 Task: Buy 3 Dual Shock Kits from Shocks, Struts & Suspension section under best seller category for shipping address: Mark Adams, 2833 Point Street, Park Ridge, Illinois 60068, Cell Number 7738643880. Pay from credit card ending with 7965, CVV 549
Action: Key pressed amazon.com<Key.enter>
Screenshot: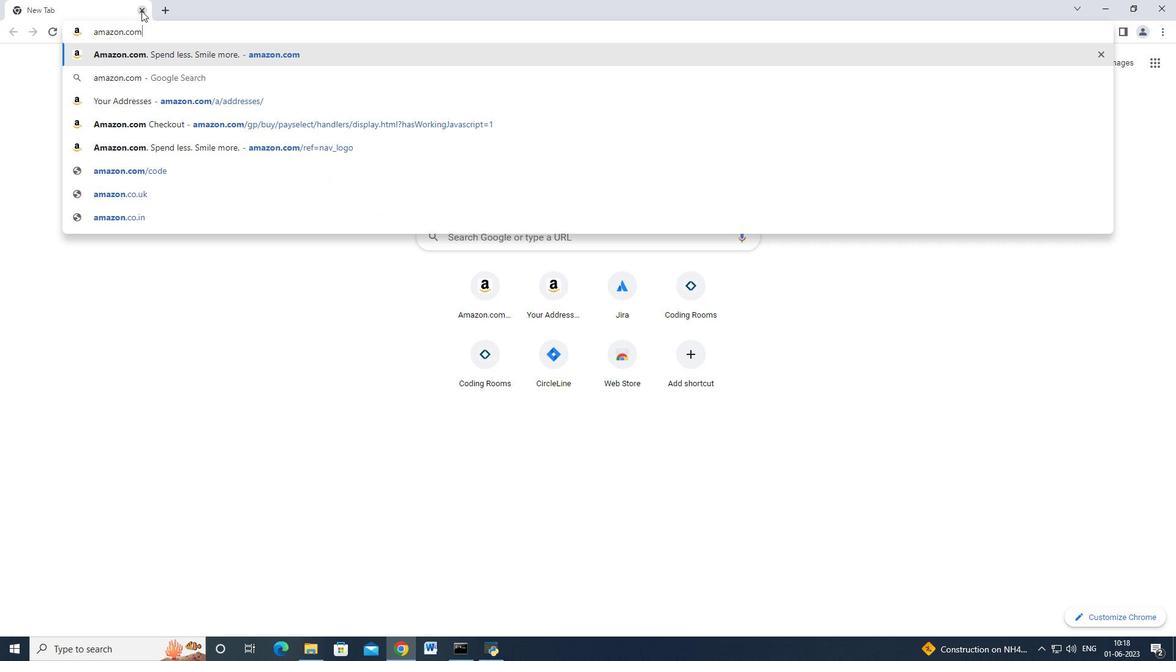 
Action: Mouse moved to (20, 87)
Screenshot: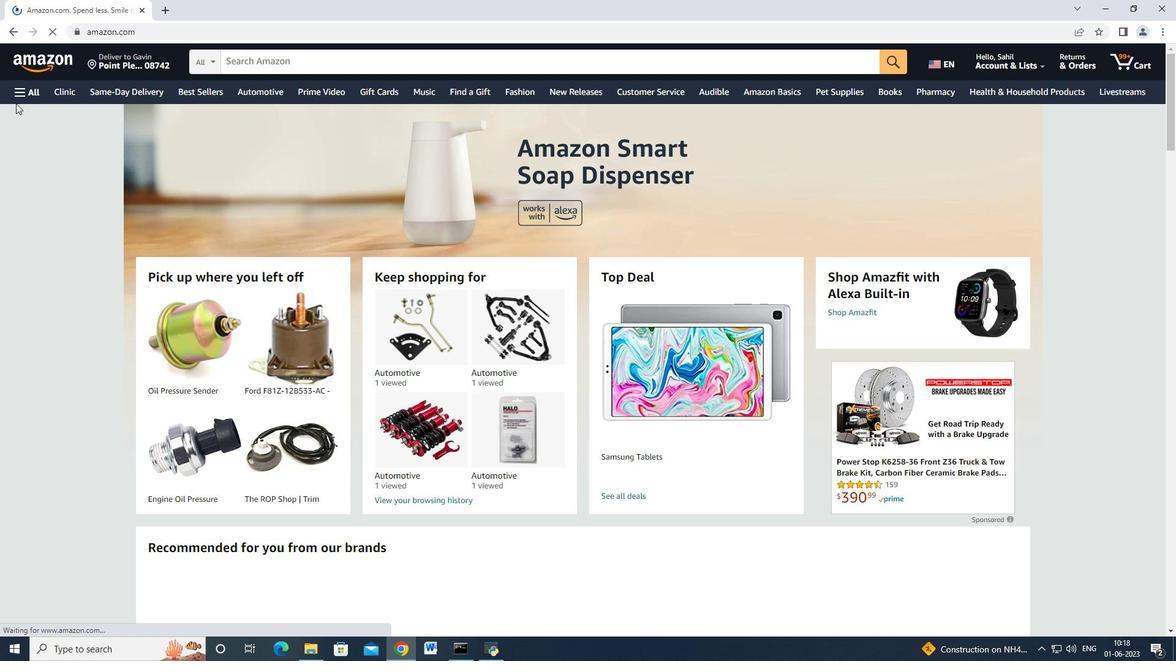 
Action: Mouse pressed left at (20, 87)
Screenshot: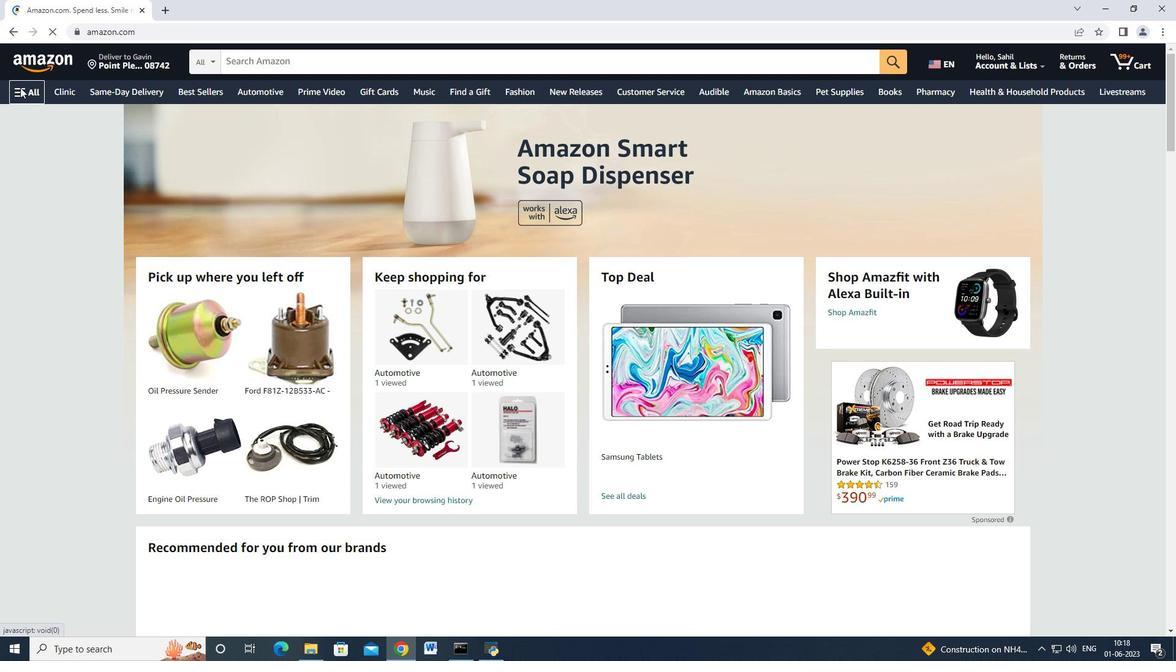 
Action: Mouse moved to (91, 203)
Screenshot: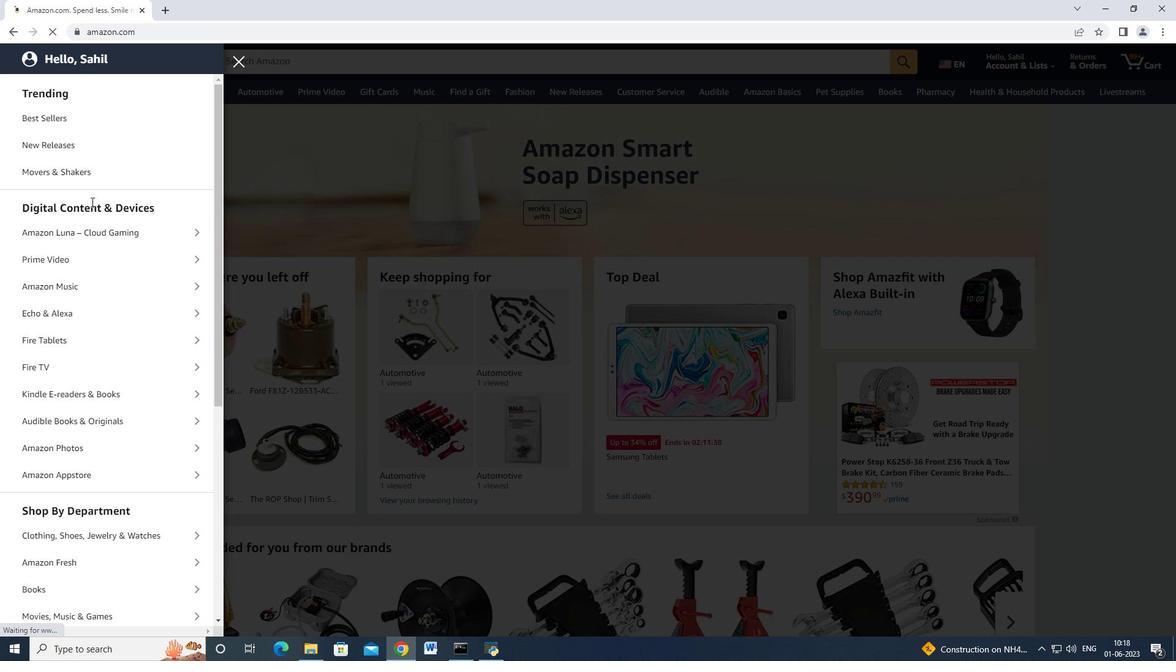 
Action: Mouse scrolled (91, 201) with delta (0, 0)
Screenshot: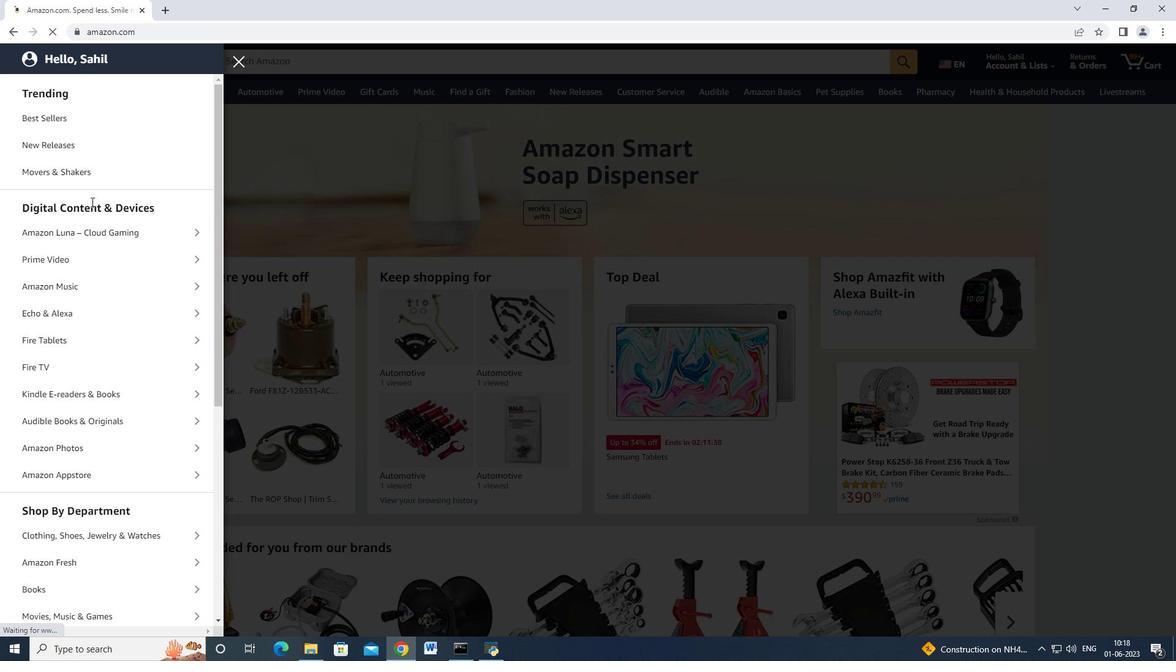 
Action: Mouse scrolled (91, 202) with delta (0, 0)
Screenshot: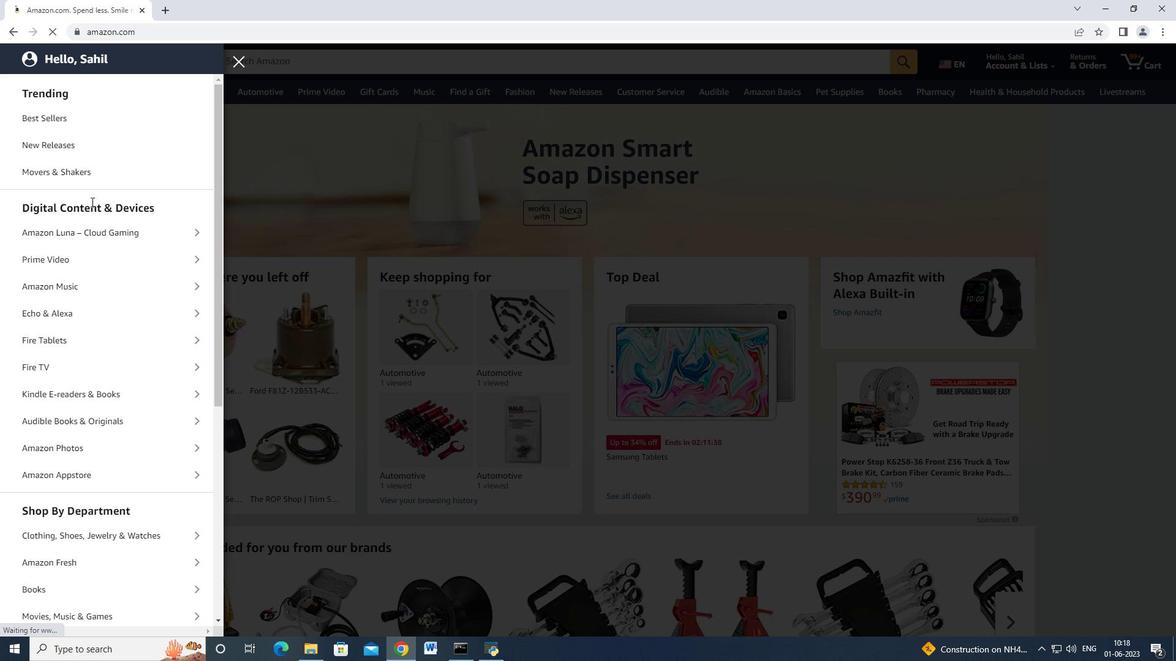 
Action: Mouse moved to (96, 221)
Screenshot: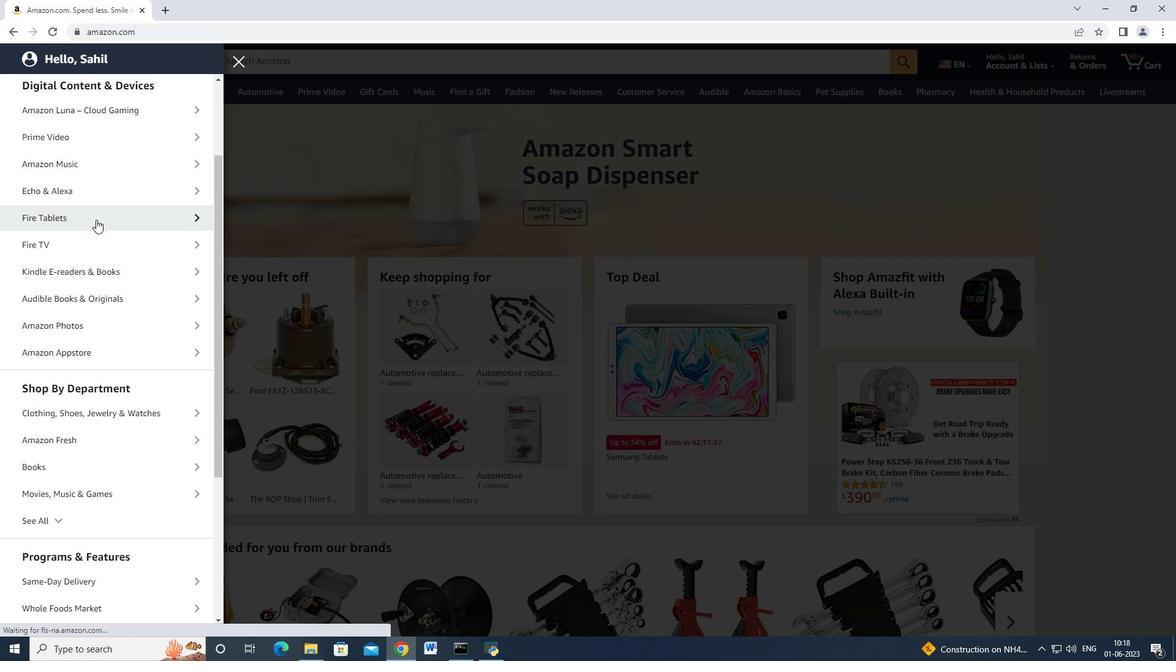 
Action: Mouse scrolled (96, 221) with delta (0, 0)
Screenshot: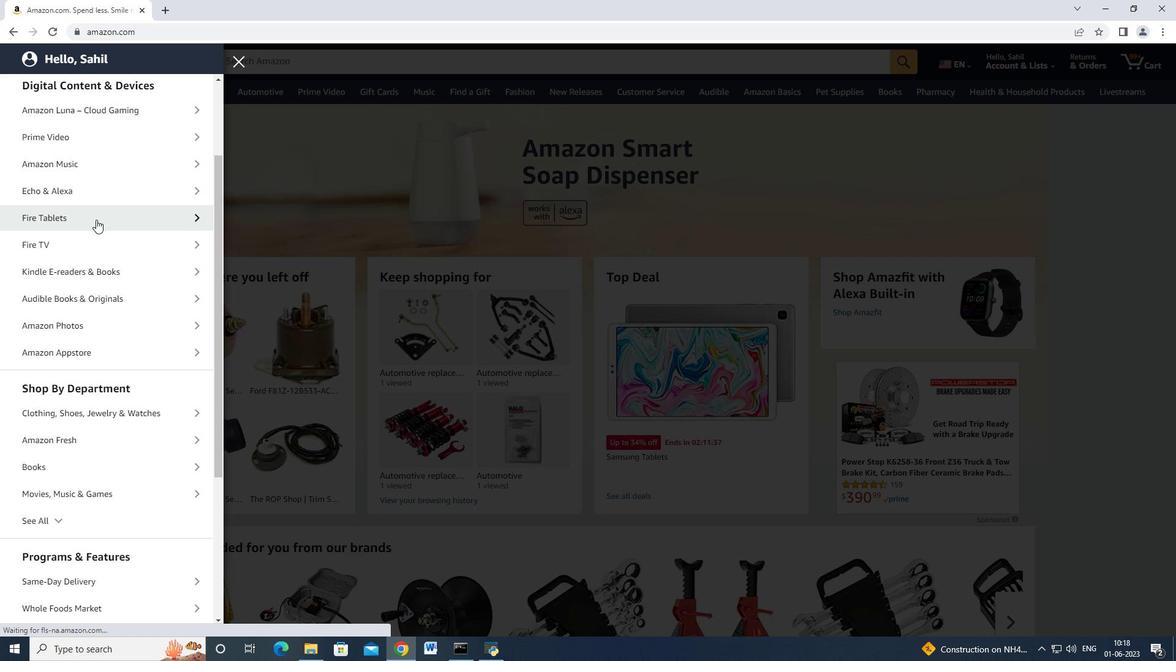 
Action: Mouse moved to (96, 224)
Screenshot: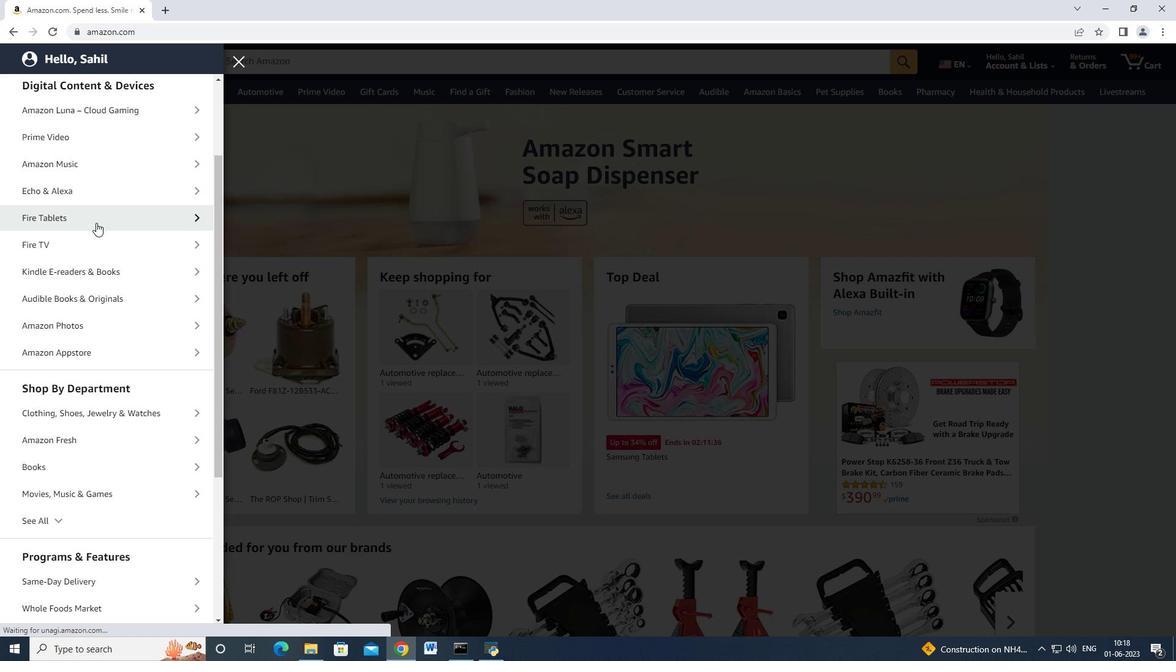 
Action: Mouse scrolled (96, 223) with delta (0, 0)
Screenshot: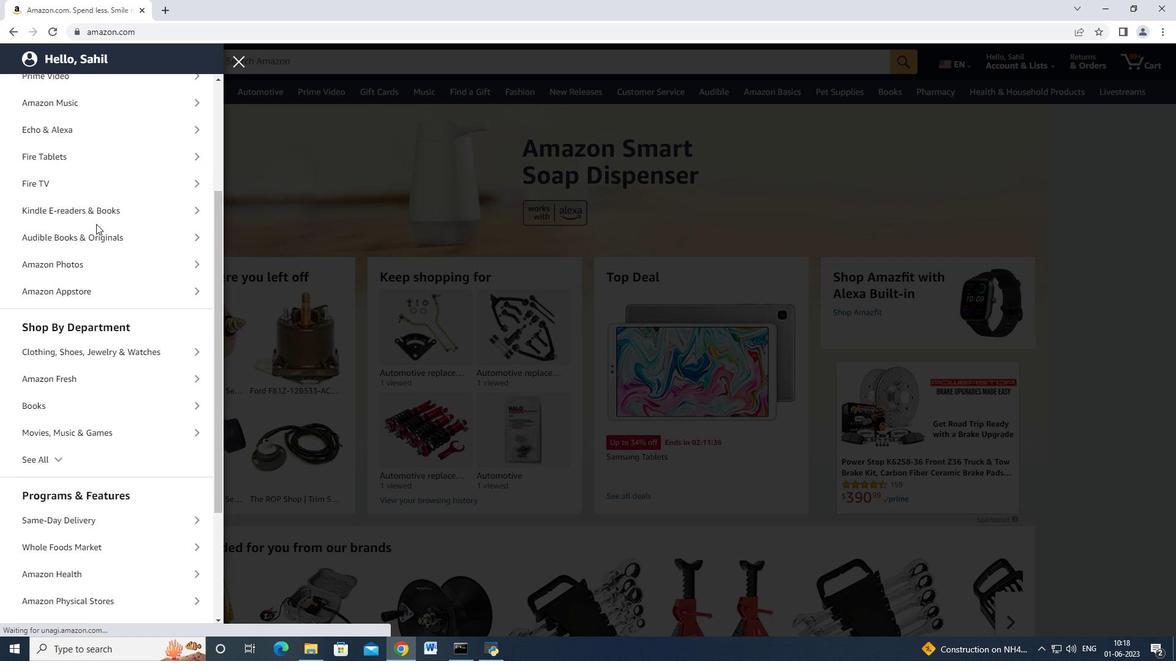 
Action: Mouse moved to (65, 392)
Screenshot: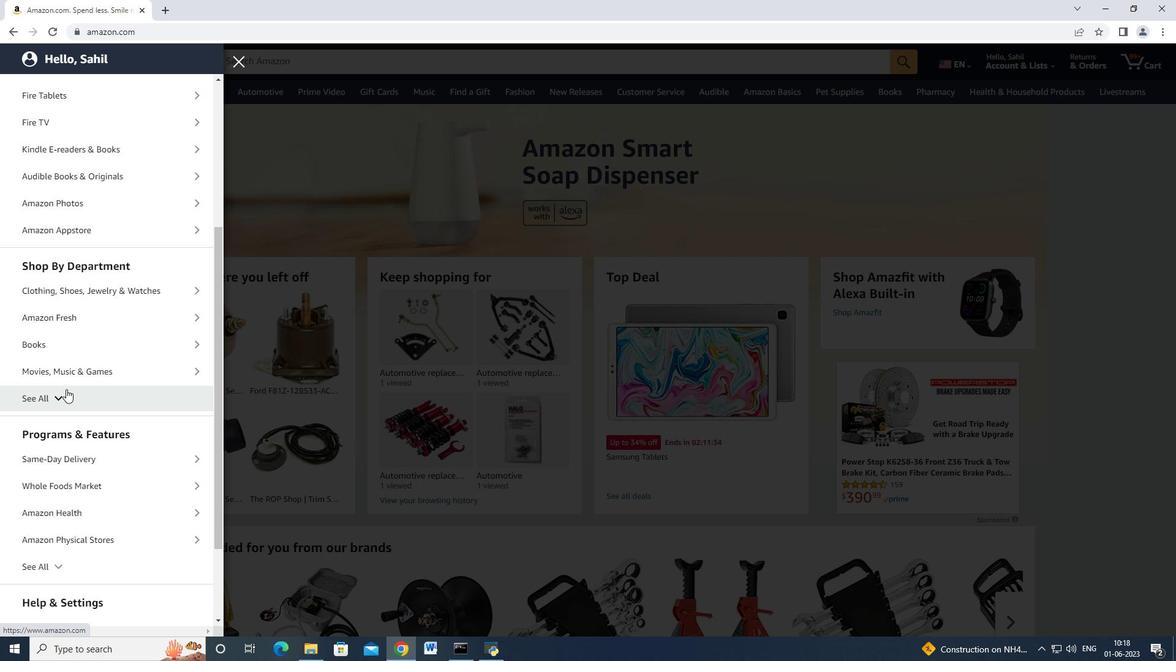 
Action: Mouse pressed left at (65, 392)
Screenshot: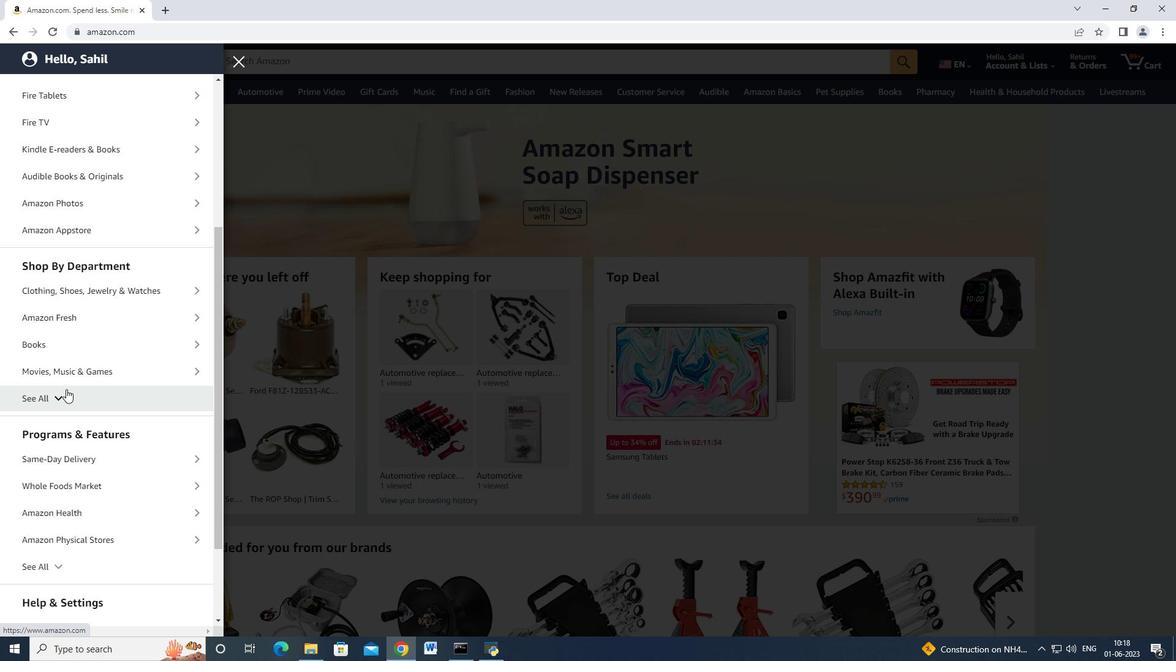 
Action: Mouse moved to (74, 384)
Screenshot: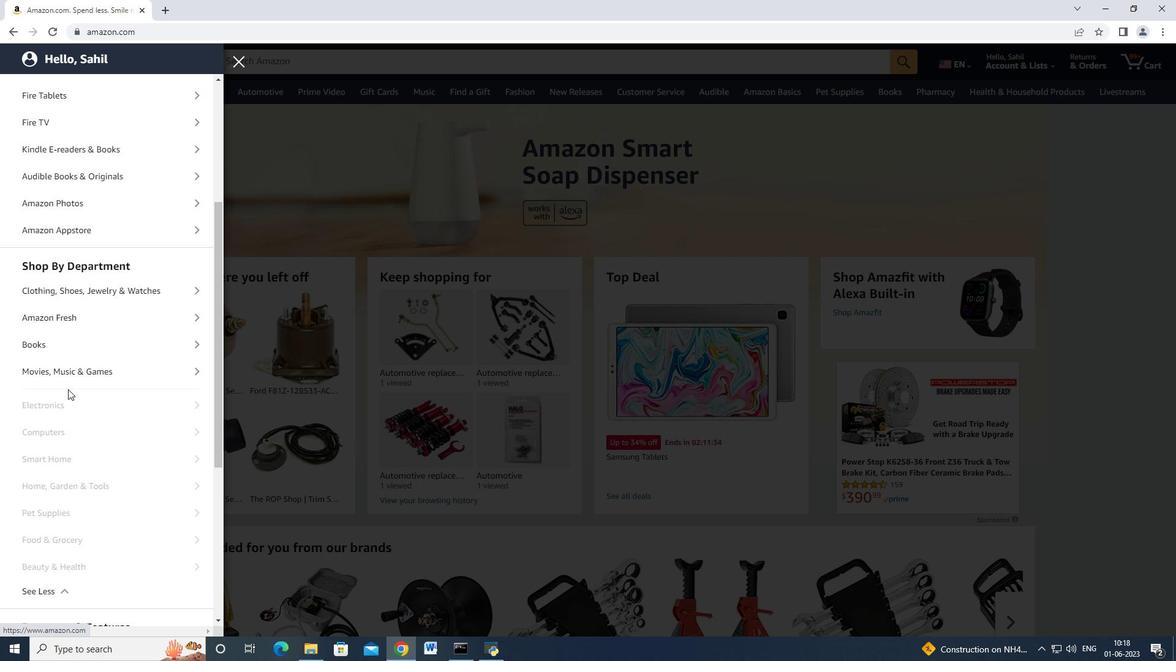 
Action: Mouse scrolled (74, 384) with delta (0, 0)
Screenshot: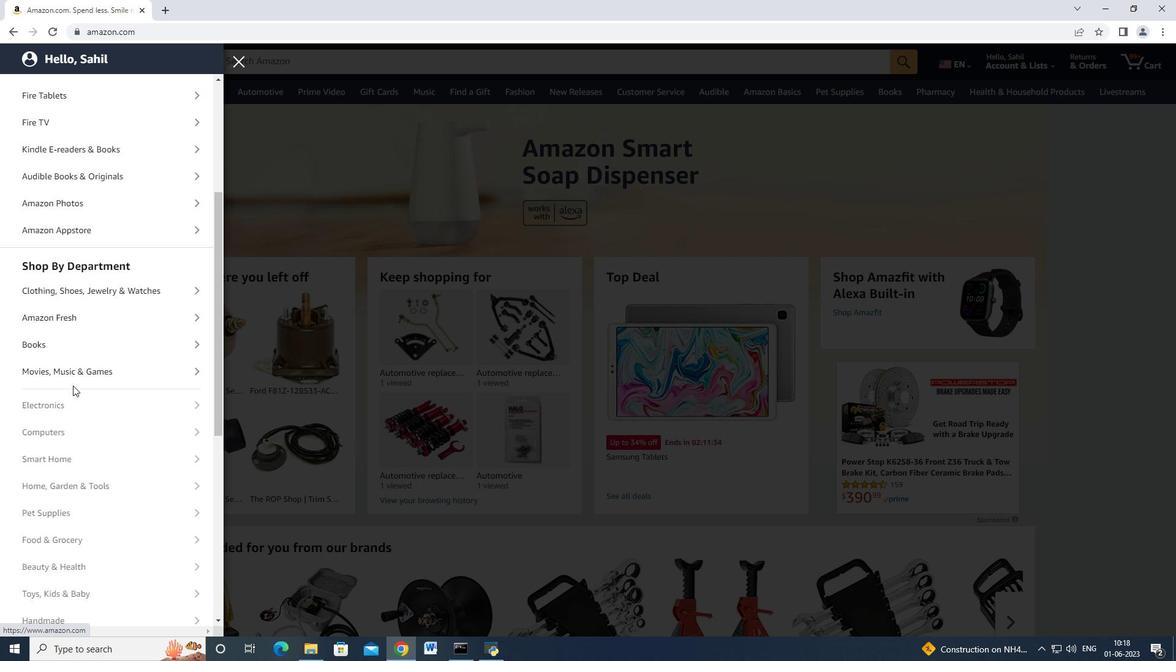 
Action: Mouse scrolled (74, 384) with delta (0, 0)
Screenshot: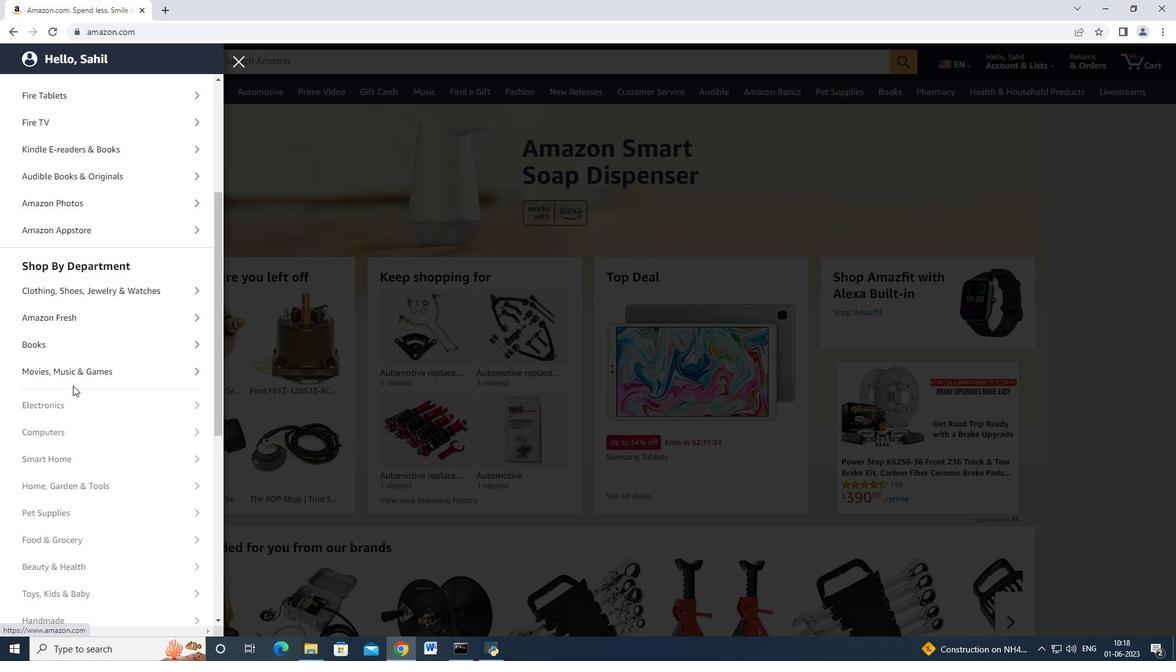 
Action: Mouse moved to (75, 396)
Screenshot: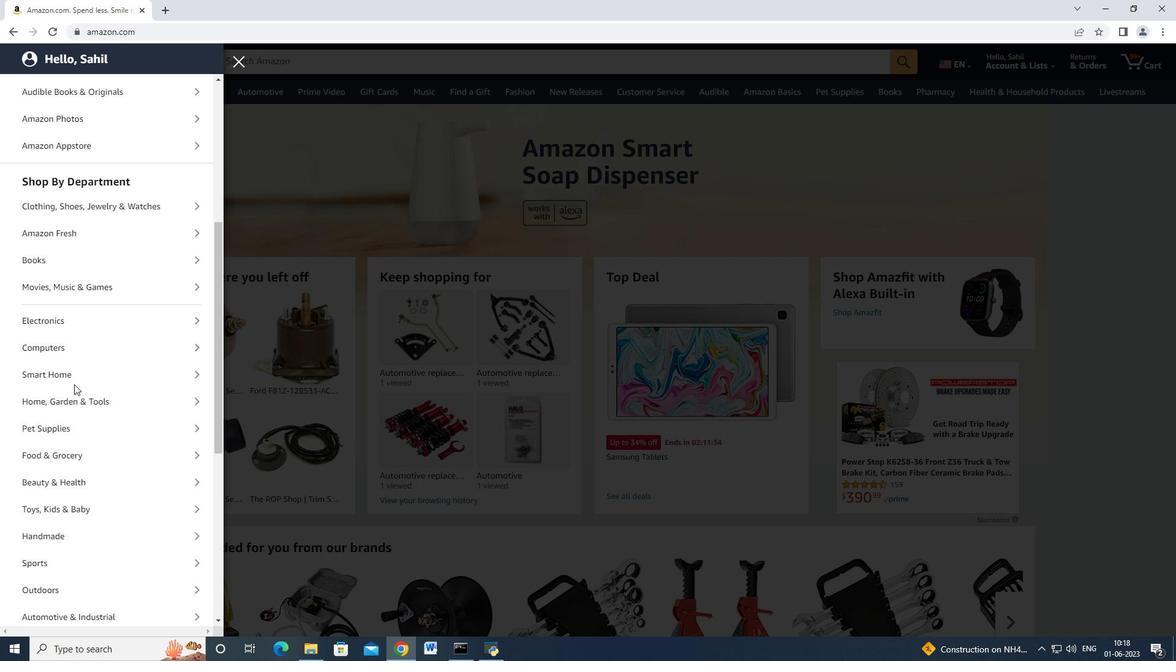 
Action: Mouse scrolled (75, 395) with delta (0, 0)
Screenshot: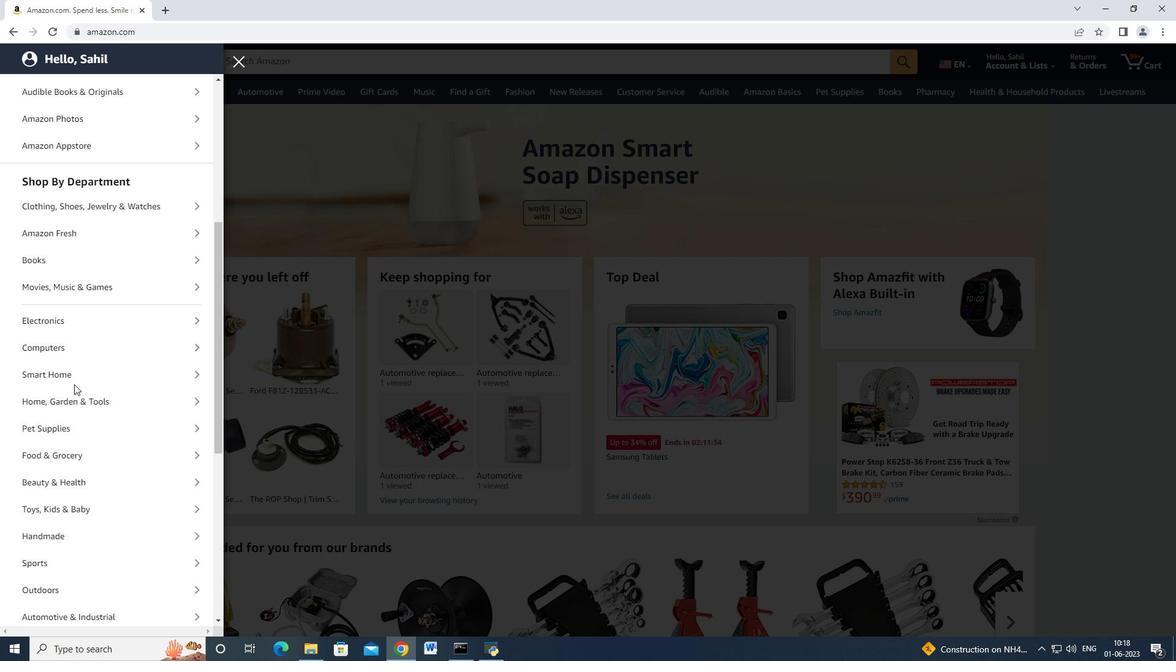 
Action: Mouse moved to (101, 520)
Screenshot: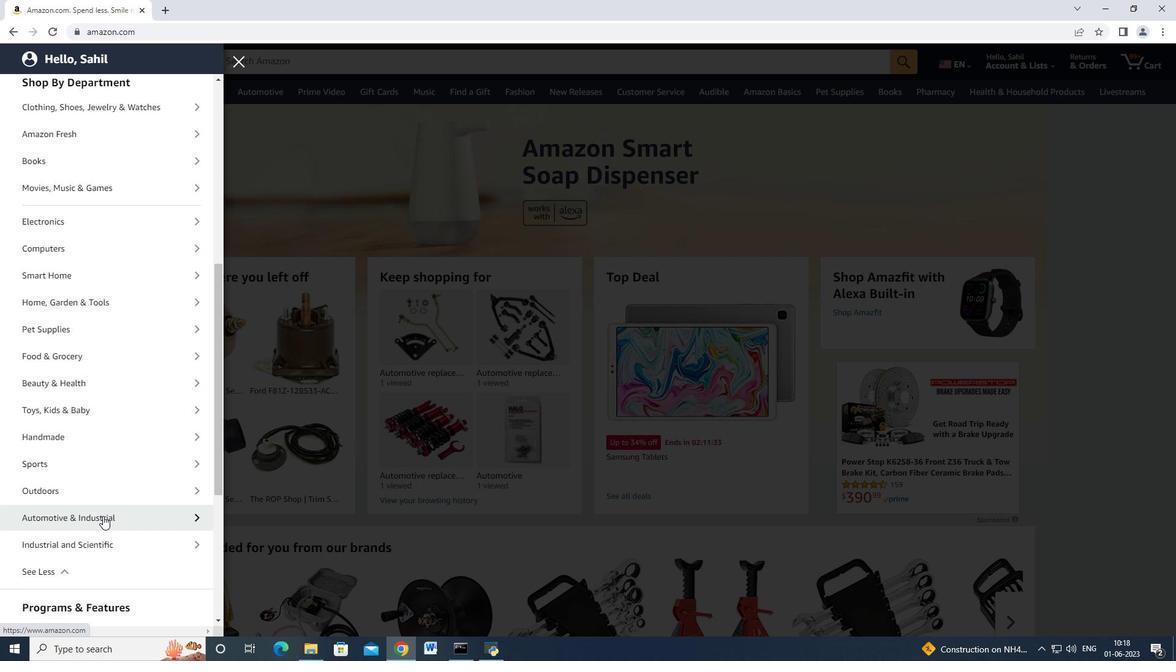 
Action: Mouse pressed left at (101, 520)
Screenshot: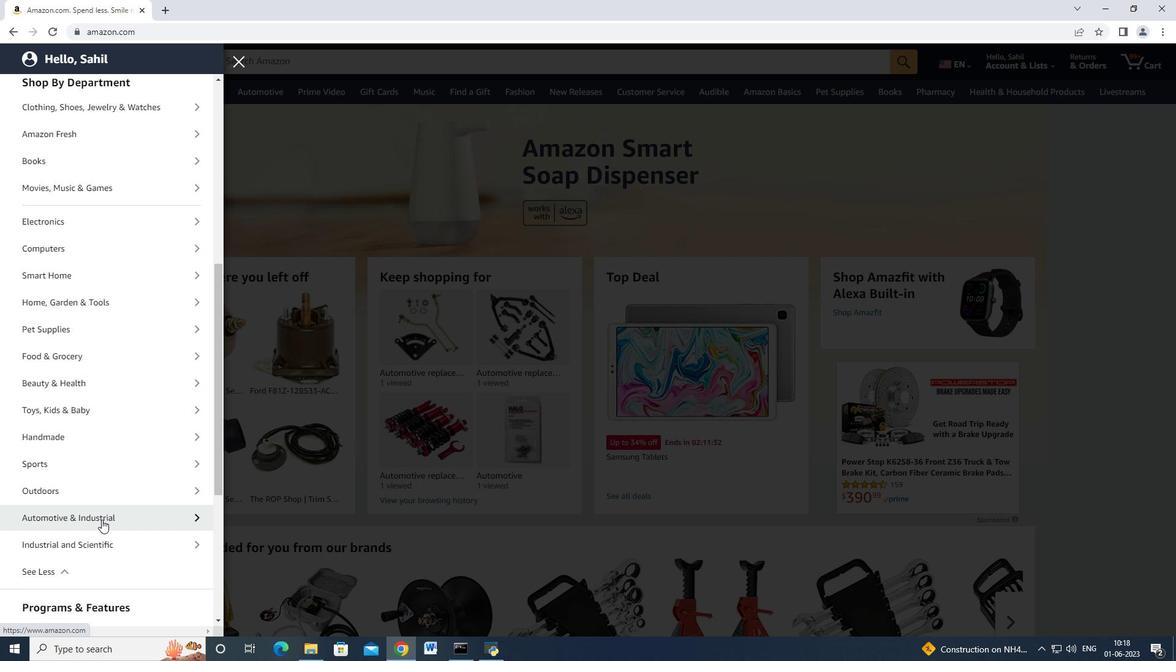 
Action: Mouse moved to (105, 148)
Screenshot: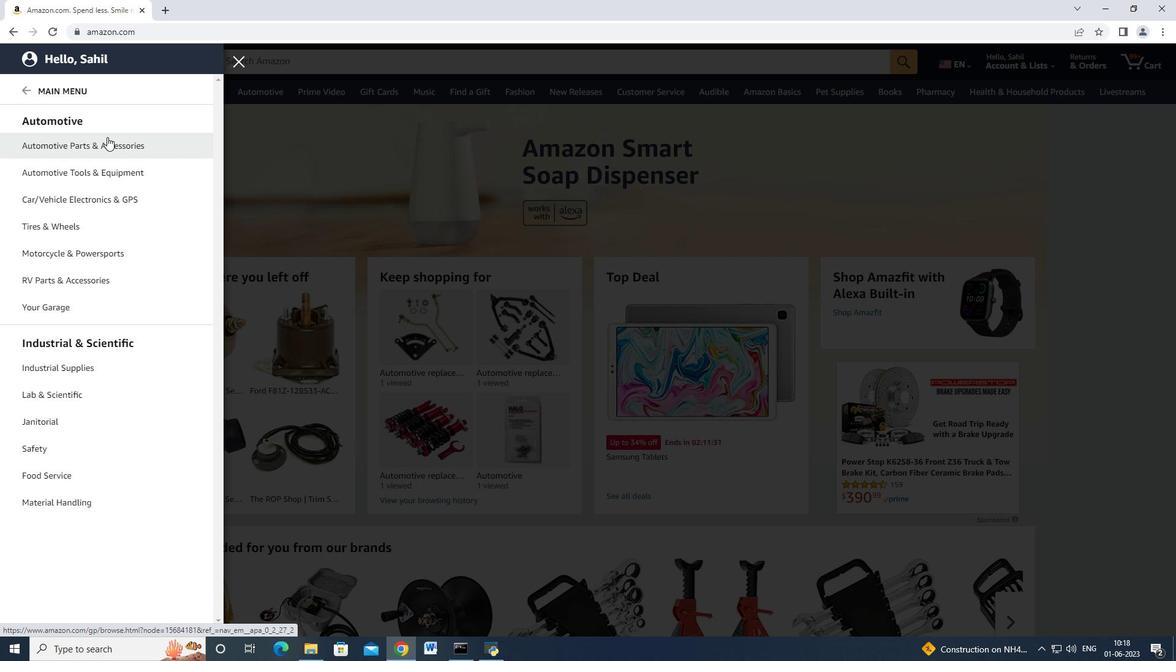 
Action: Mouse pressed left at (105, 148)
Screenshot: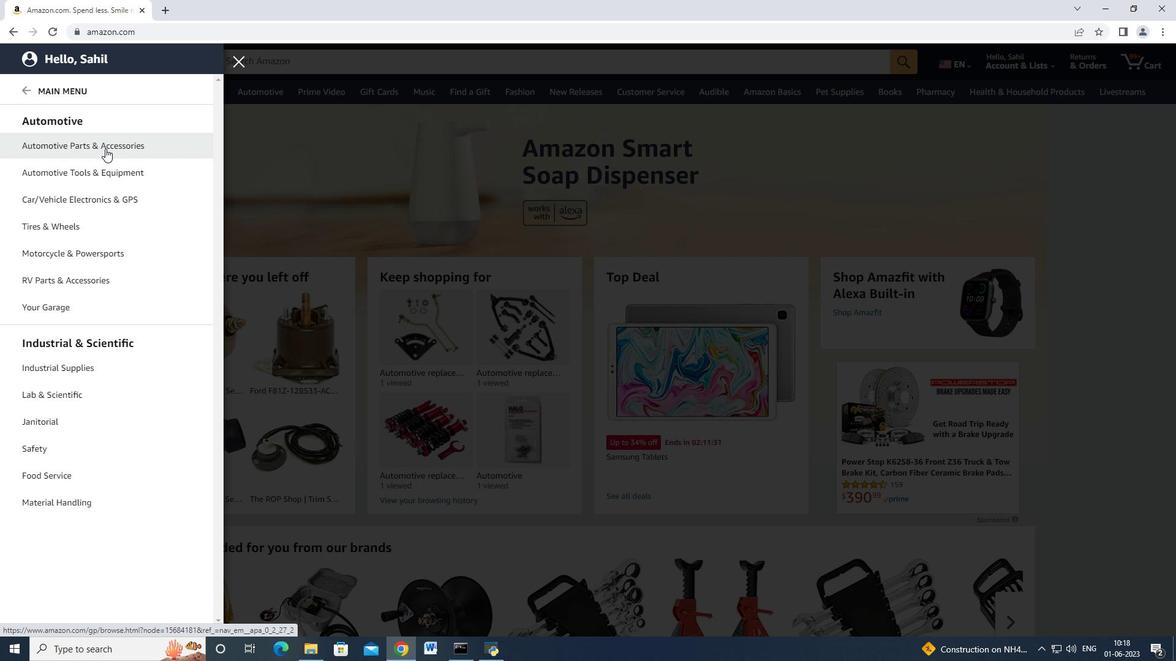 
Action: Mouse moved to (210, 120)
Screenshot: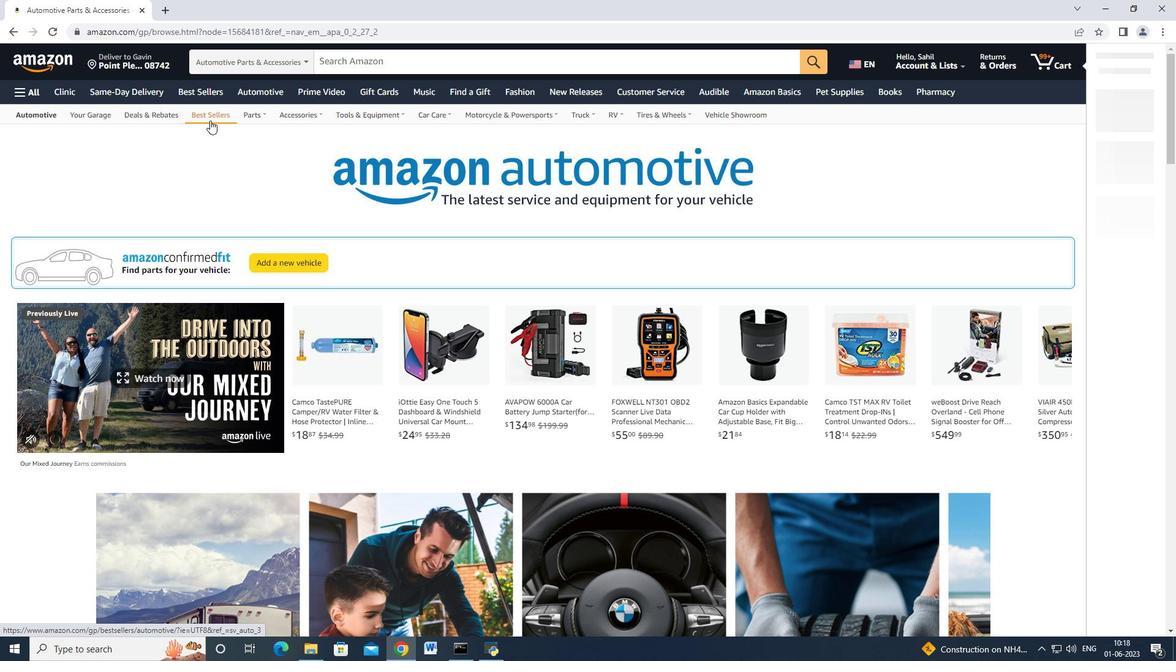 
Action: Mouse pressed left at (210, 120)
Screenshot: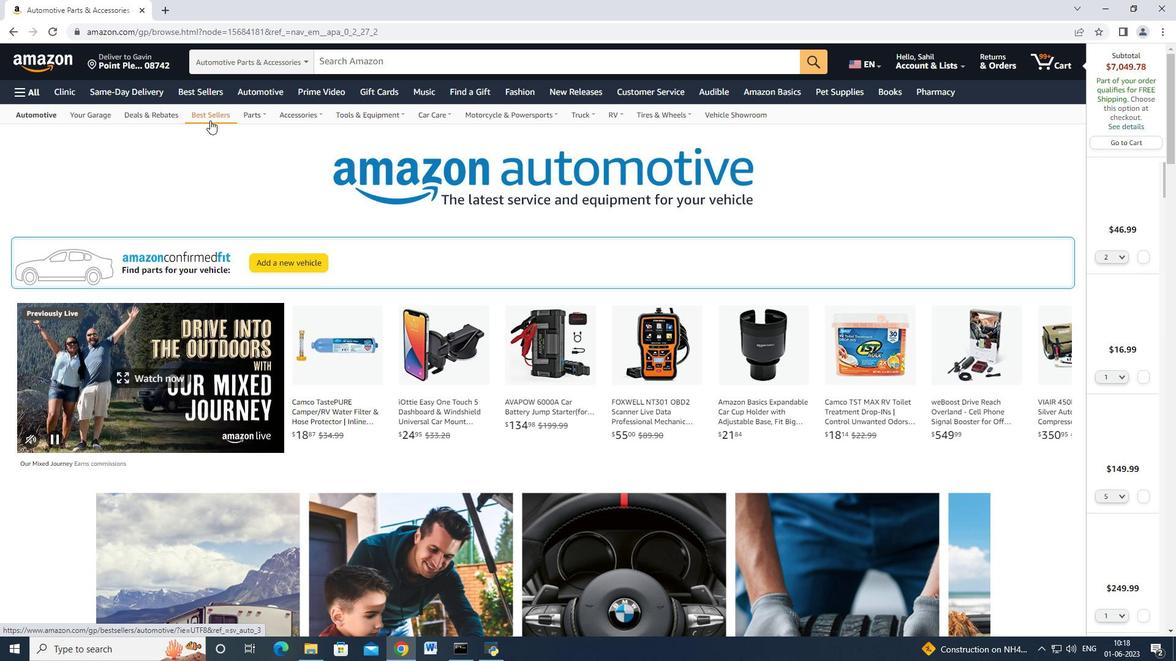 
Action: Mouse moved to (240, 240)
Screenshot: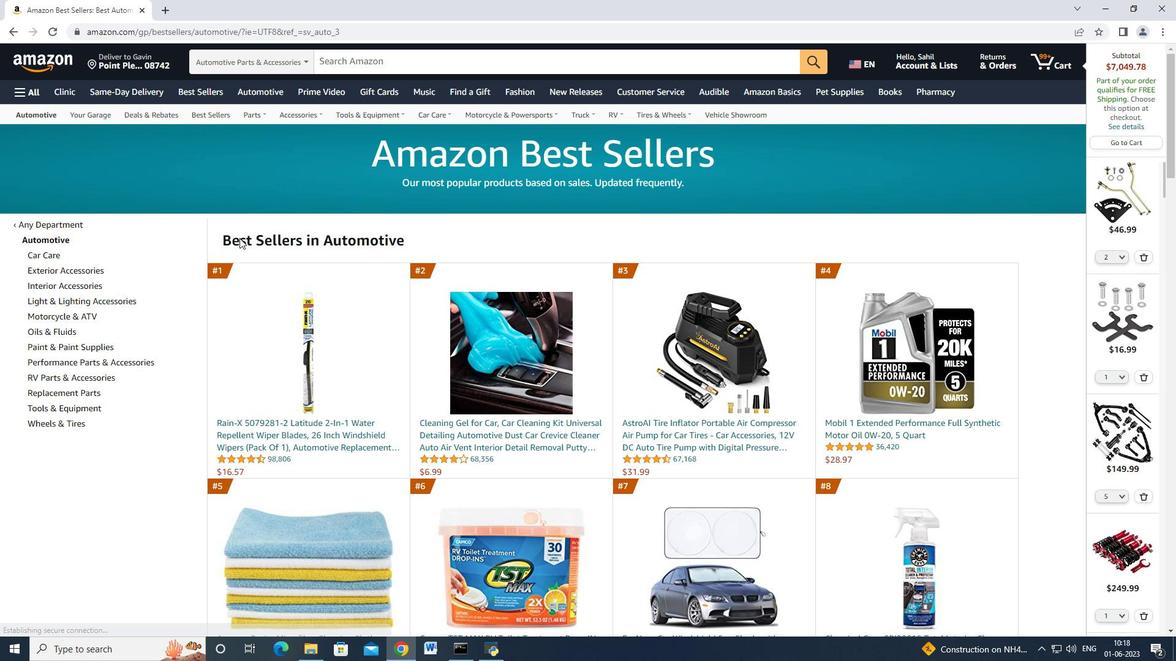 
Action: Mouse scrolled (240, 239) with delta (0, 0)
Screenshot: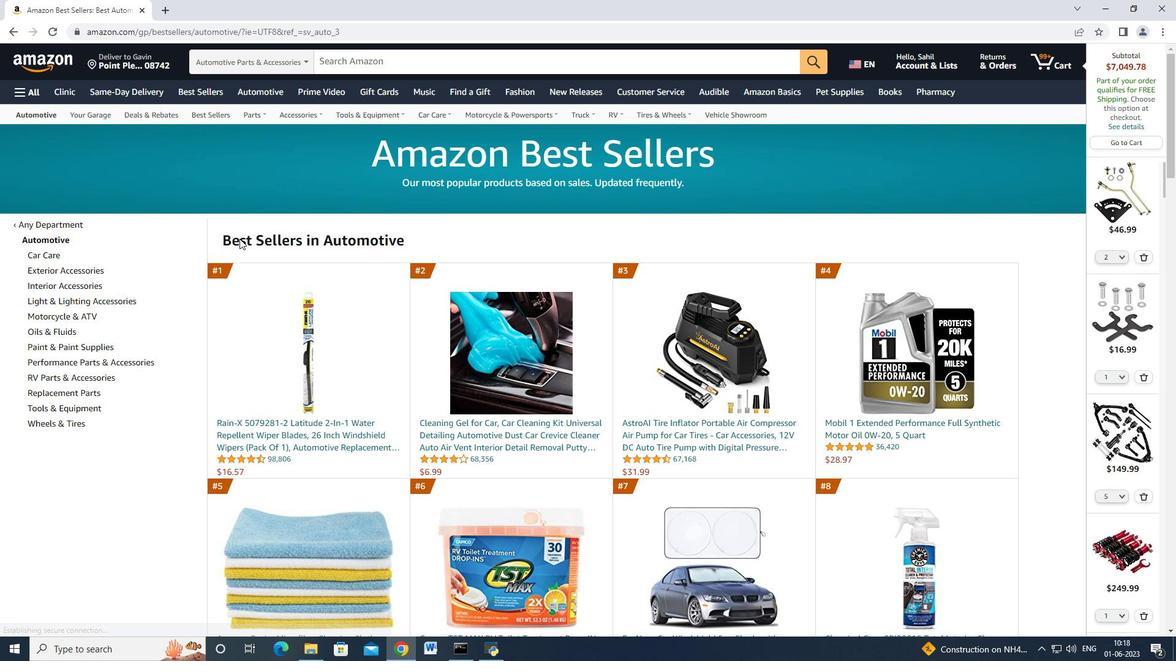 
Action: Mouse moved to (94, 332)
Screenshot: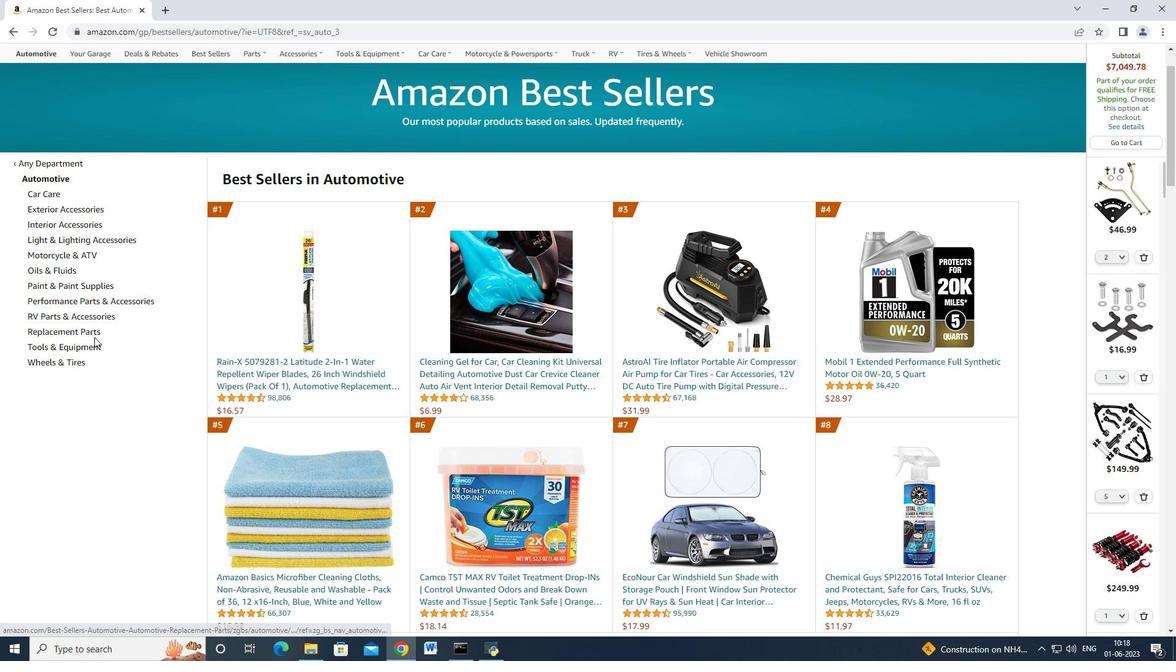 
Action: Mouse pressed left at (94, 332)
Screenshot: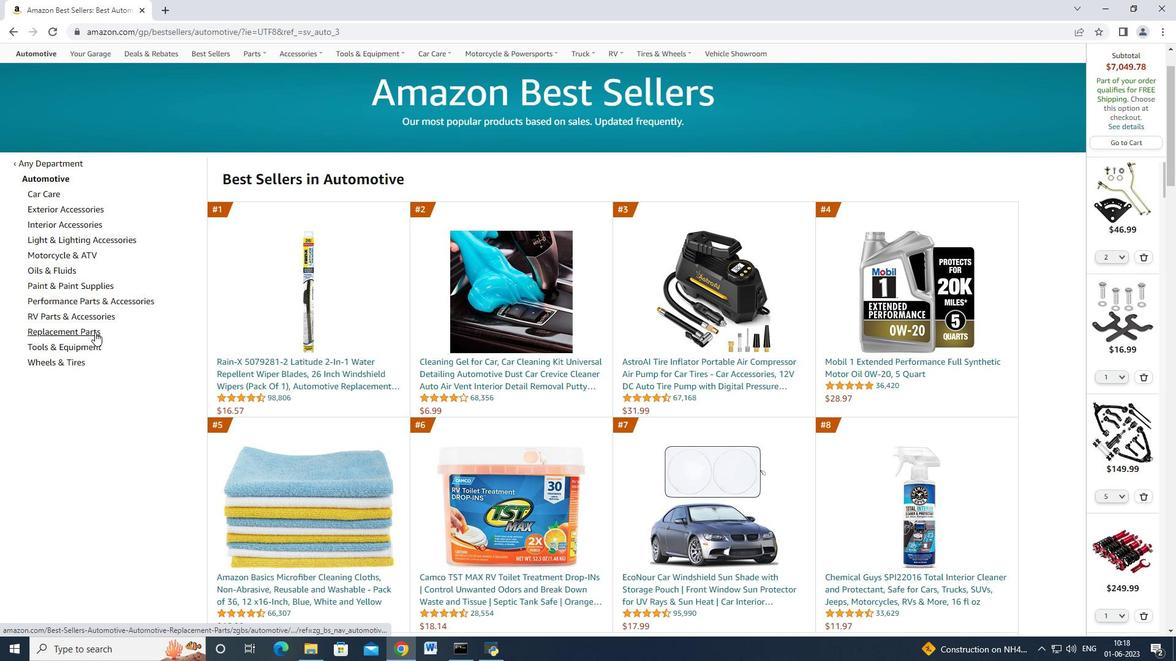 
Action: Mouse moved to (153, 298)
Screenshot: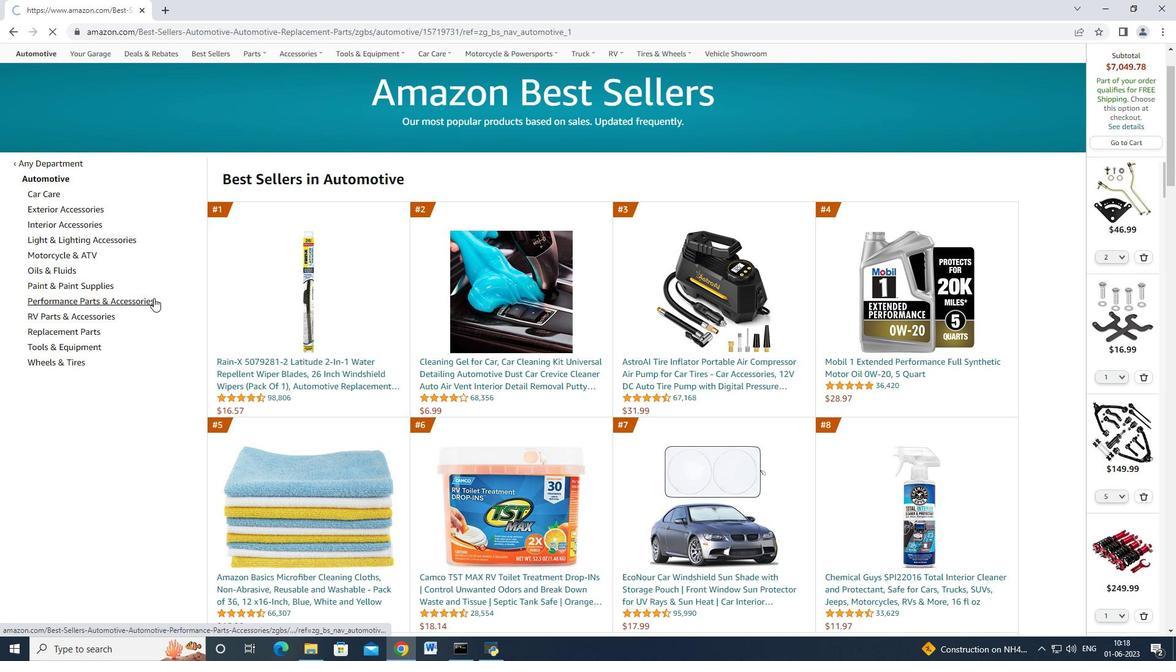 
Action: Mouse scrolled (153, 297) with delta (0, 0)
Screenshot: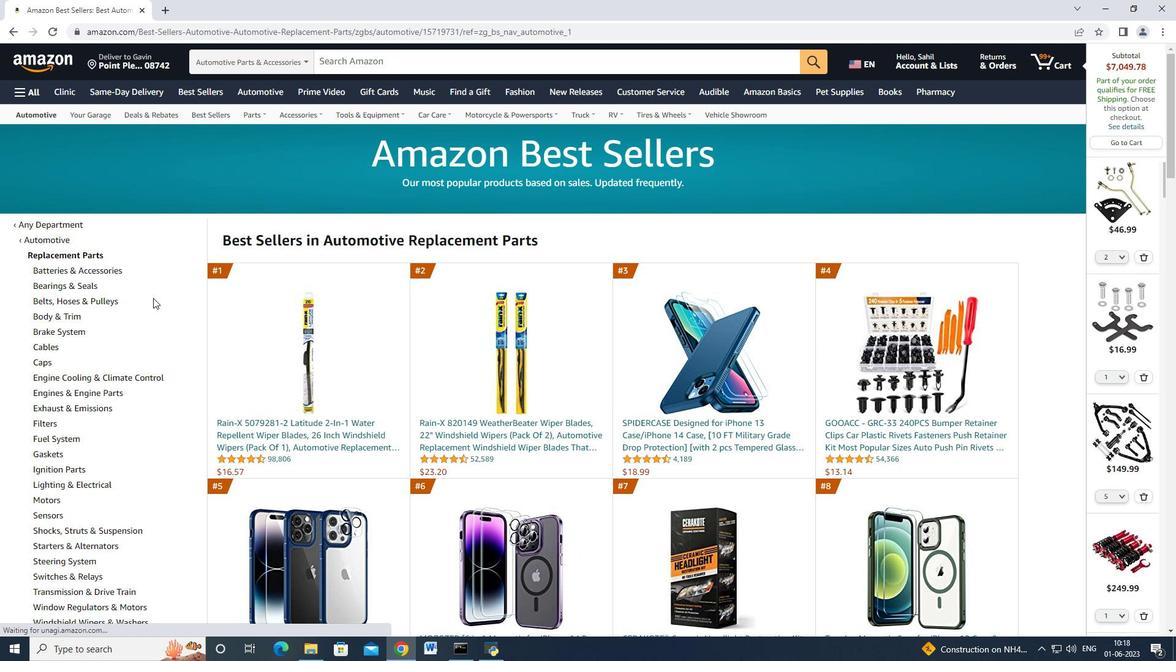 
Action: Mouse scrolled (153, 297) with delta (0, 0)
Screenshot: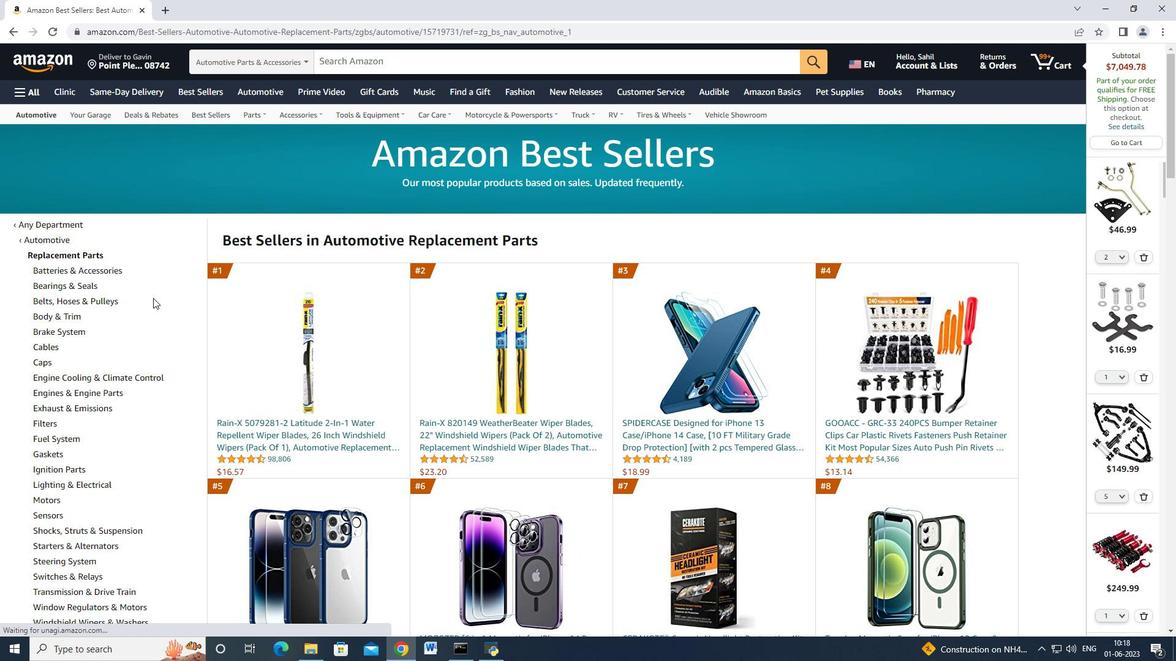 
Action: Mouse scrolled (153, 297) with delta (0, 0)
Screenshot: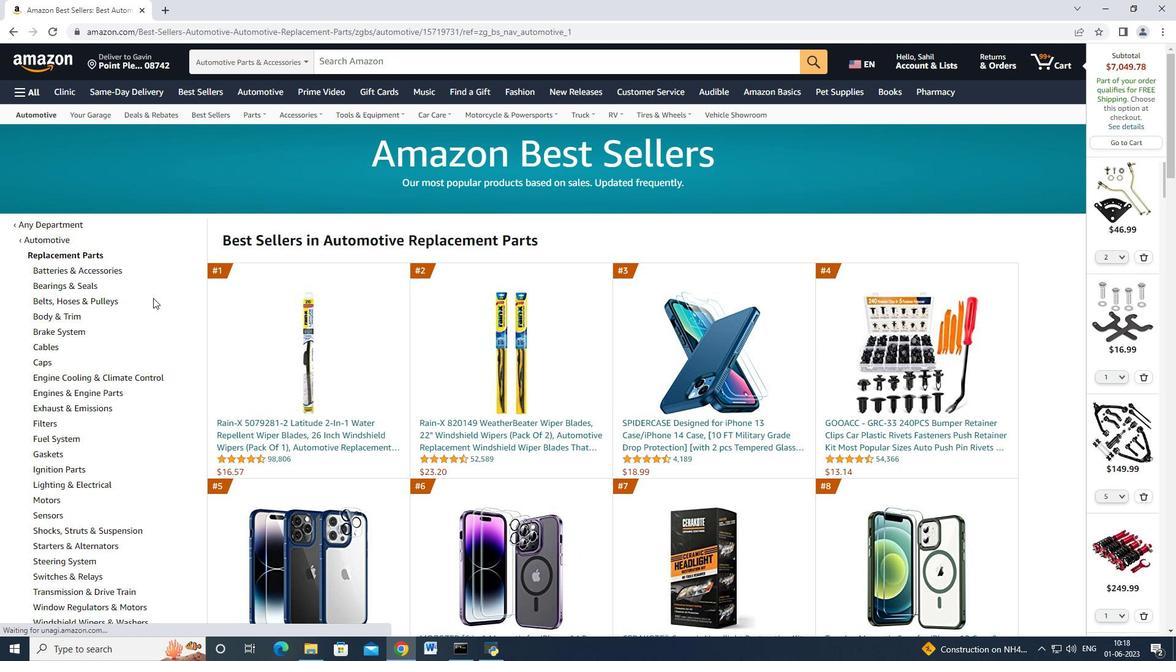 
Action: Mouse scrolled (153, 297) with delta (0, 0)
Screenshot: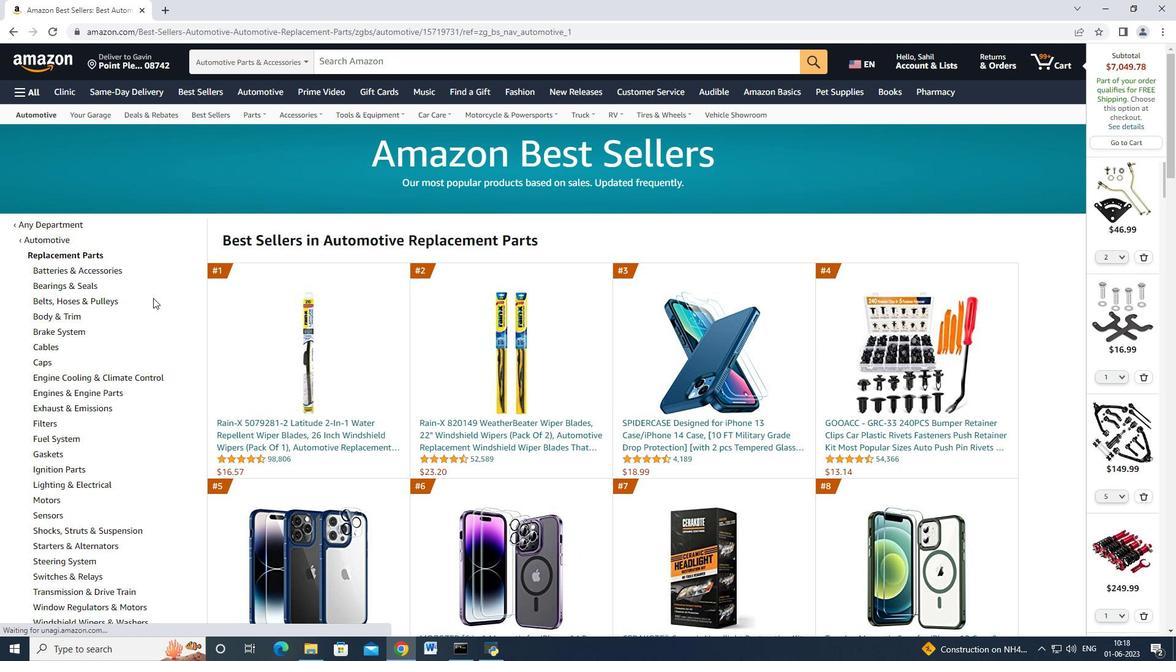 
Action: Mouse moved to (146, 295)
Screenshot: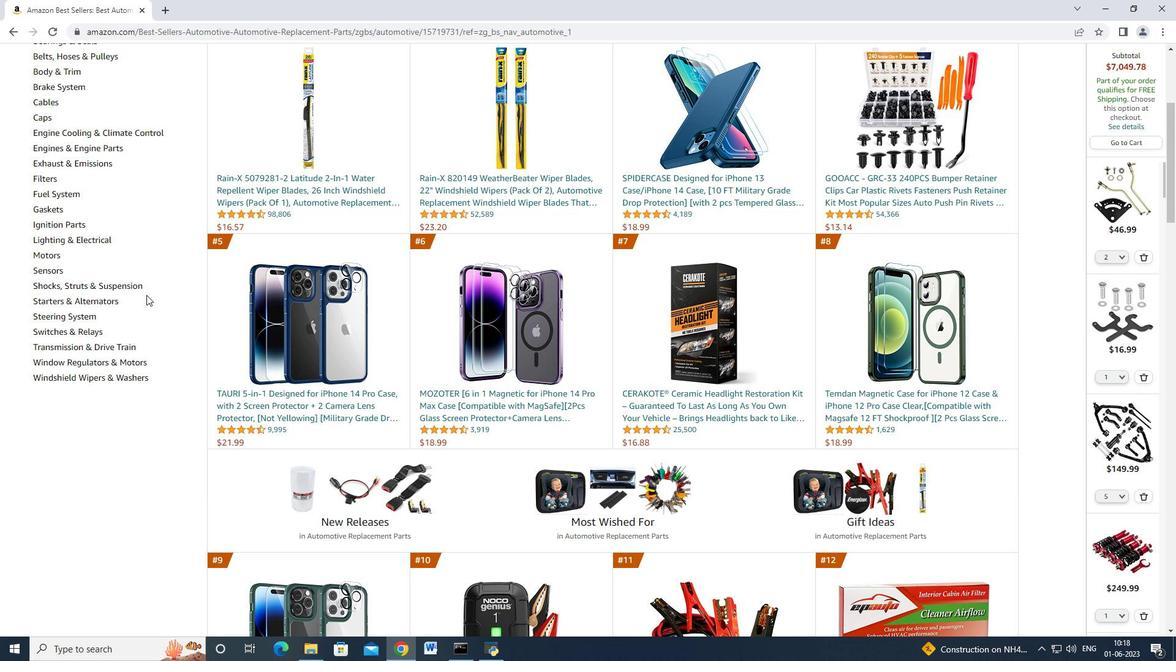 
Action: Mouse scrolled (146, 295) with delta (0, 0)
Screenshot: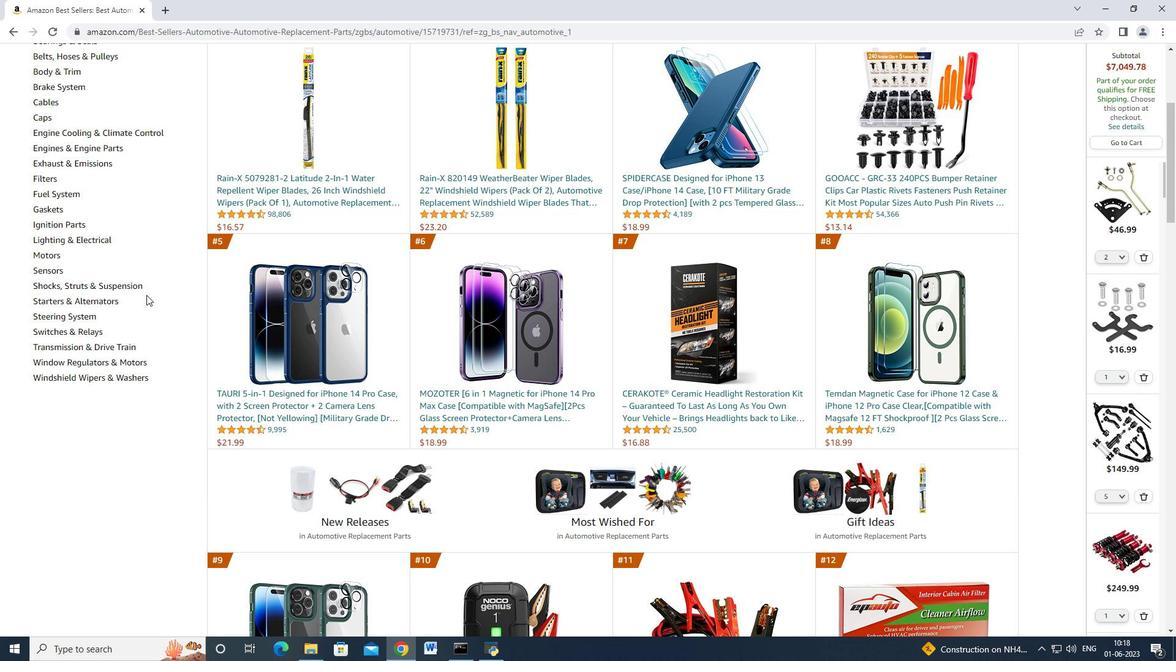 
Action: Mouse scrolled (146, 294) with delta (0, 0)
Screenshot: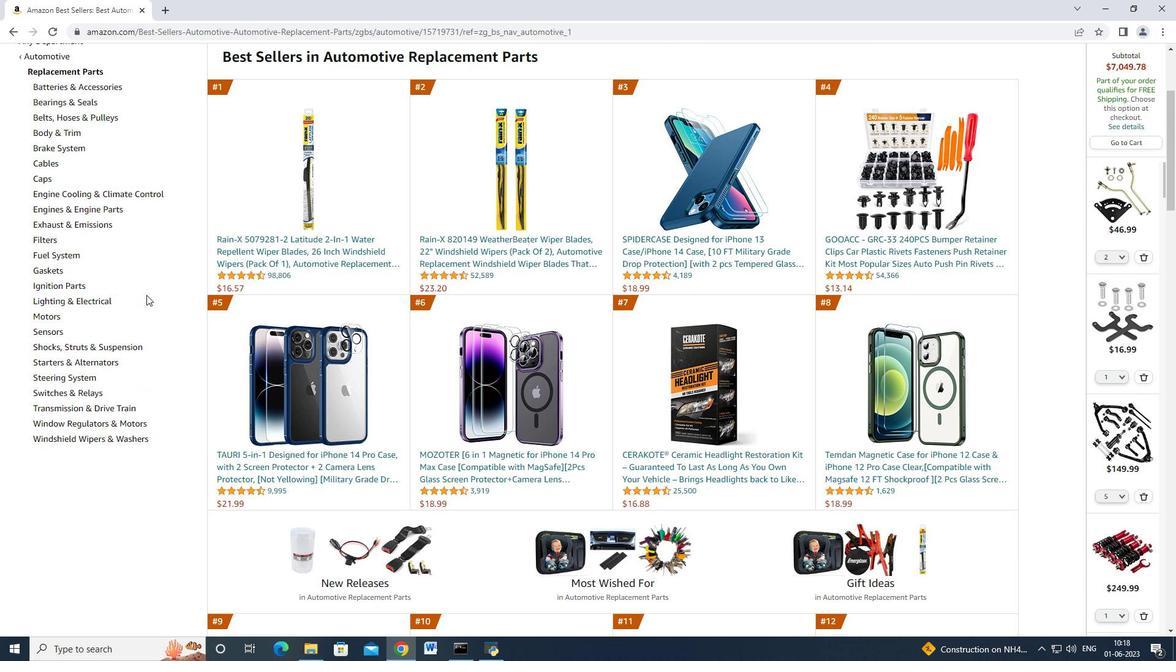 
Action: Mouse moved to (94, 285)
Screenshot: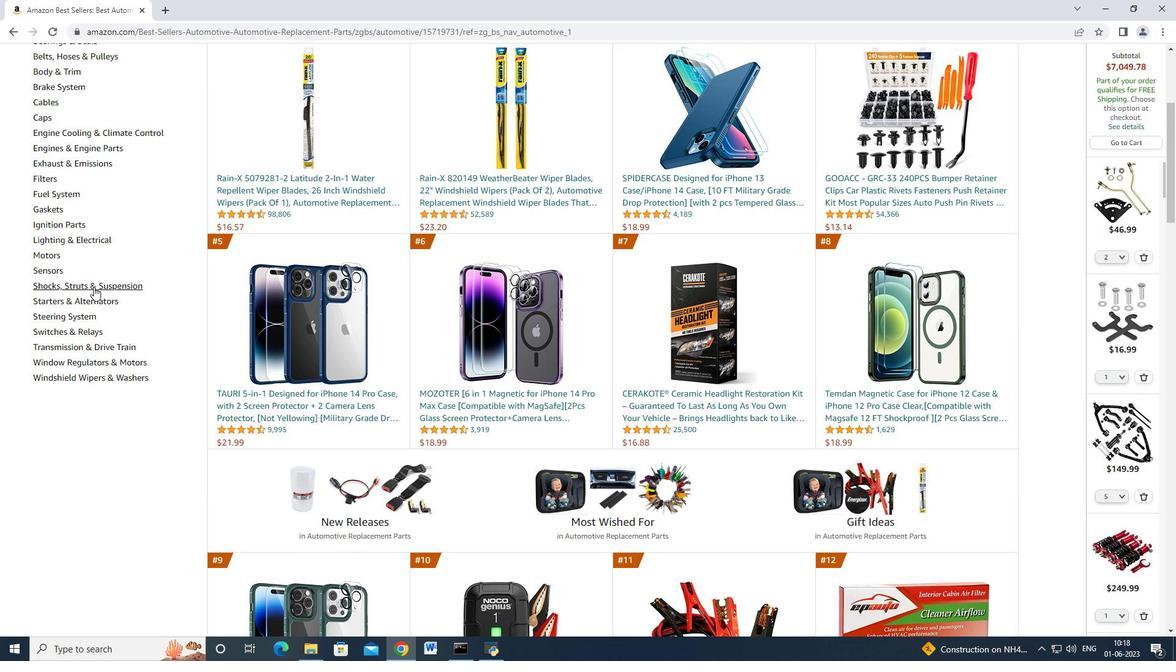 
Action: Mouse pressed left at (94, 285)
Screenshot: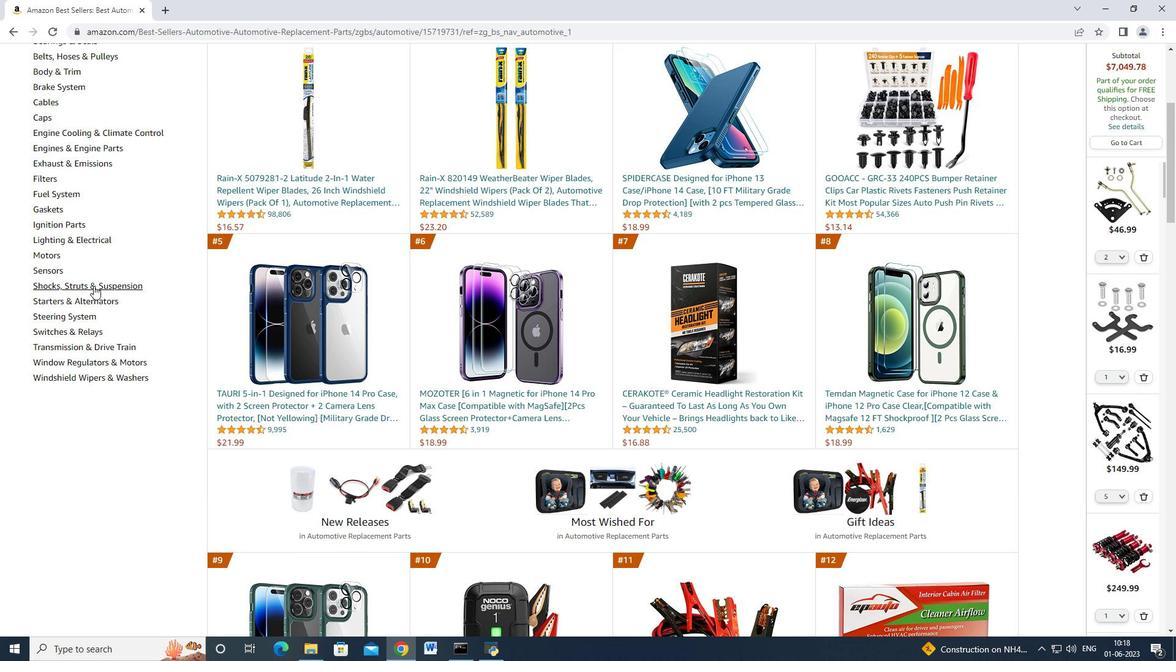 
Action: Mouse moved to (184, 249)
Screenshot: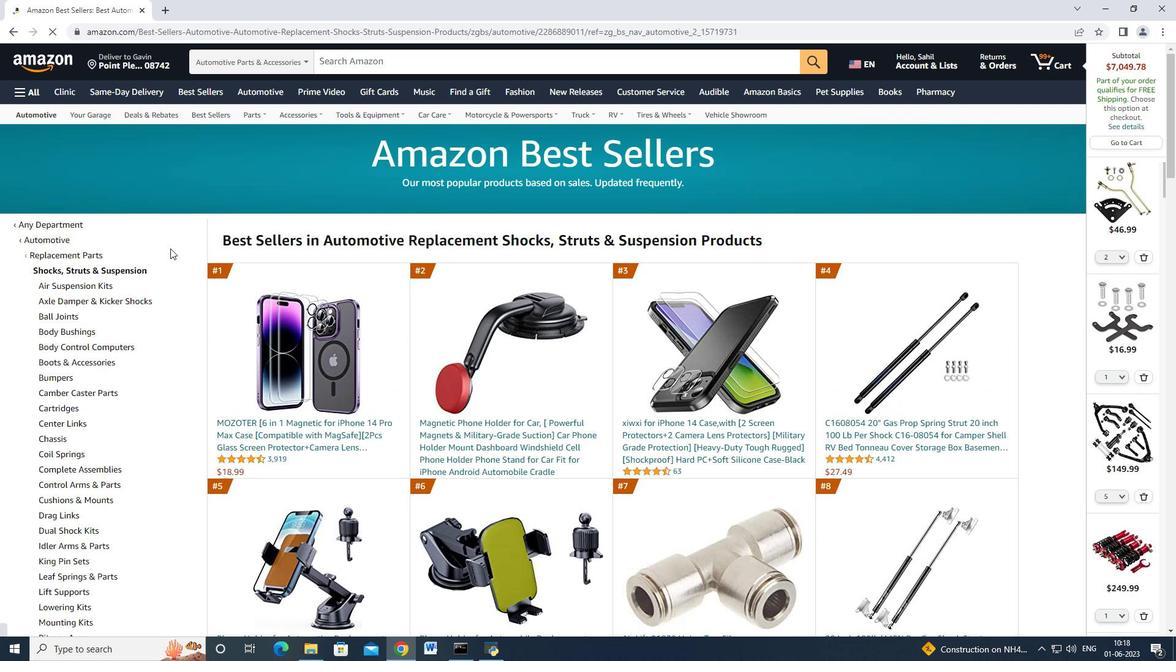 
Action: Mouse scrolled (184, 248) with delta (0, 0)
Screenshot: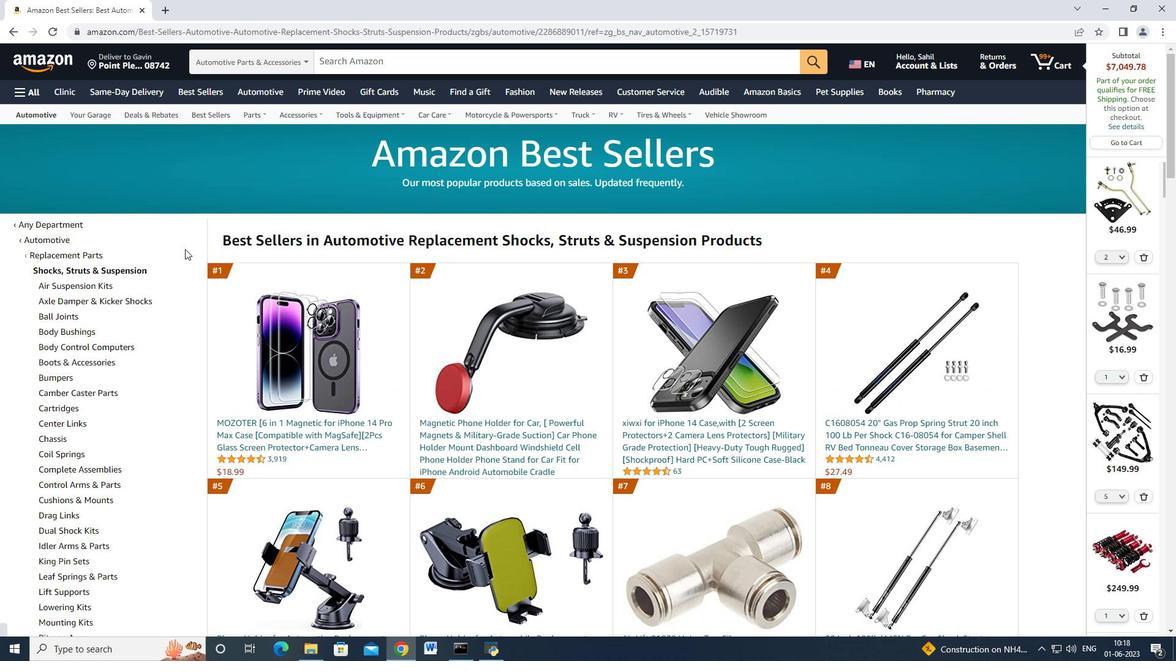 
Action: Mouse moved to (74, 471)
Screenshot: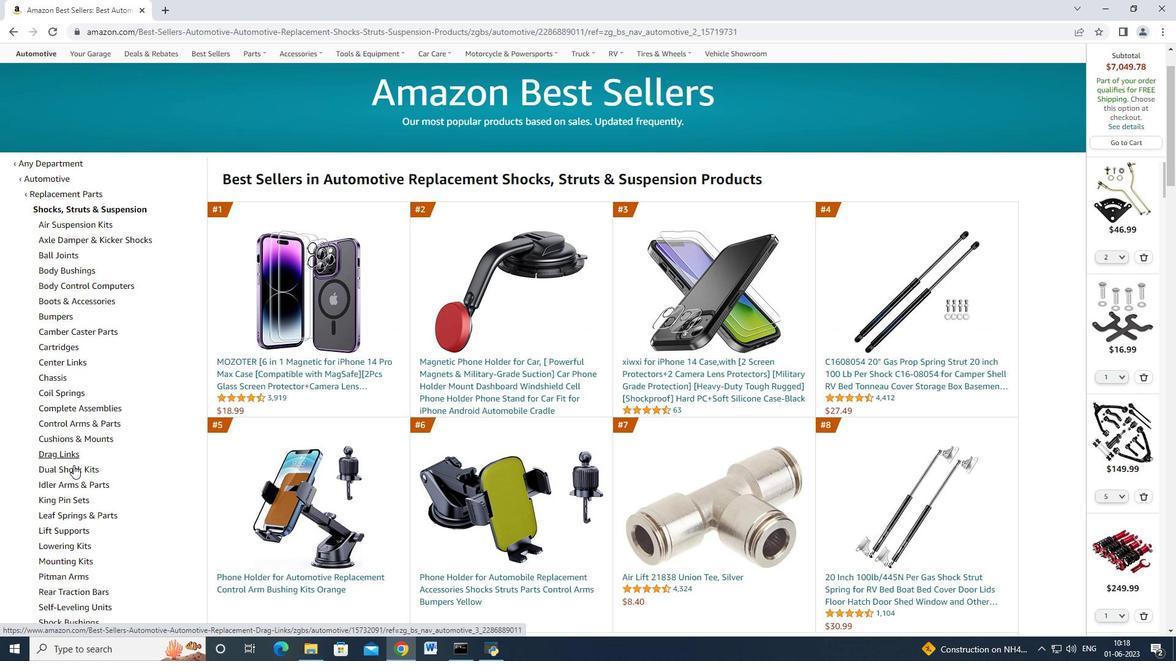 
Action: Mouse pressed left at (74, 471)
Screenshot: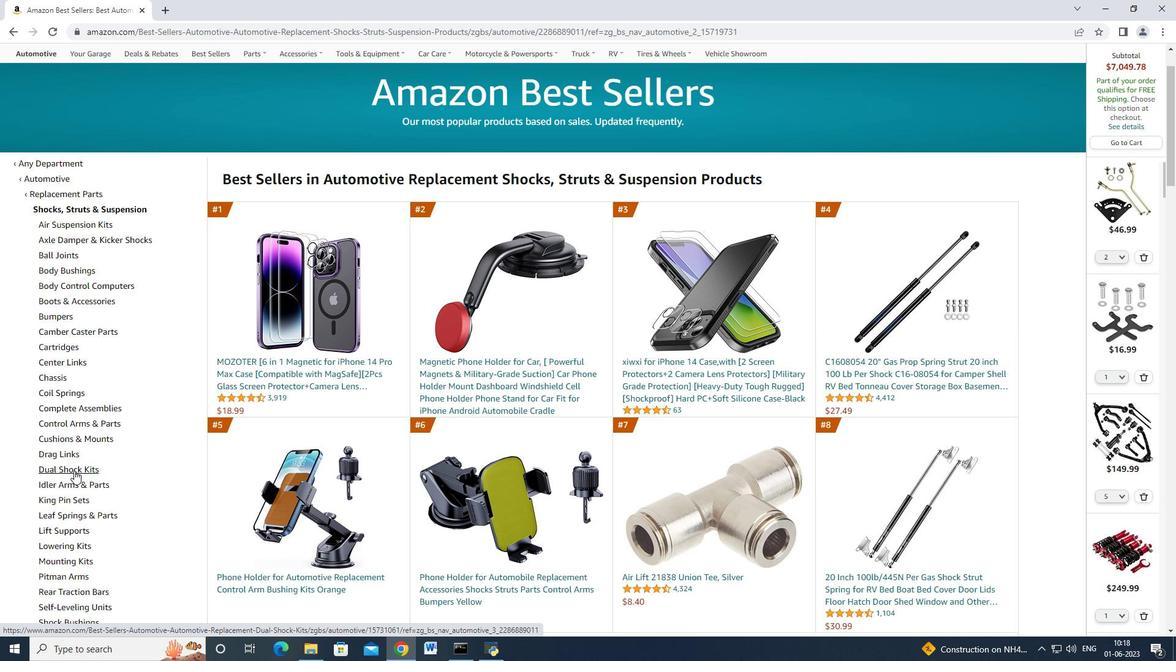 
Action: Mouse moved to (214, 268)
Screenshot: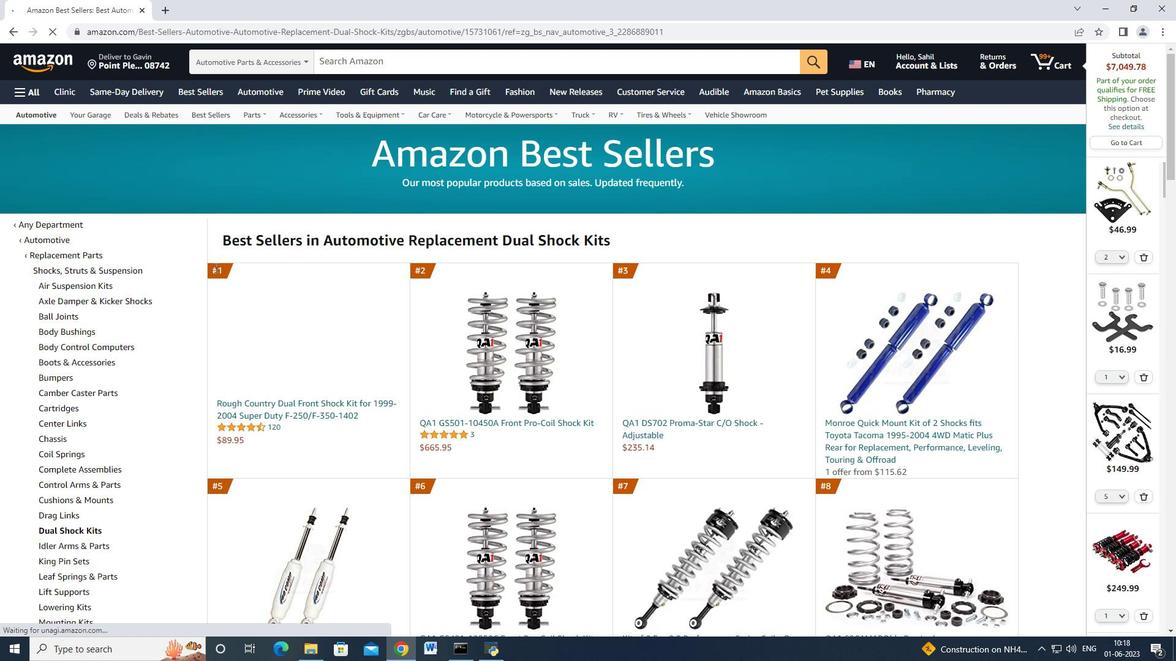 
Action: Mouse scrolled (214, 267) with delta (0, 0)
Screenshot: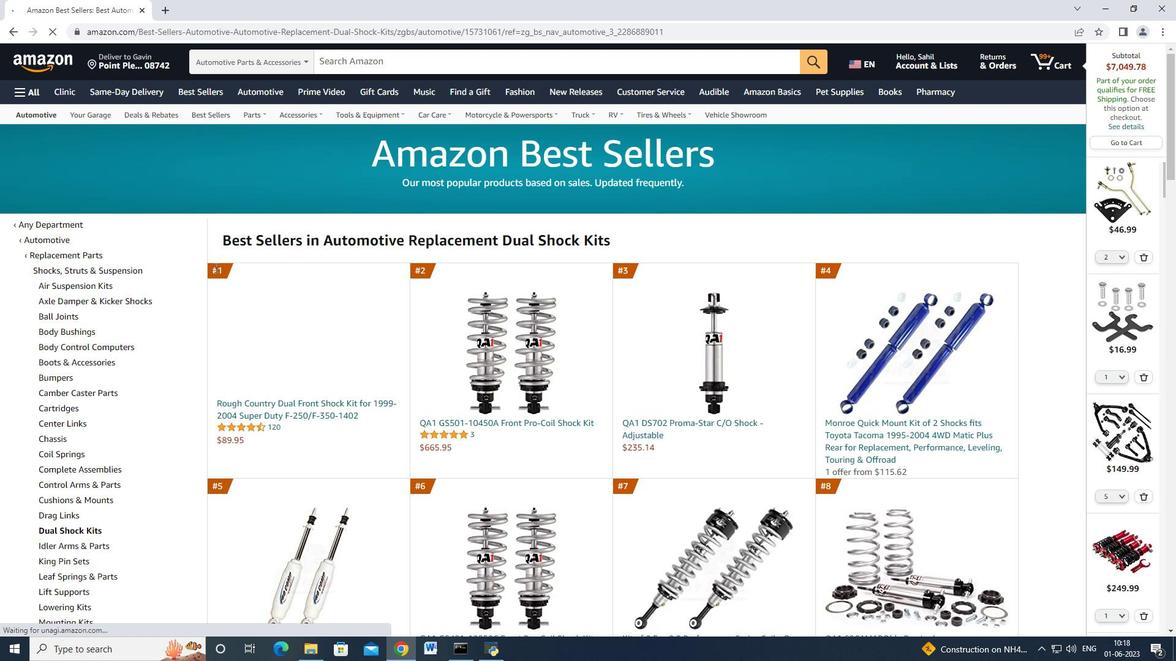 
Action: Mouse moved to (324, 371)
Screenshot: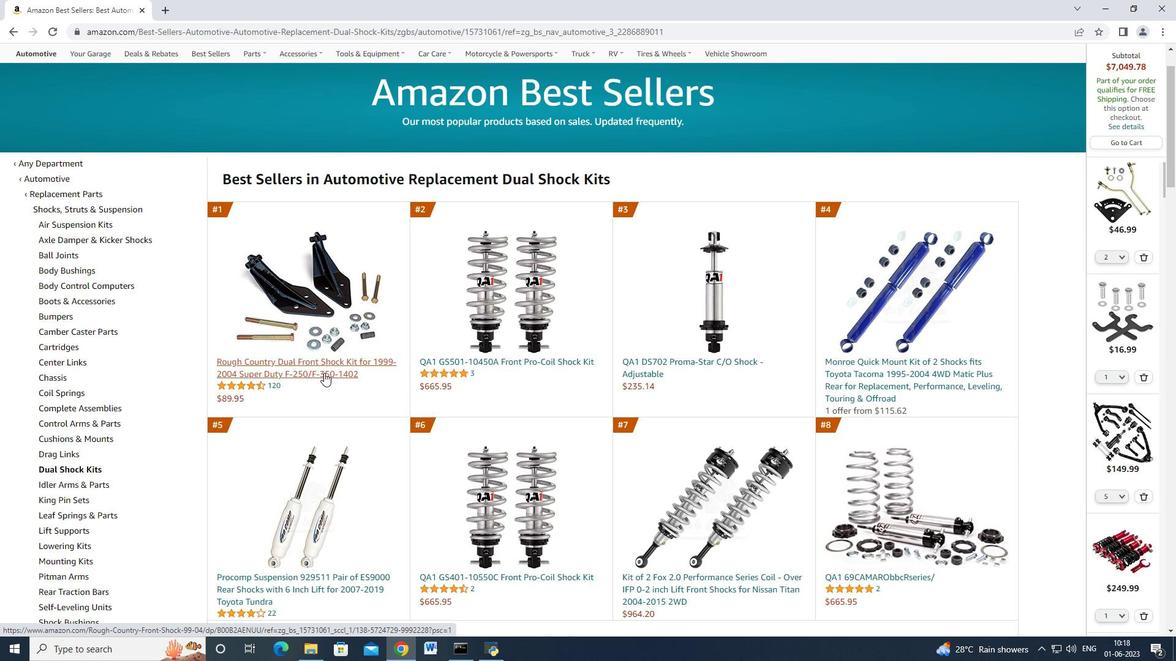 
Action: Mouse pressed left at (324, 371)
Screenshot: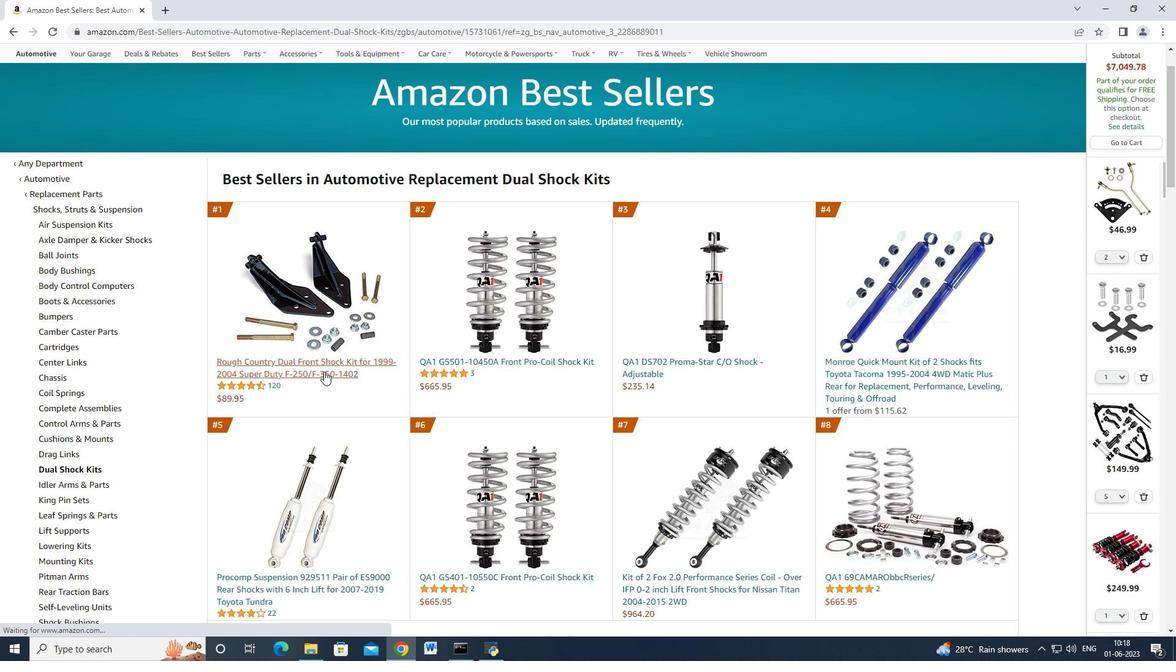 
Action: Mouse moved to (876, 468)
Screenshot: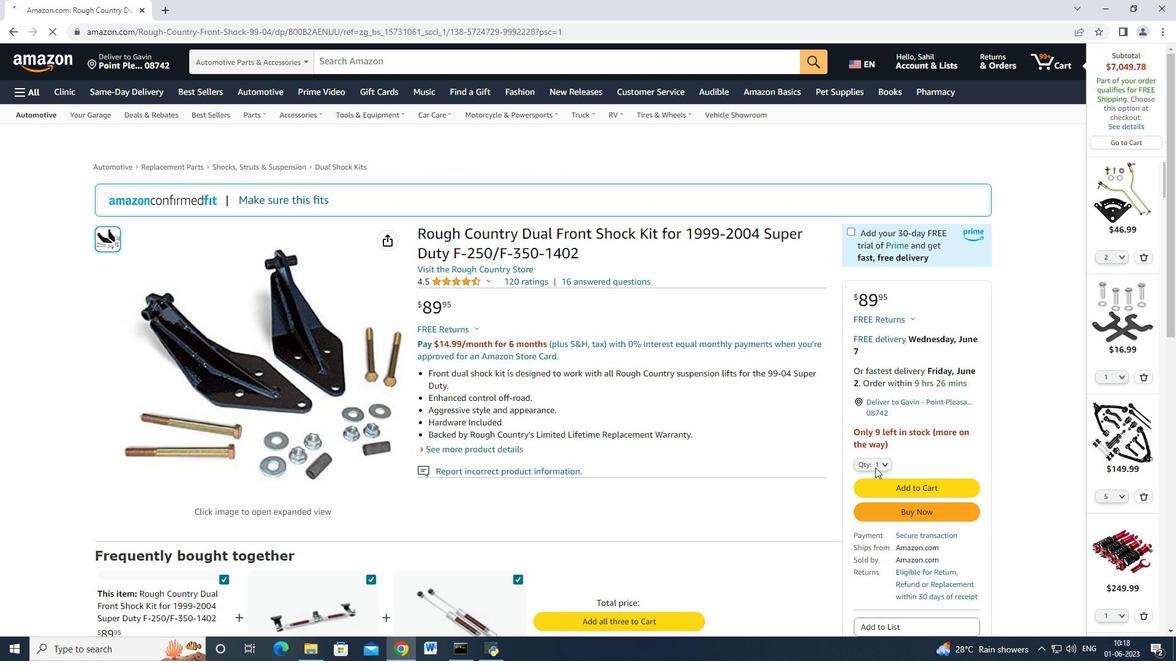
Action: Mouse pressed left at (876, 468)
Screenshot: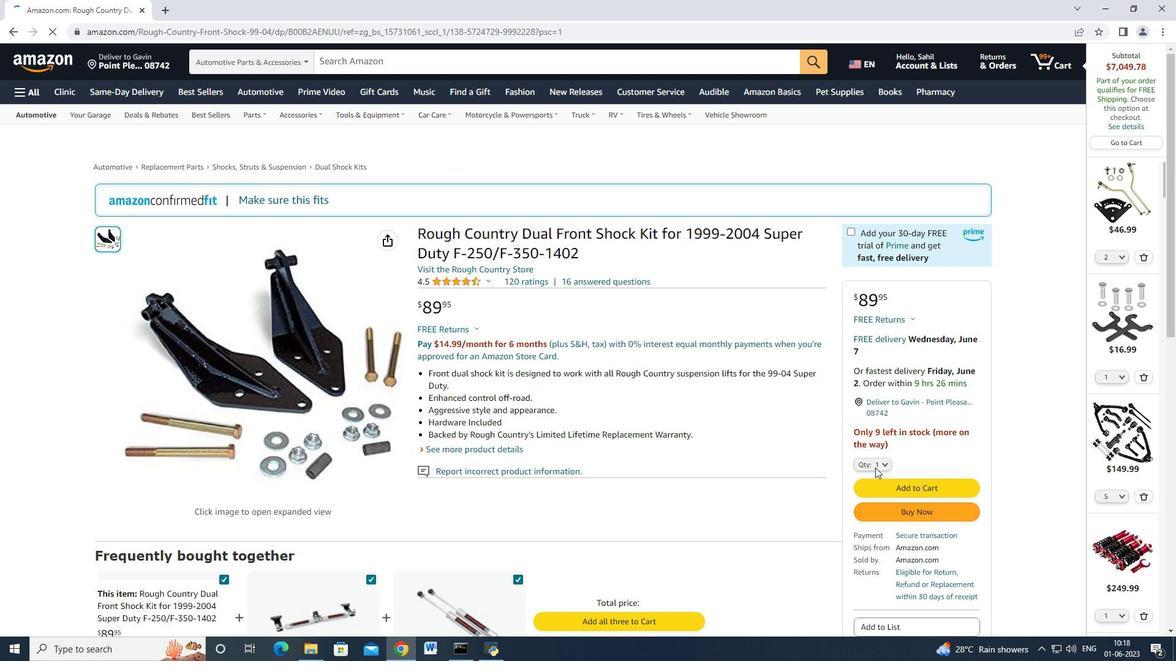 
Action: Mouse moved to (867, 101)
Screenshot: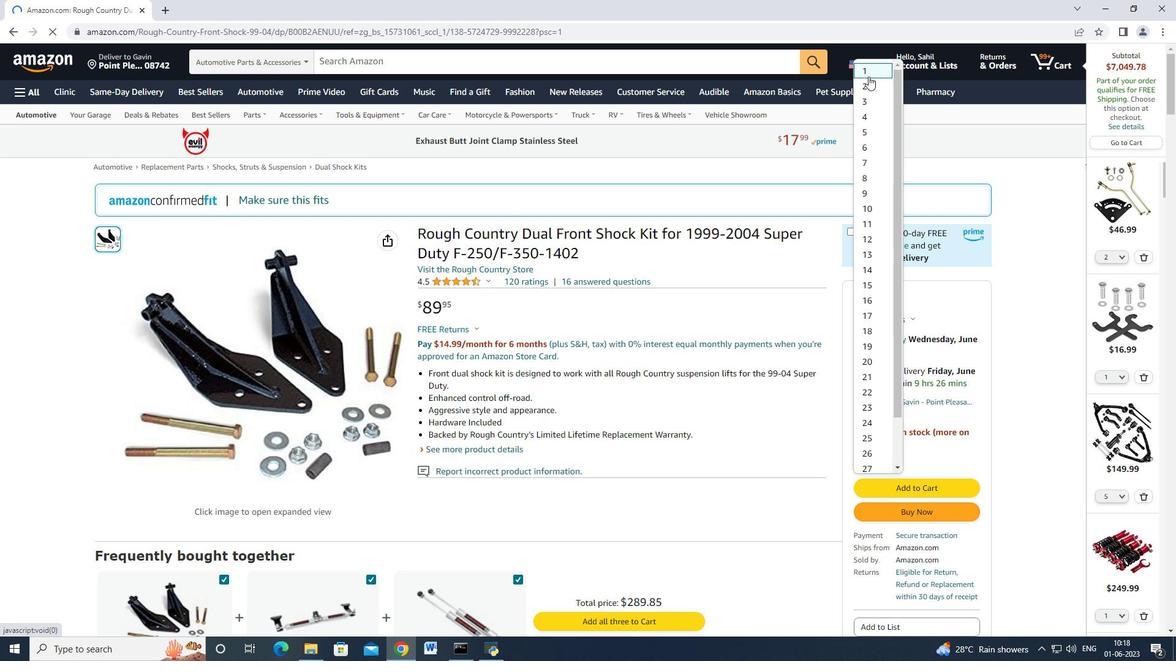 
Action: Mouse pressed left at (867, 101)
Screenshot: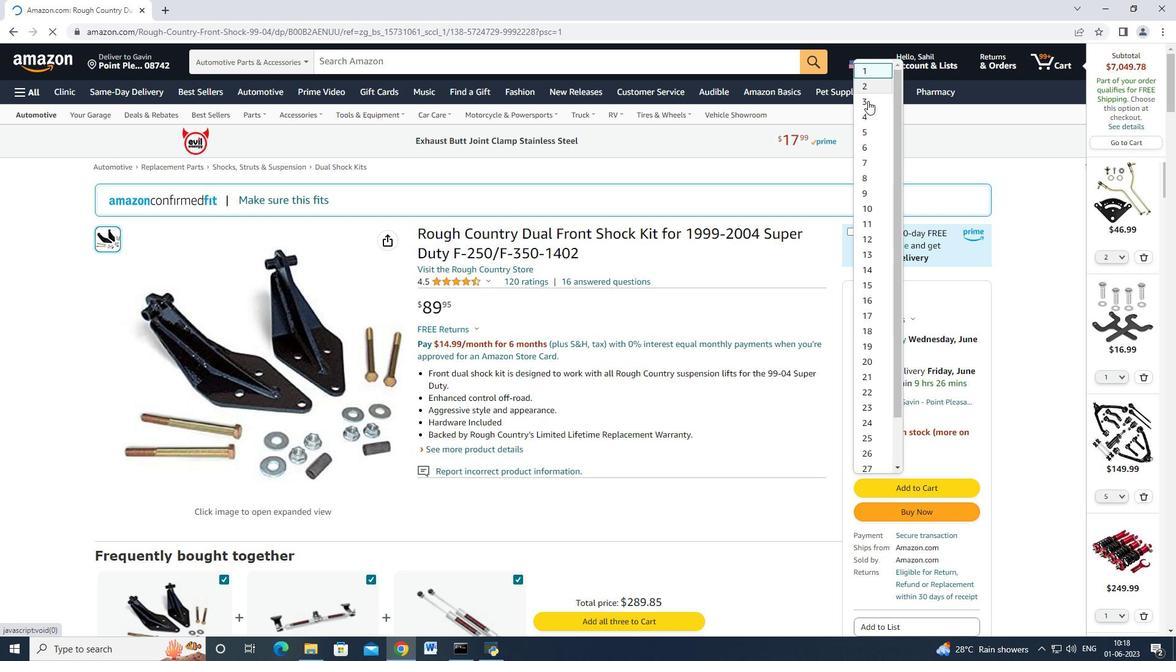 
Action: Mouse moved to (927, 529)
Screenshot: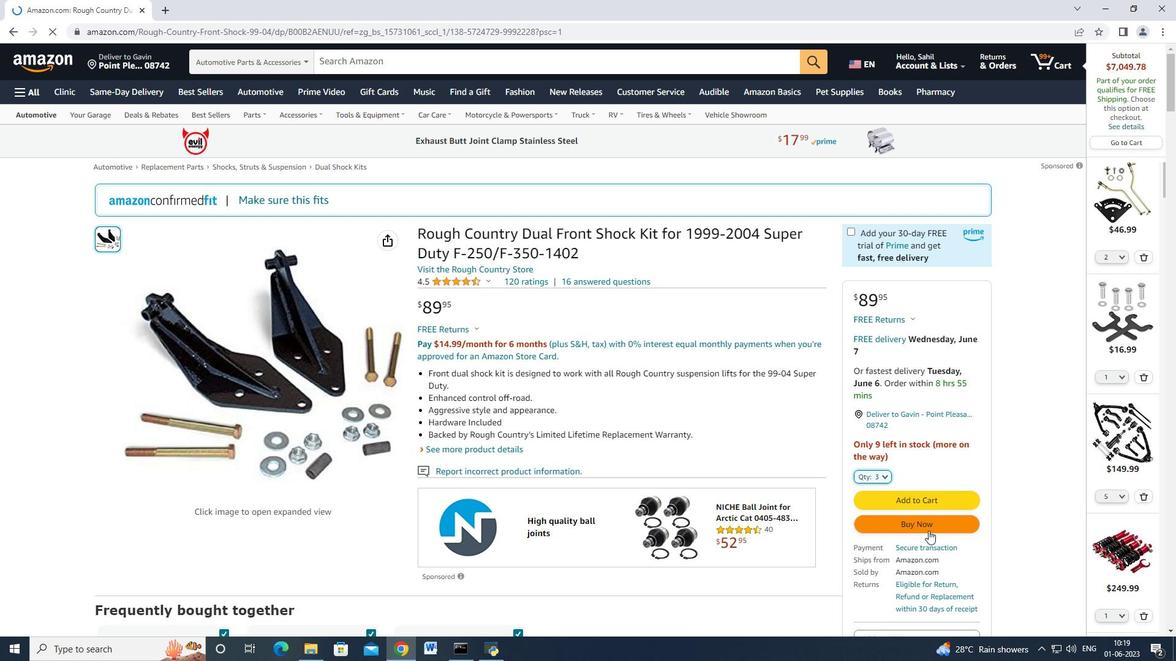 
Action: Mouse pressed left at (927, 529)
Screenshot: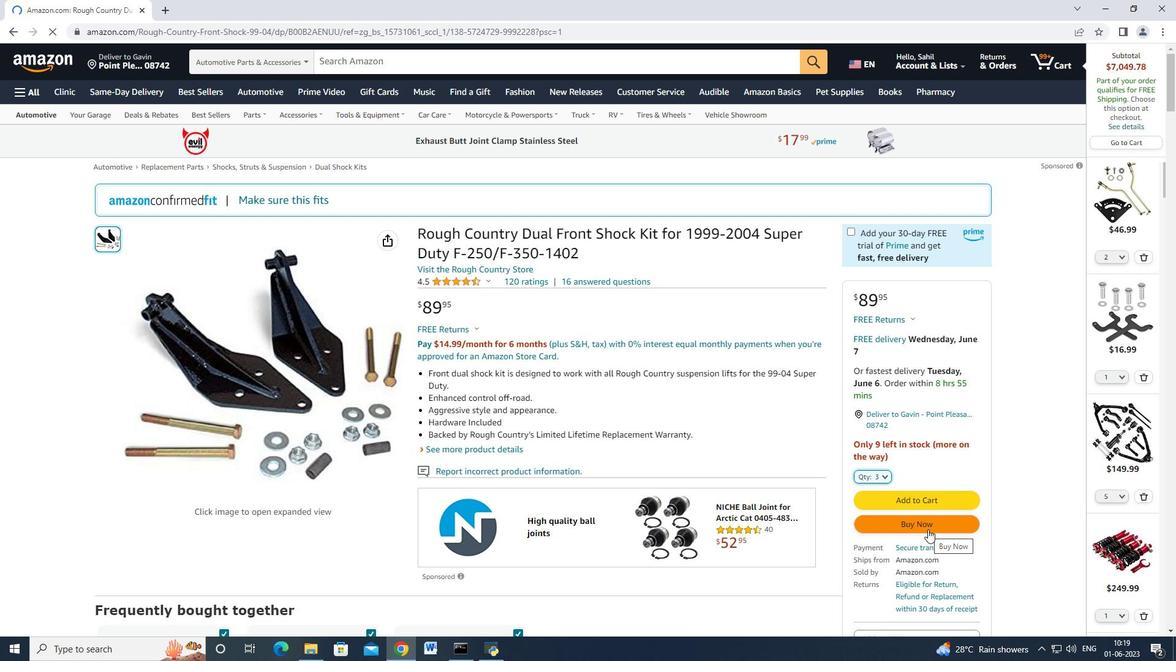 
Action: Mouse moved to (703, 108)
Screenshot: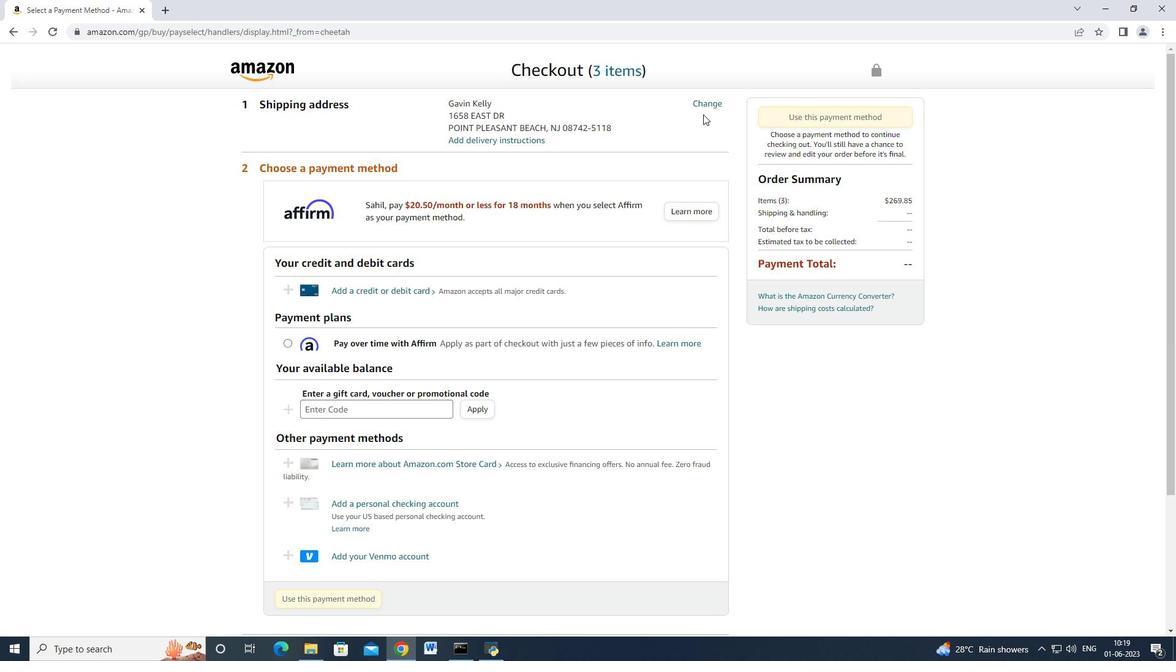 
Action: Mouse pressed left at (703, 108)
Screenshot: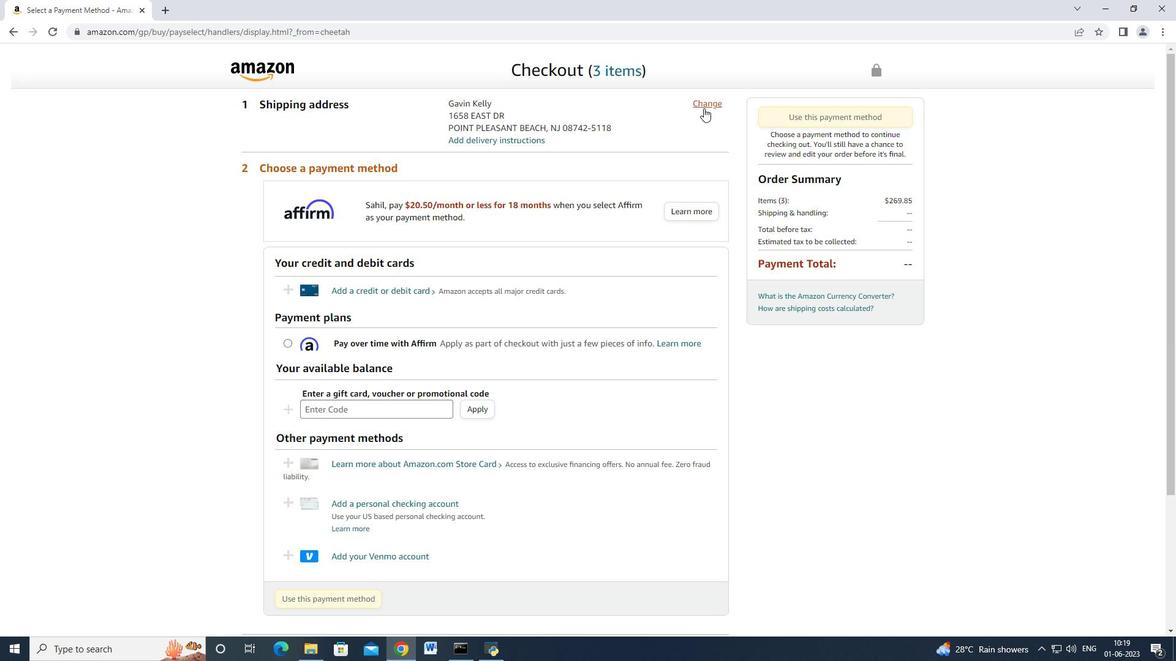 
Action: Mouse moved to (517, 215)
Screenshot: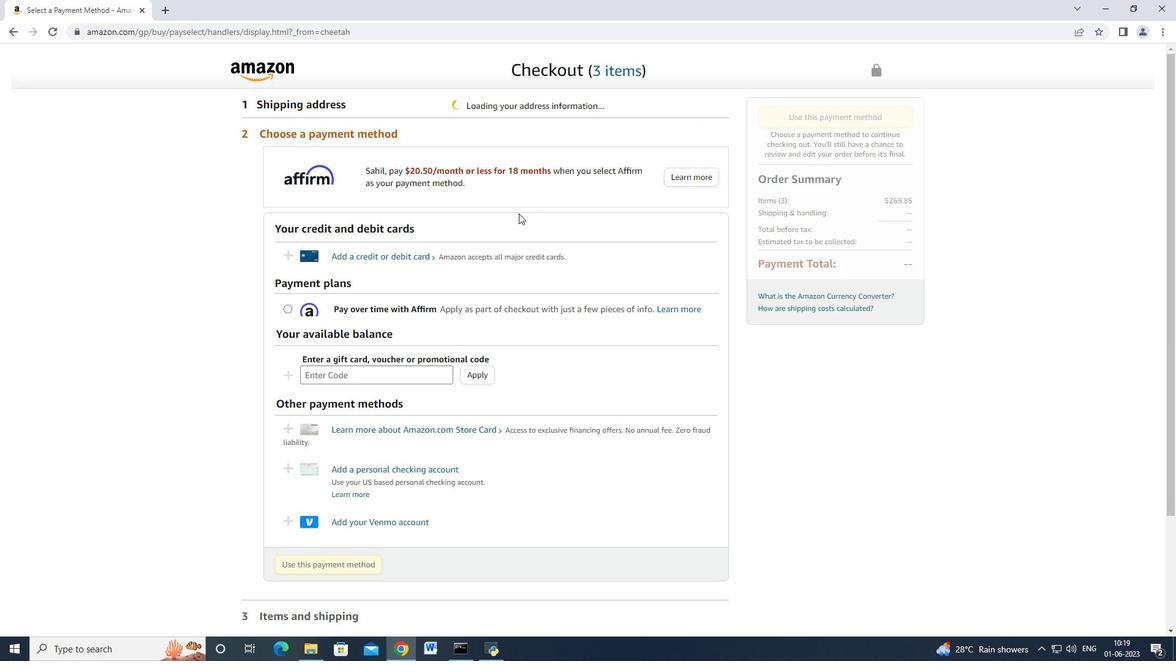 
Action: Mouse scrolled (517, 214) with delta (0, 0)
Screenshot: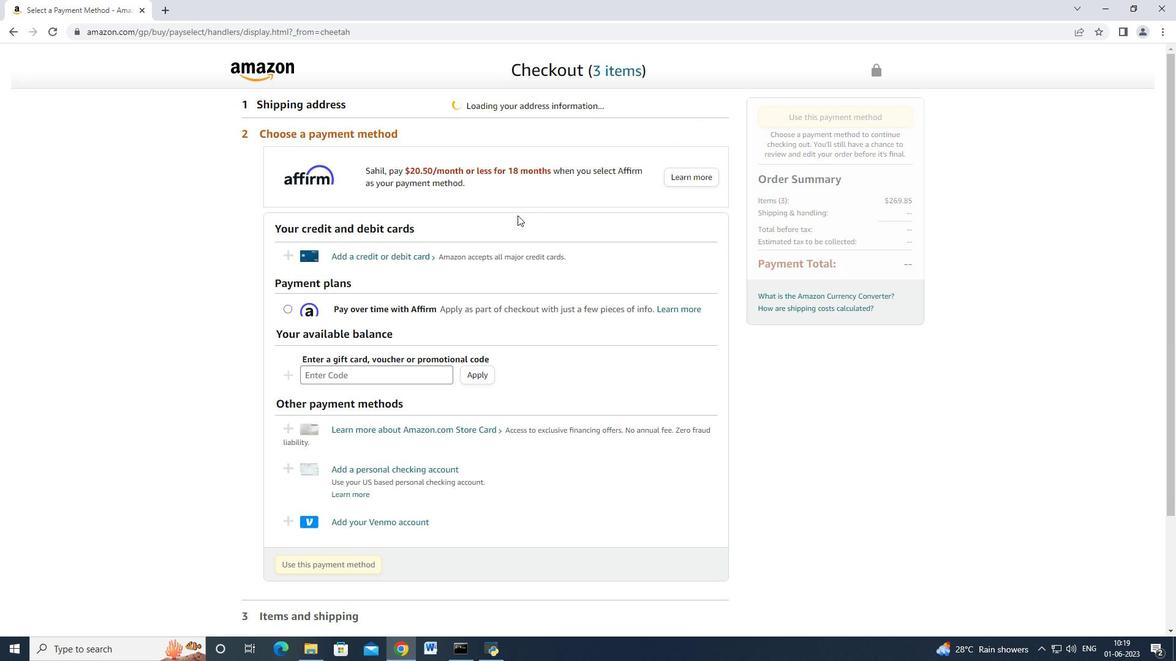 
Action: Mouse scrolled (517, 216) with delta (0, 0)
Screenshot: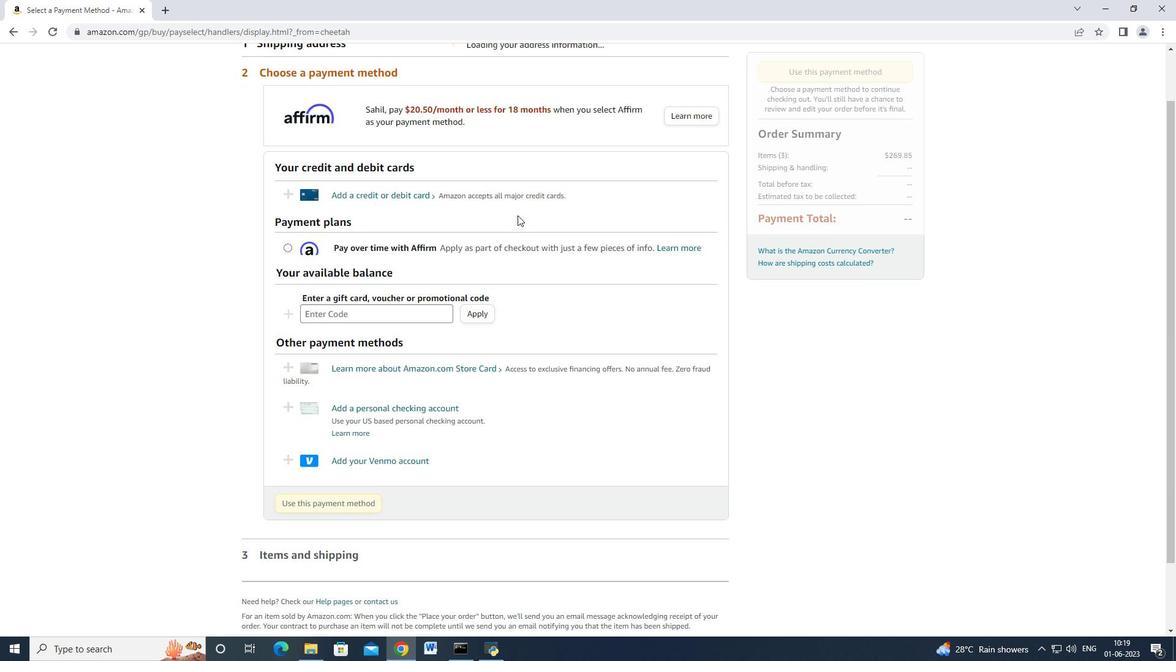 
Action: Mouse scrolled (517, 216) with delta (0, 0)
Screenshot: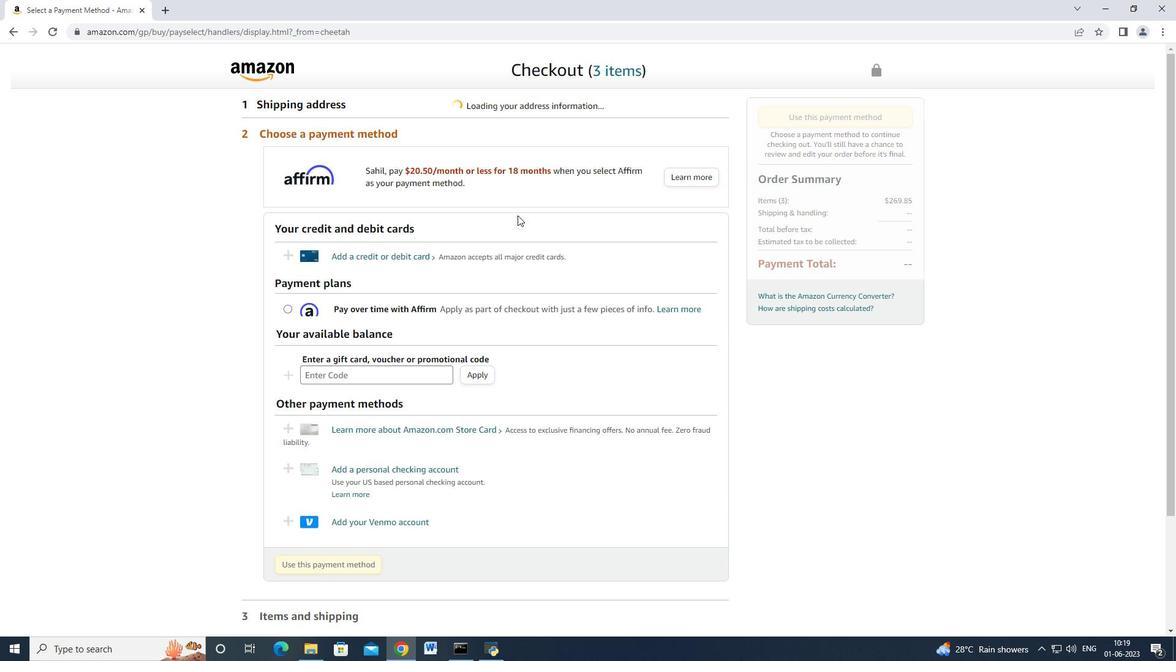 
Action: Mouse scrolled (517, 214) with delta (0, 0)
Screenshot: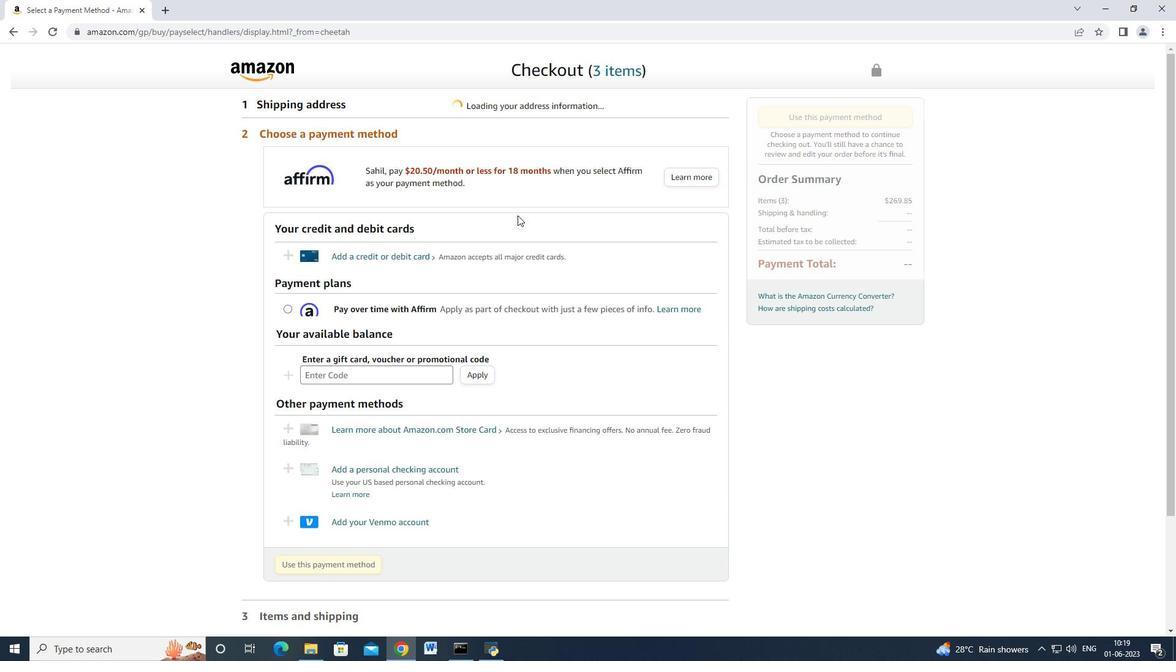 
Action: Mouse scrolled (517, 214) with delta (0, 0)
Screenshot: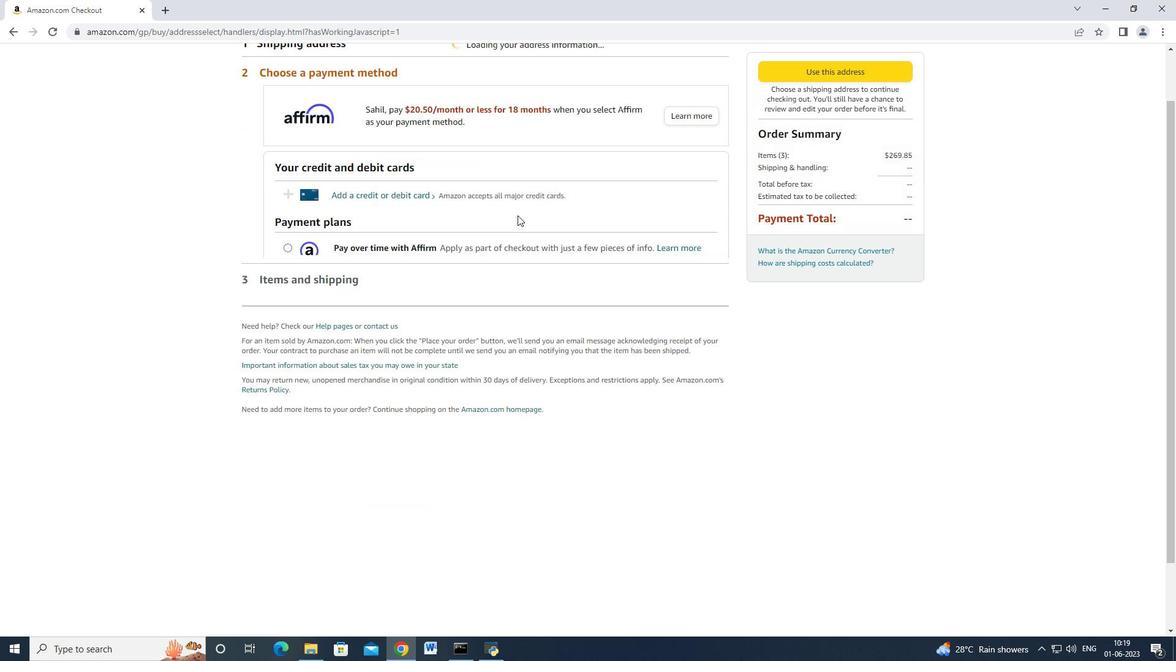 
Action: Mouse scrolled (517, 216) with delta (0, 0)
Screenshot: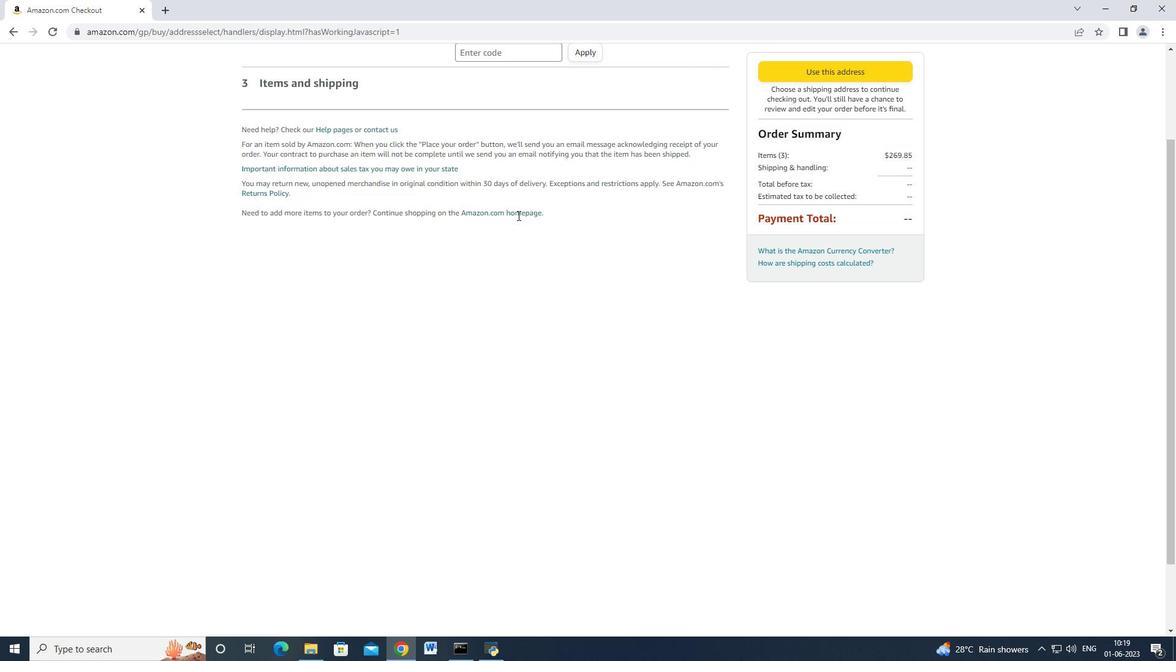
Action: Mouse scrolled (517, 216) with delta (0, 0)
Screenshot: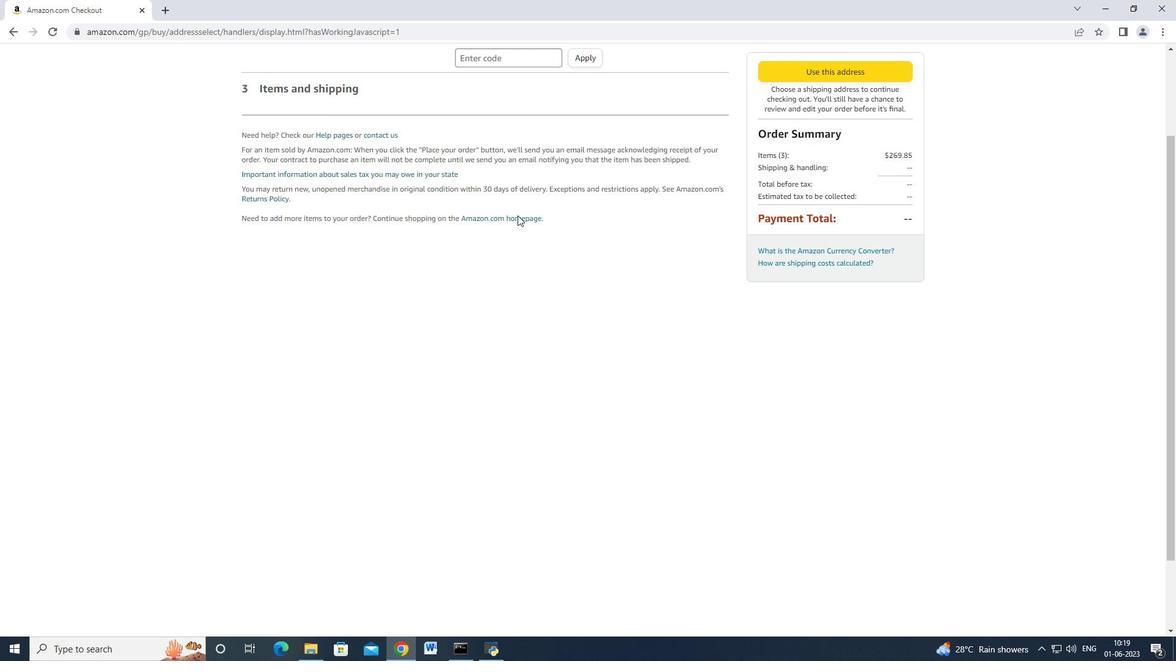 
Action: Mouse scrolled (517, 216) with delta (0, 0)
Screenshot: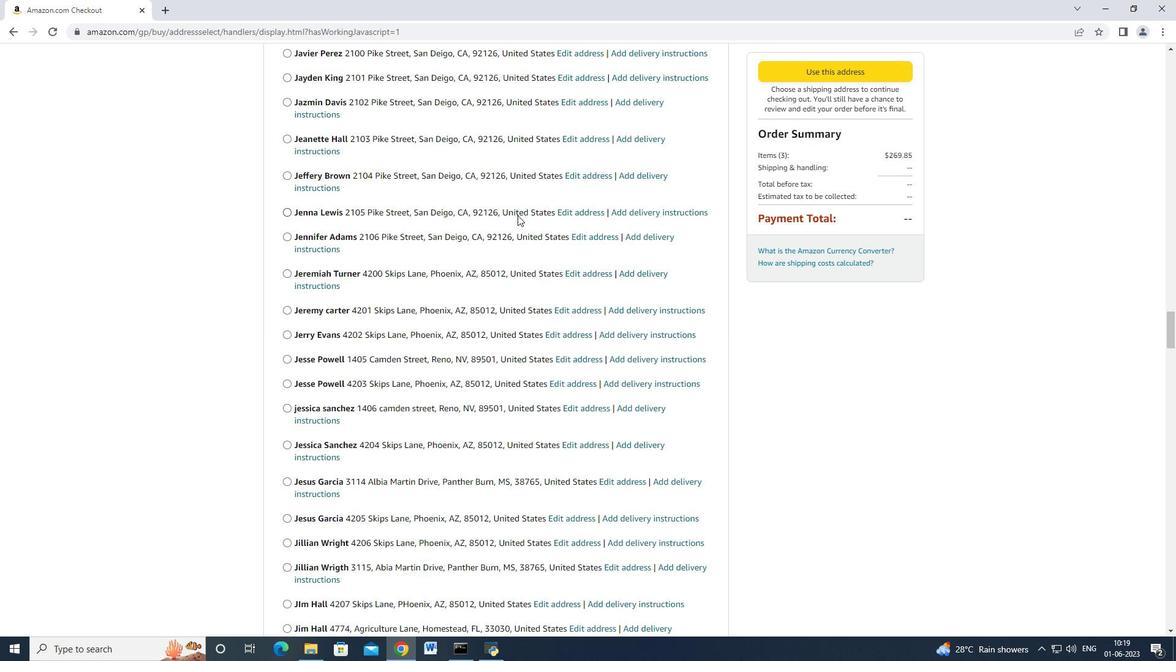 
Action: Mouse scrolled (517, 216) with delta (0, 0)
Screenshot: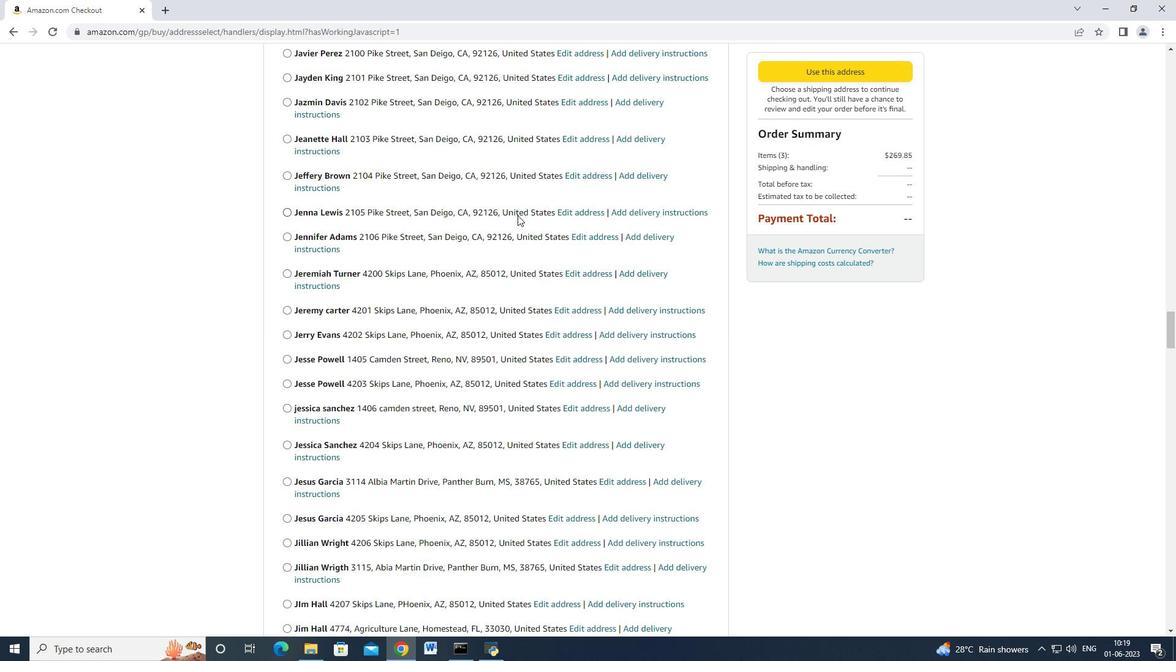 
Action: Mouse scrolled (517, 216) with delta (0, 0)
Screenshot: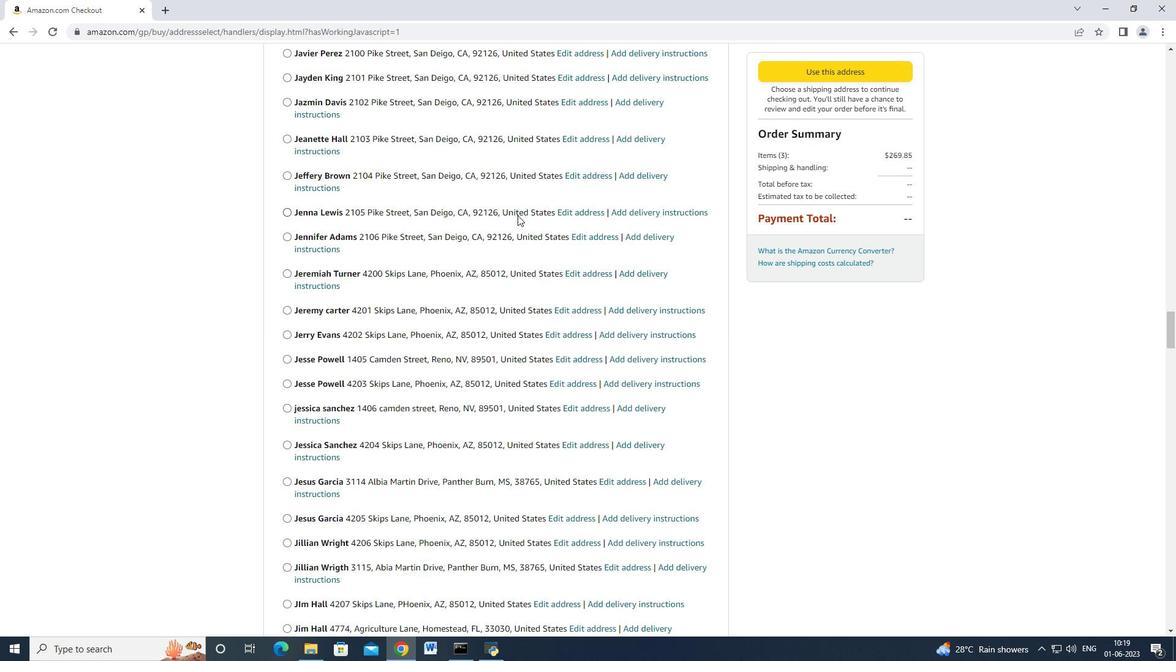 
Action: Mouse scrolled (517, 216) with delta (0, 0)
Screenshot: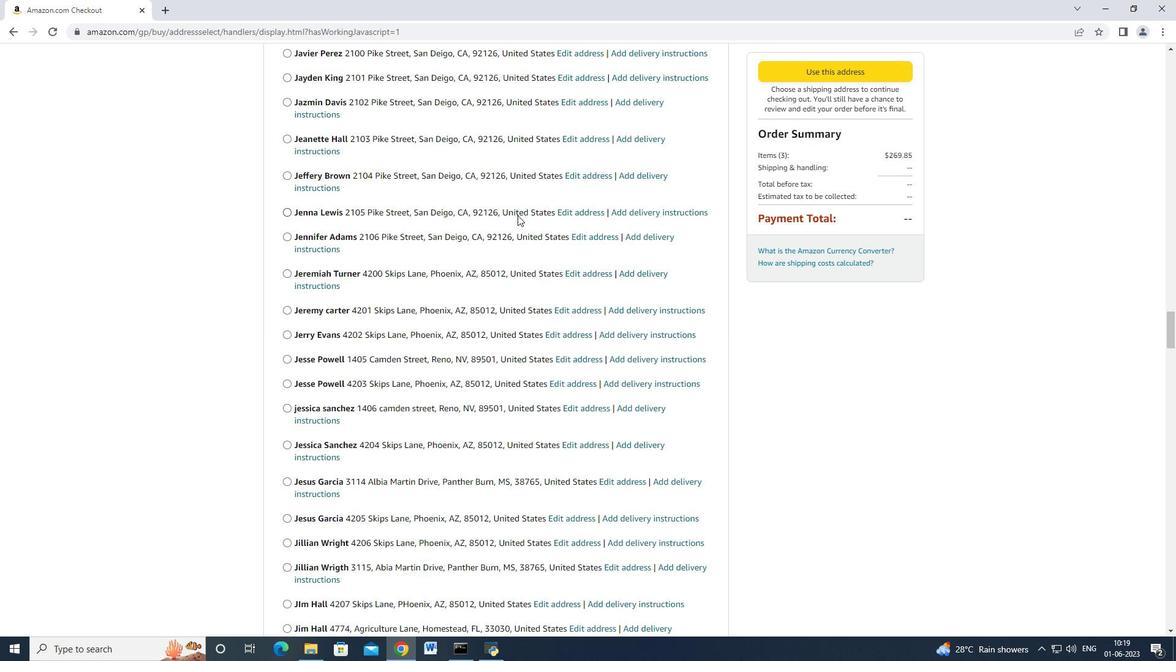 
Action: Mouse scrolled (517, 216) with delta (0, 0)
Screenshot: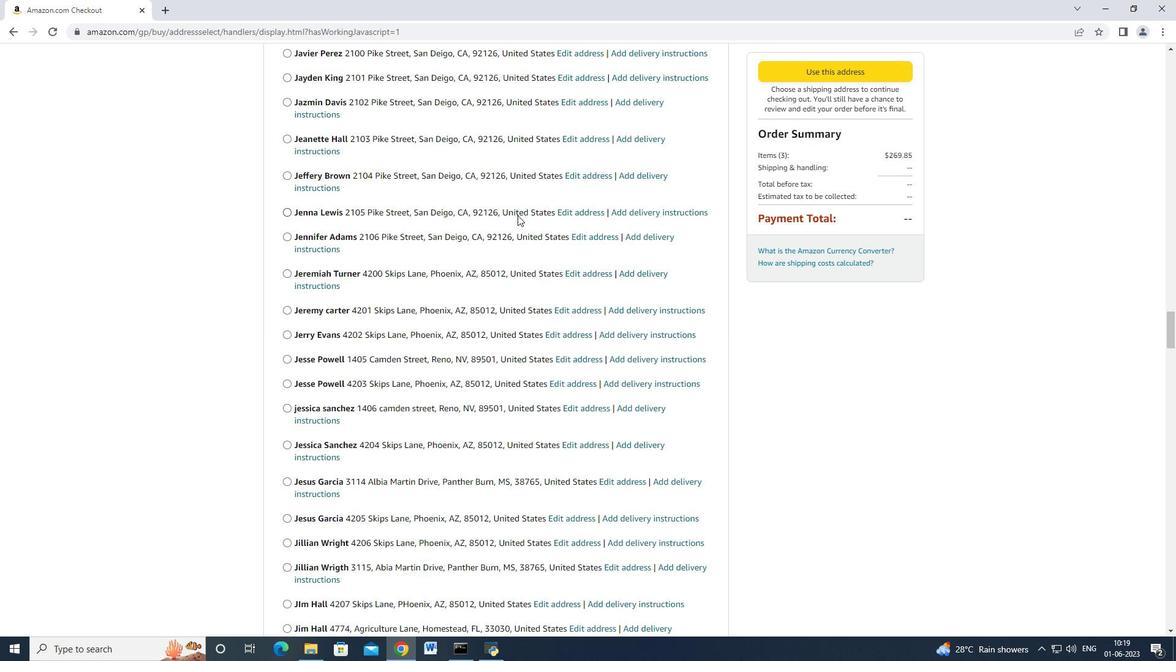 
Action: Mouse scrolled (517, 216) with delta (0, 0)
Screenshot: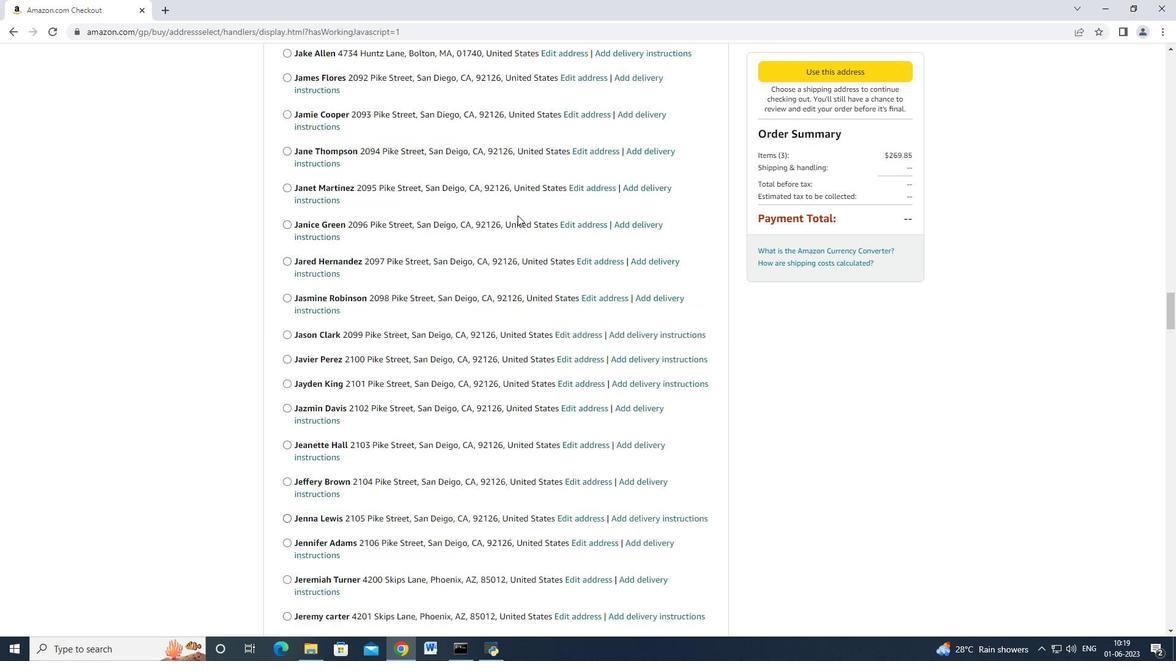 
Action: Mouse scrolled (517, 216) with delta (0, 0)
Screenshot: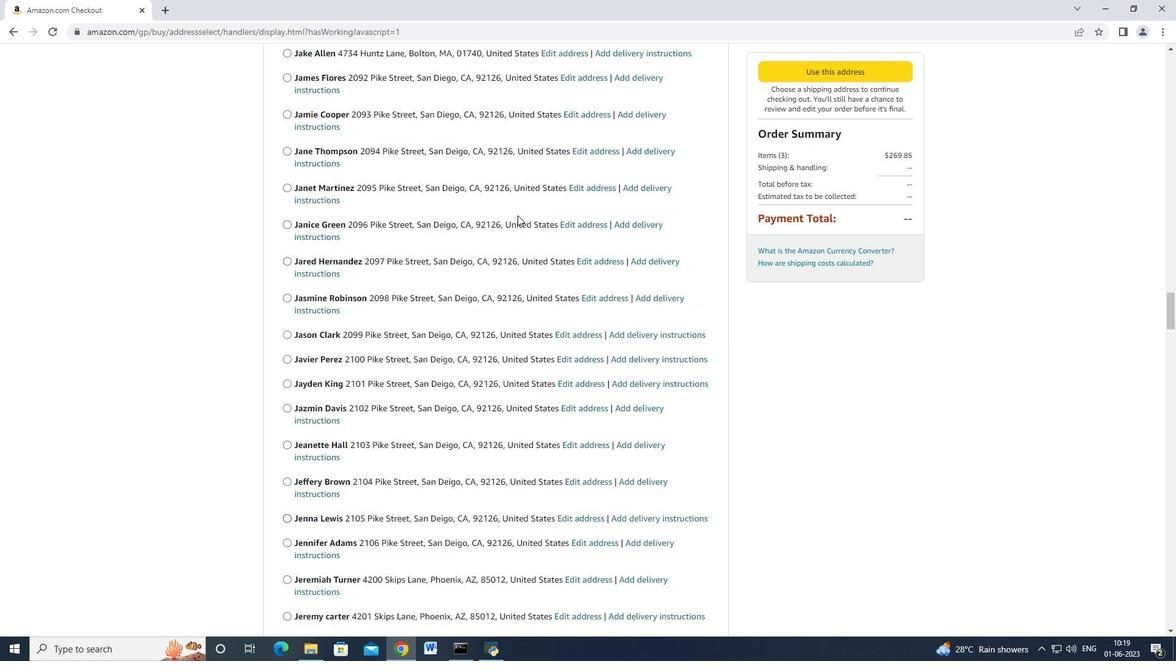 
Action: Mouse scrolled (517, 216) with delta (0, 0)
Screenshot: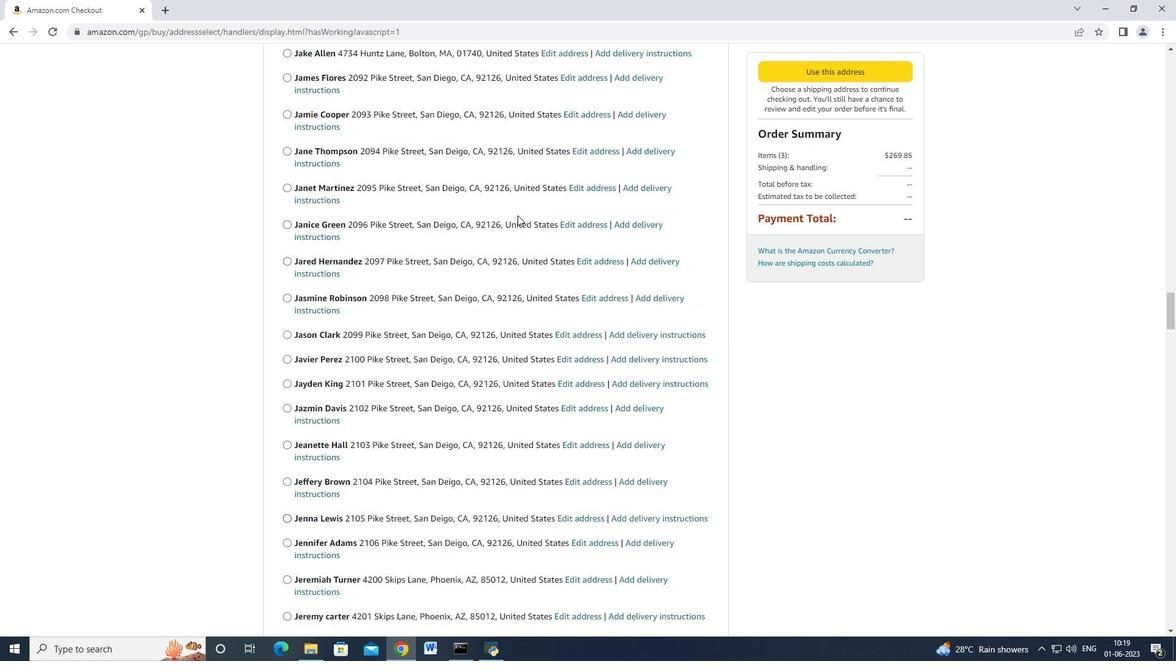 
Action: Mouse scrolled (517, 216) with delta (0, 0)
Screenshot: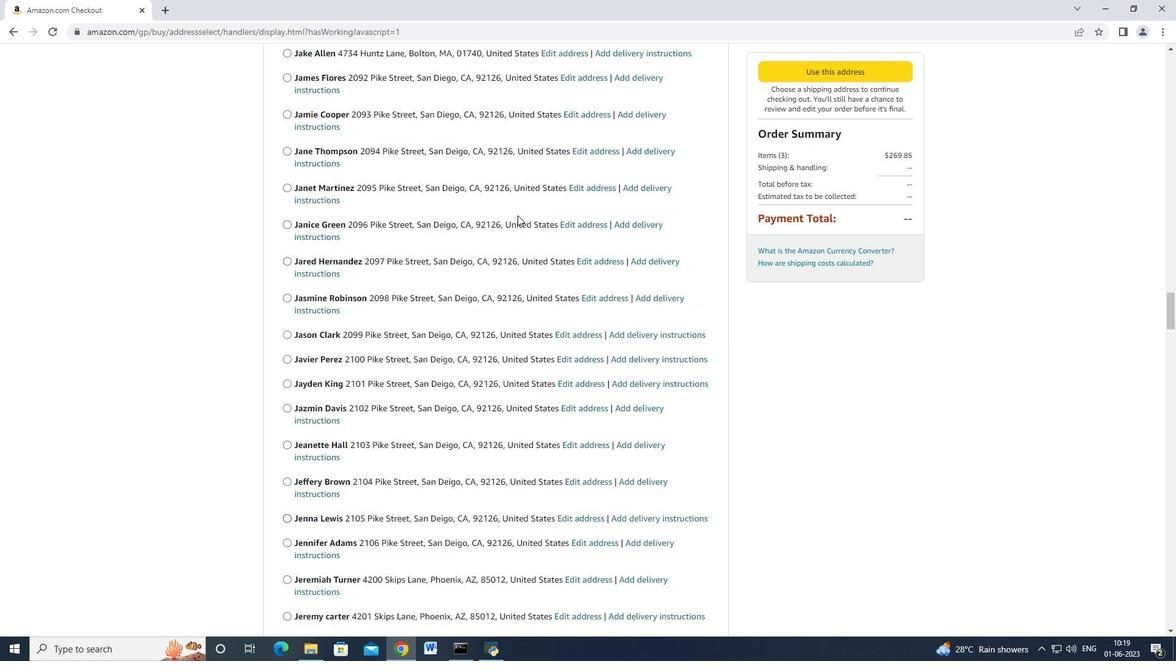 
Action: Mouse scrolled (517, 216) with delta (0, 0)
Screenshot: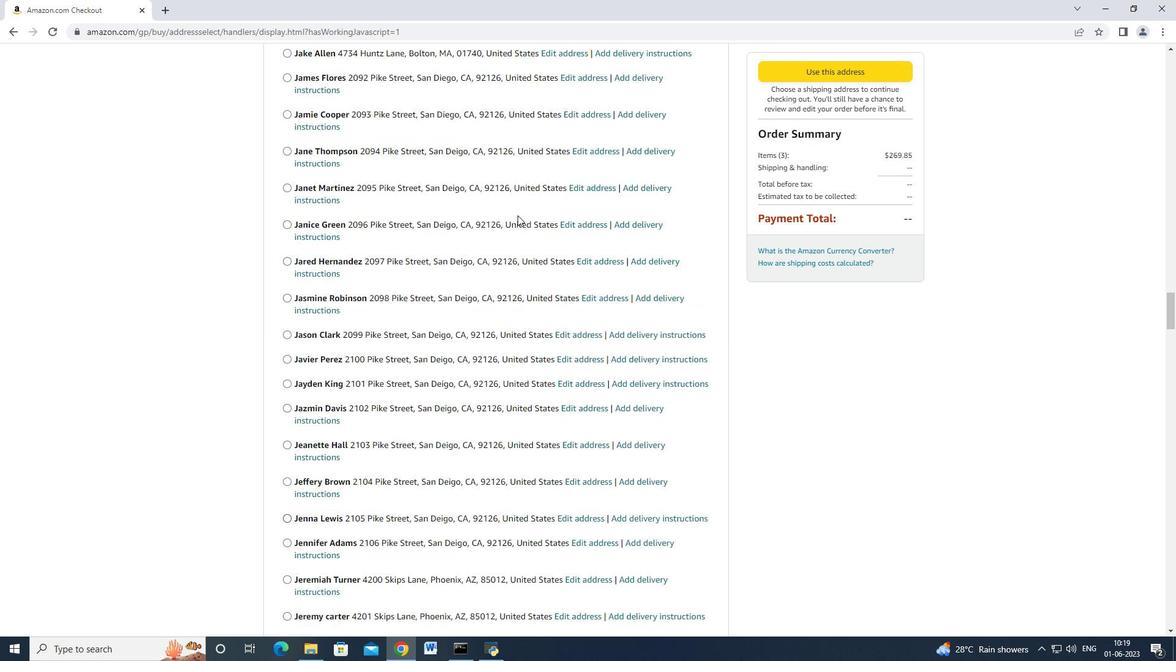
Action: Mouse scrolled (517, 216) with delta (0, 0)
Screenshot: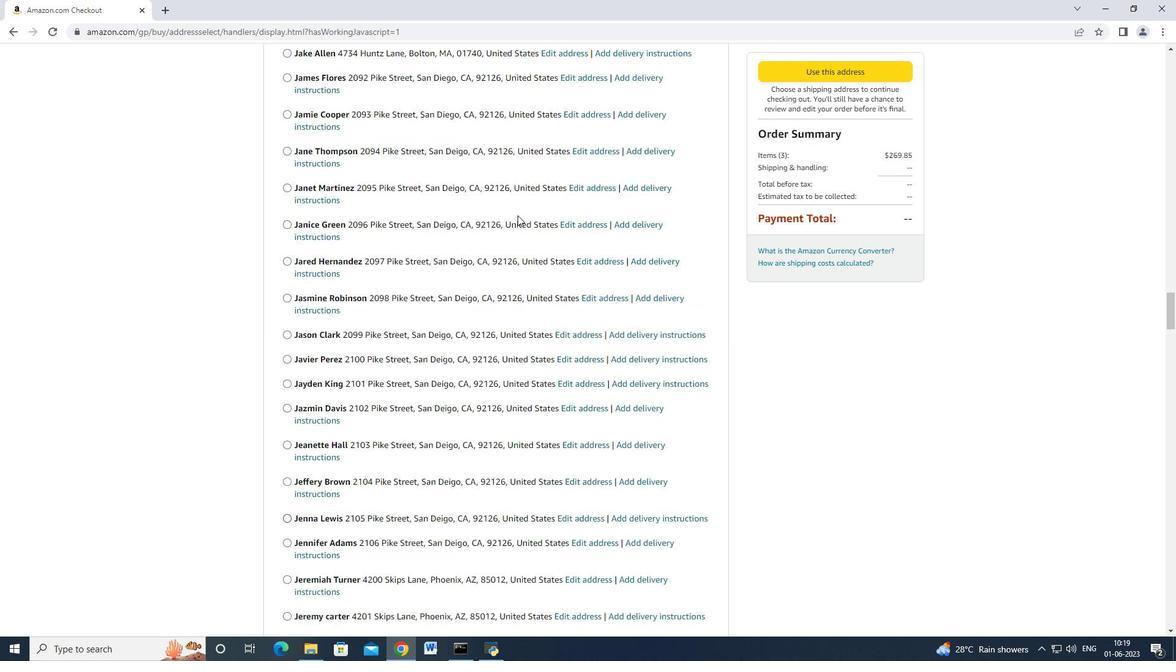 
Action: Mouse scrolled (517, 216) with delta (0, 0)
Screenshot: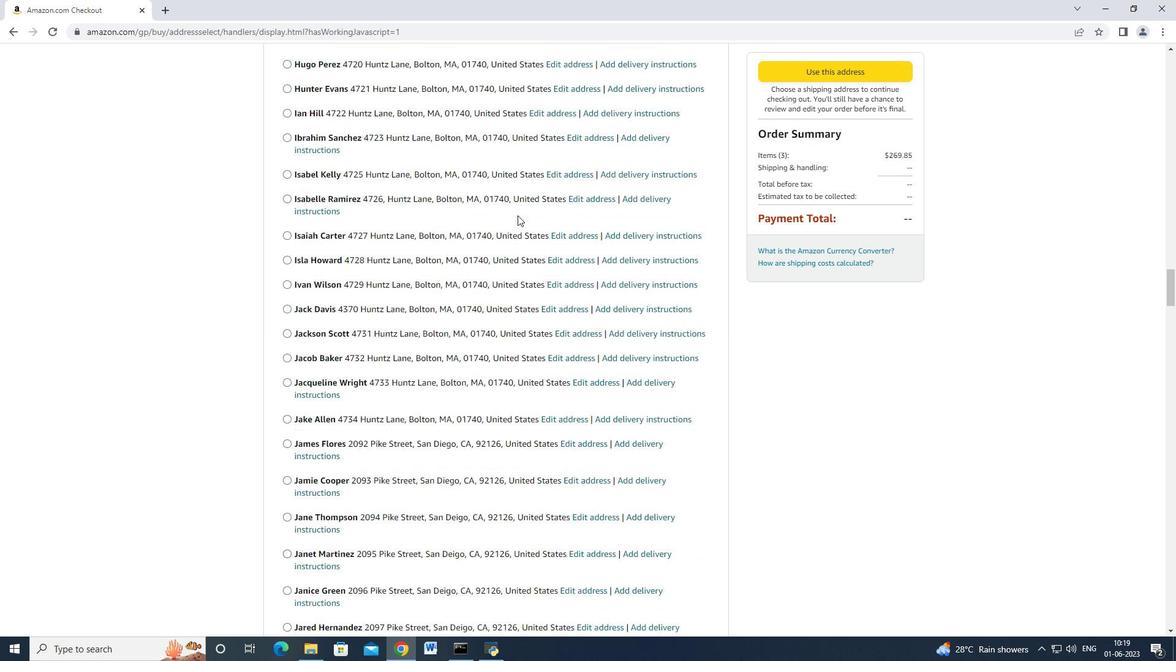 
Action: Mouse scrolled (517, 216) with delta (0, 0)
Screenshot: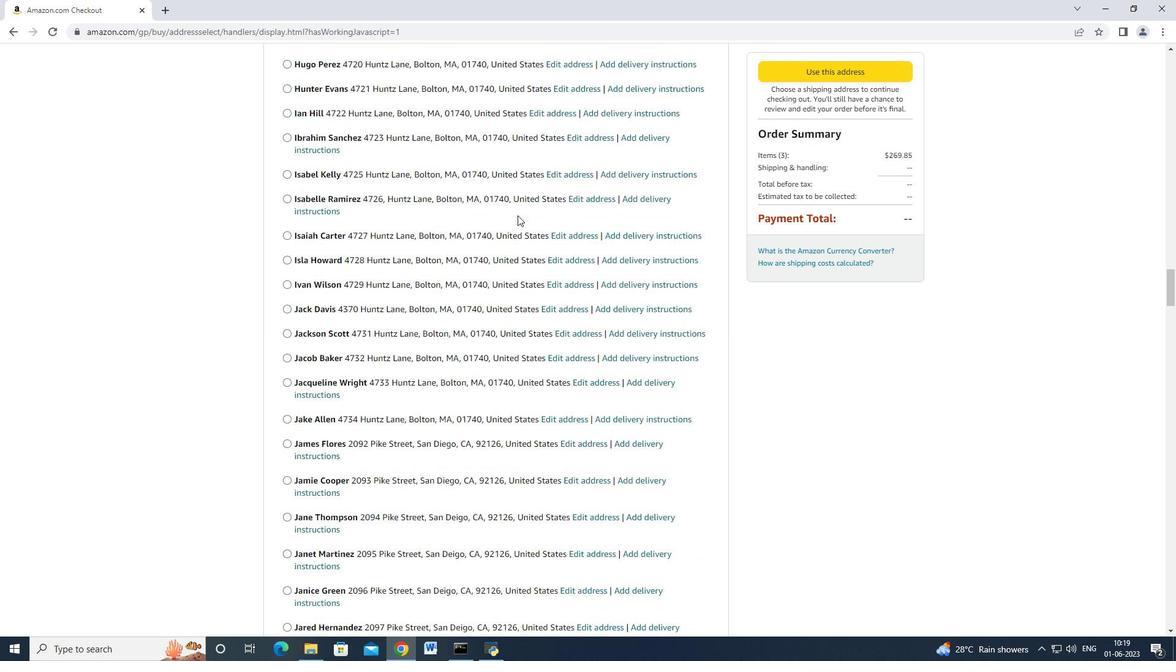 
Action: Mouse scrolled (517, 216) with delta (0, 0)
Screenshot: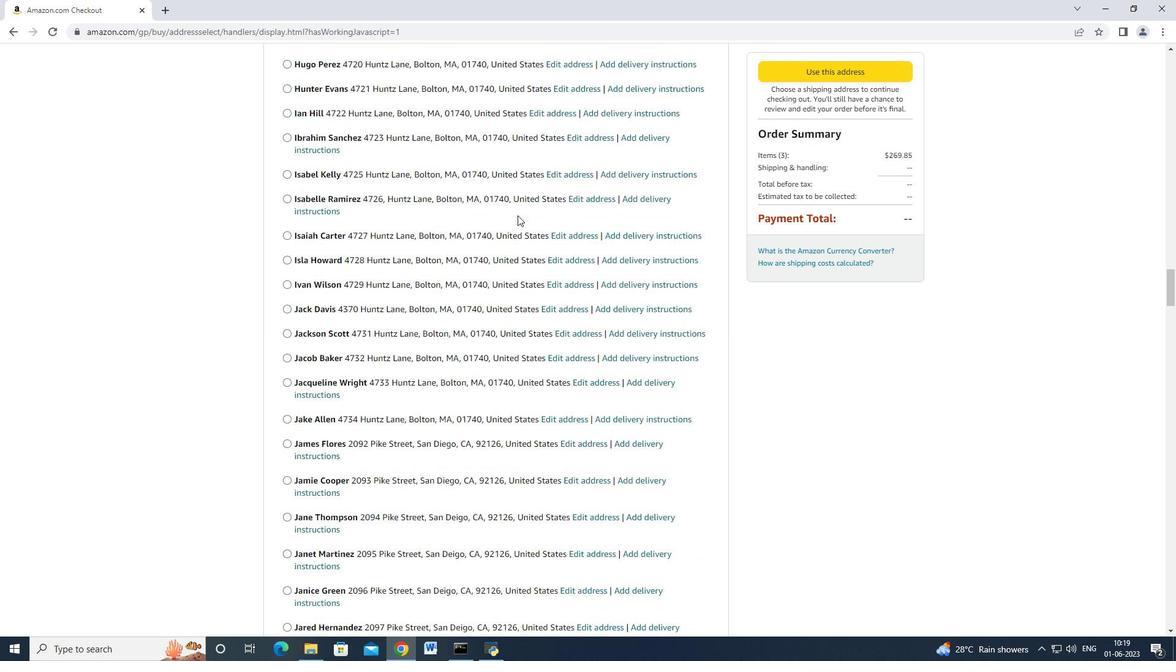 
Action: Mouse scrolled (517, 216) with delta (0, 0)
Screenshot: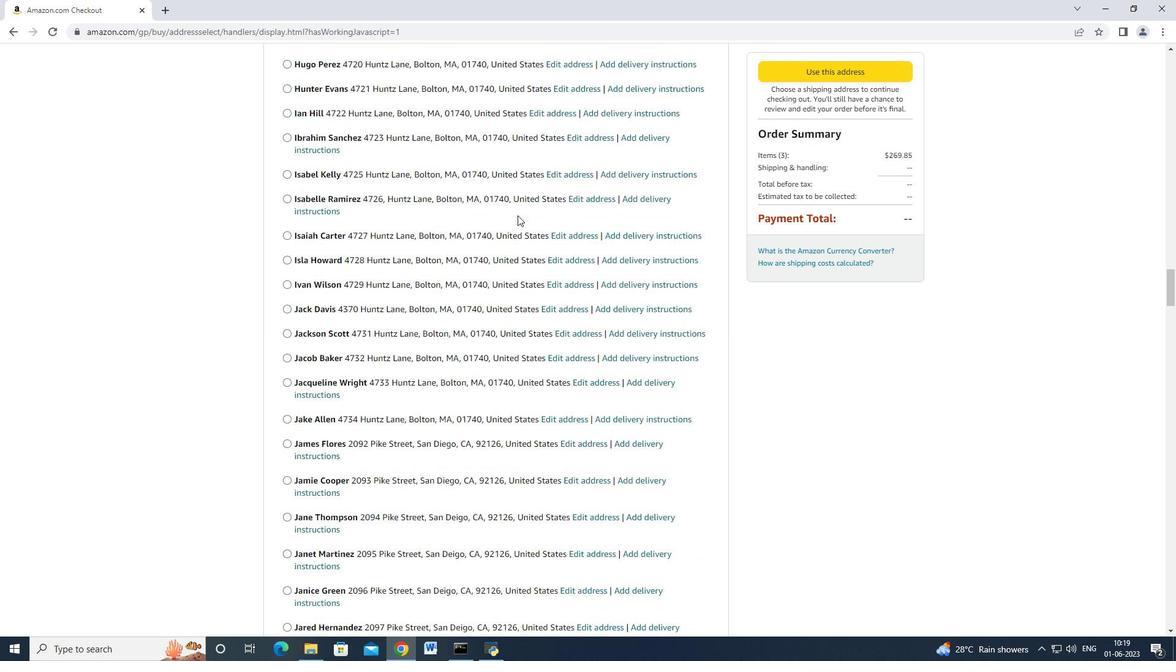 
Action: Mouse scrolled (517, 216) with delta (0, 0)
Screenshot: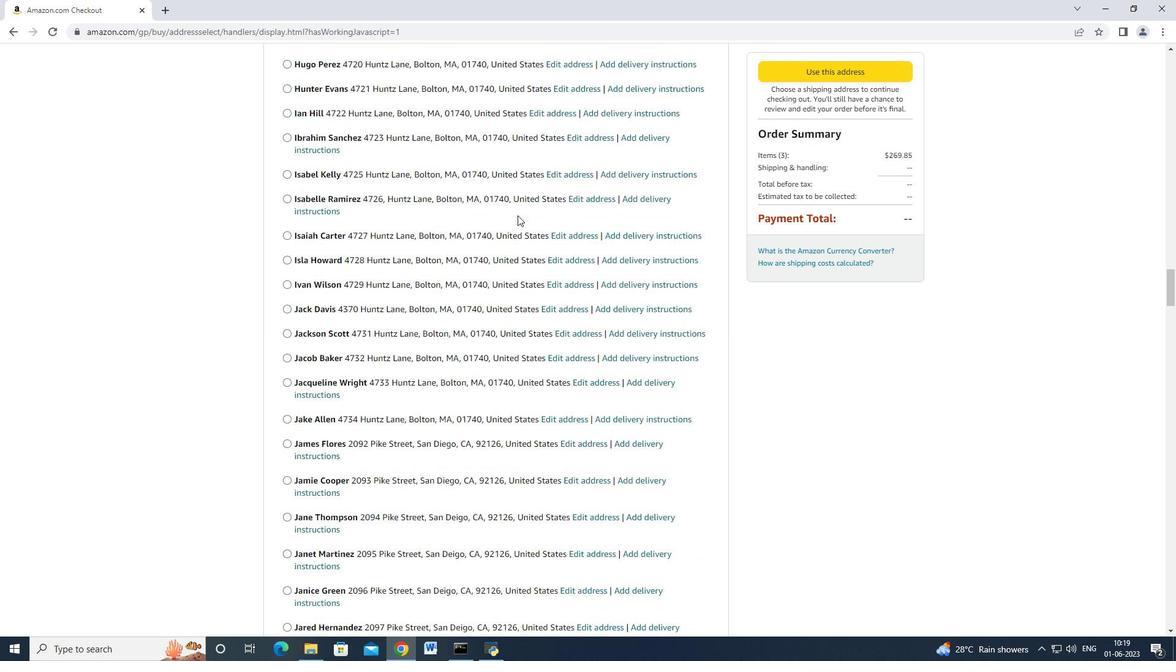 
Action: Mouse scrolled (517, 216) with delta (0, 0)
Screenshot: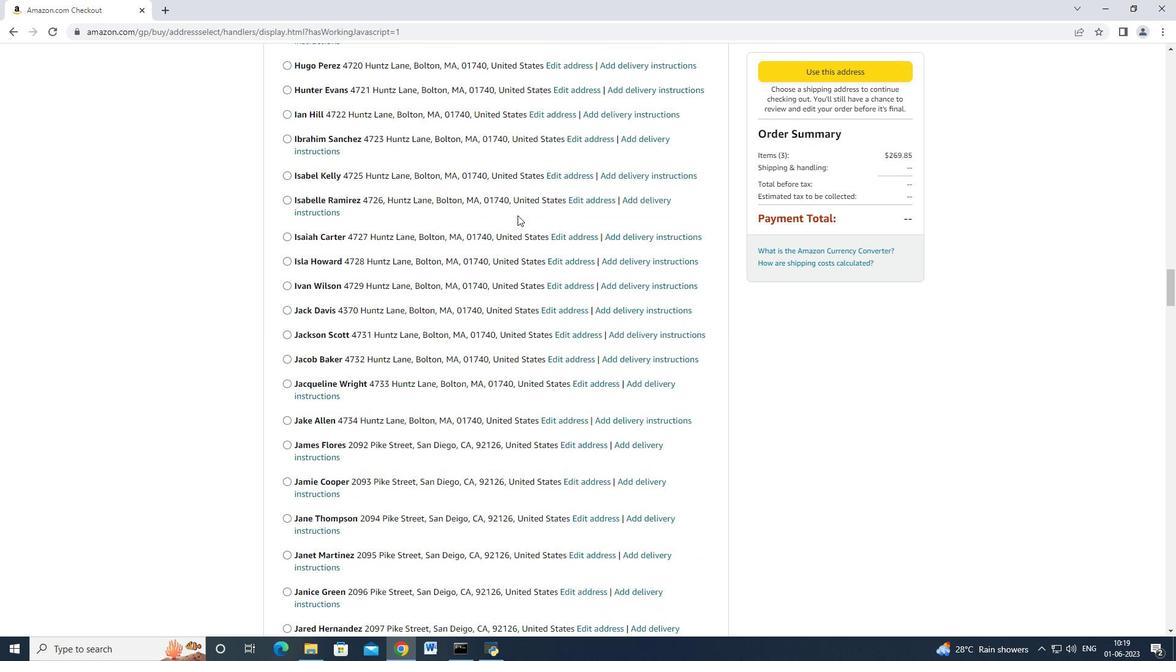 
Action: Mouse scrolled (517, 216) with delta (0, 0)
Screenshot: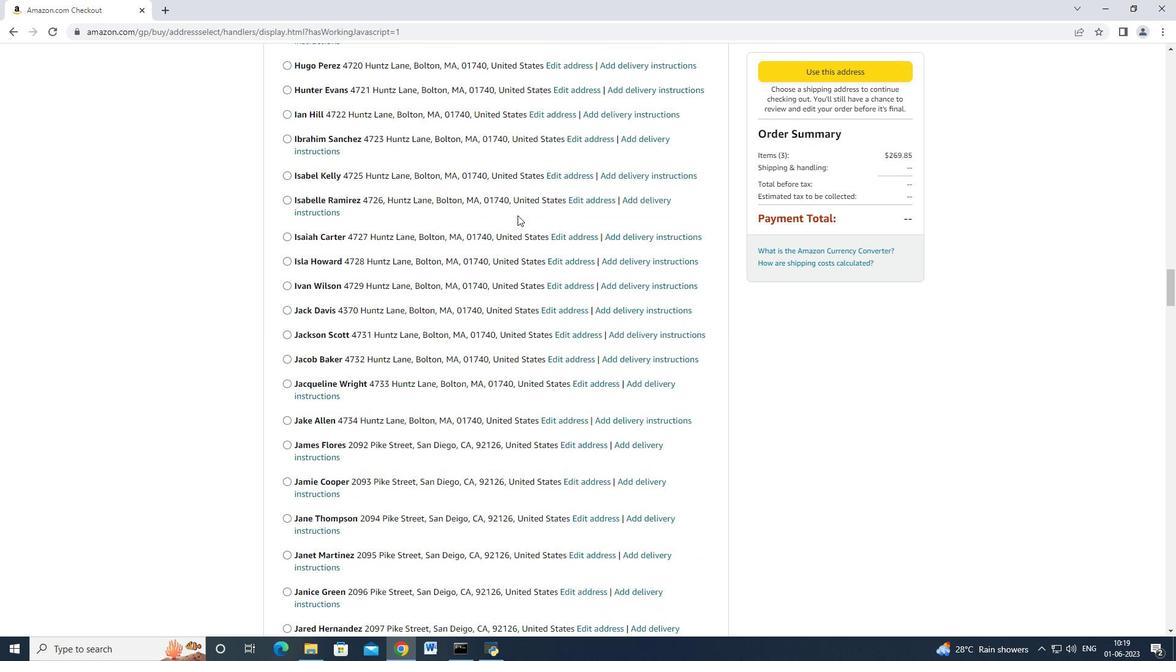 
Action: Mouse scrolled (517, 216) with delta (0, 0)
Screenshot: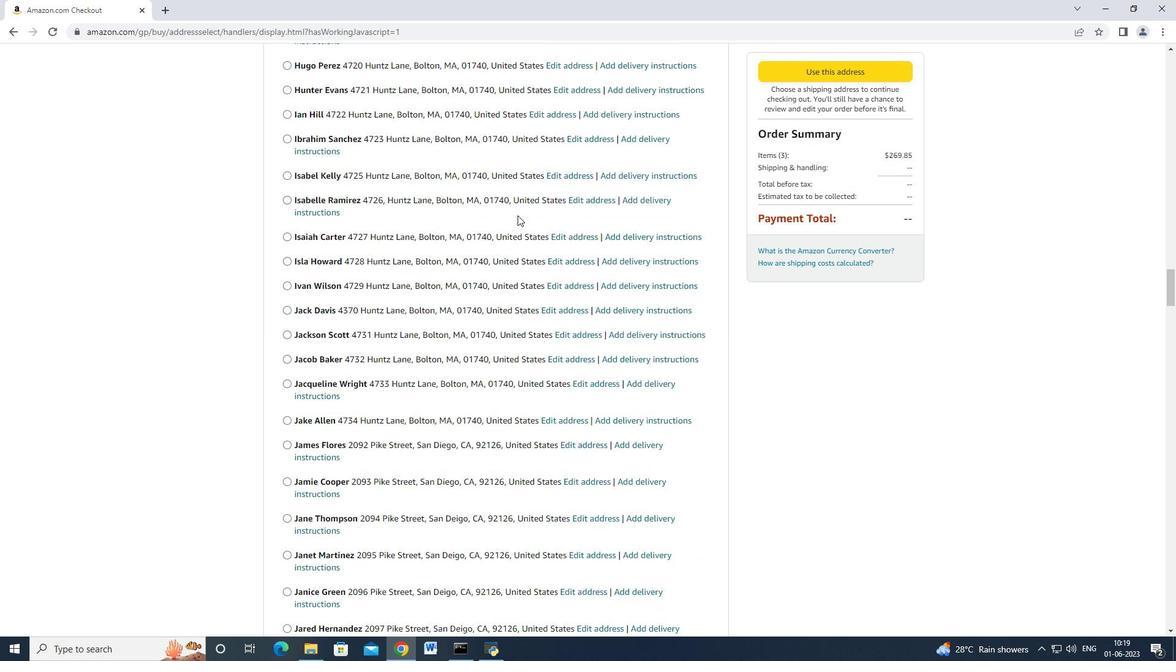 
Action: Mouse scrolled (517, 216) with delta (0, 0)
Screenshot: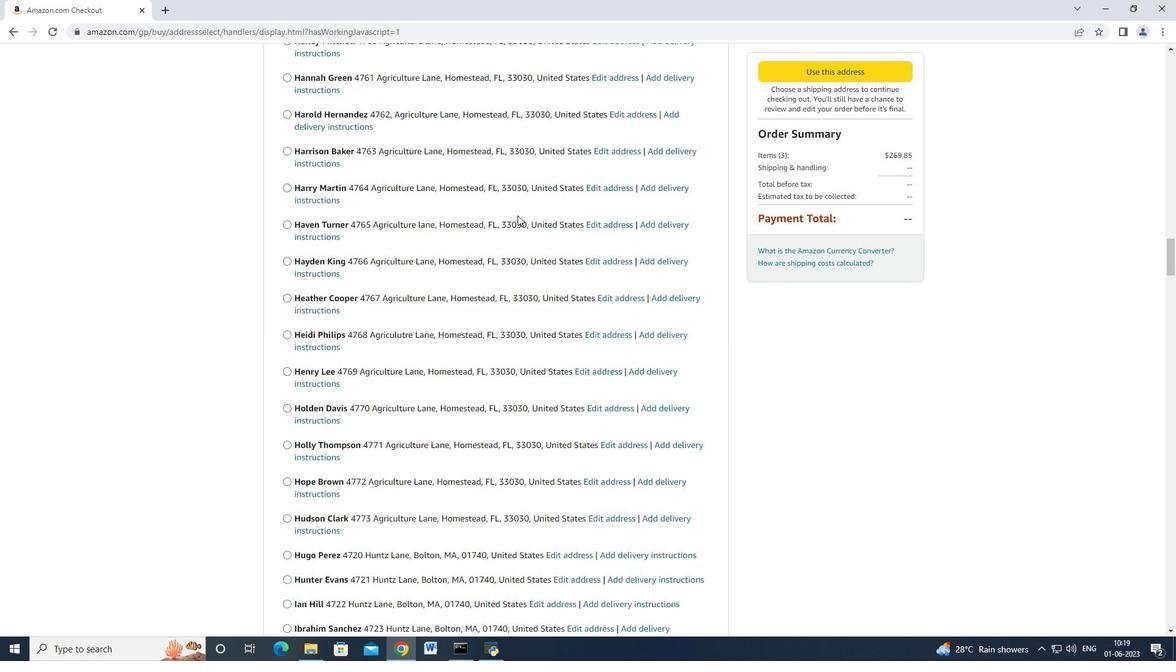 
Action: Mouse scrolled (517, 216) with delta (0, 0)
Screenshot: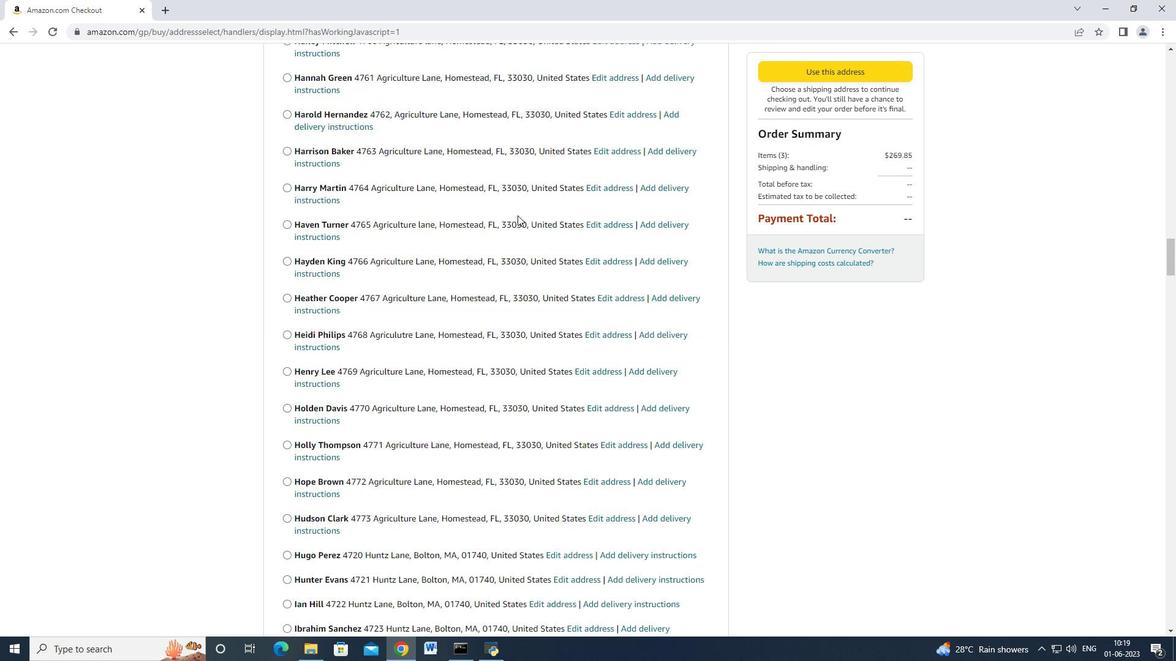 
Action: Mouse scrolled (517, 216) with delta (0, 0)
Screenshot: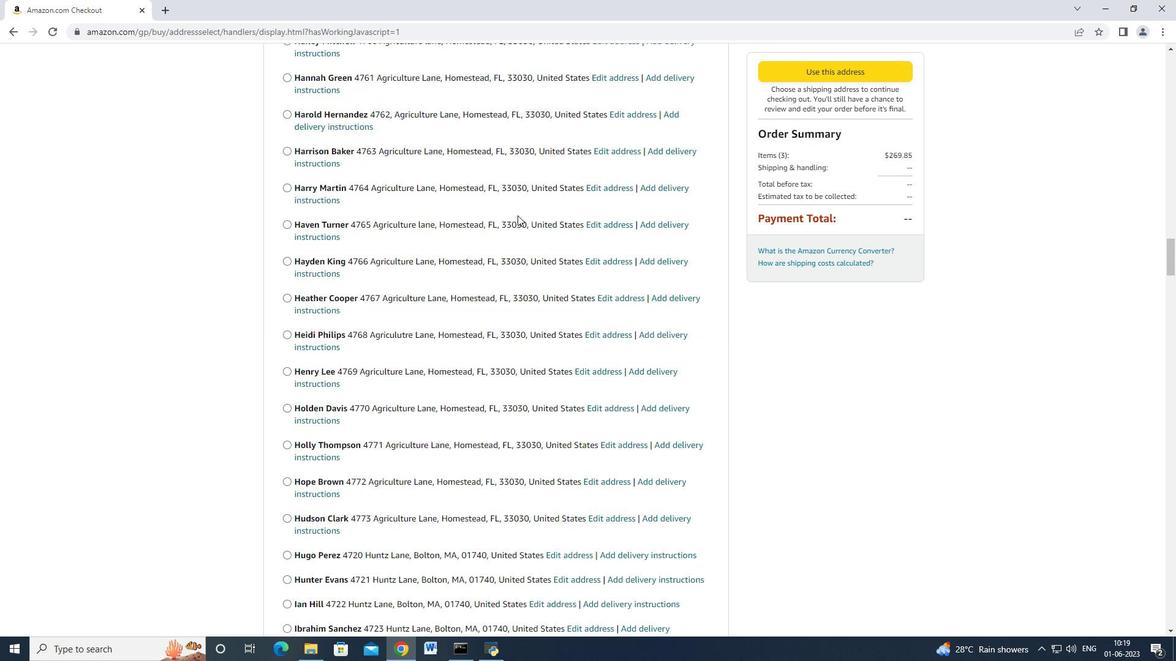 
Action: Mouse scrolled (517, 216) with delta (0, 0)
Screenshot: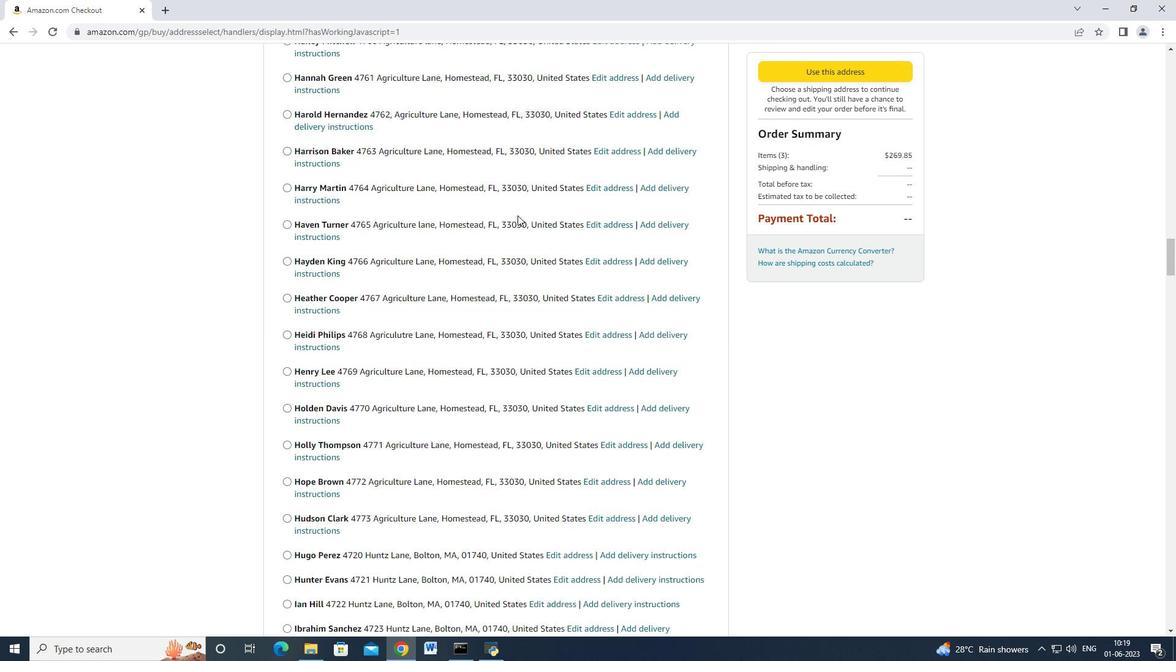 
Action: Mouse scrolled (517, 216) with delta (0, 0)
Screenshot: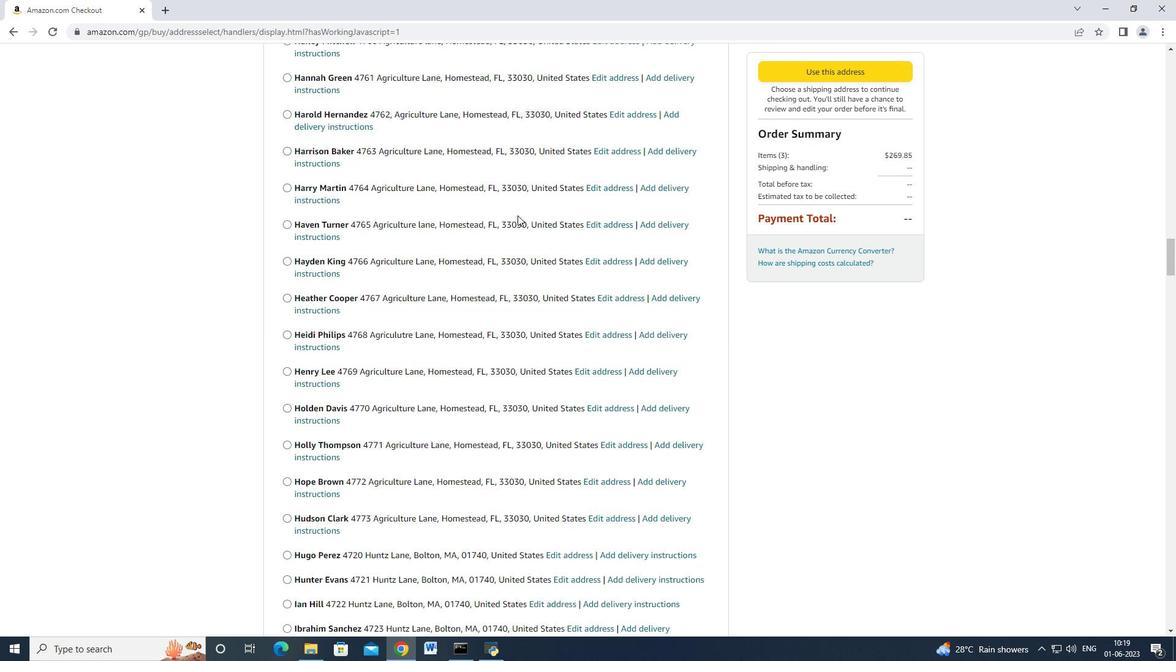 
Action: Mouse scrolled (517, 216) with delta (0, 0)
Screenshot: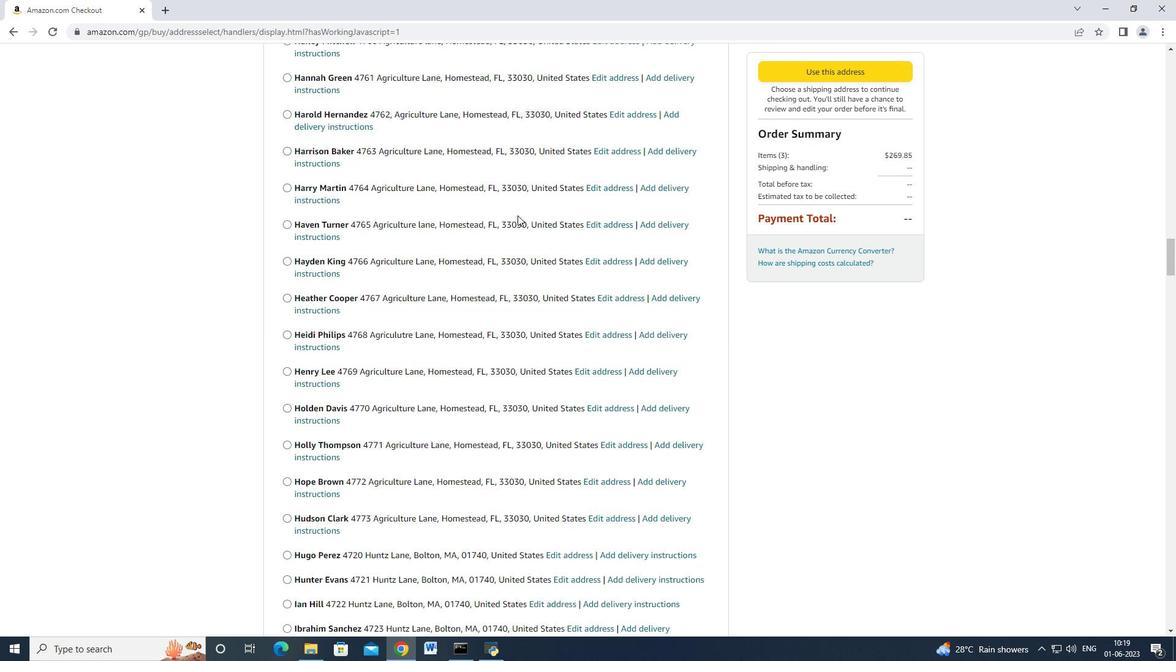 
Action: Mouse scrolled (517, 216) with delta (0, 0)
Screenshot: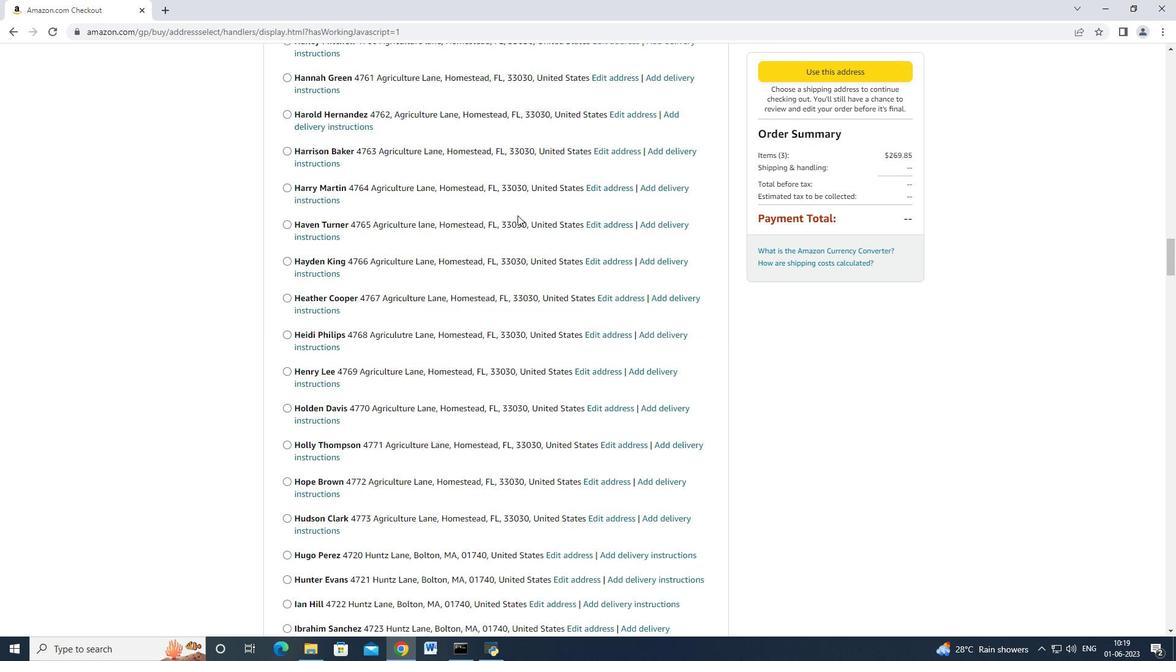 
Action: Mouse scrolled (517, 216) with delta (0, 0)
Screenshot: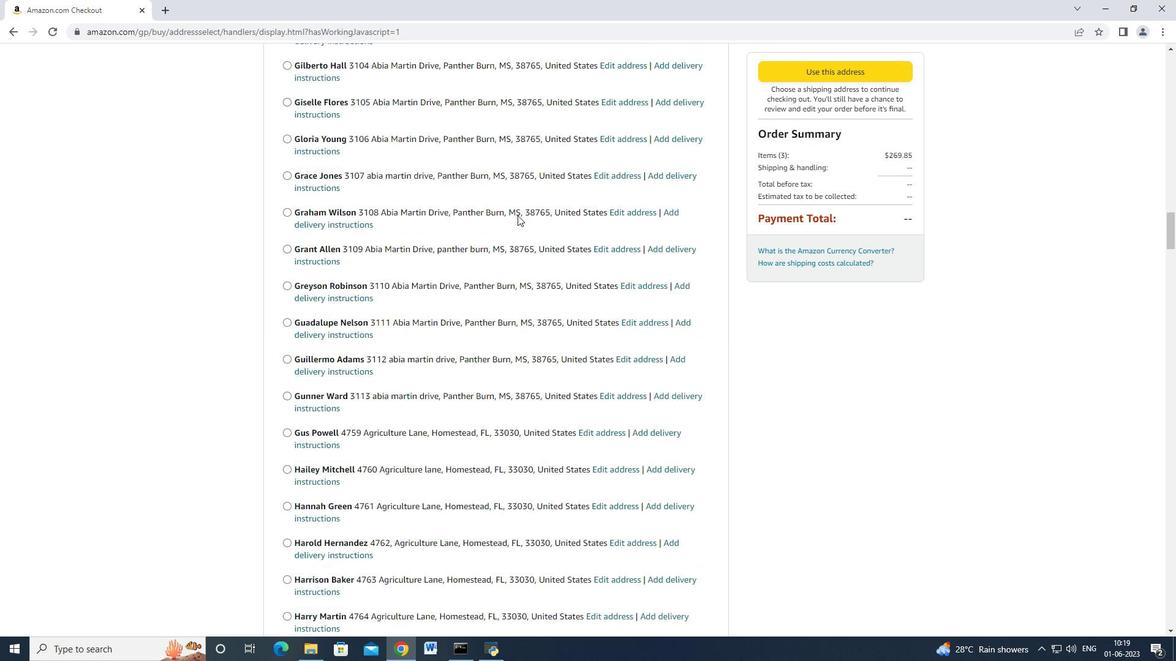 
Action: Mouse scrolled (517, 216) with delta (0, 0)
Screenshot: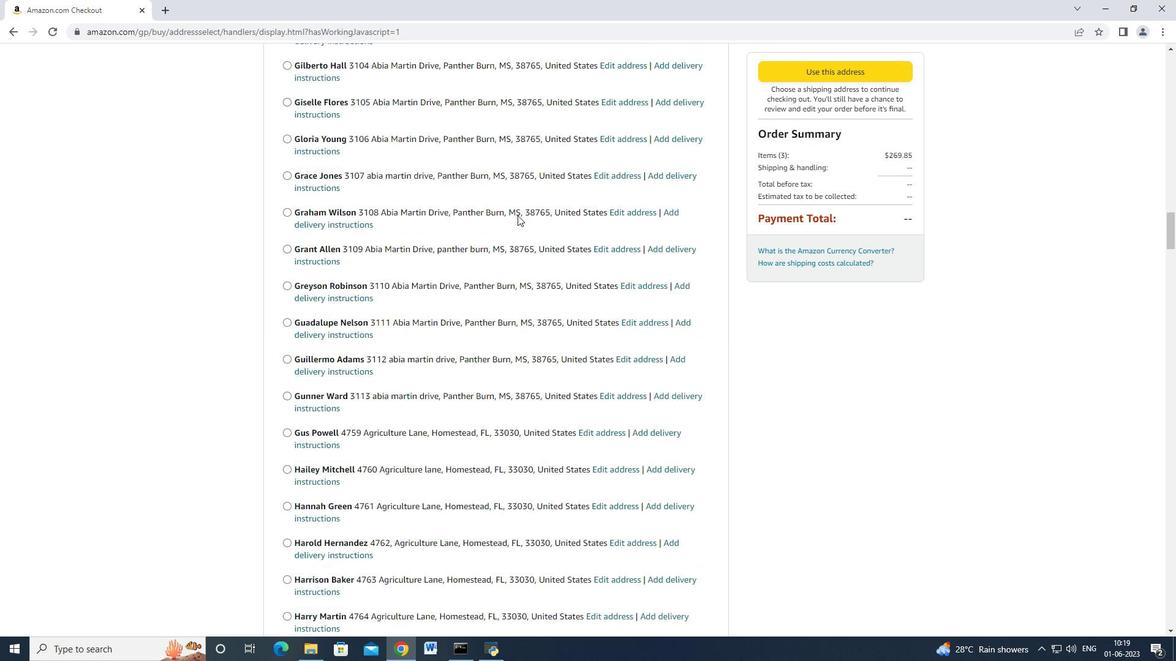 
Action: Mouse scrolled (517, 216) with delta (0, 0)
Screenshot: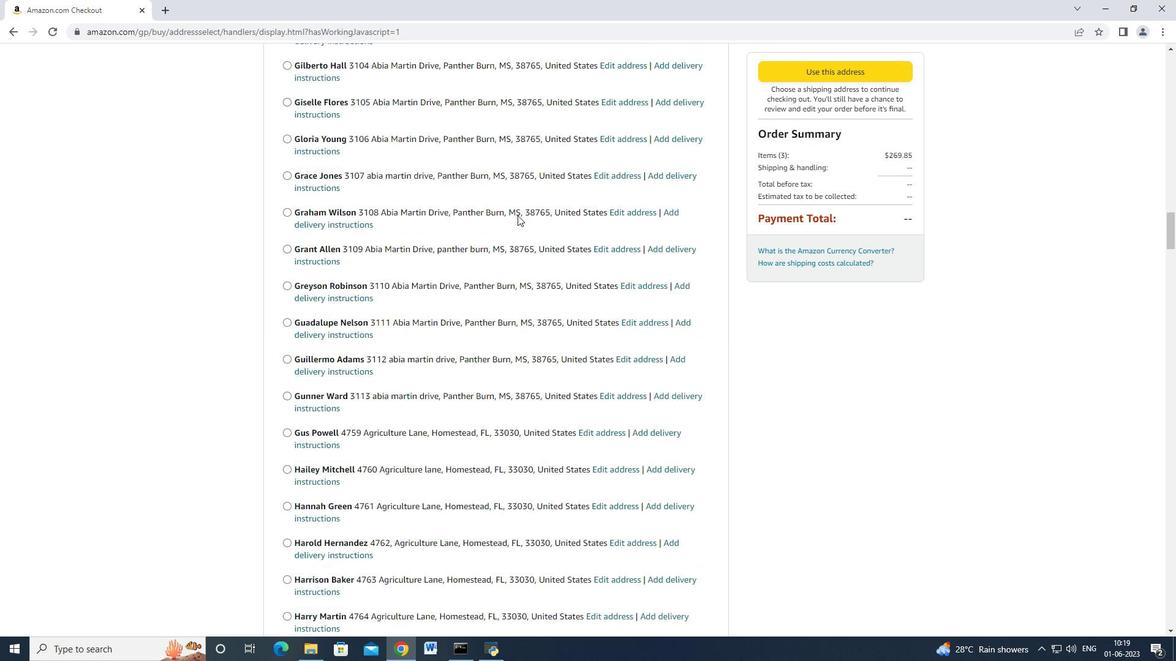 
Action: Mouse scrolled (517, 216) with delta (0, 0)
Screenshot: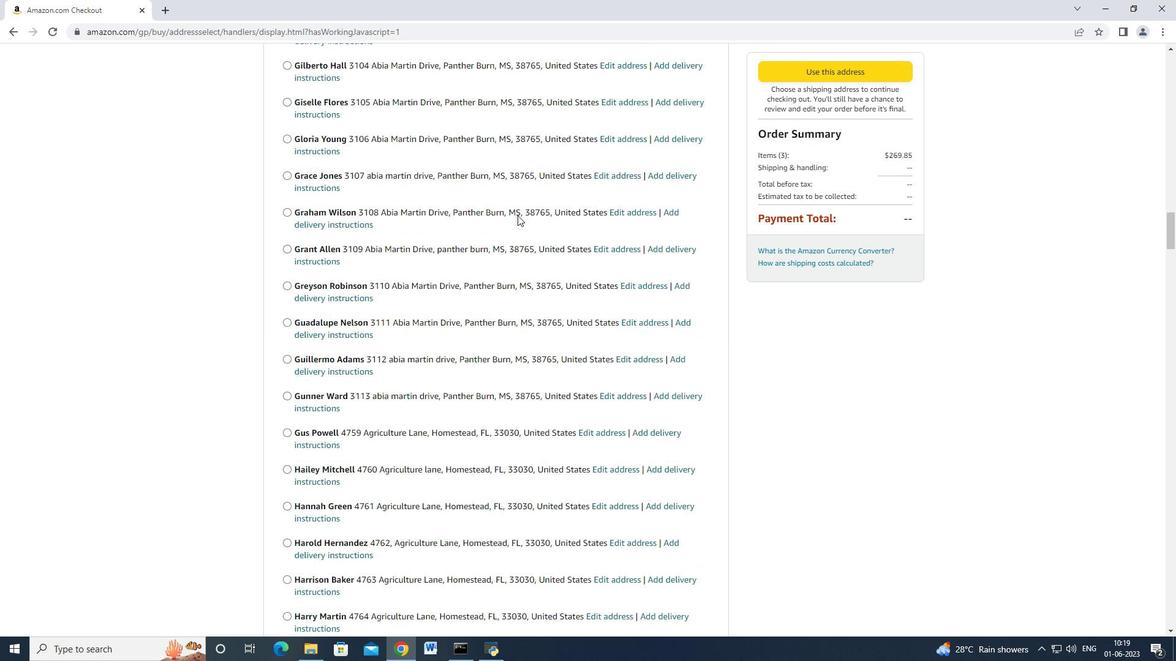 
Action: Mouse scrolled (517, 216) with delta (0, 0)
Screenshot: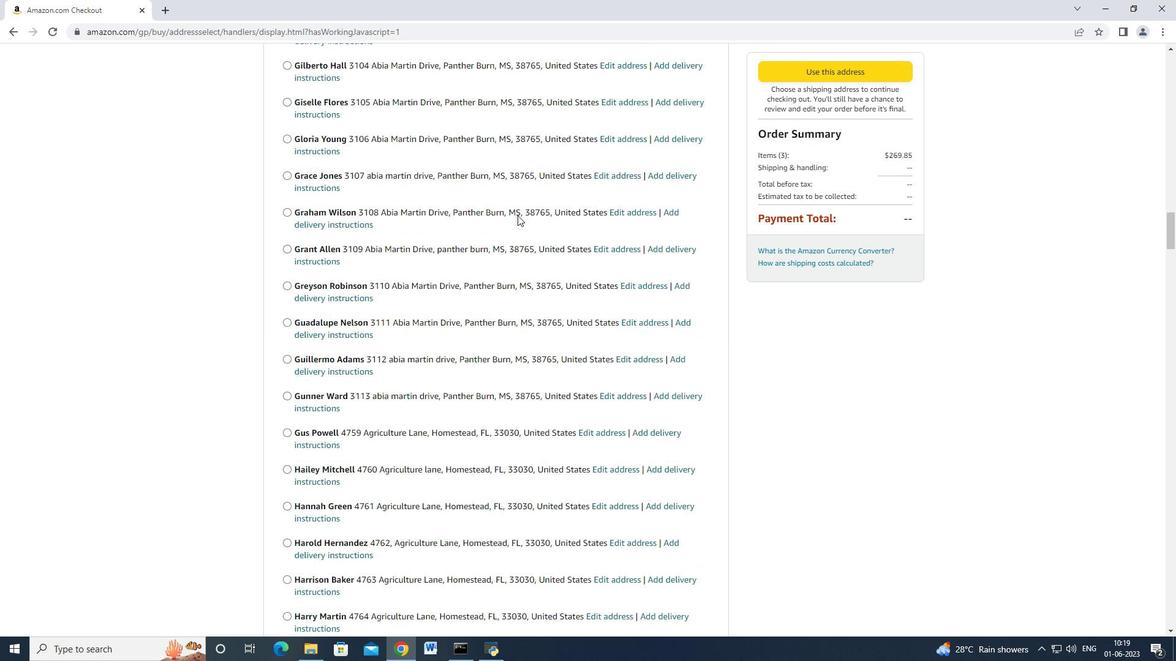 
Action: Mouse scrolled (517, 216) with delta (0, 0)
Screenshot: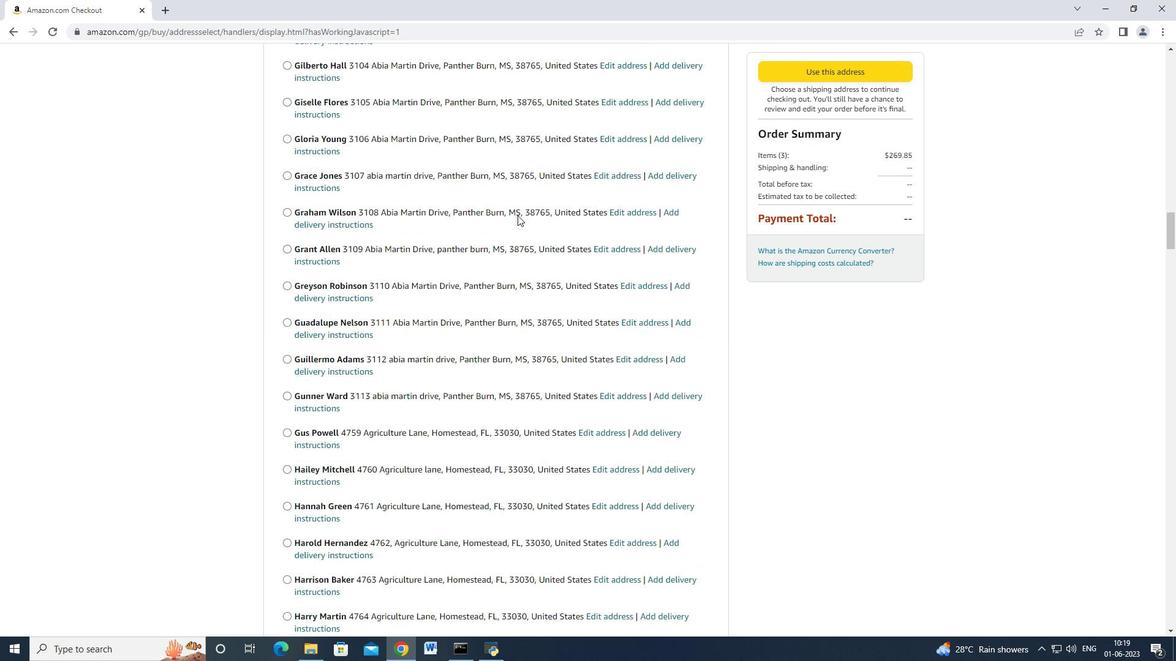 
Action: Mouse scrolled (517, 216) with delta (0, 0)
Screenshot: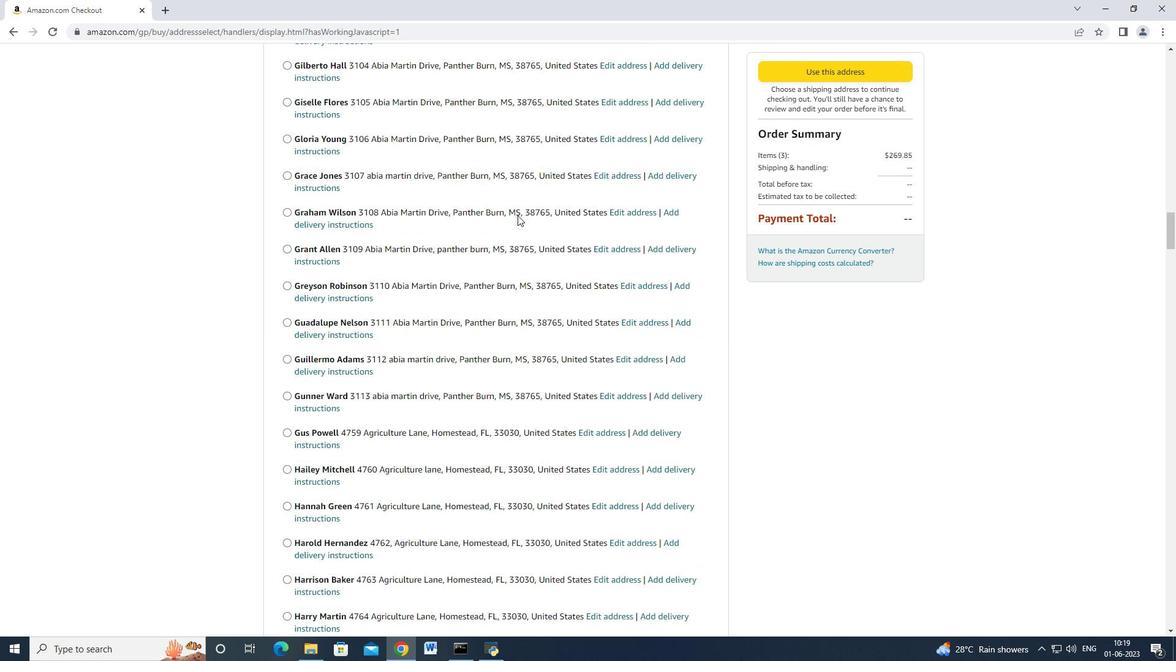 
Action: Mouse moved to (521, 202)
Screenshot: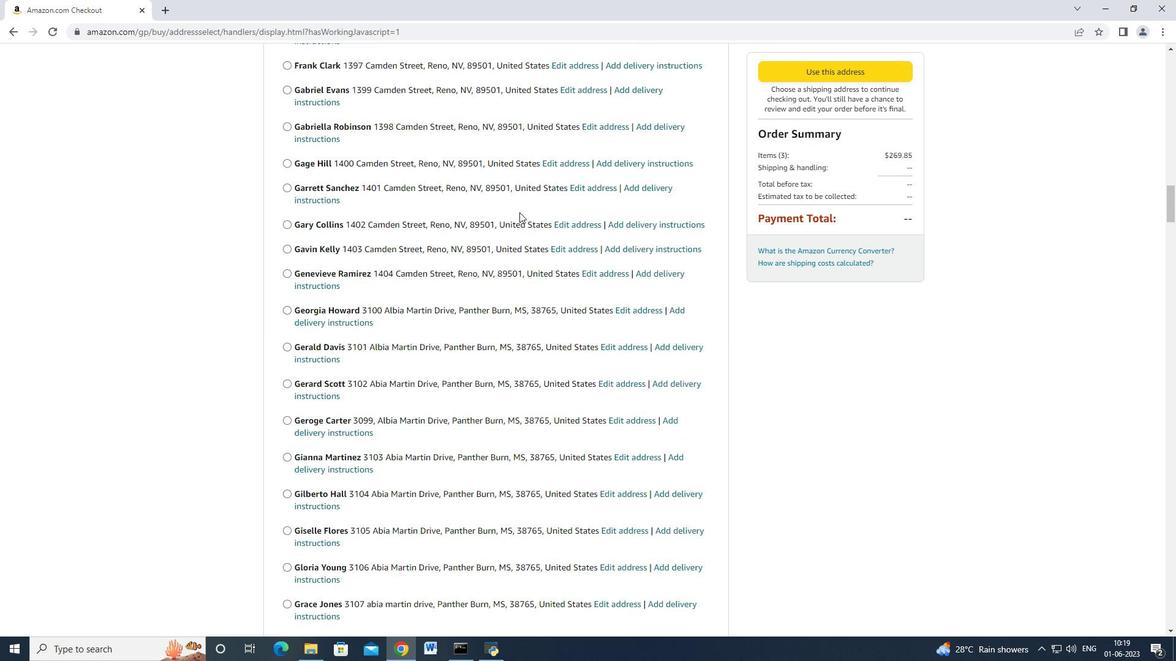 
Action: Mouse scrolled (521, 202) with delta (0, 0)
Screenshot: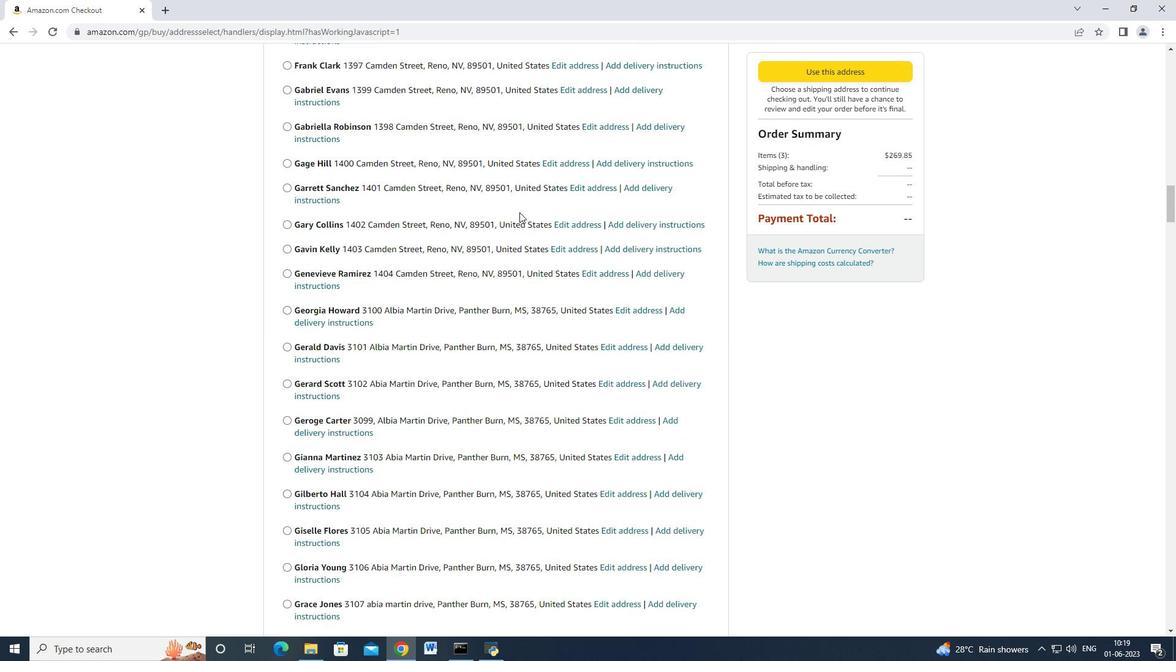 
Action: Mouse moved to (521, 202)
Screenshot: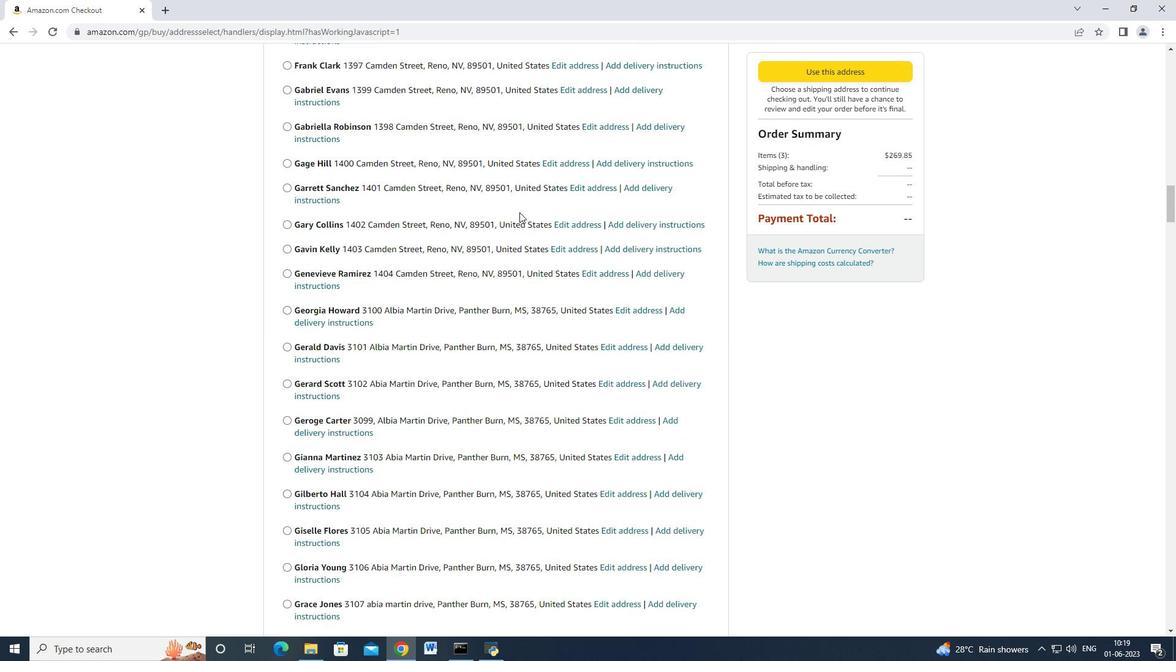 
Action: Mouse scrolled (521, 202) with delta (0, 0)
Screenshot: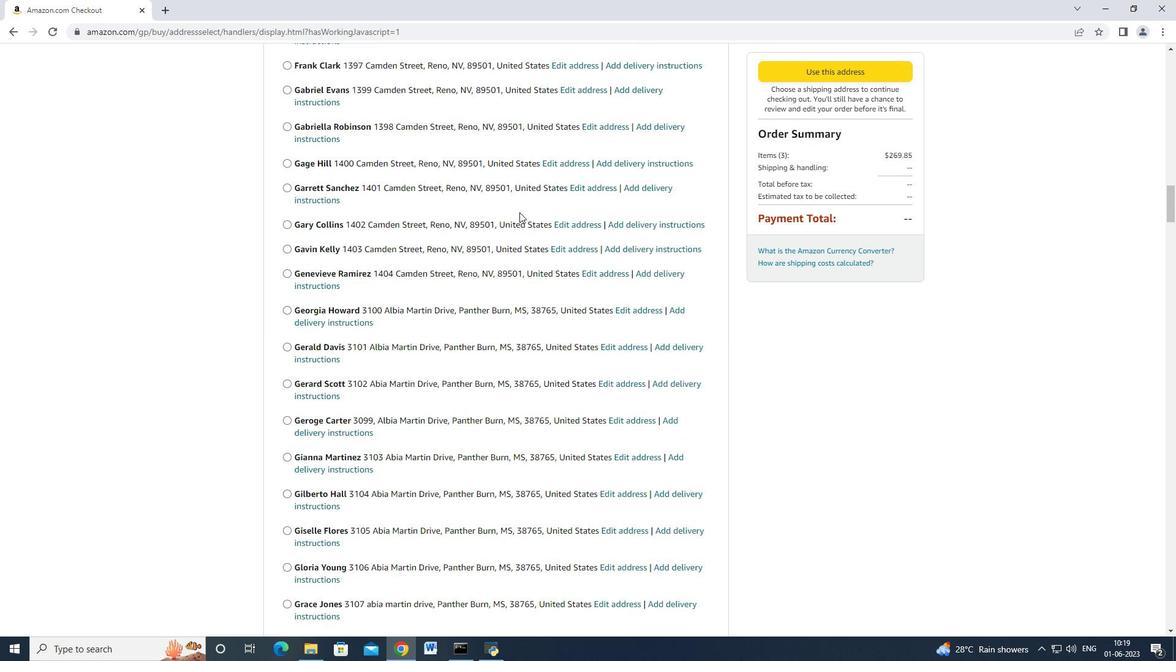 
Action: Mouse moved to (520, 204)
Screenshot: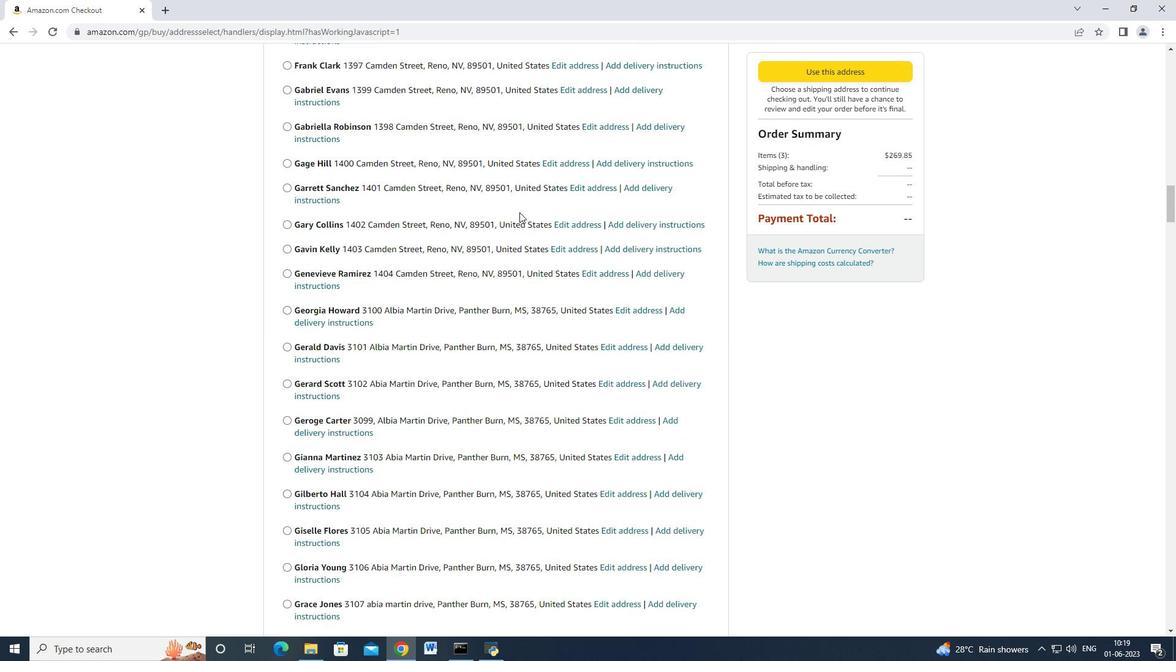 
Action: Mouse scrolled (520, 203) with delta (0, 0)
Screenshot: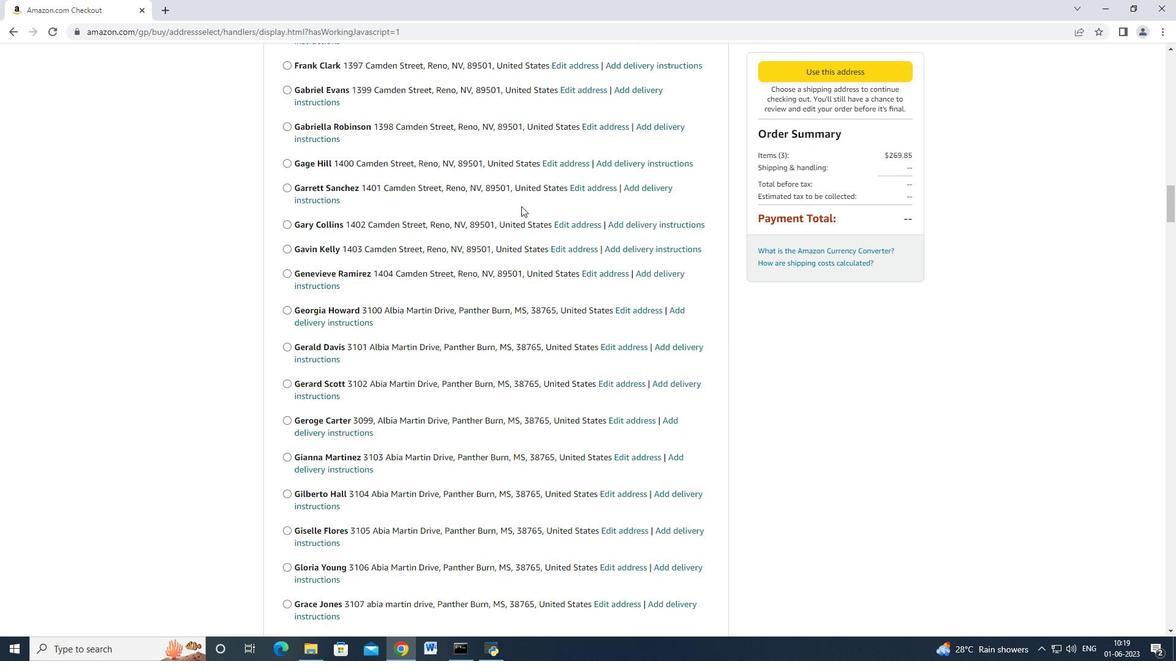 
Action: Mouse moved to (518, 205)
Screenshot: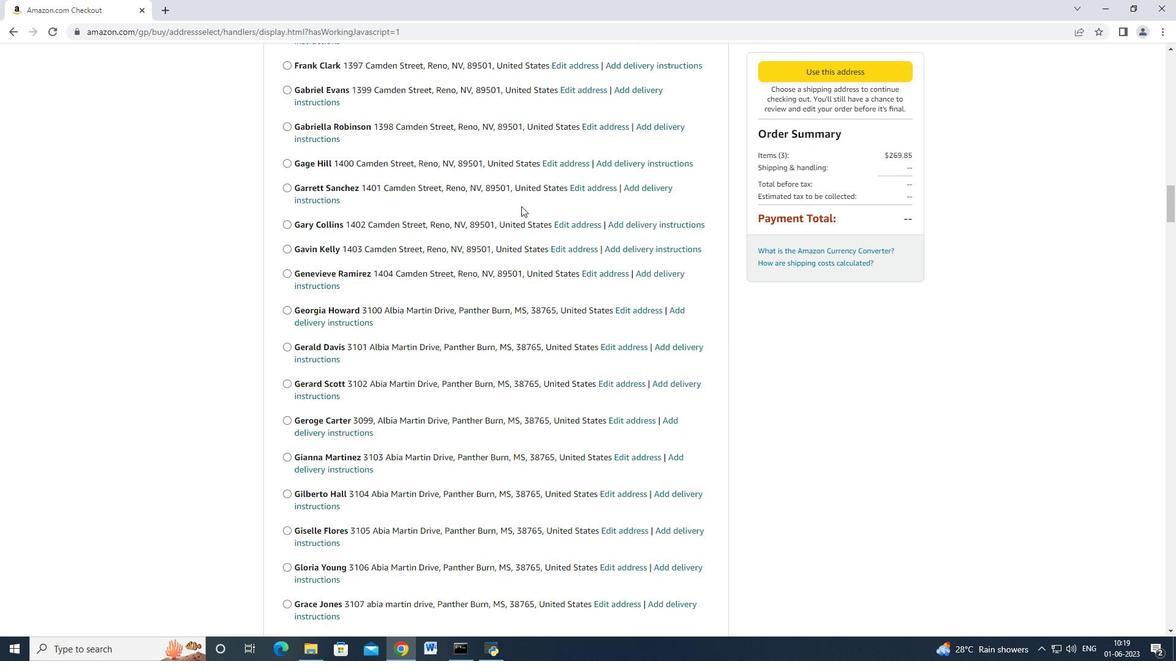 
Action: Mouse scrolled (519, 204) with delta (0, 0)
Screenshot: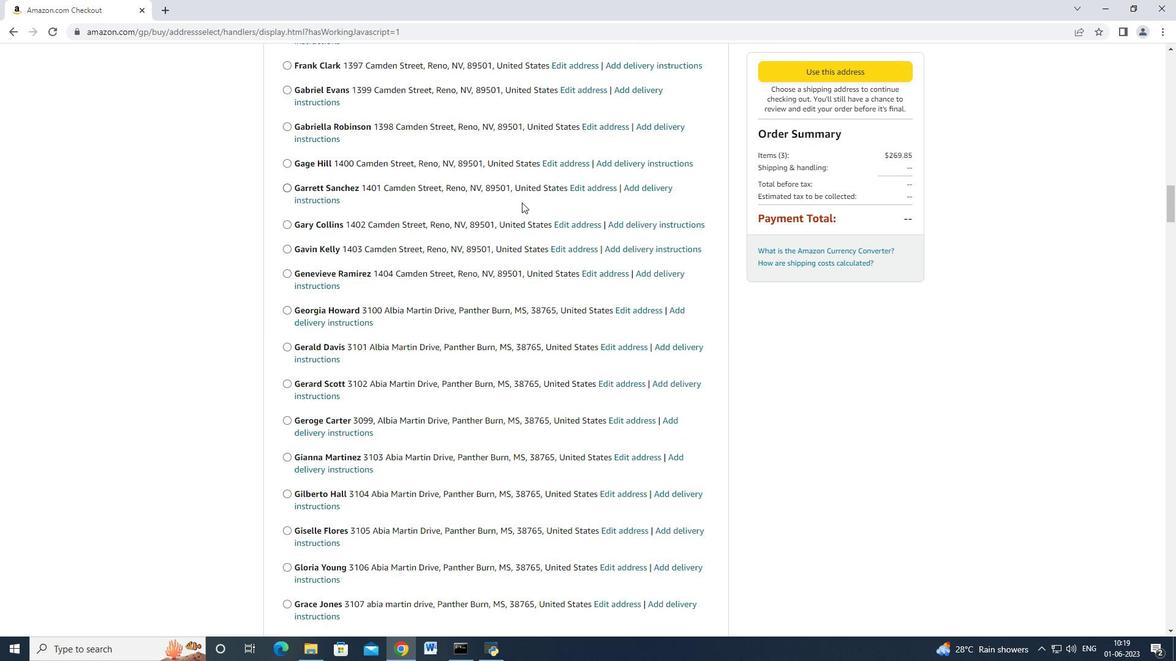 
Action: Mouse moved to (518, 205)
Screenshot: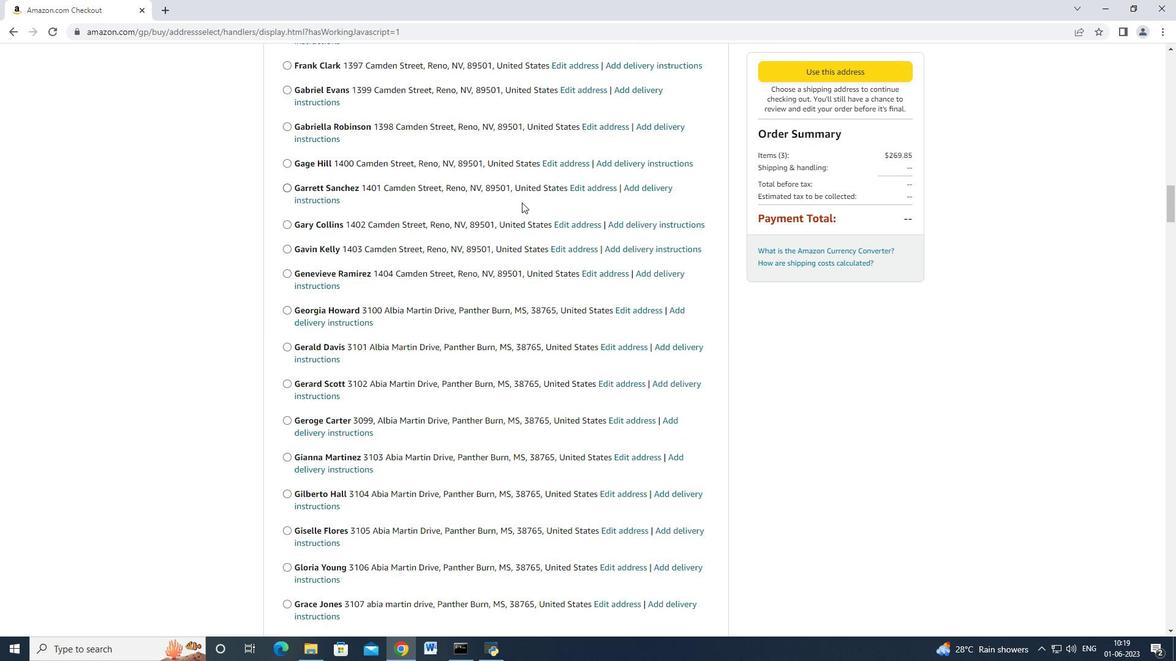 
Action: Mouse scrolled (518, 204) with delta (0, 0)
Screenshot: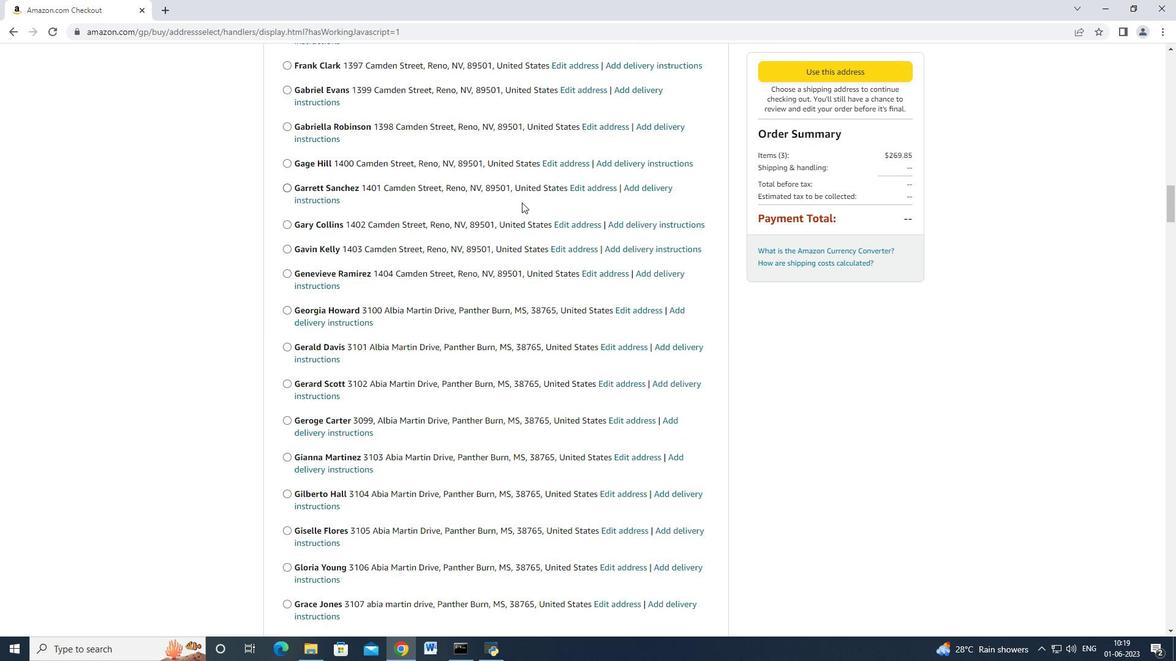 
Action: Mouse moved to (517, 205)
Screenshot: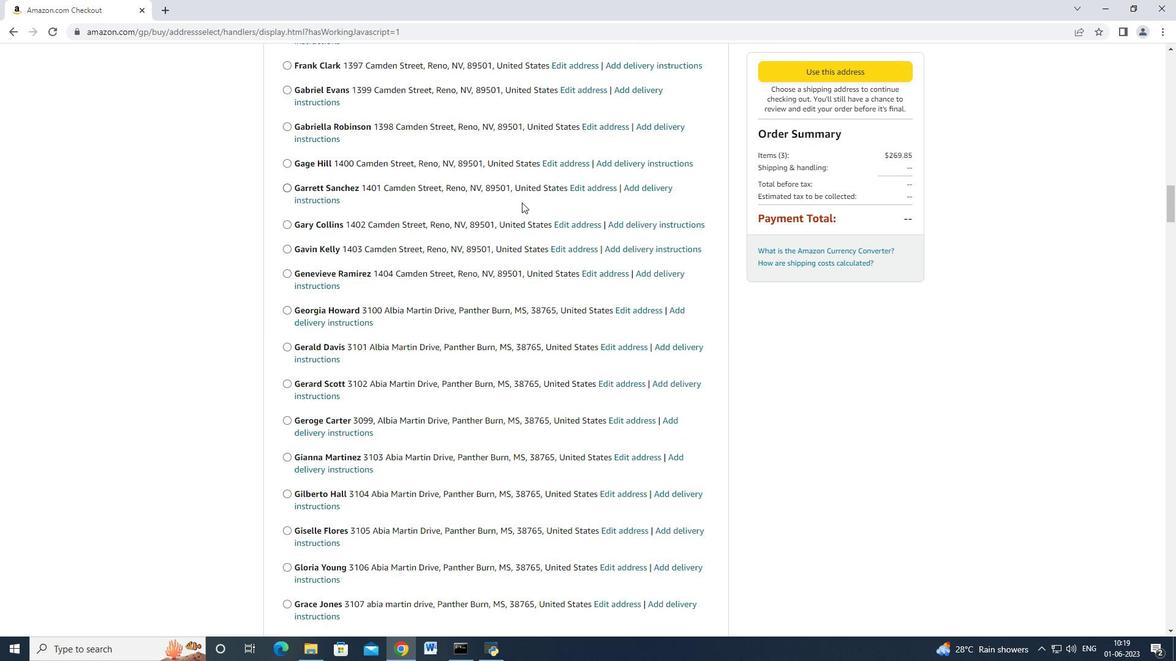 
Action: Mouse scrolled (518, 204) with delta (0, 0)
Screenshot: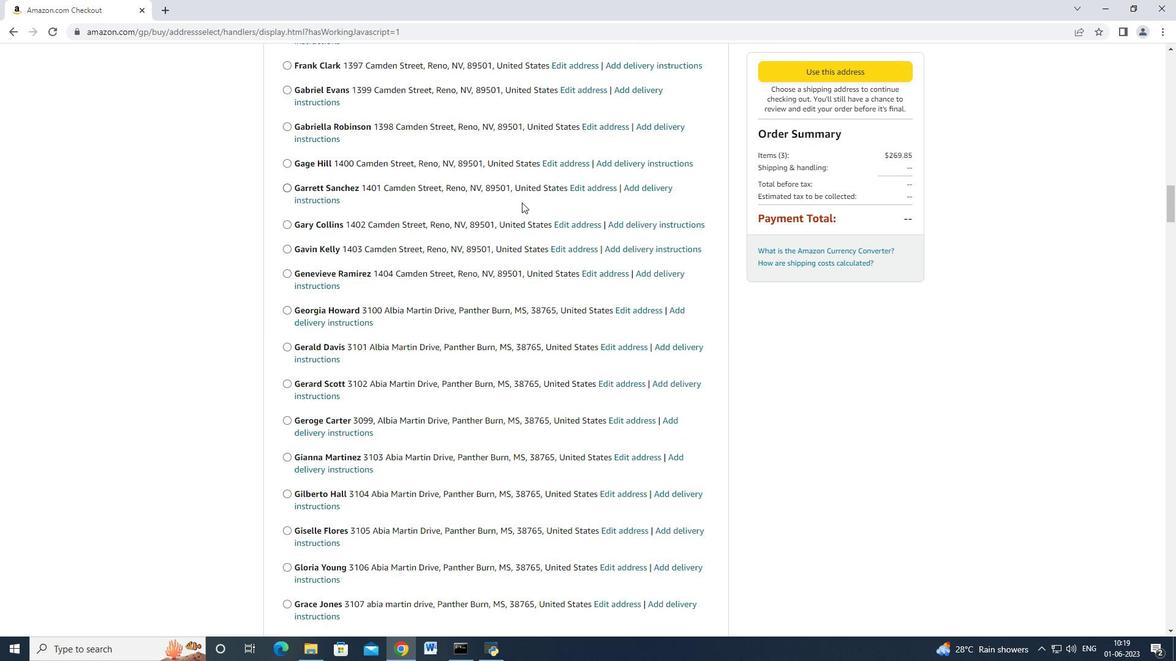 
Action: Mouse moved to (517, 205)
Screenshot: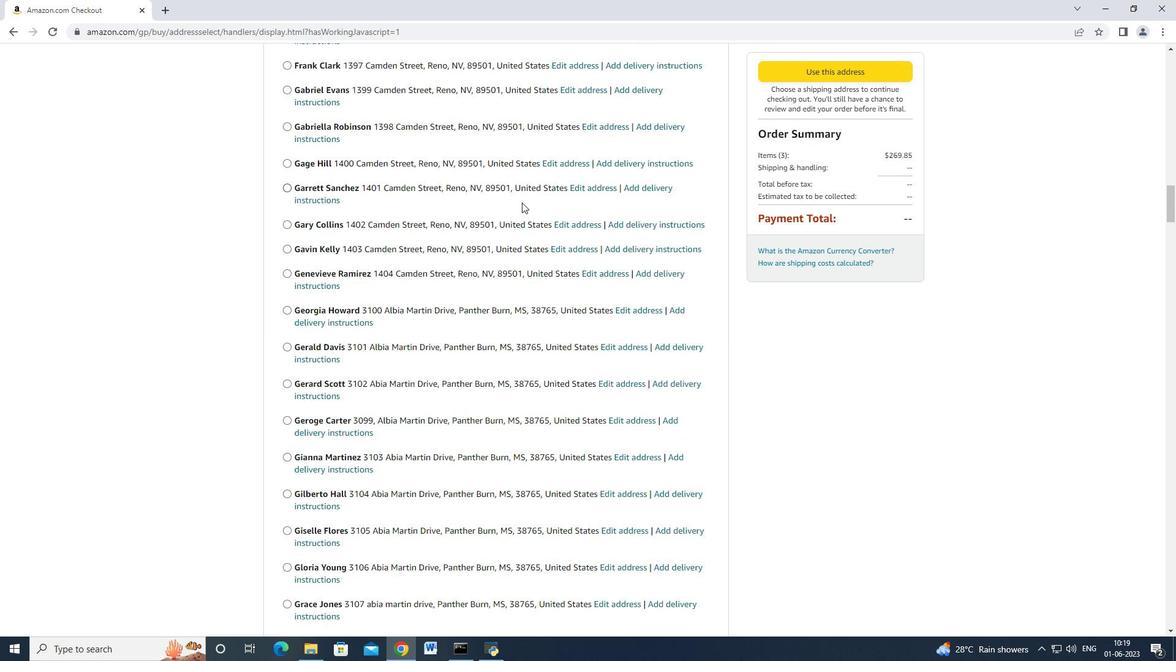 
Action: Mouse scrolled (517, 204) with delta (0, 0)
Screenshot: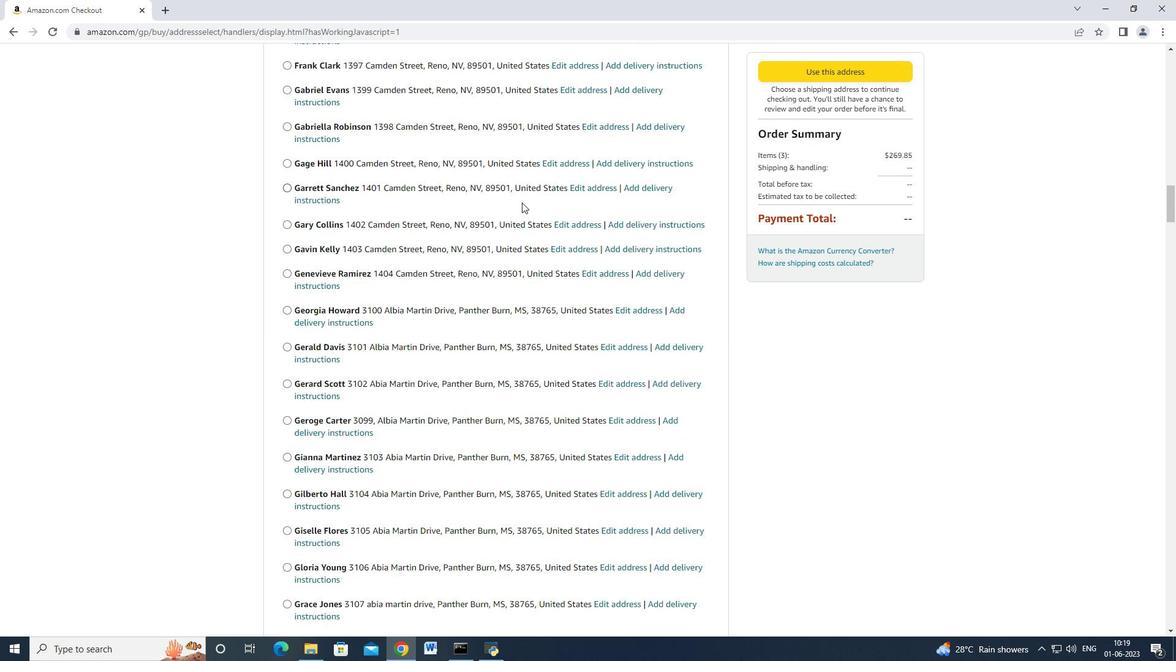 
Action: Mouse moved to (516, 205)
Screenshot: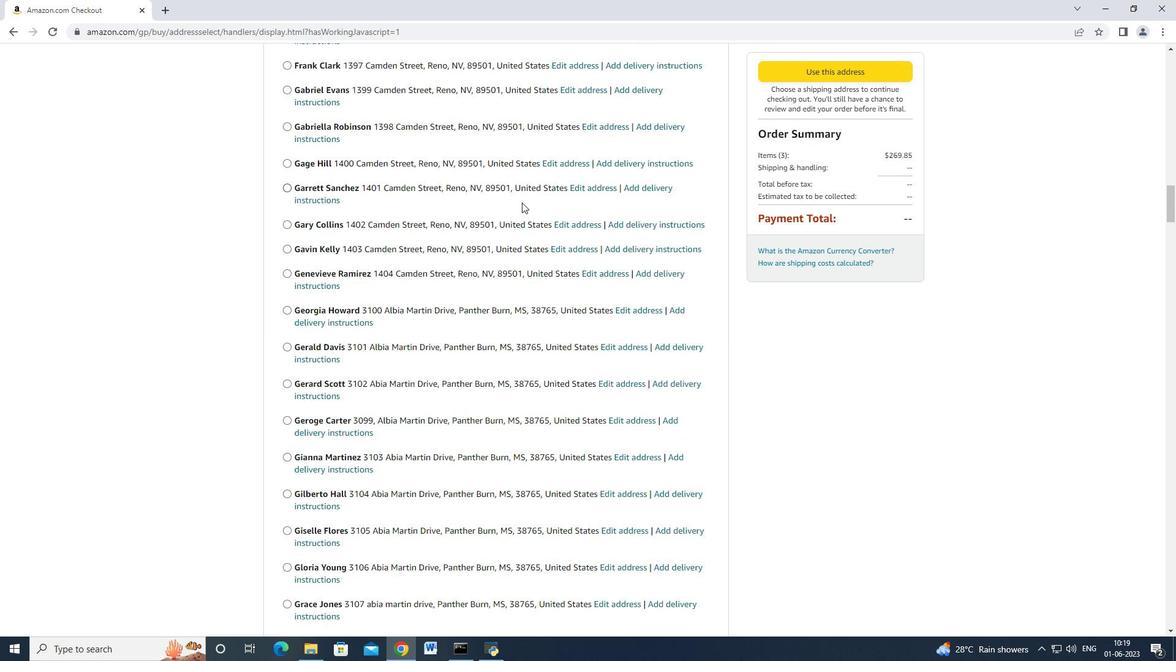 
Action: Mouse scrolled (517, 204) with delta (0, 0)
Screenshot: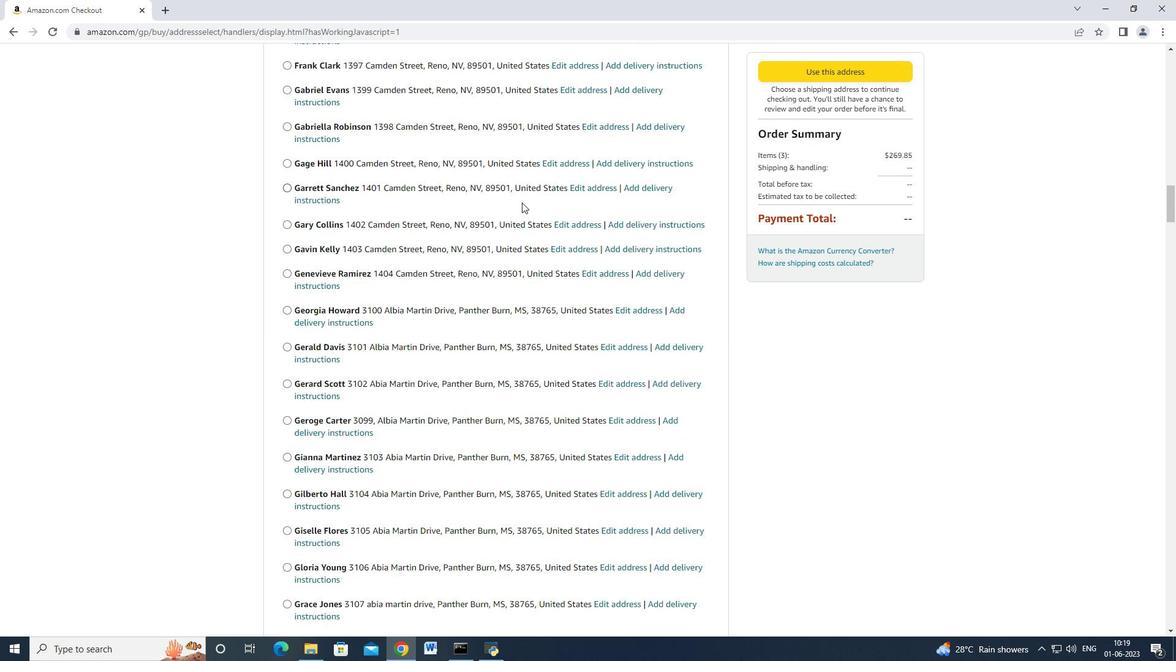 
Action: Mouse moved to (515, 203)
Screenshot: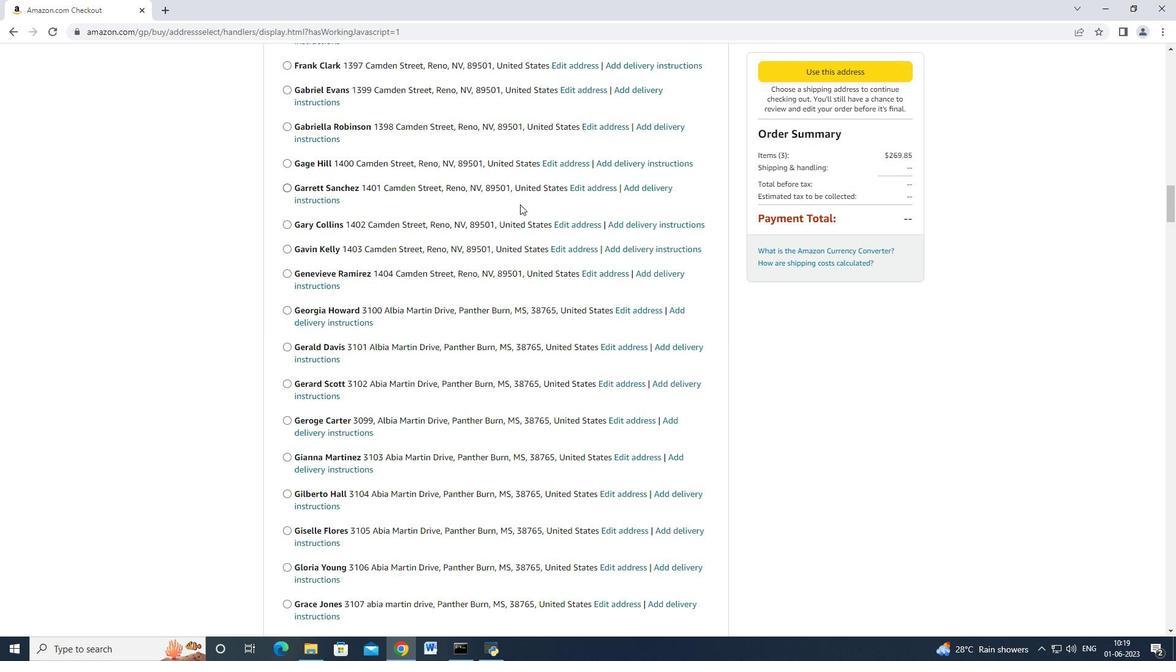 
Action: Mouse scrolled (516, 203) with delta (0, 0)
Screenshot: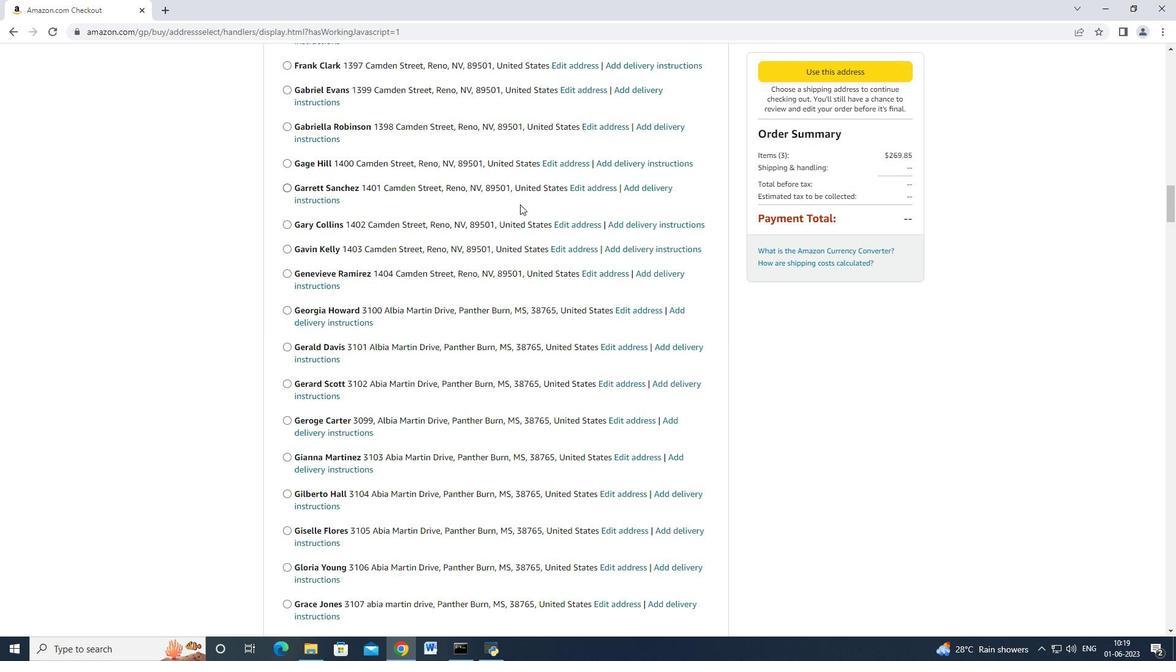 
Action: Mouse moved to (521, 199)
Screenshot: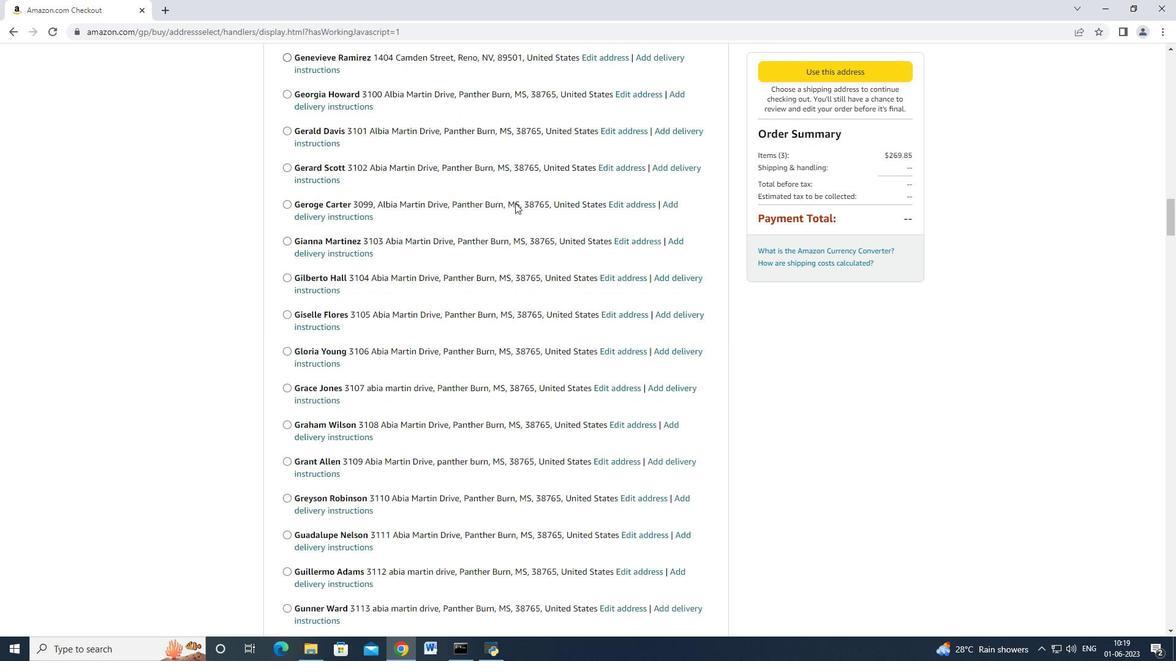 
Action: Mouse scrolled (521, 198) with delta (0, 0)
Screenshot: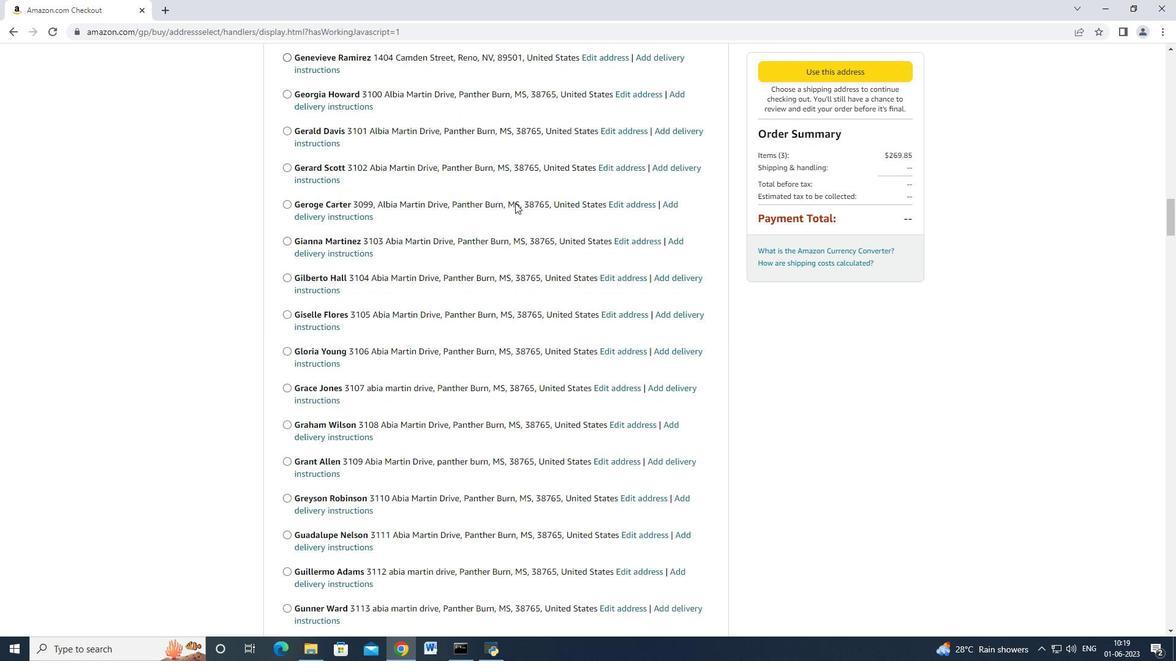 
Action: Mouse scrolled (521, 198) with delta (0, 0)
Screenshot: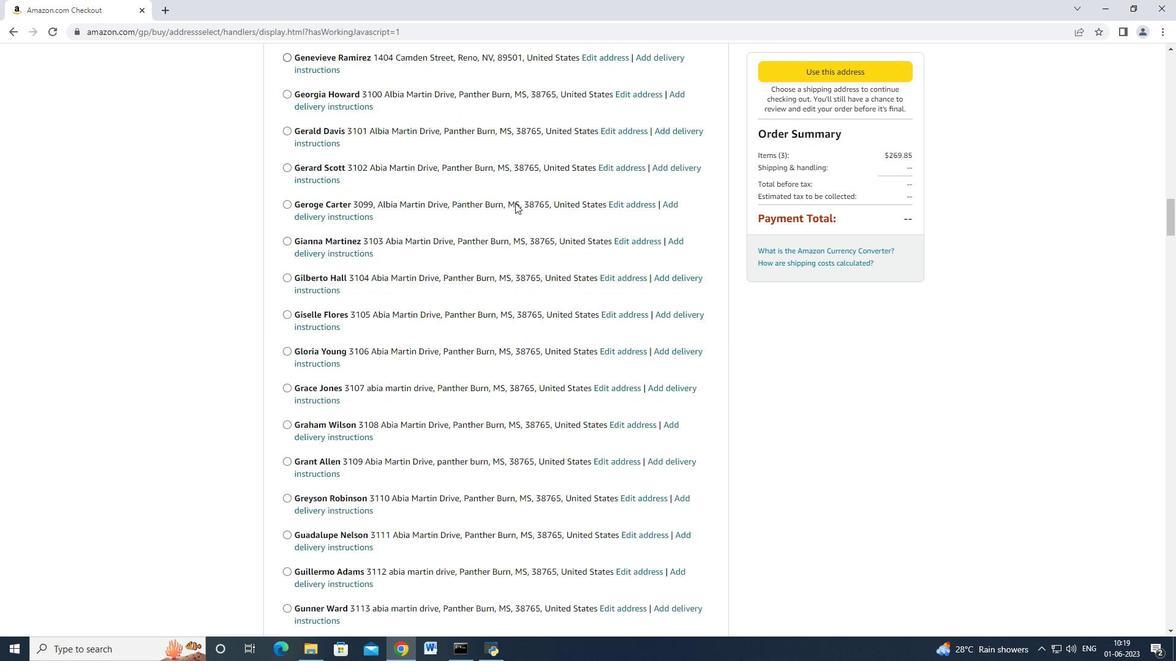 
Action: Mouse scrolled (521, 198) with delta (0, 0)
Screenshot: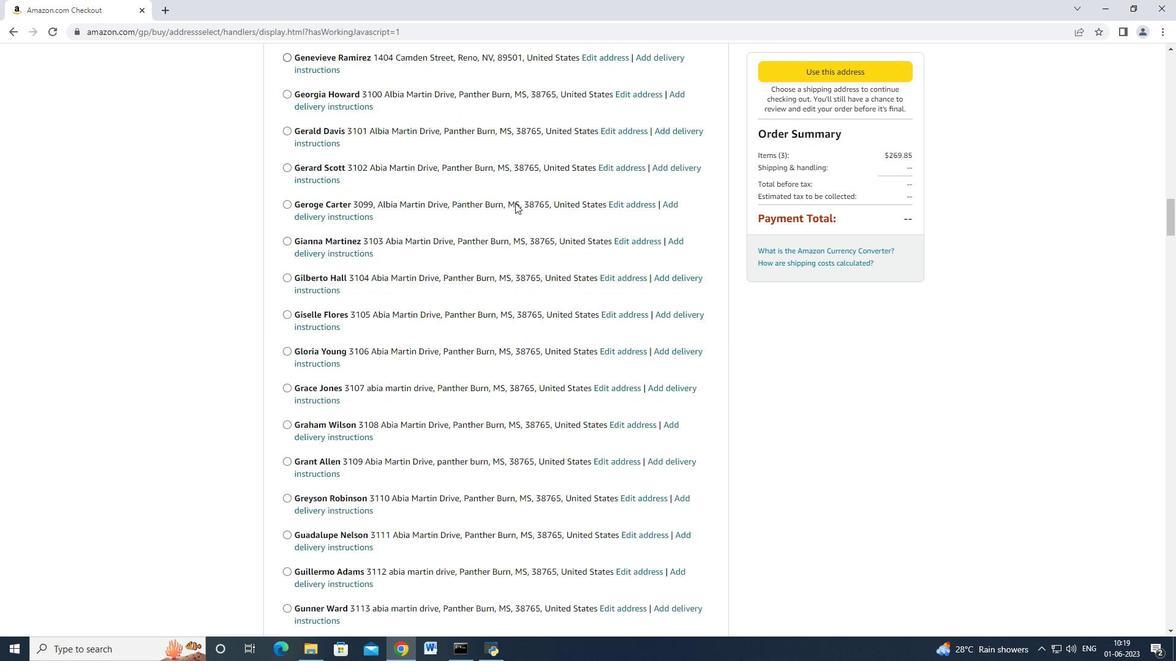 
Action: Mouse scrolled (521, 197) with delta (0, -1)
Screenshot: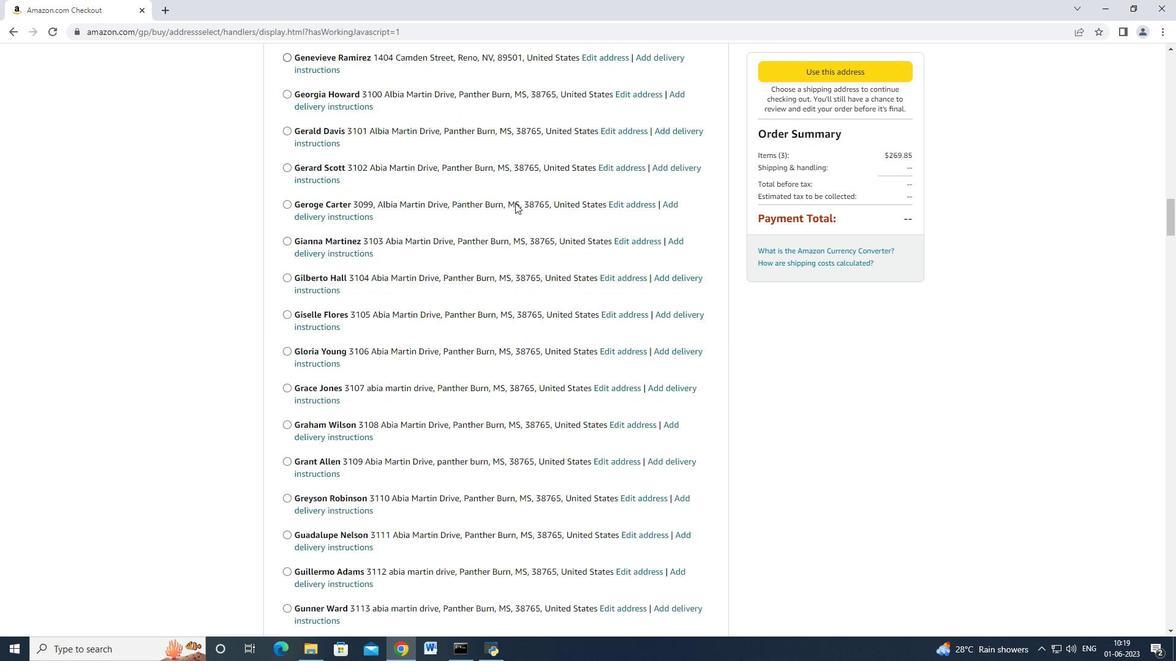 
Action: Mouse scrolled (521, 198) with delta (0, 0)
Screenshot: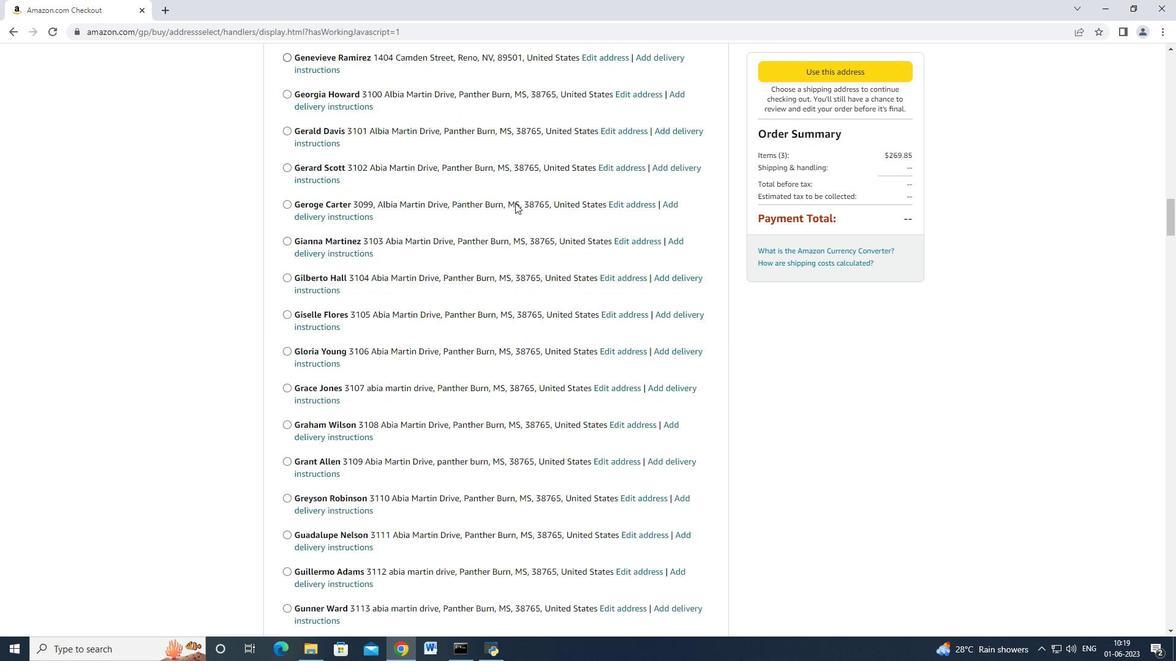 
Action: Mouse scrolled (521, 198) with delta (0, 0)
Screenshot: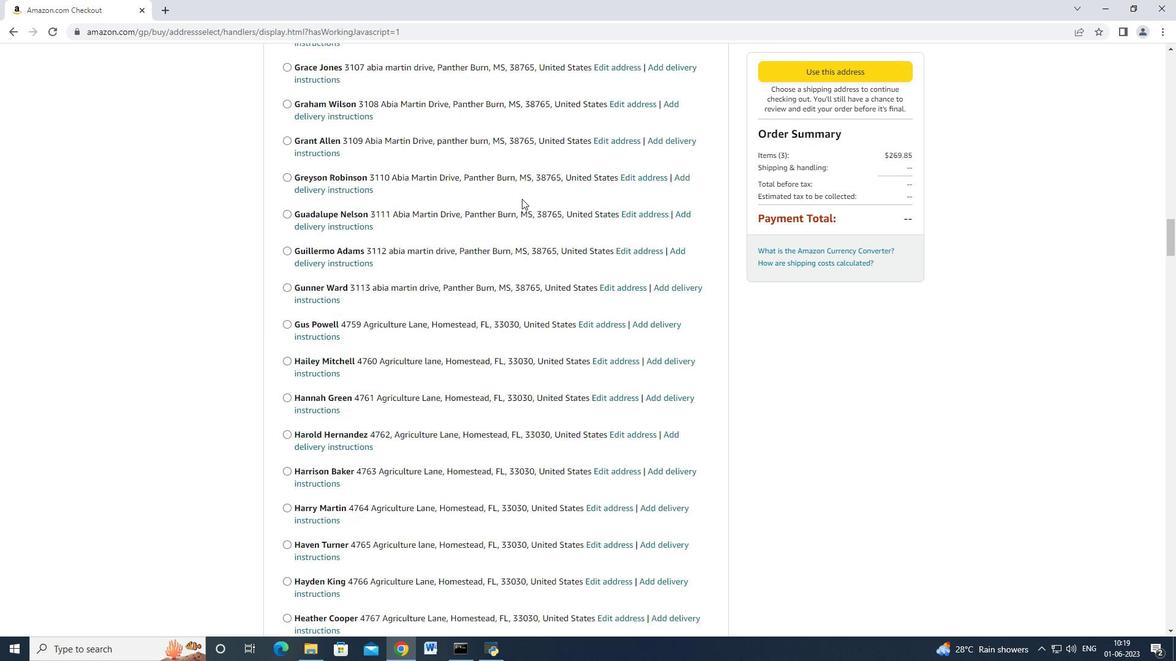 
Action: Mouse scrolled (521, 198) with delta (0, 0)
Screenshot: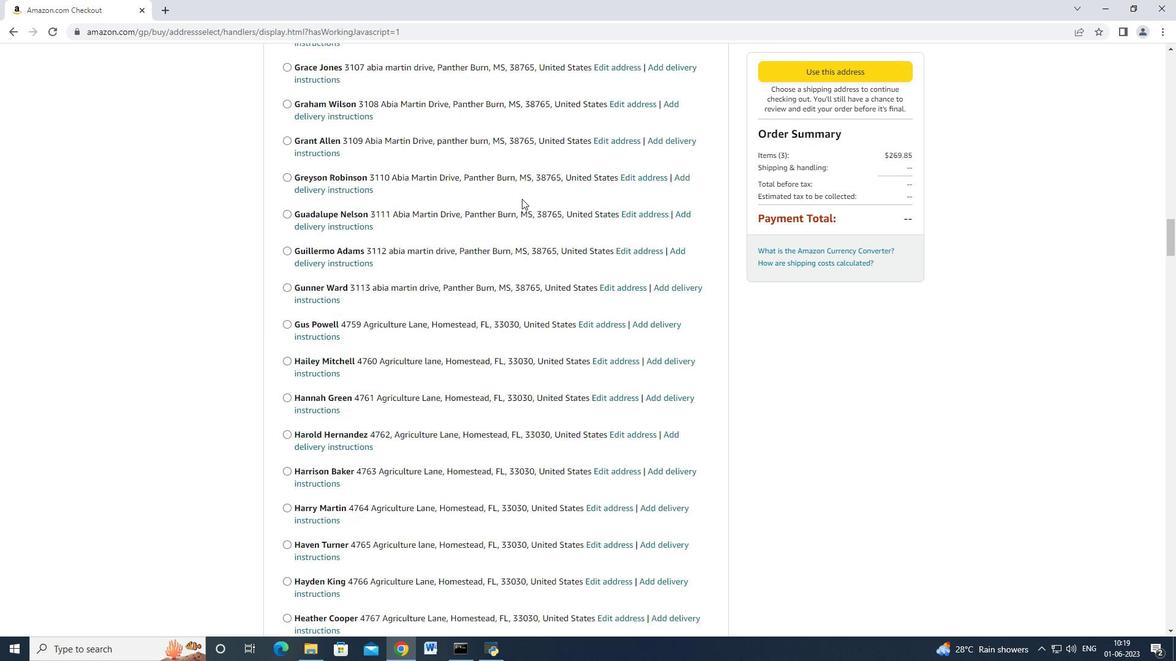 
Action: Mouse moved to (520, 193)
Screenshot: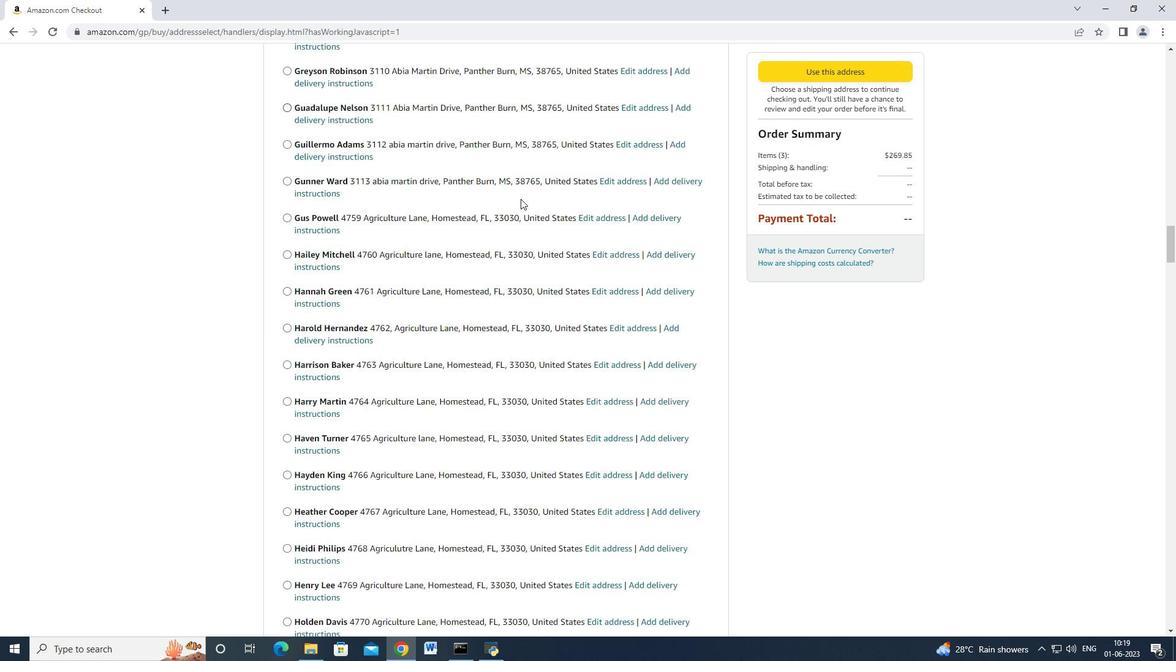 
Action: Mouse scrolled (520, 192) with delta (0, 0)
Screenshot: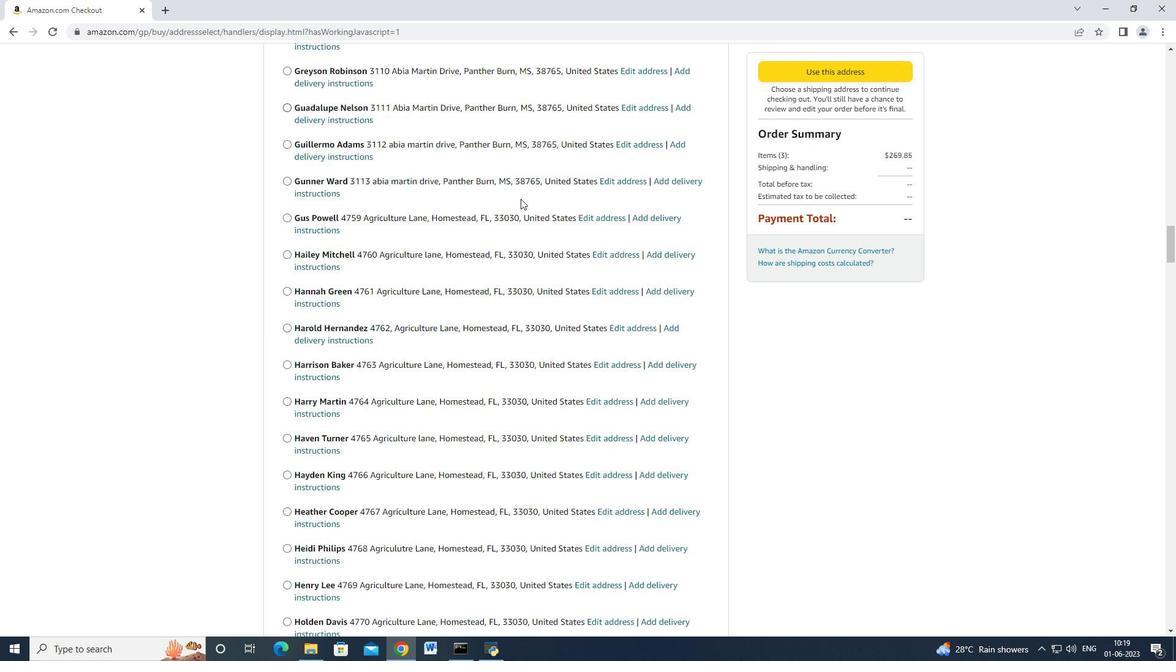 
Action: Mouse scrolled (520, 192) with delta (0, 0)
Screenshot: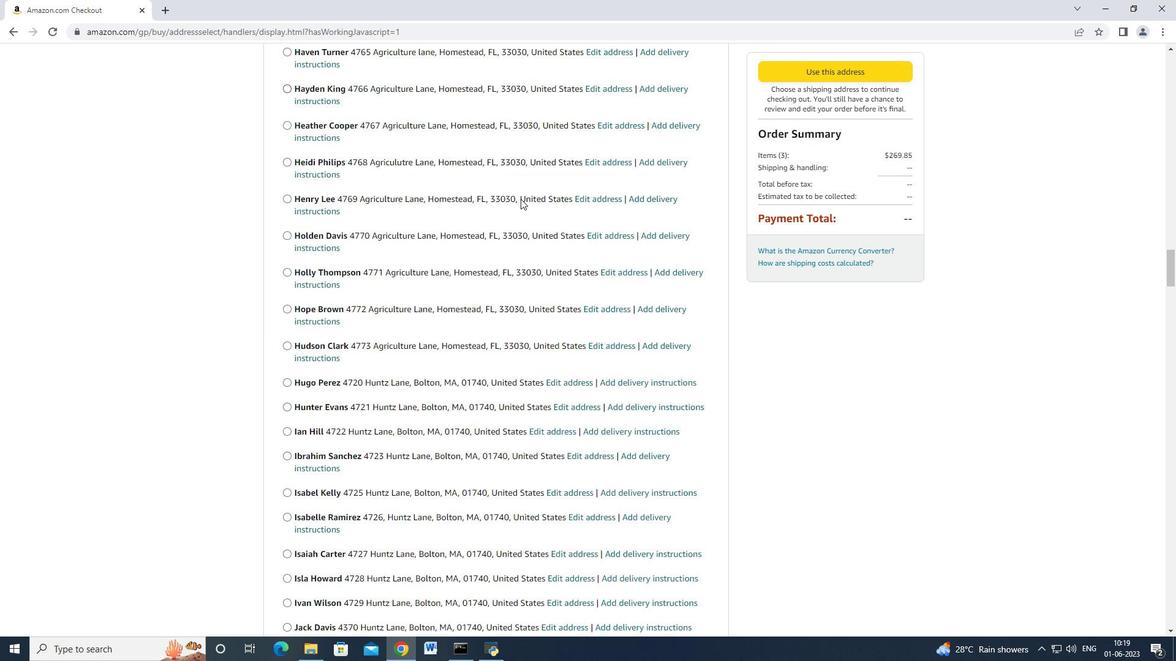 
Action: Mouse moved to (520, 193)
Screenshot: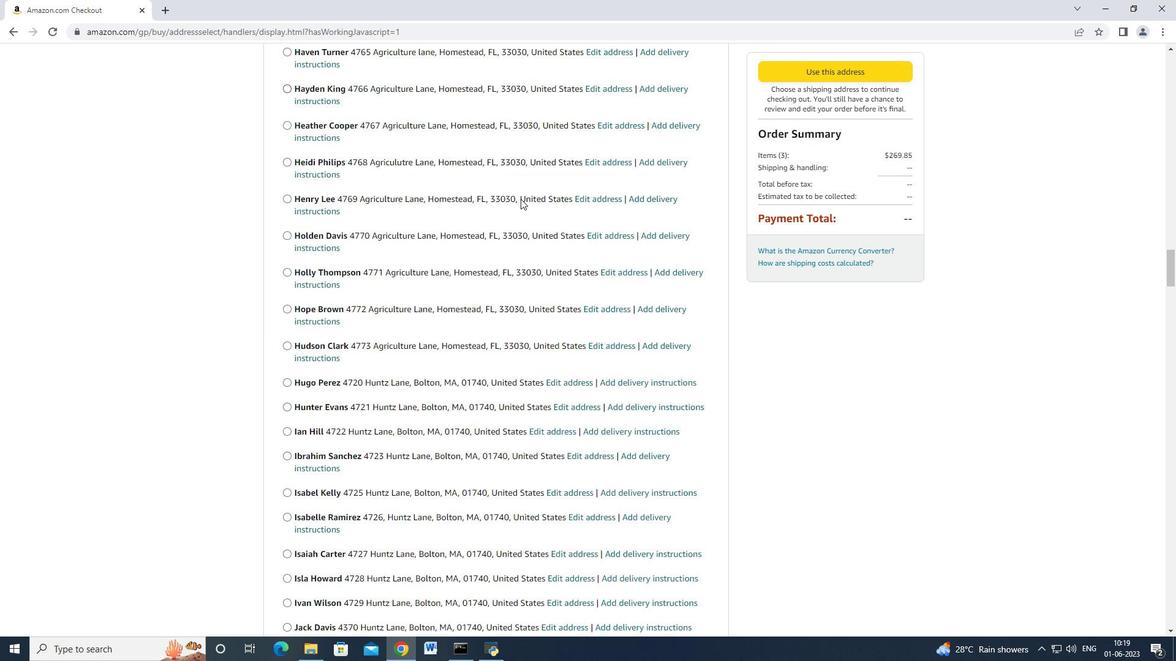 
Action: Mouse scrolled (520, 192) with delta (0, 0)
Screenshot: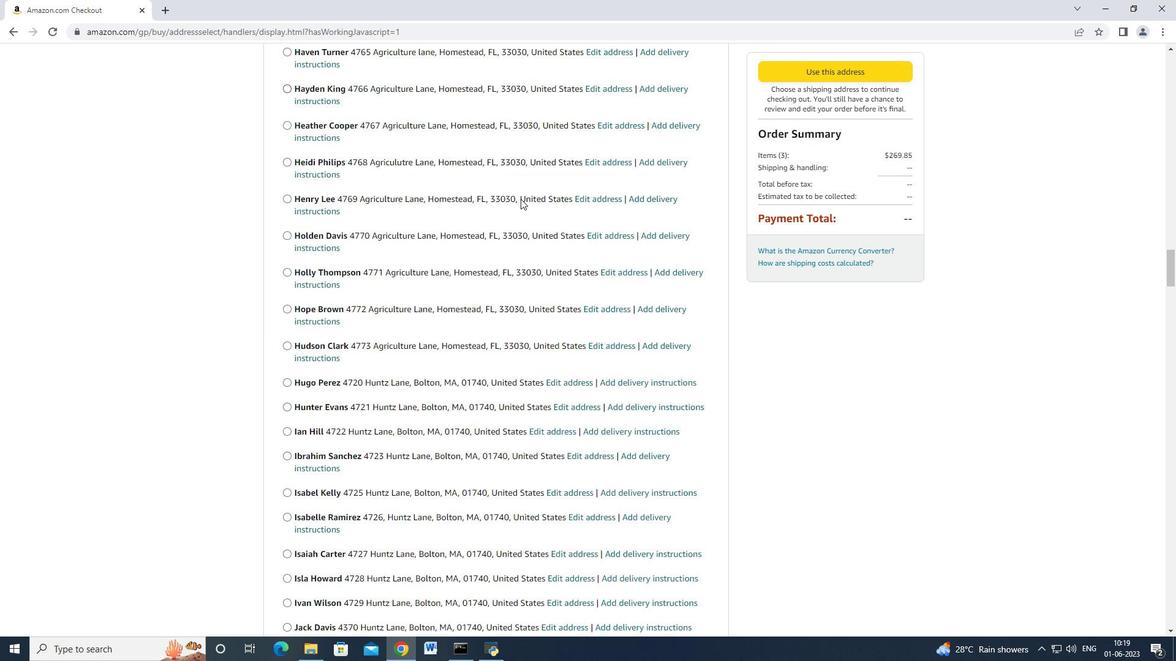 
Action: Mouse moved to (520, 193)
Screenshot: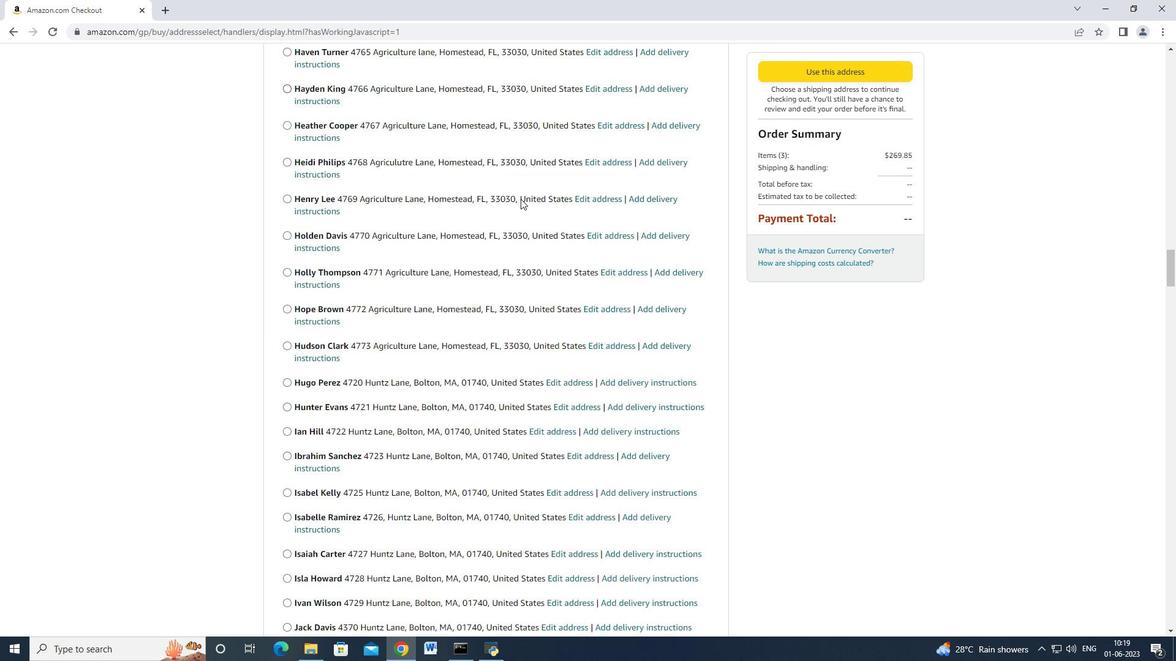 
Action: Mouse scrolled (520, 192) with delta (0, -1)
Screenshot: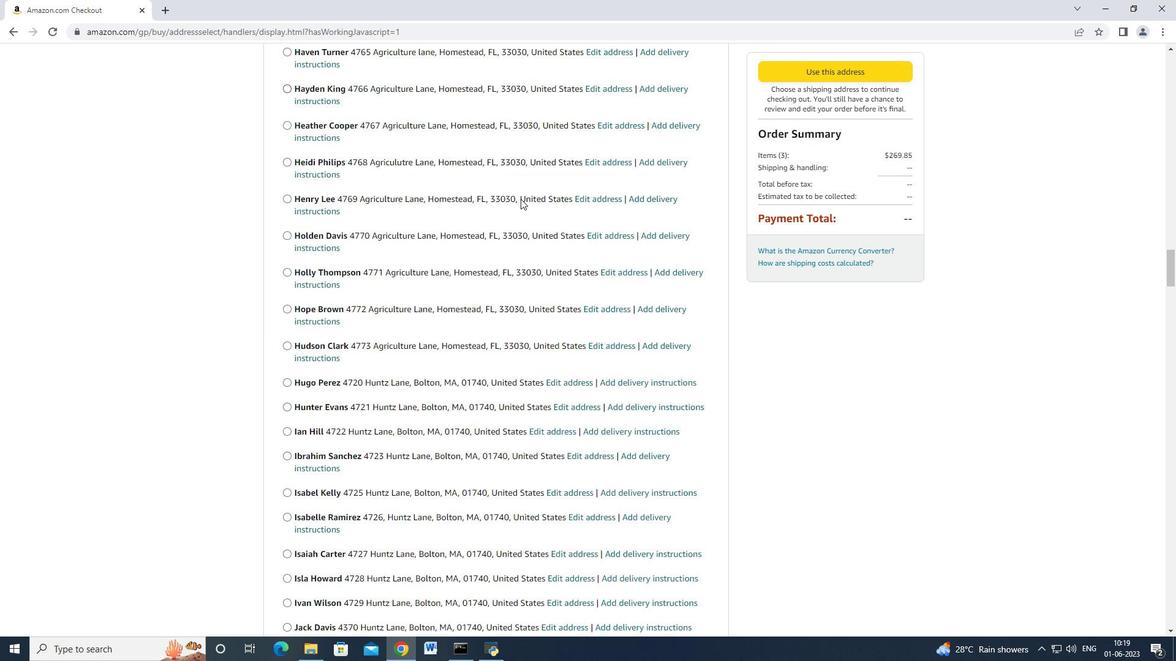 
Action: Mouse scrolled (520, 192) with delta (0, 0)
Screenshot: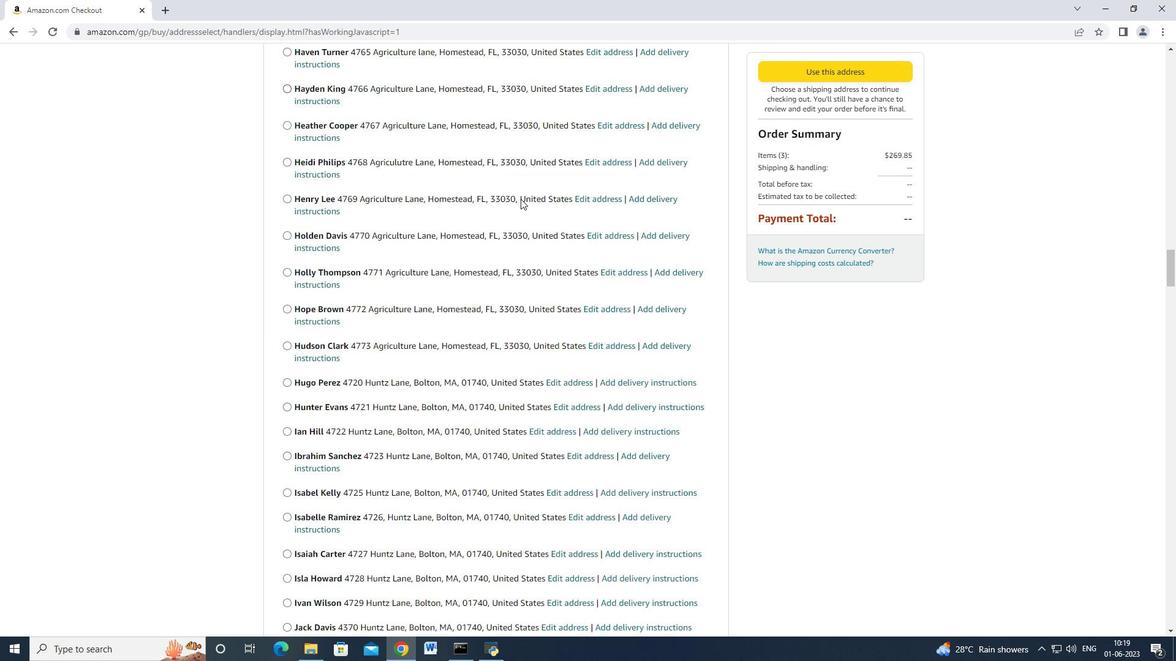 
Action: Mouse scrolled (520, 192) with delta (0, 0)
Screenshot: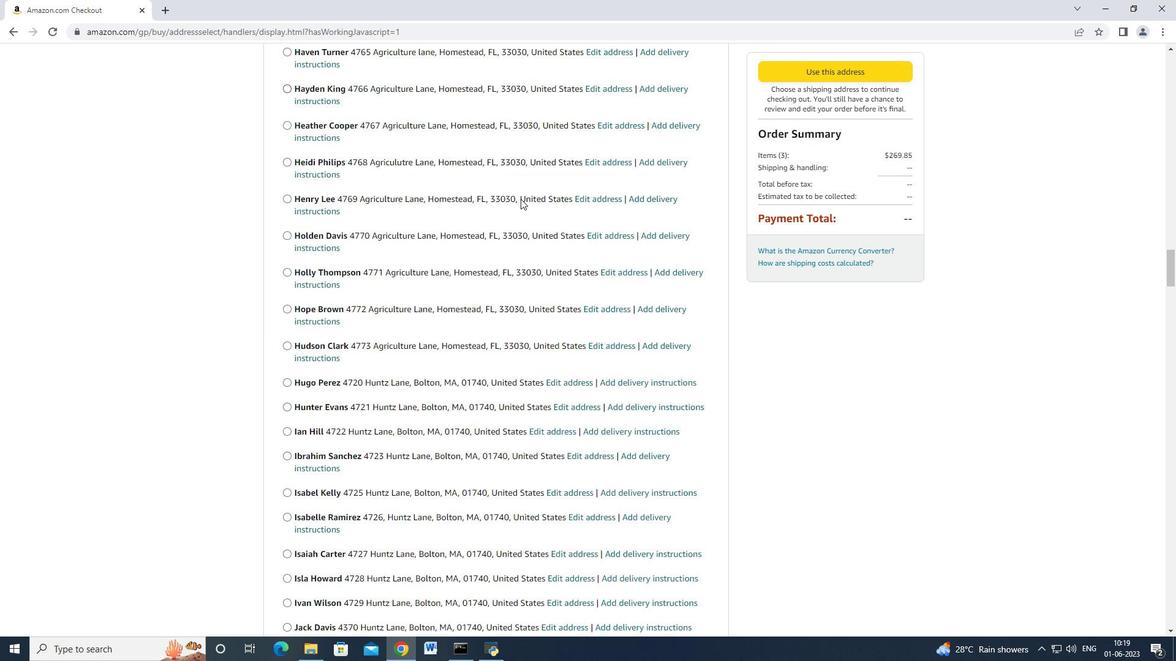 
Action: Mouse scrolled (520, 192) with delta (0, 0)
Screenshot: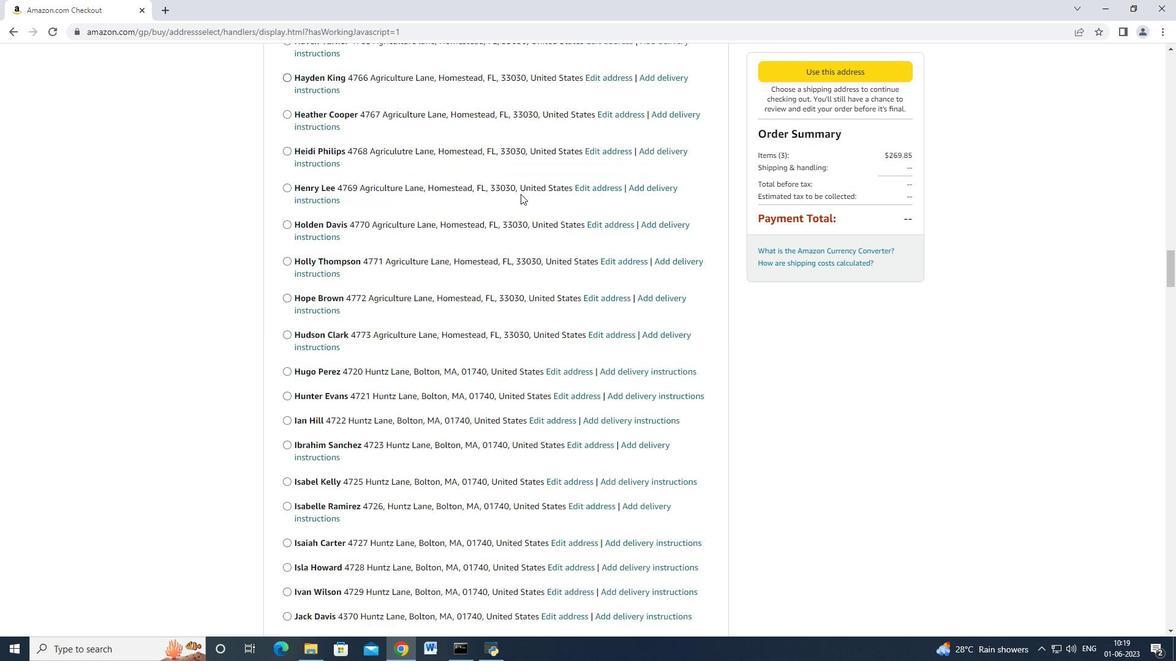
Action: Mouse scrolled (520, 192) with delta (0, 0)
Screenshot: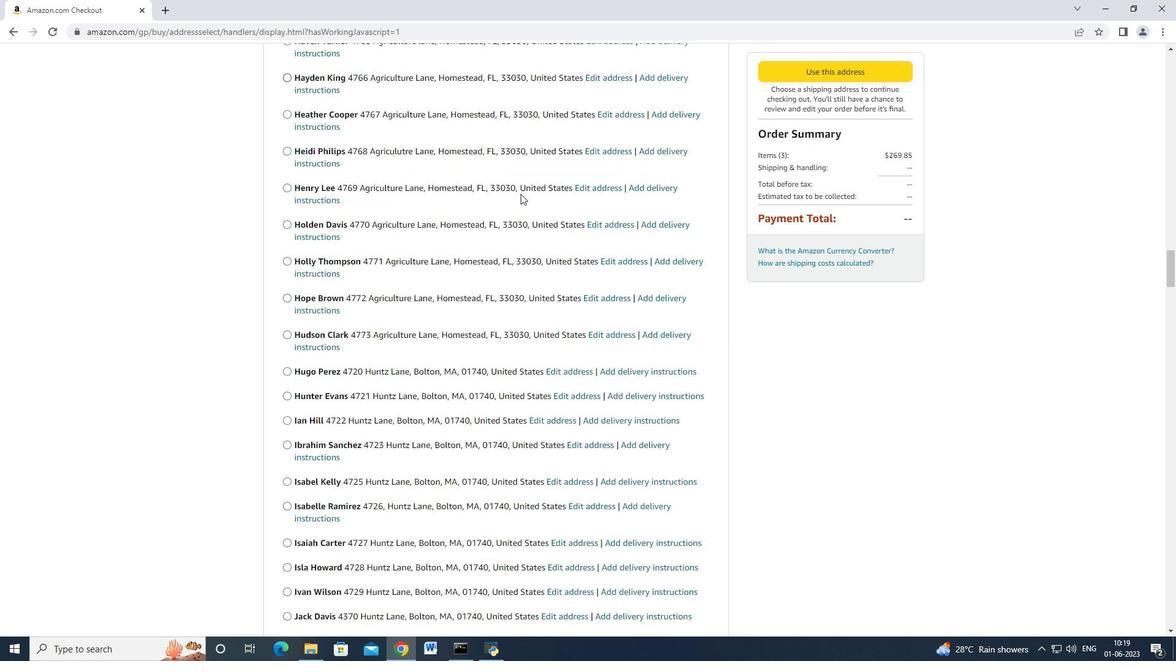 
Action: Mouse moved to (519, 194)
Screenshot: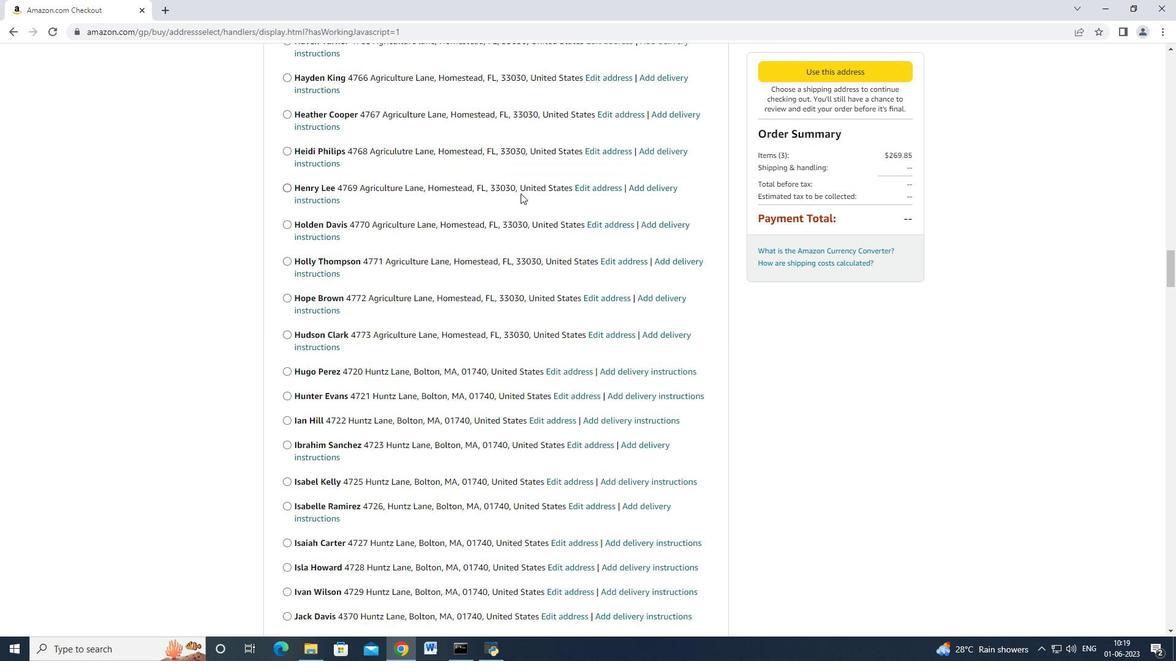 
Action: Mouse scrolled (519, 193) with delta (0, 0)
Screenshot: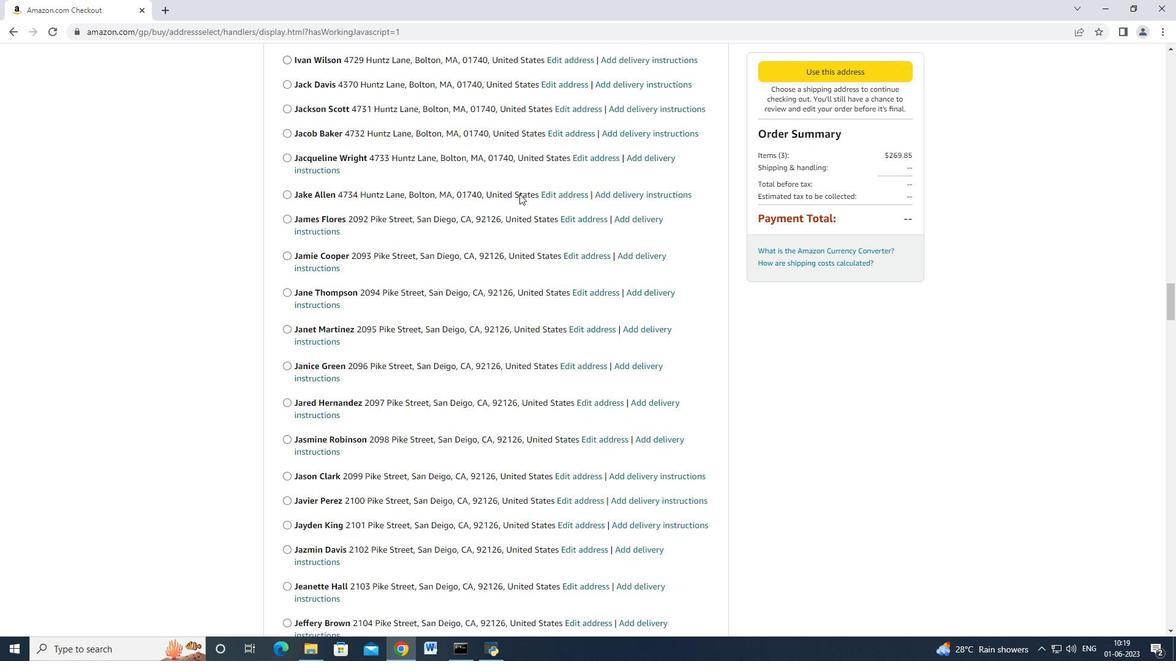 
Action: Mouse moved to (518, 194)
Screenshot: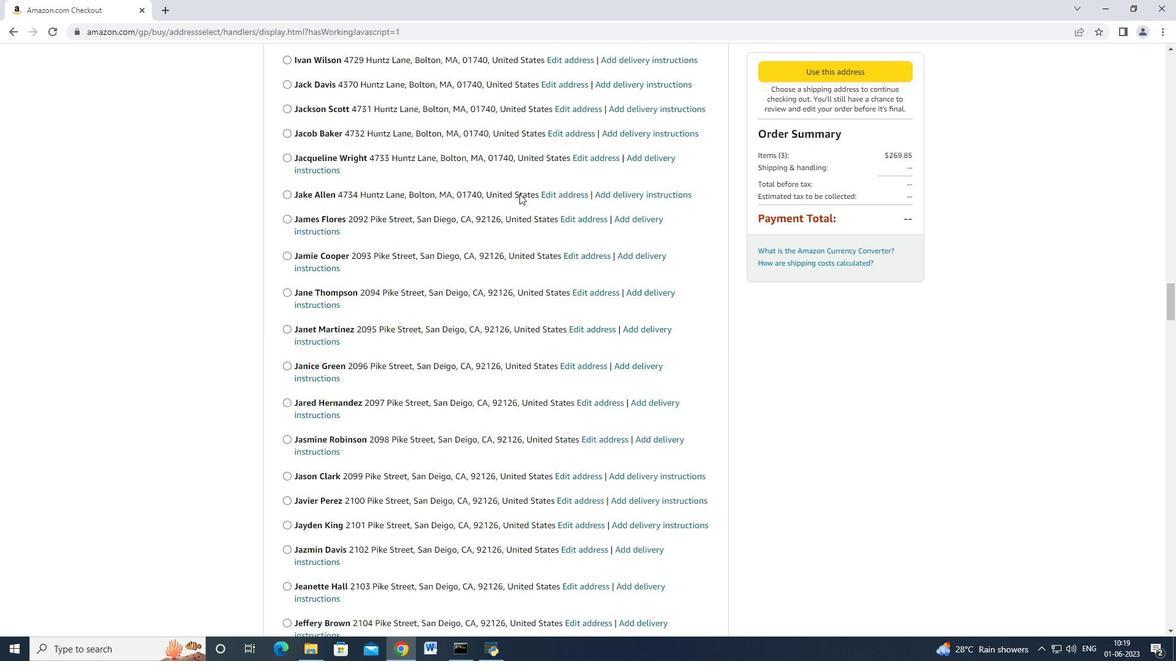 
Action: Mouse scrolled (519, 193) with delta (0, 0)
Screenshot: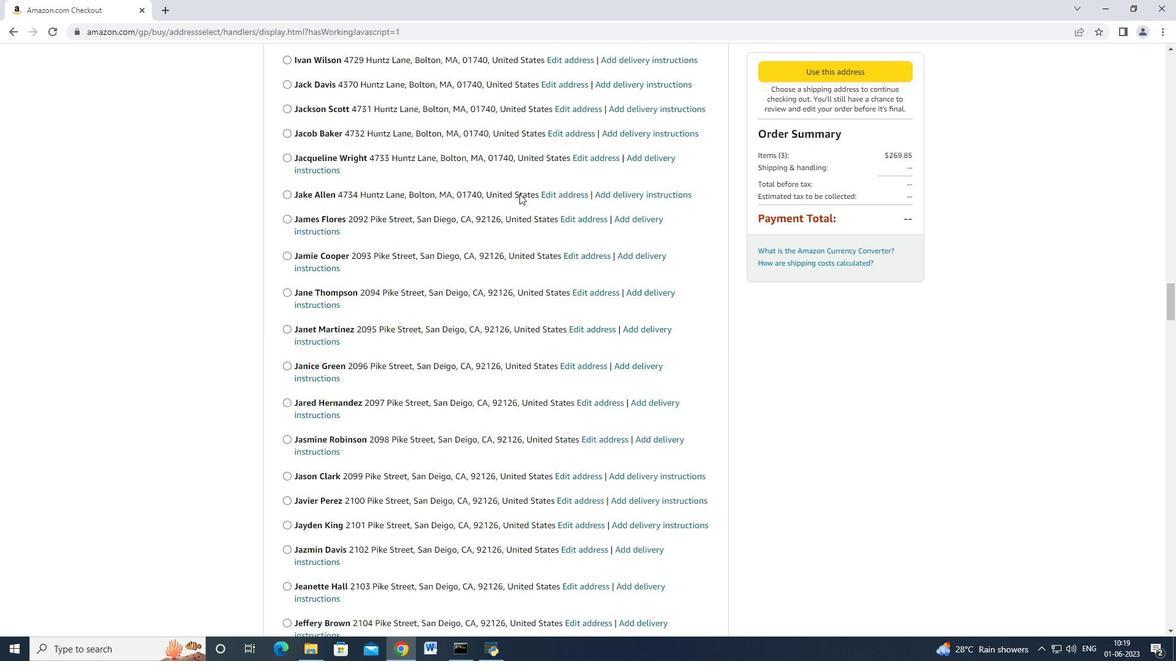 
Action: Mouse moved to (518, 194)
Screenshot: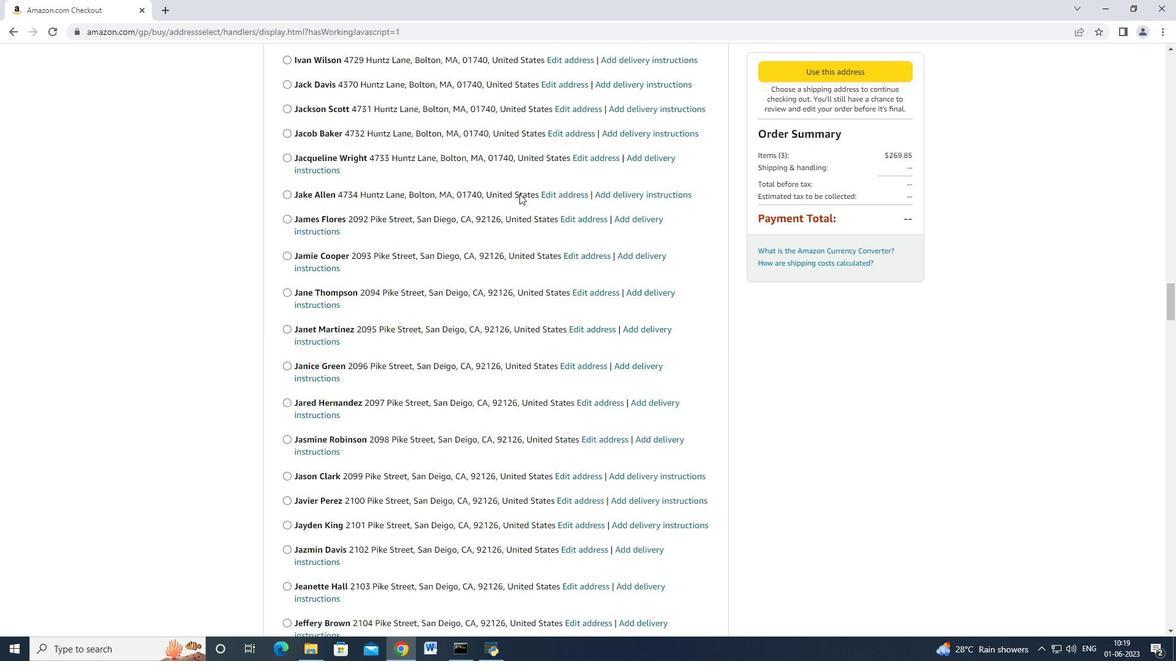 
Action: Mouse scrolled (518, 193) with delta (0, 0)
Screenshot: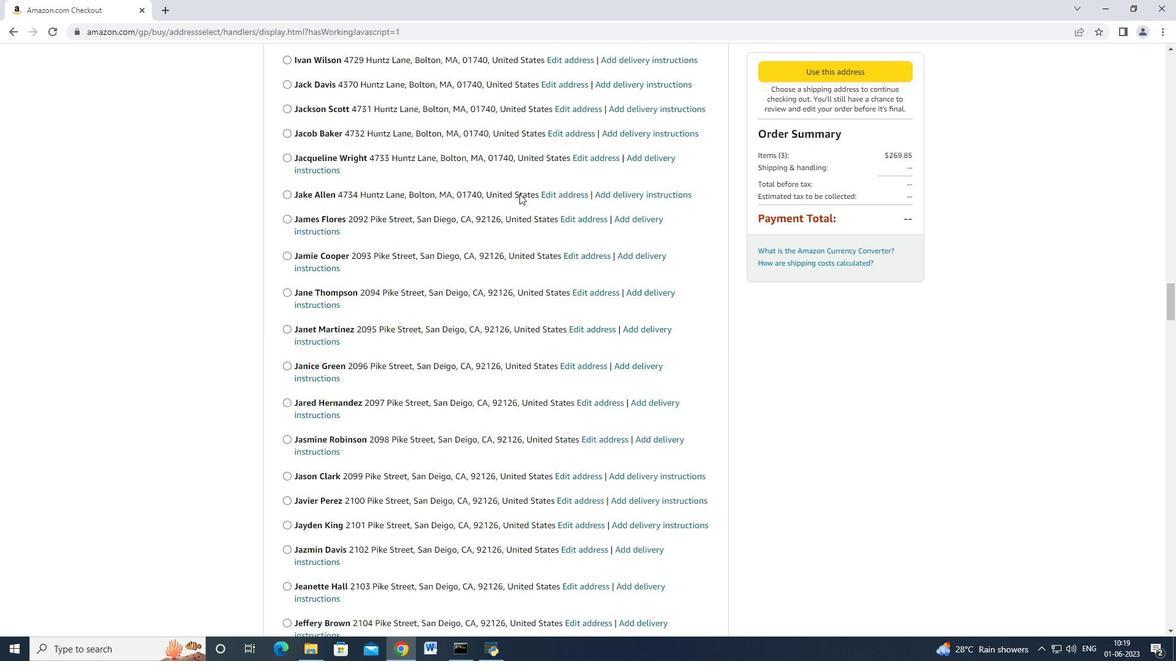 
Action: Mouse scrolled (518, 193) with delta (0, -1)
Screenshot: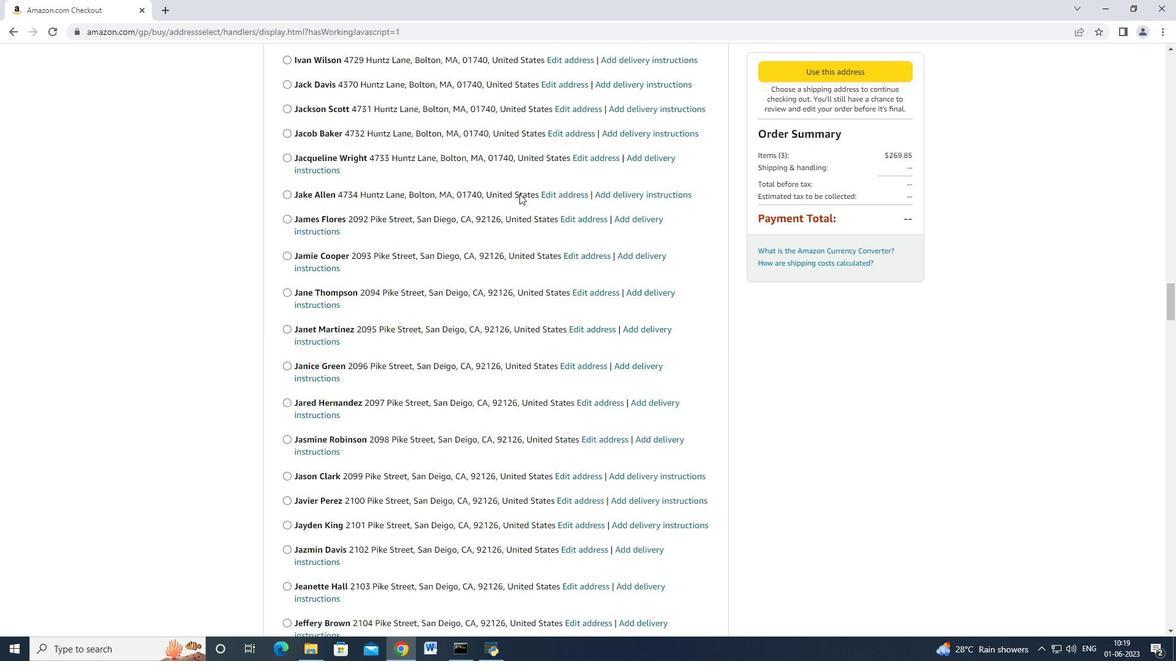 
Action: Mouse scrolled (518, 194) with delta (0, 0)
Screenshot: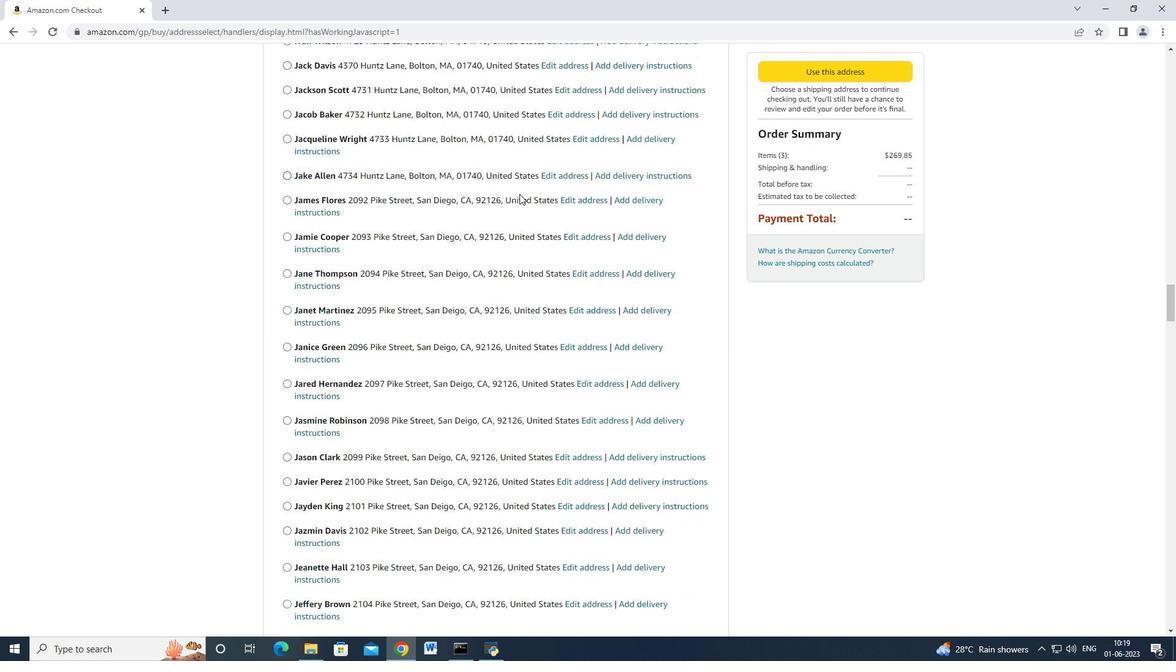 
Action: Mouse moved to (518, 195)
Screenshot: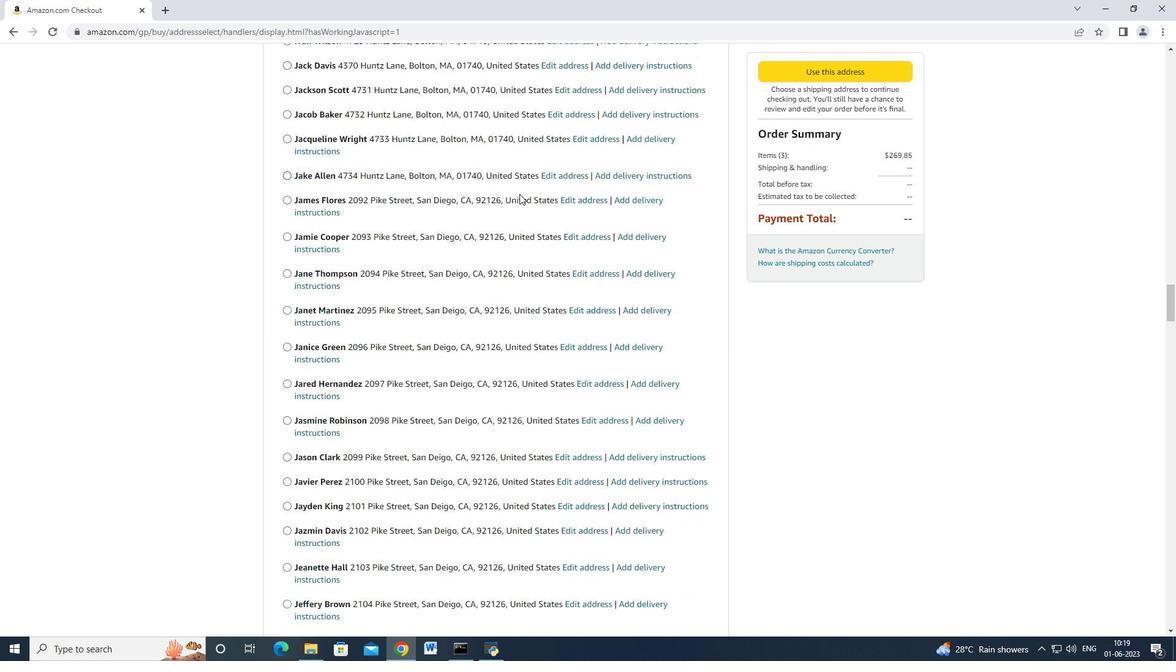 
Action: Mouse scrolled (518, 194) with delta (0, 0)
Screenshot: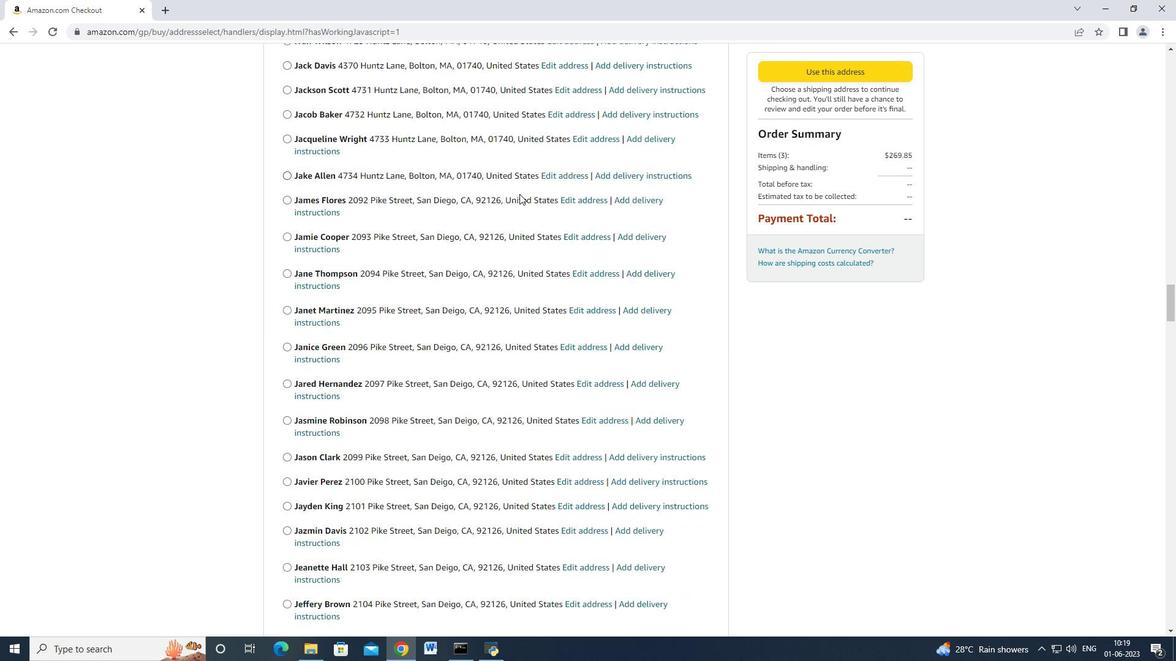 
Action: Mouse scrolled (518, 194) with delta (0, 0)
Screenshot: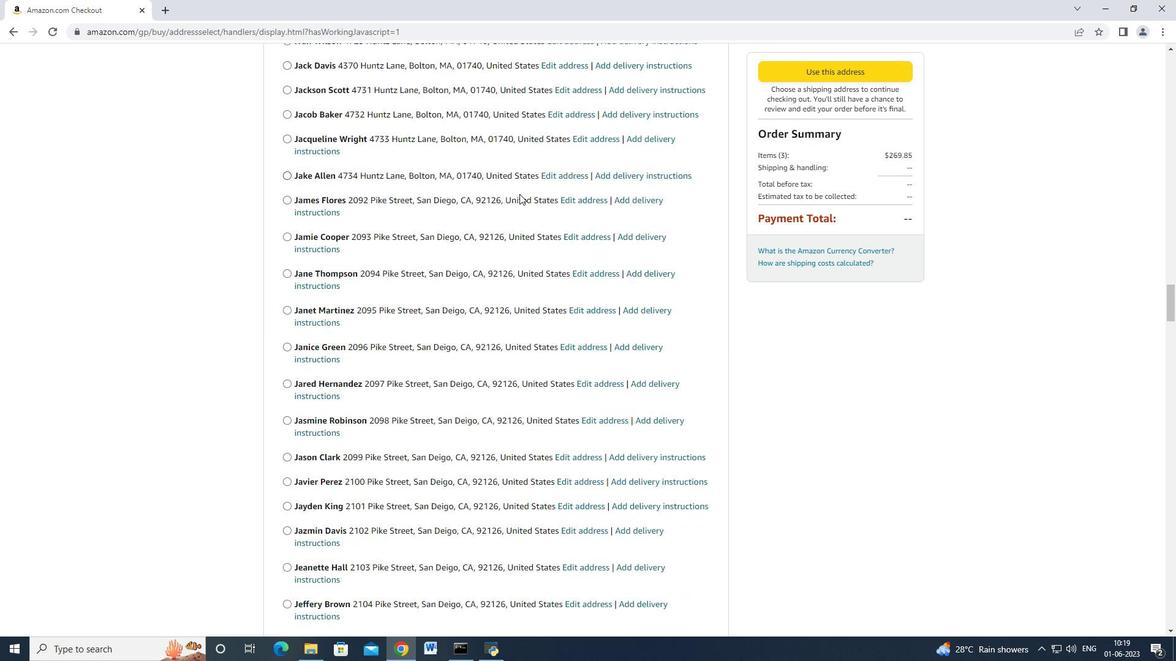 
Action: Mouse moved to (517, 194)
Screenshot: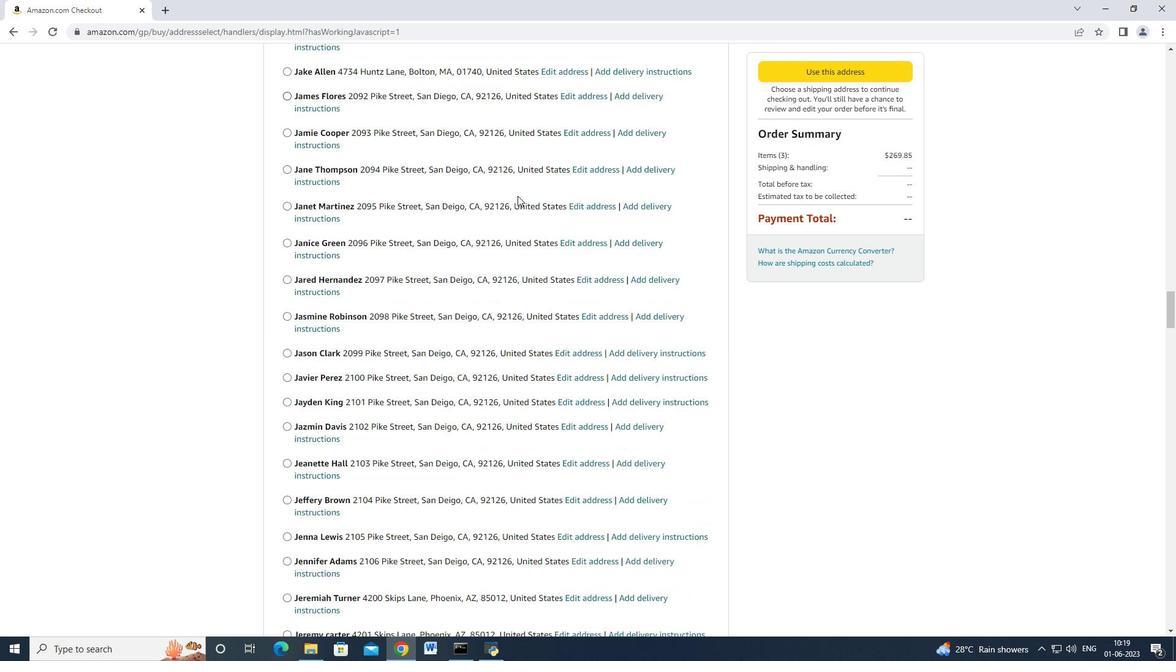 
Action: Mouse scrolled (517, 193) with delta (0, 0)
Screenshot: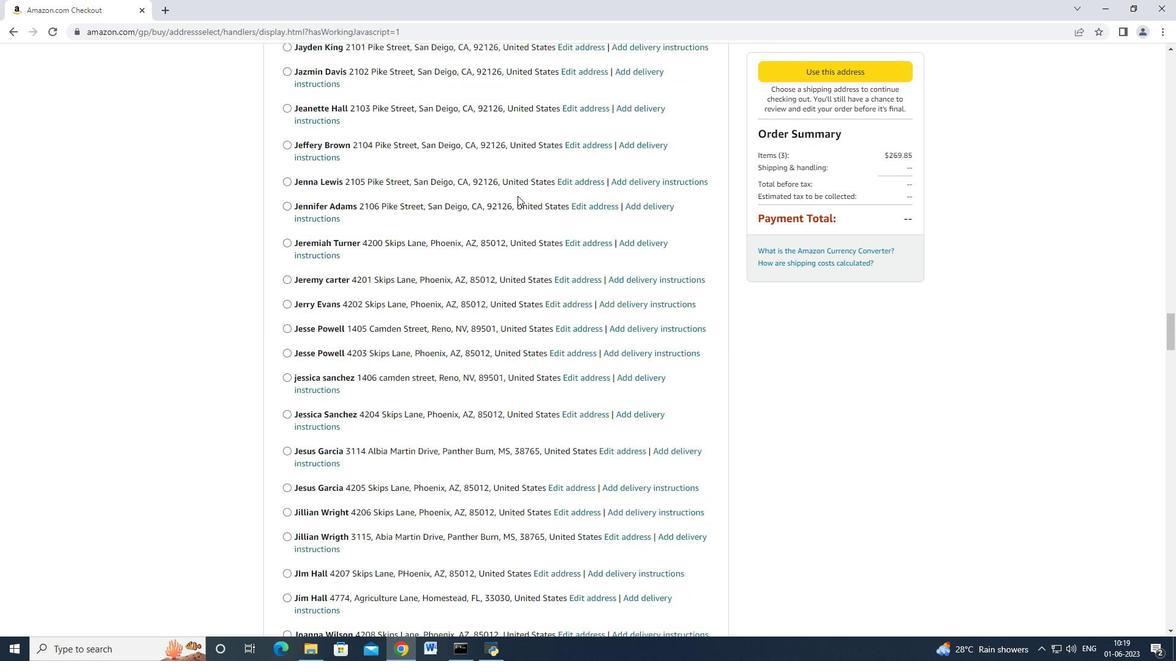 
Action: Mouse scrolled (517, 193) with delta (0, 0)
Screenshot: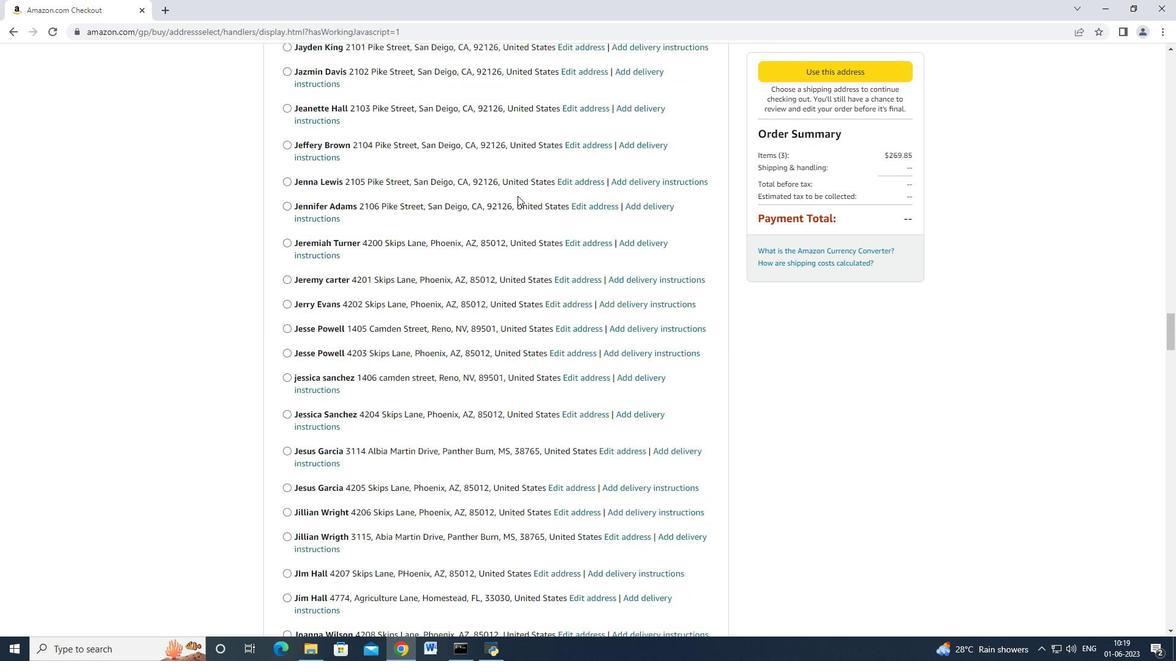 
Action: Mouse scrolled (517, 193) with delta (0, 0)
Screenshot: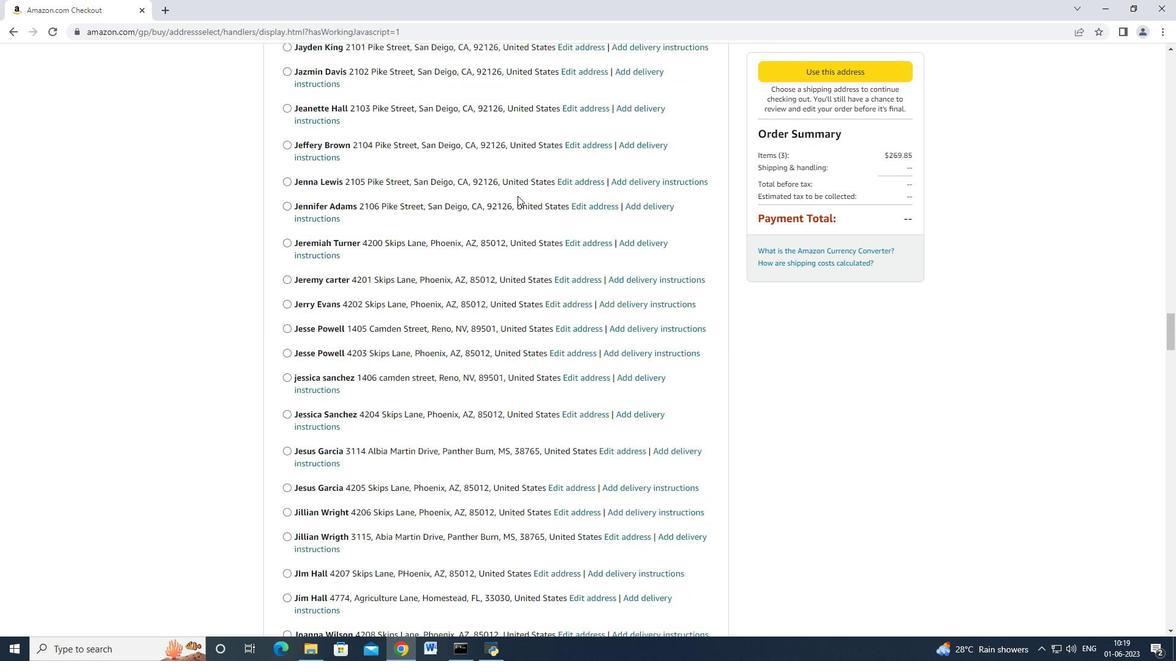 
Action: Mouse scrolled (517, 193) with delta (0, 0)
Screenshot: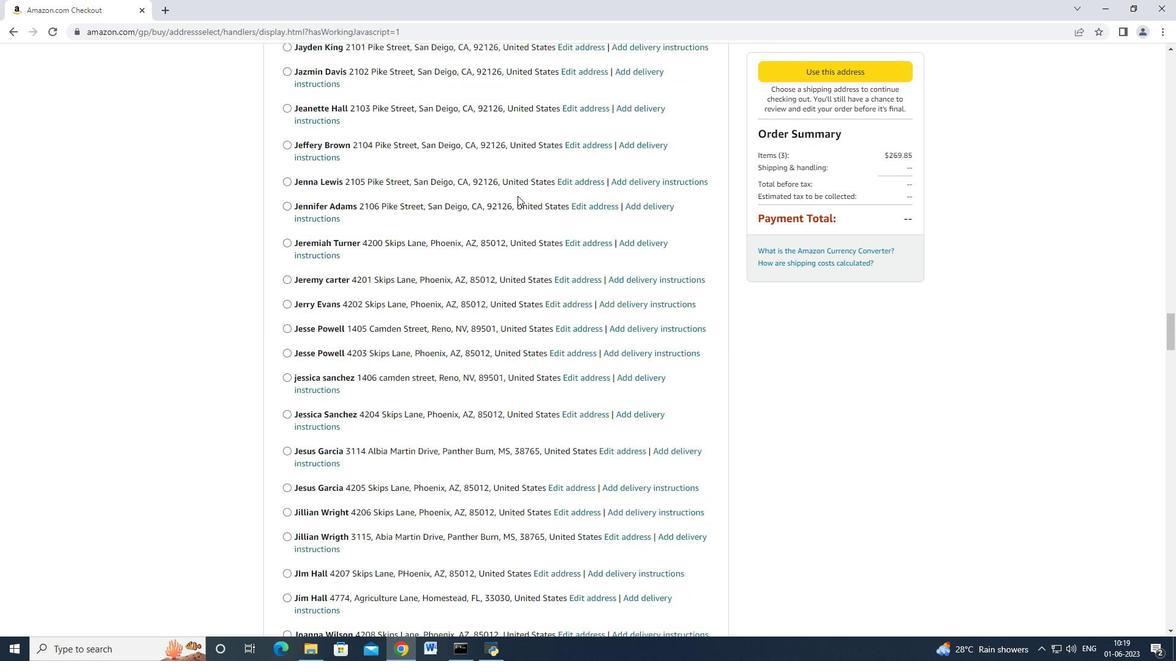
Action: Mouse moved to (517, 194)
Screenshot: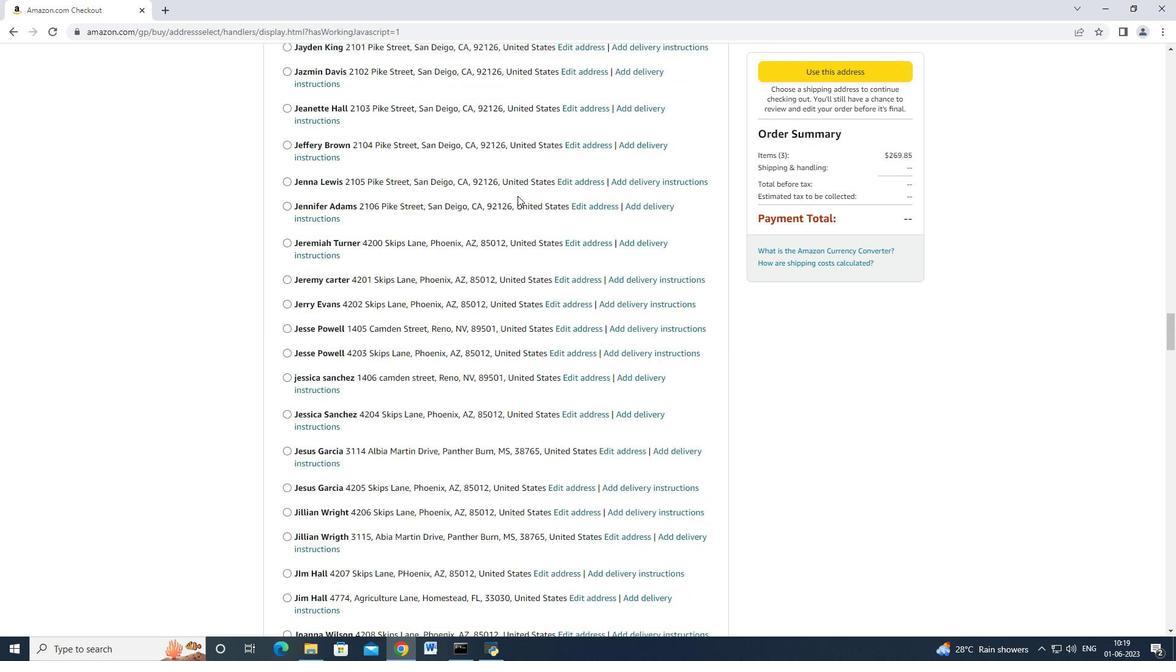 
Action: Mouse scrolled (517, 192) with delta (0, -1)
Screenshot: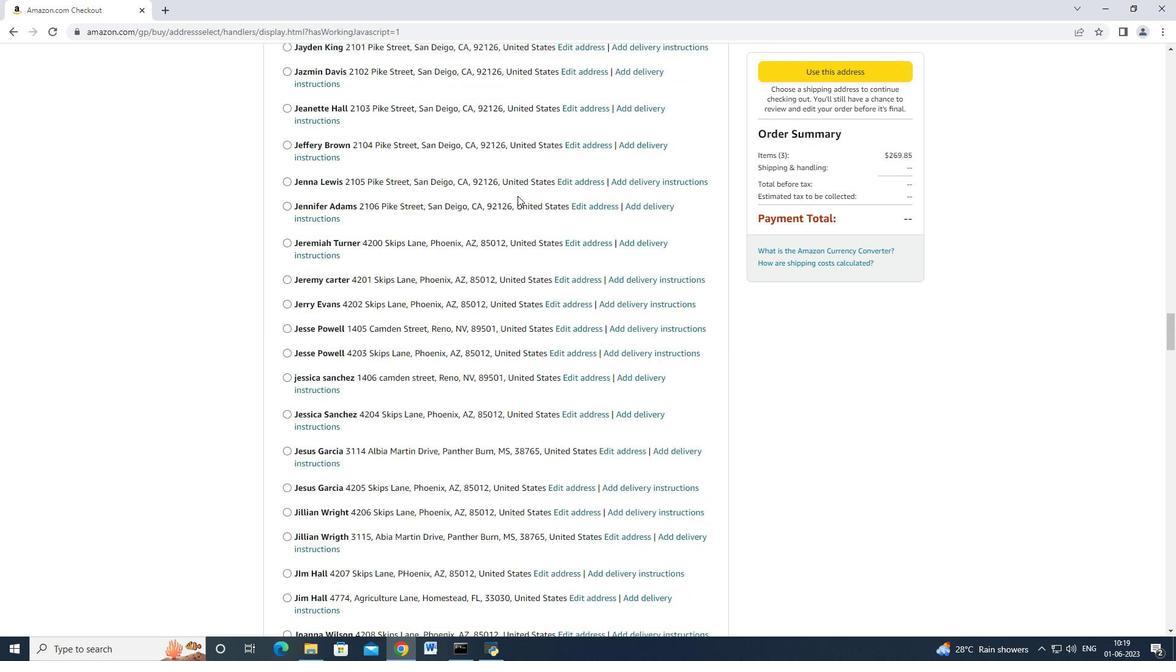 
Action: Mouse moved to (517, 194)
Screenshot: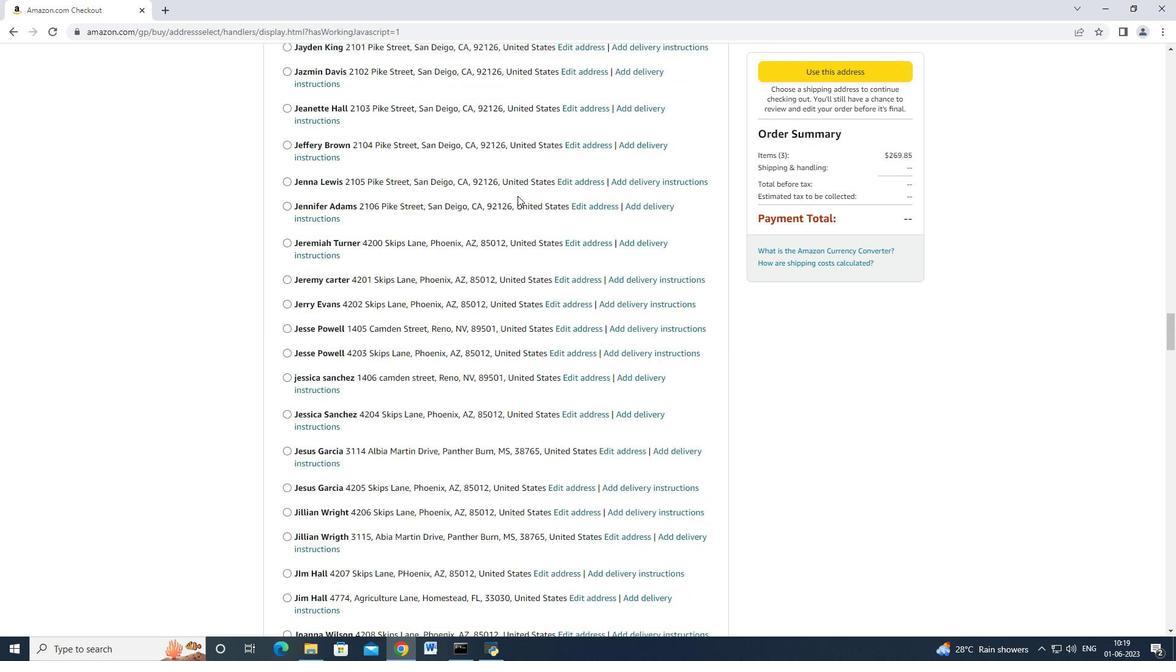 
Action: Mouse scrolled (517, 193) with delta (0, 0)
Screenshot: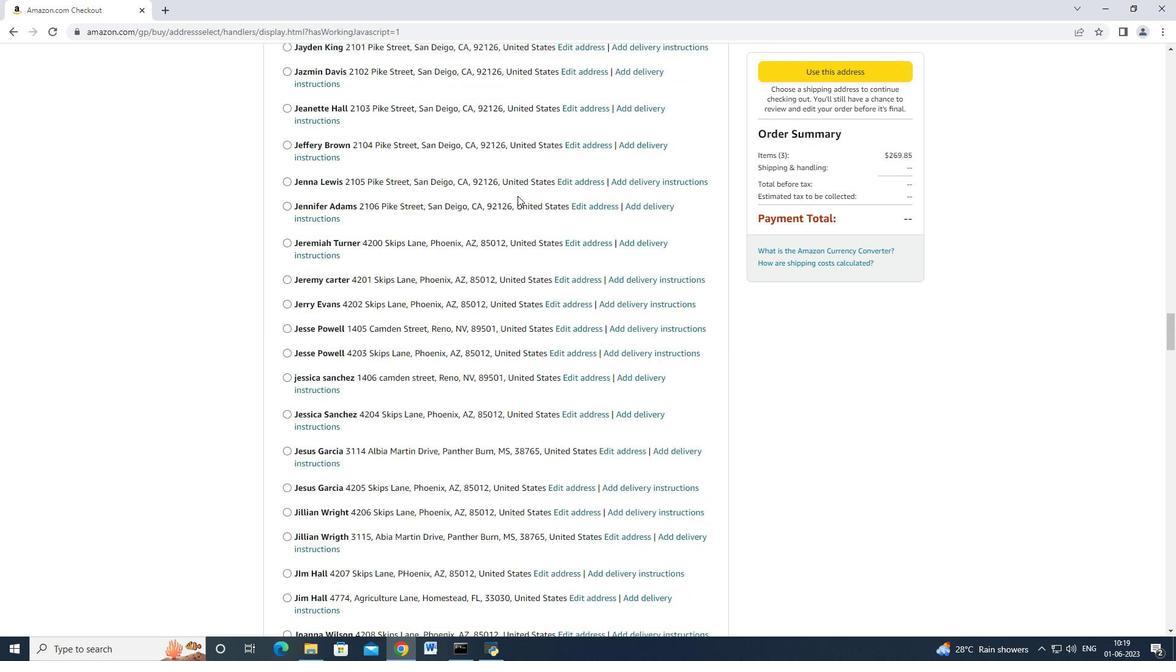 
Action: Mouse scrolled (517, 193) with delta (0, 0)
Screenshot: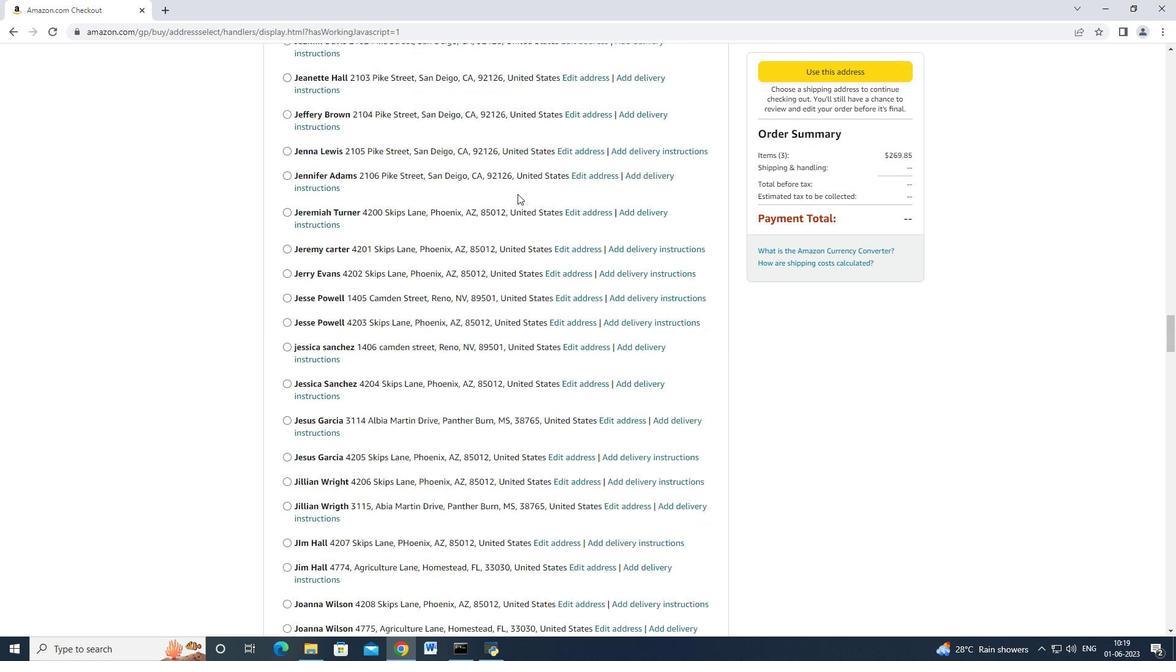 
Action: Mouse scrolled (517, 193) with delta (0, 0)
Screenshot: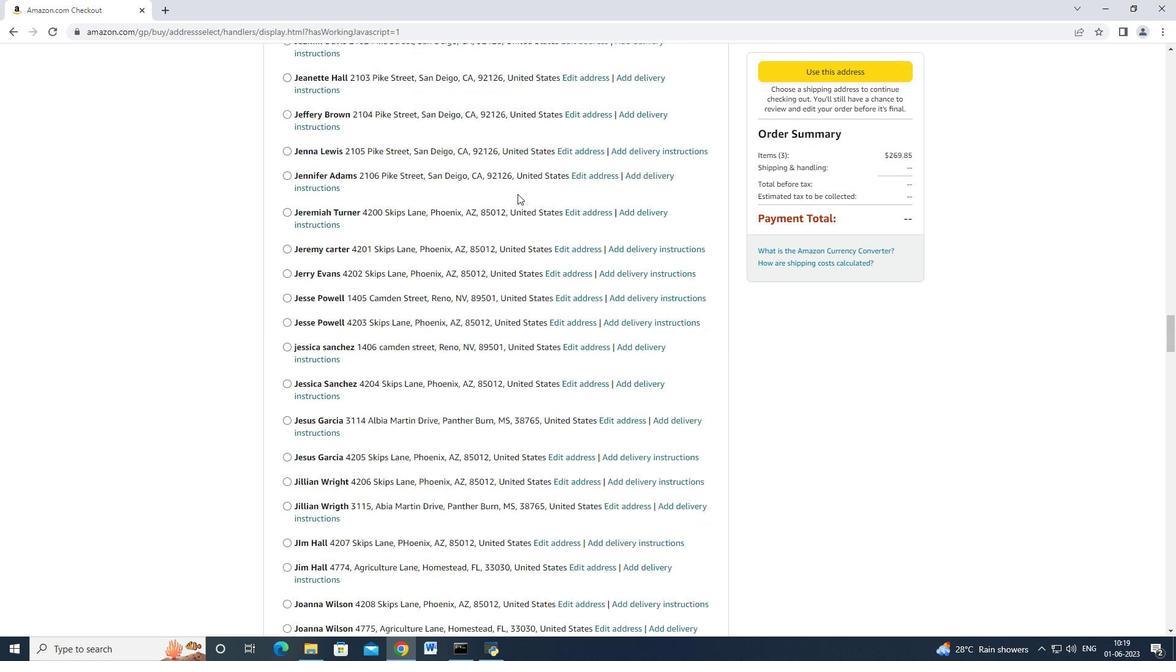 
Action: Mouse moved to (514, 194)
Screenshot: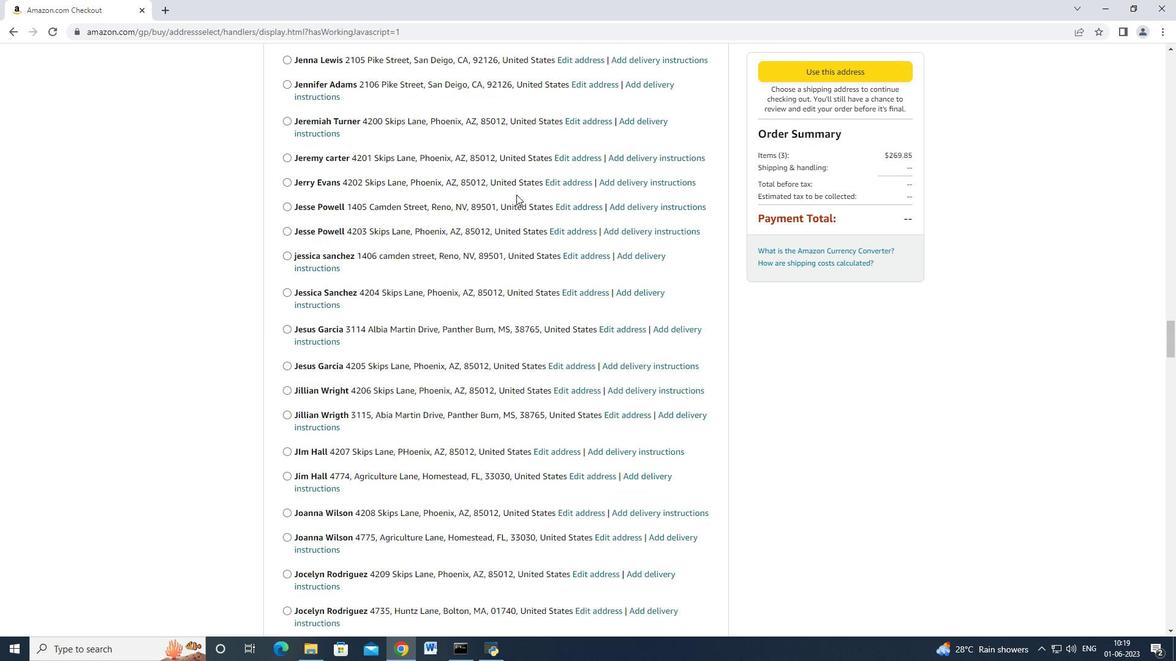 
Action: Mouse scrolled (514, 193) with delta (0, 0)
Screenshot: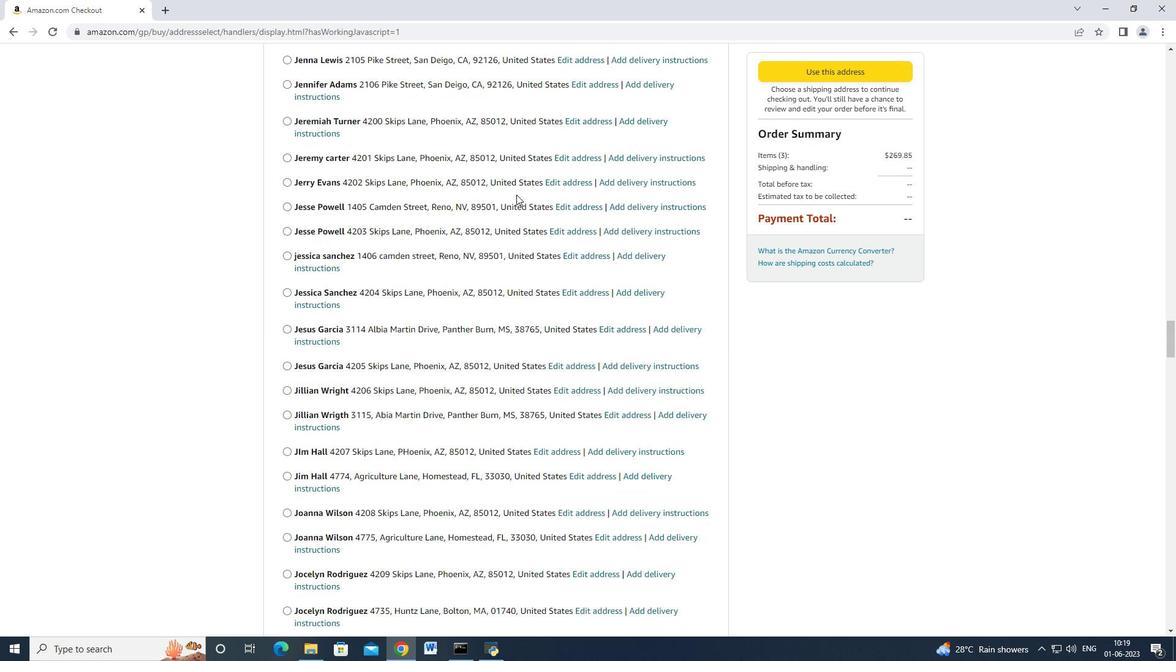 
Action: Mouse moved to (514, 194)
Screenshot: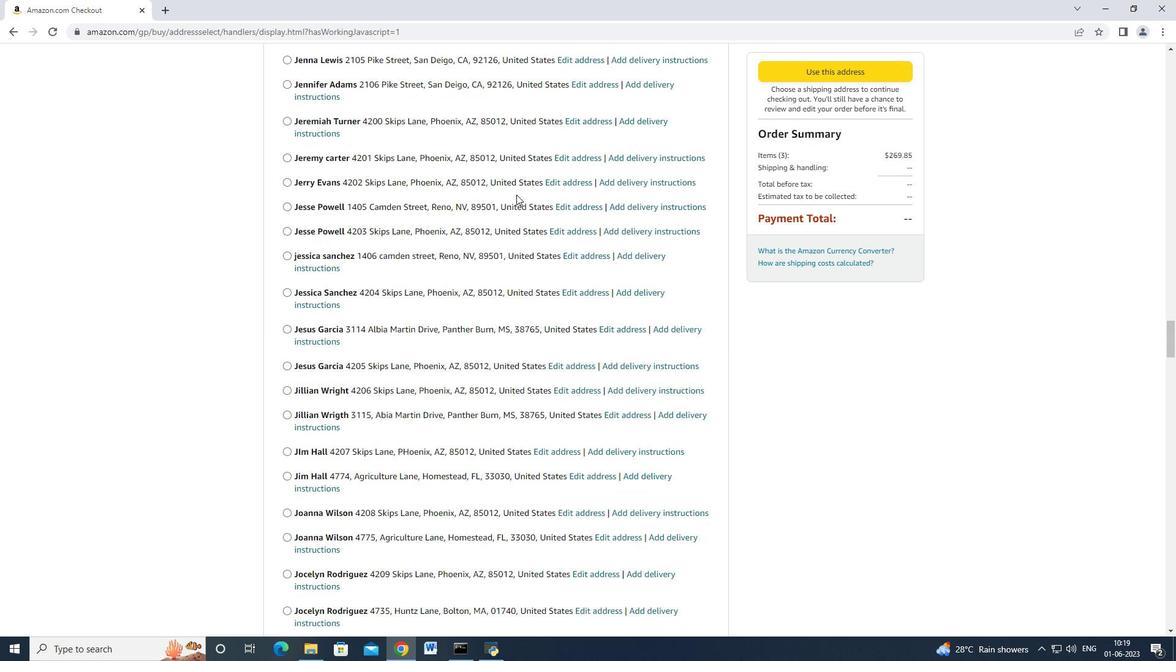 
Action: Mouse scrolled (514, 193) with delta (0, 0)
Screenshot: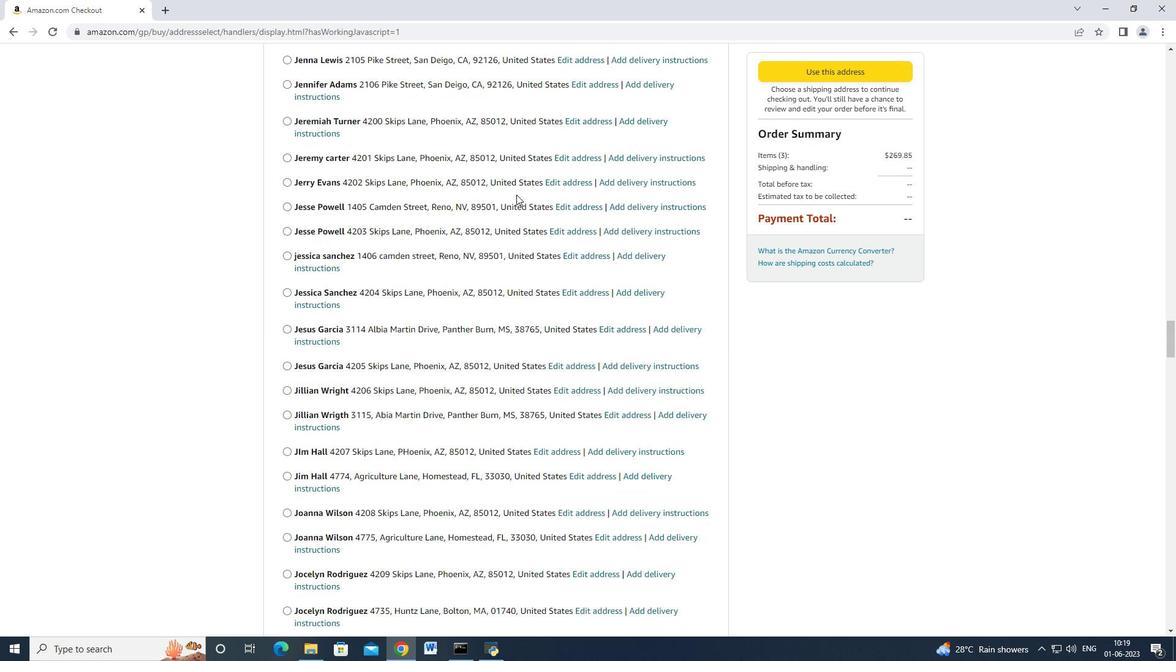 
Action: Mouse scrolled (514, 193) with delta (0, 0)
Screenshot: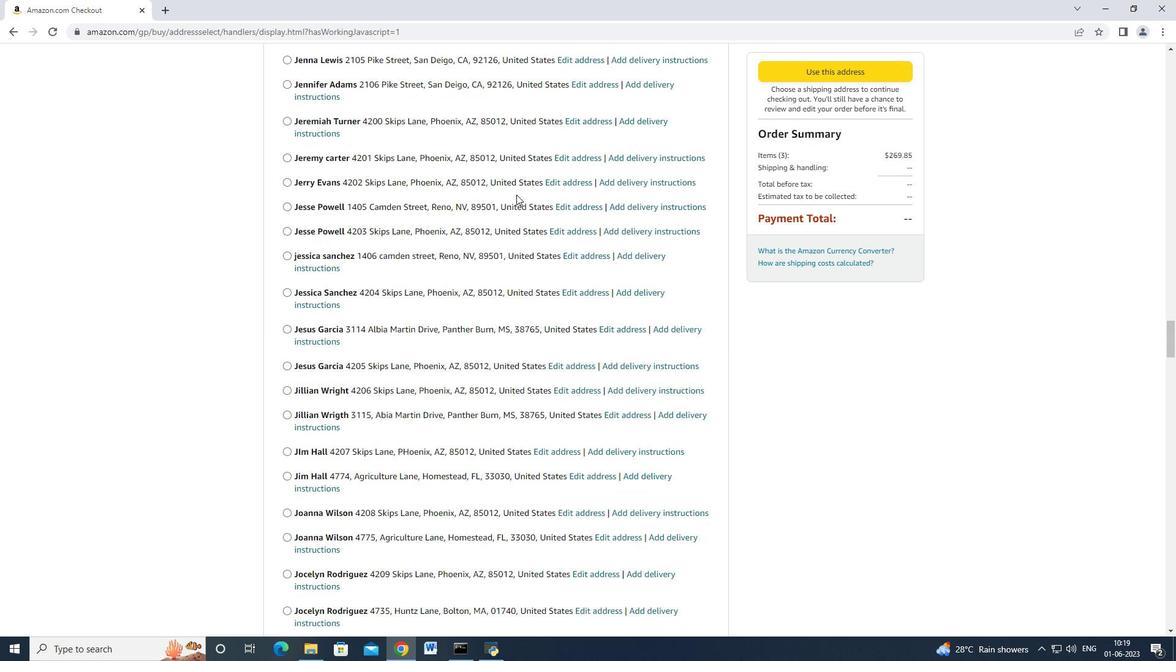 
Action: Mouse scrolled (514, 193) with delta (0, 0)
Screenshot: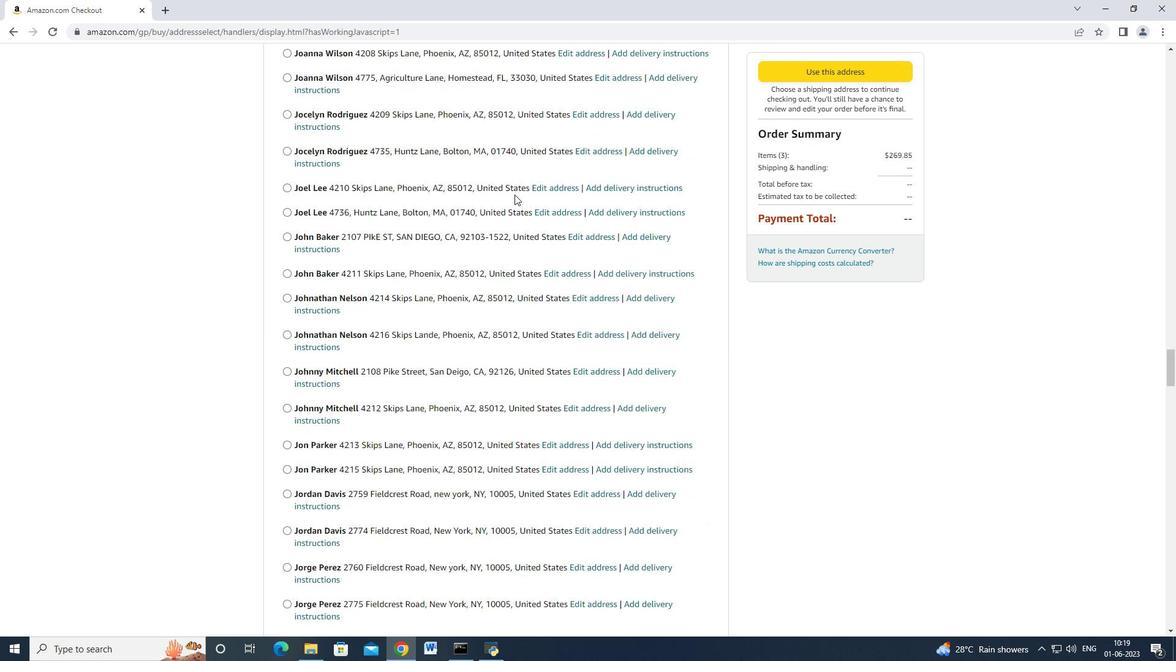
Action: Mouse moved to (514, 194)
Screenshot: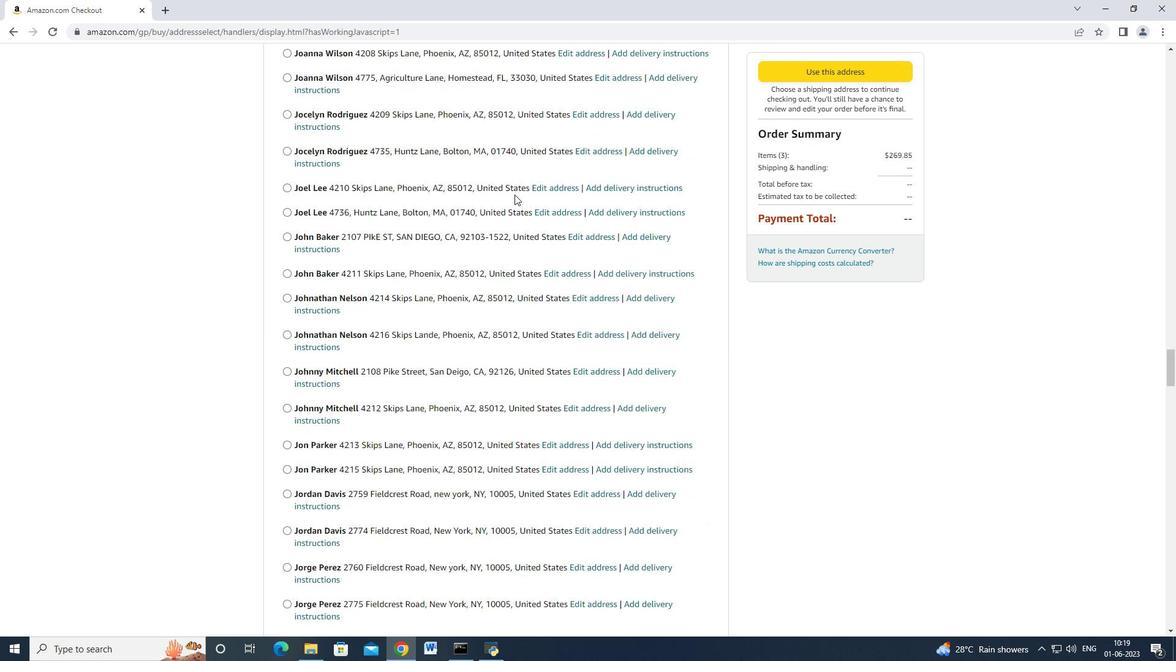 
Action: Mouse scrolled (514, 192) with delta (0, -1)
Screenshot: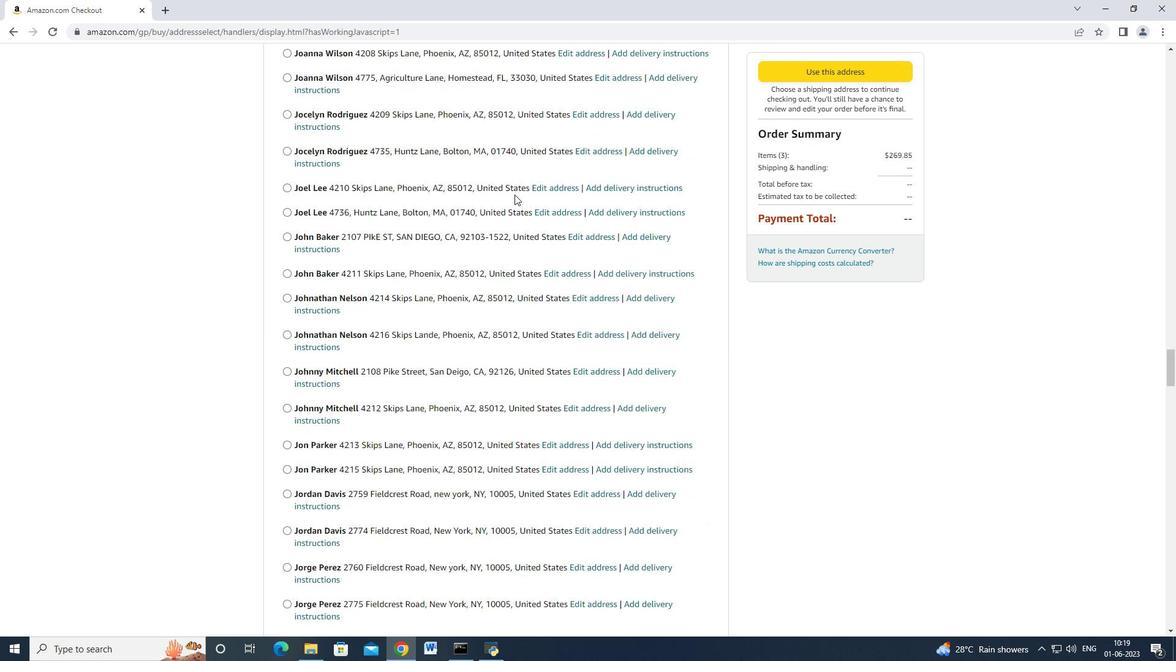 
Action: Mouse scrolled (514, 193) with delta (0, 0)
Screenshot: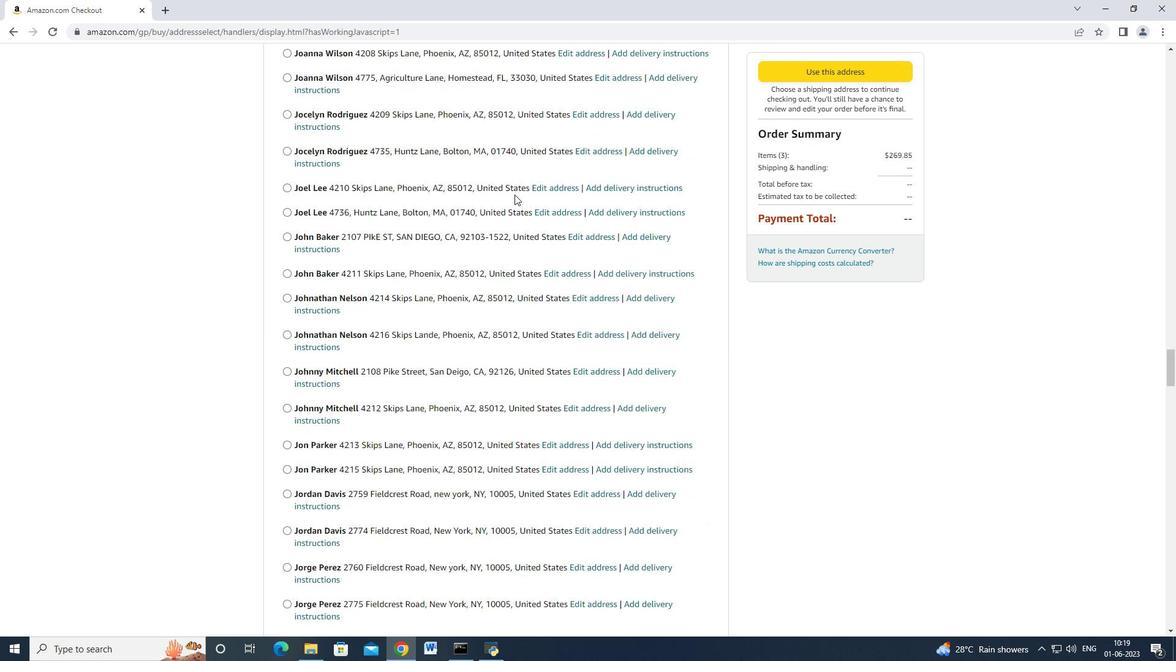 
Action: Mouse moved to (513, 194)
Screenshot: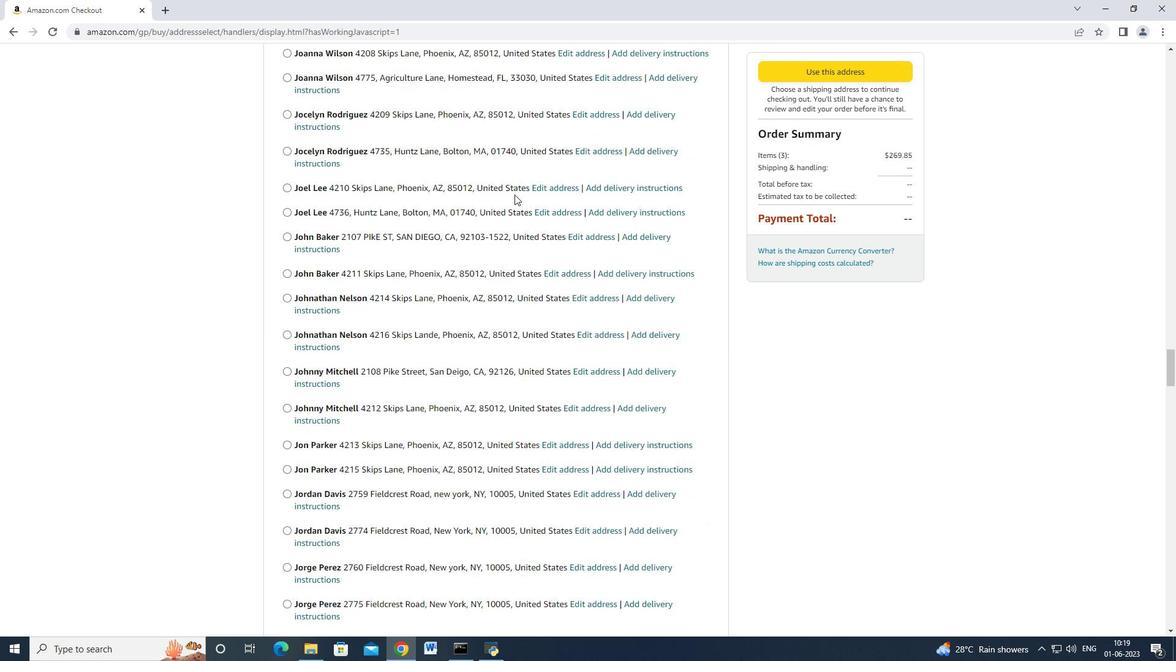 
Action: Mouse scrolled (513, 193) with delta (0, 0)
Screenshot: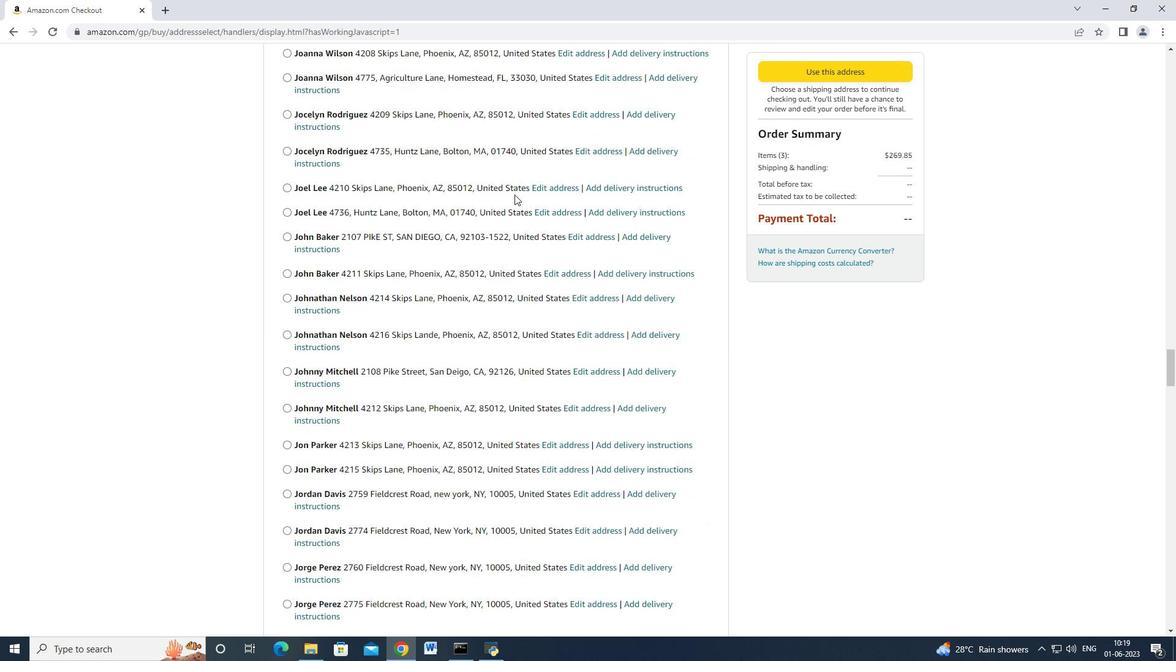 
Action: Mouse moved to (513, 194)
Screenshot: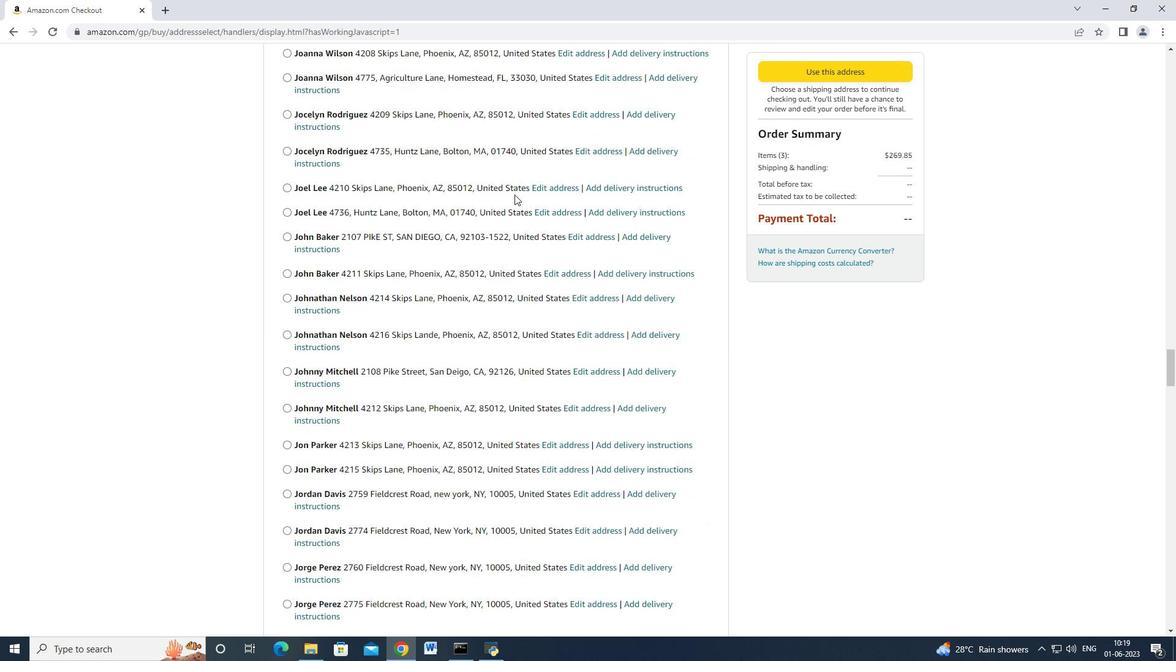 
Action: Mouse scrolled (513, 193) with delta (0, 0)
Screenshot: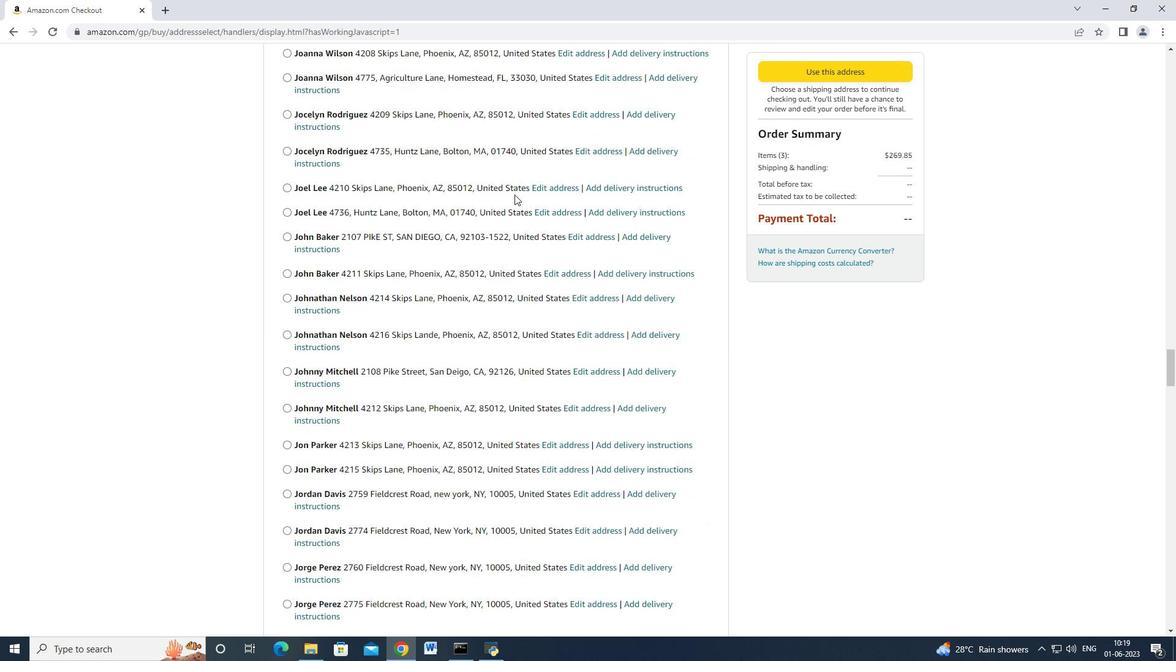 
Action: Mouse moved to (494, 195)
Screenshot: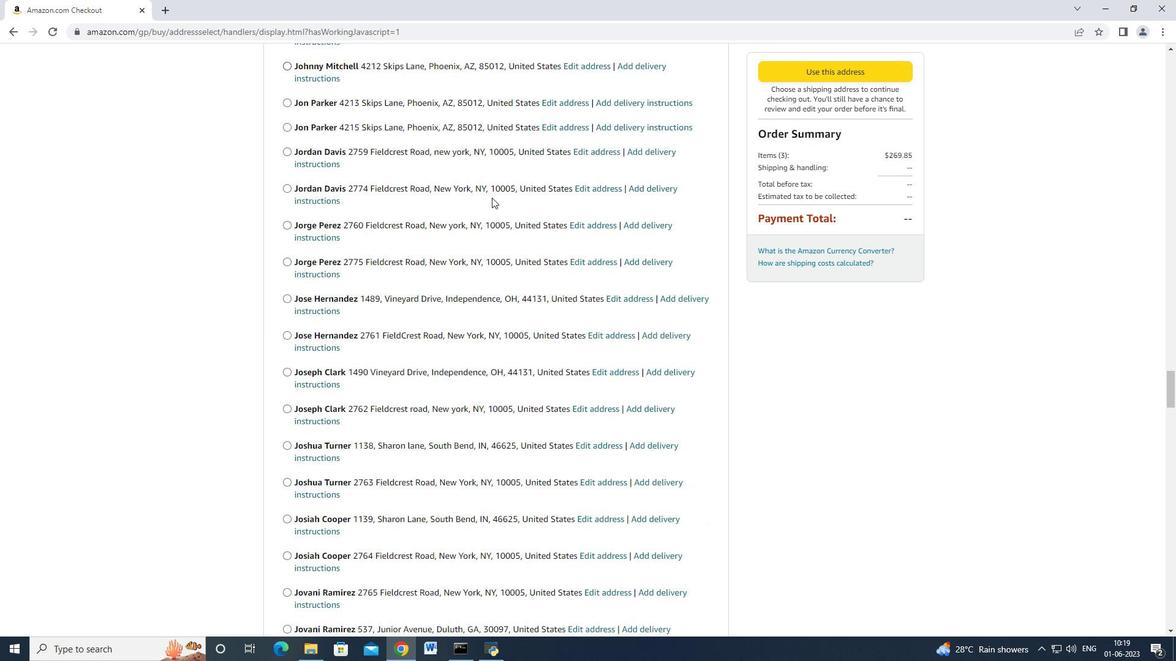 
Action: Mouse scrolled (494, 194) with delta (0, 0)
Screenshot: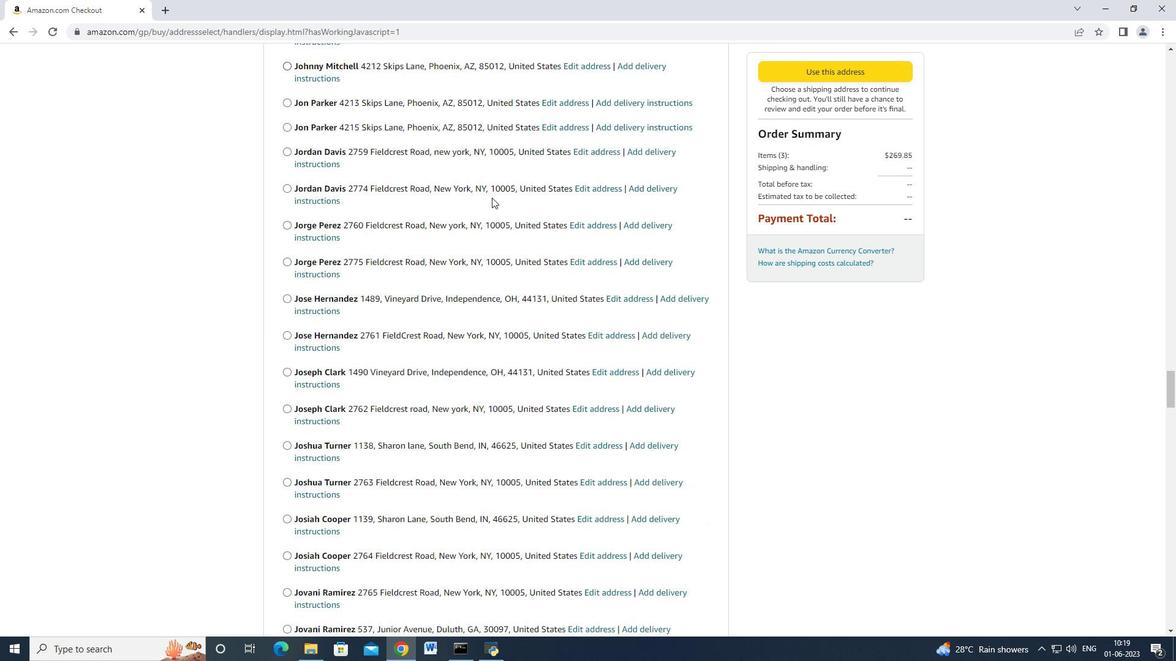 
Action: Mouse scrolled (494, 194) with delta (0, 0)
Screenshot: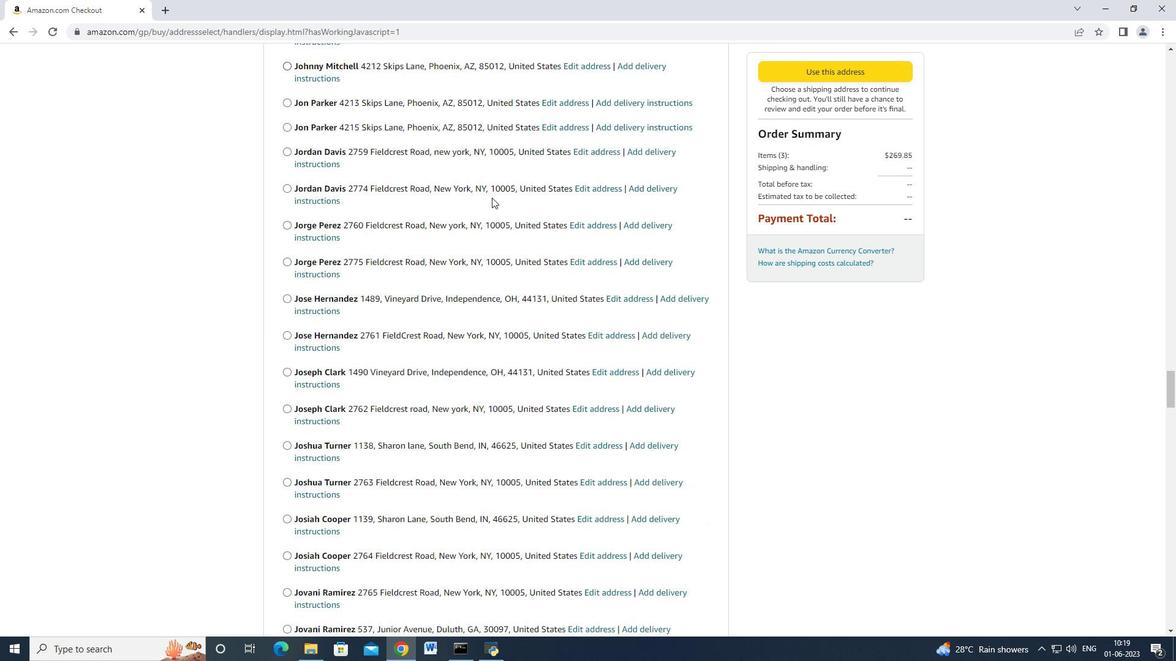 
Action: Mouse scrolled (494, 194) with delta (0, -1)
Screenshot: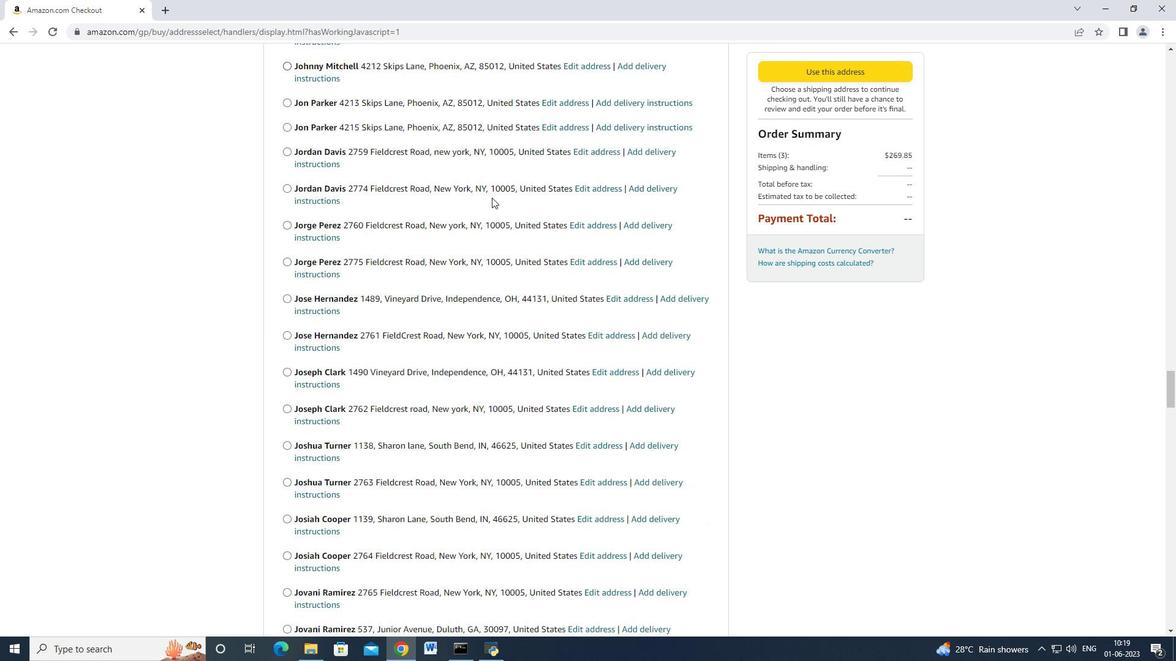 
Action: Mouse scrolled (494, 194) with delta (0, 0)
Screenshot: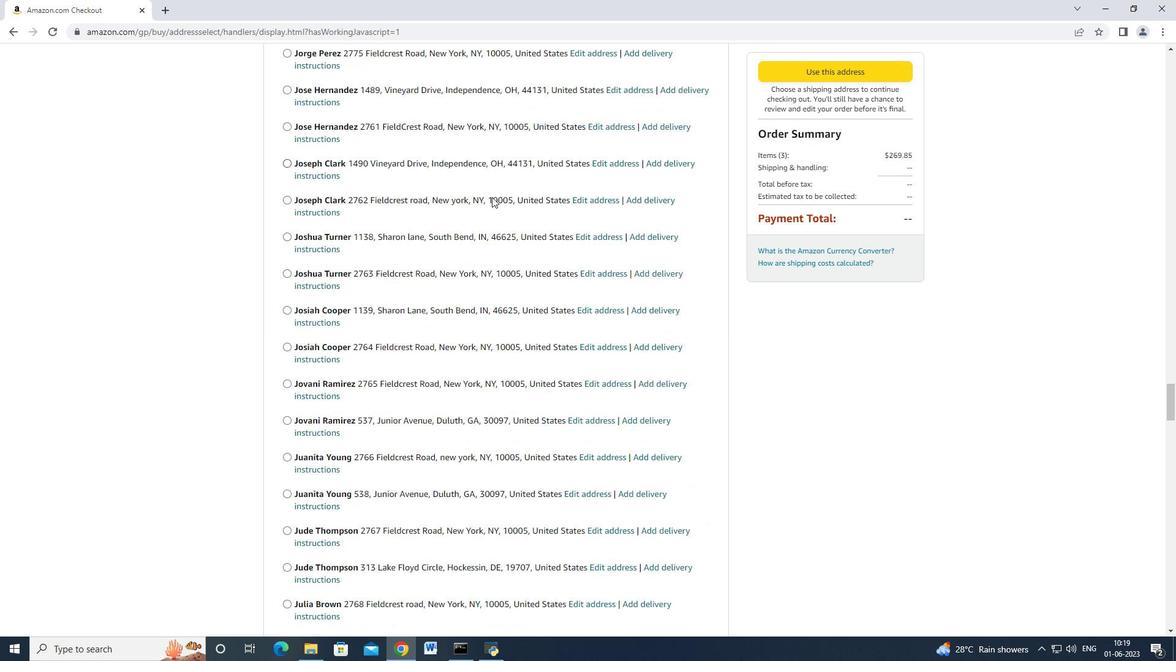 
Action: Mouse scrolled (494, 194) with delta (0, 0)
Screenshot: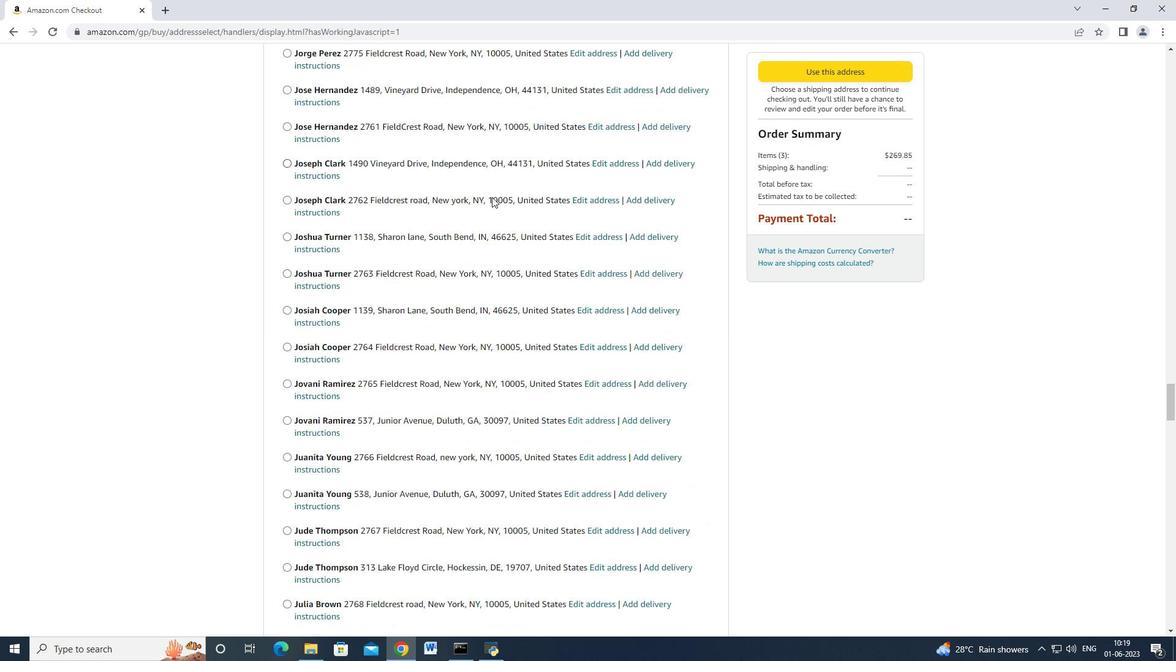 
Action: Mouse scrolled (494, 194) with delta (0, 0)
Screenshot: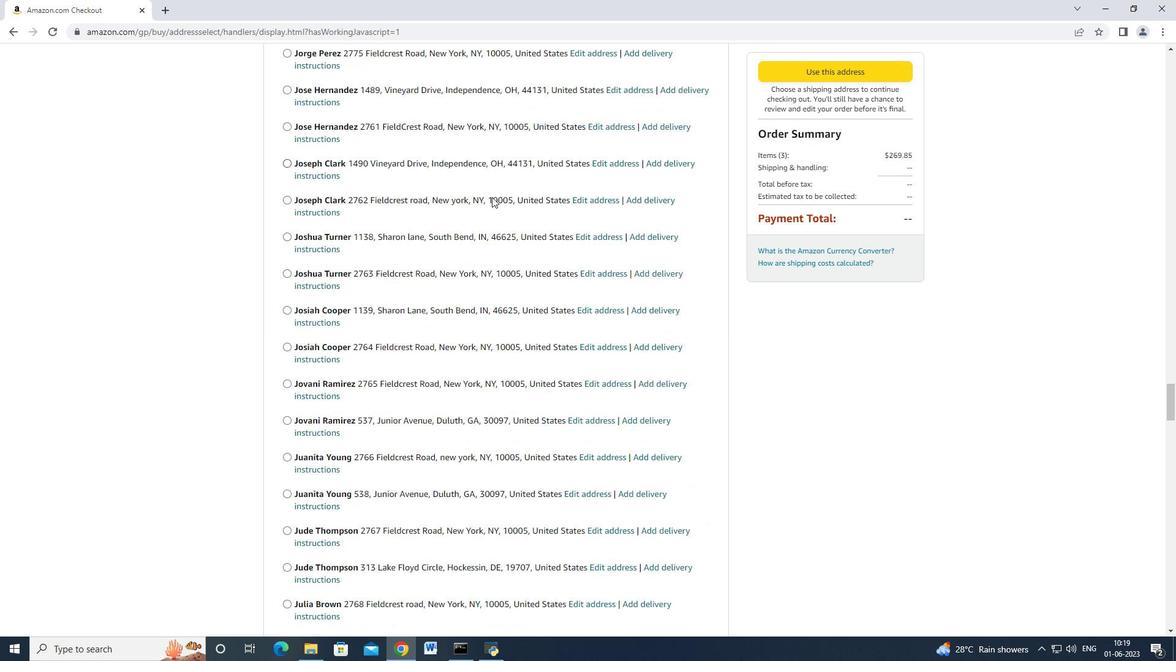 
Action: Mouse scrolled (494, 194) with delta (0, 0)
Screenshot: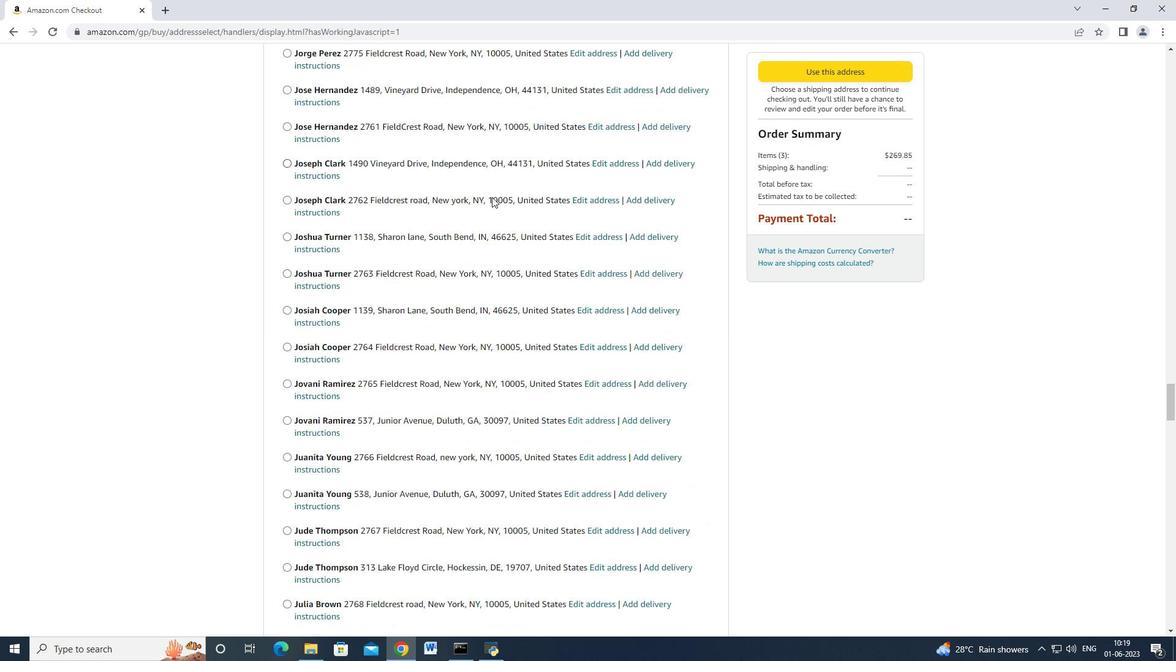 
Action: Mouse moved to (496, 194)
Screenshot: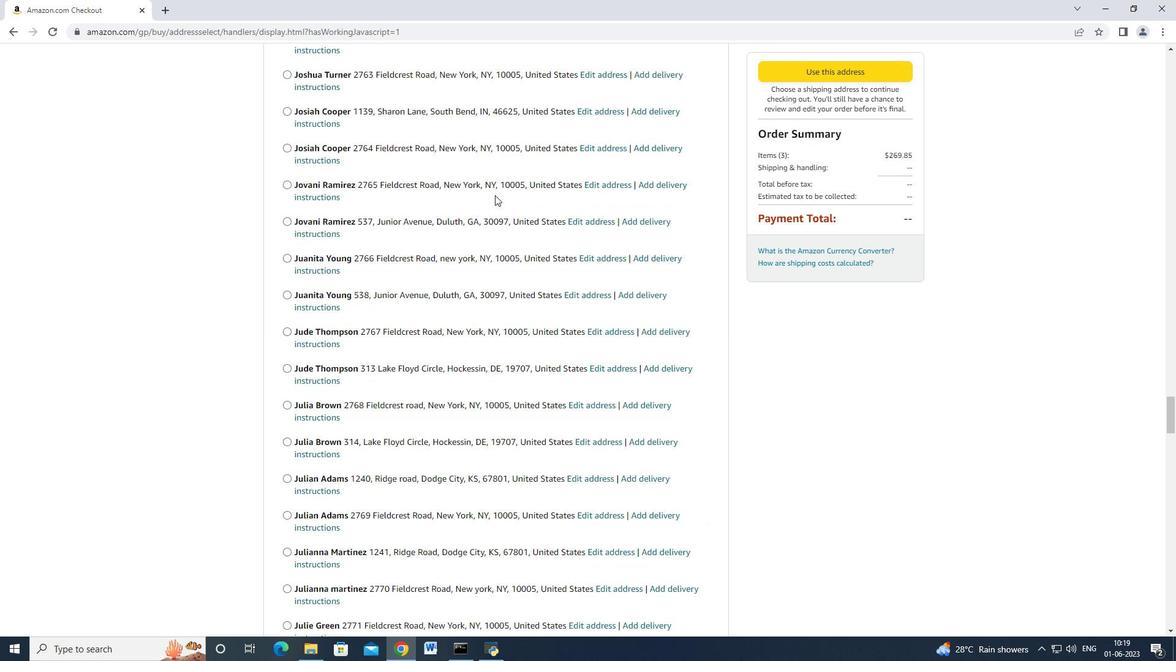 
Action: Mouse scrolled (496, 194) with delta (0, 0)
Screenshot: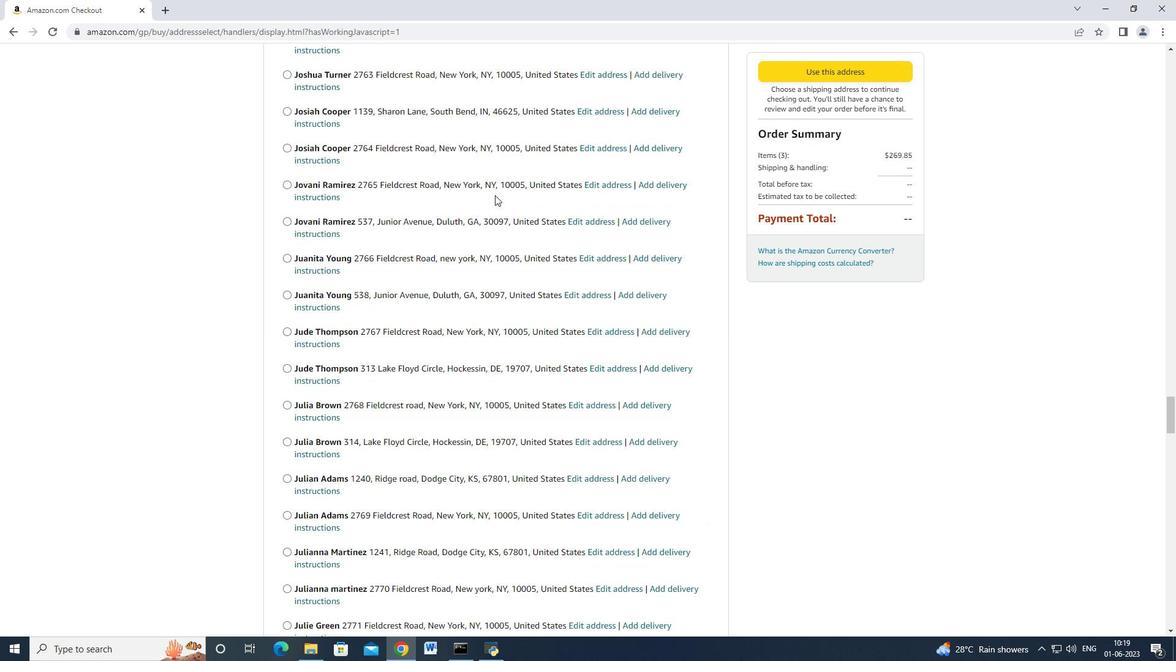 
Action: Mouse scrolled (496, 194) with delta (0, 0)
Screenshot: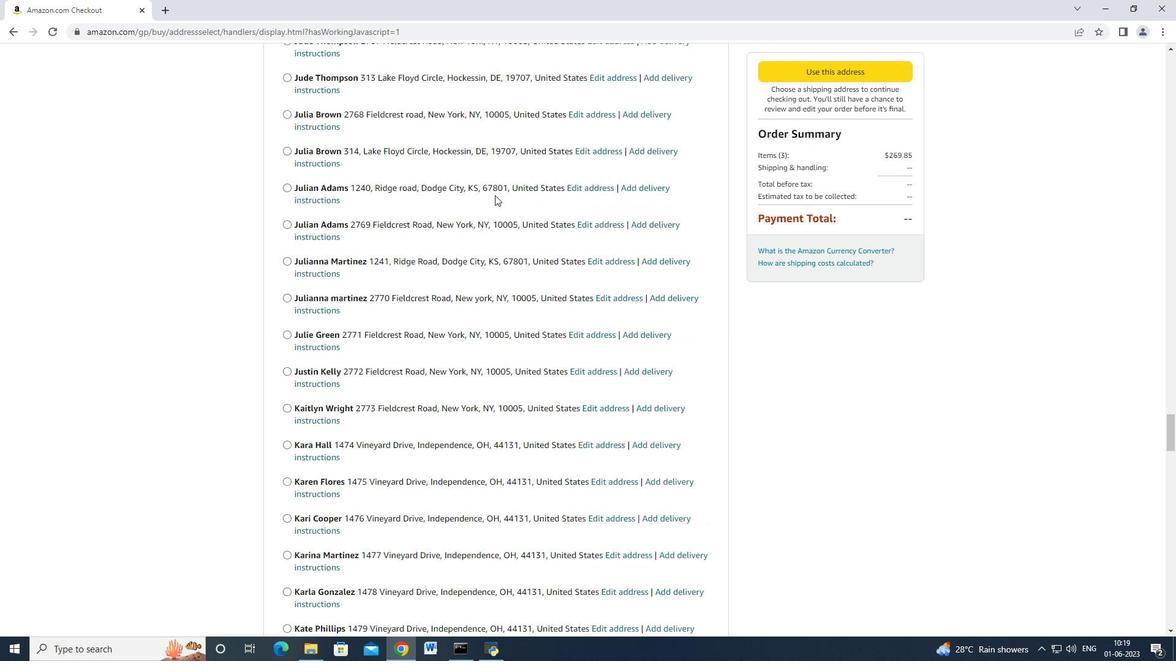 
Action: Mouse scrolled (496, 194) with delta (0, 0)
Screenshot: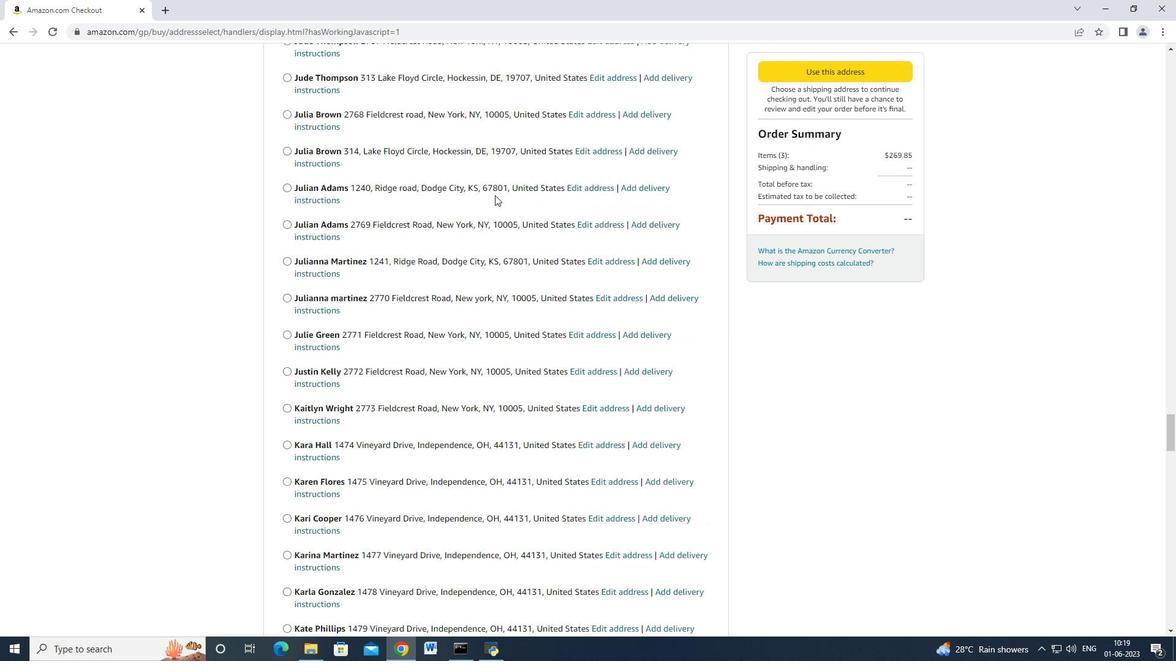 
Action: Mouse moved to (496, 194)
Screenshot: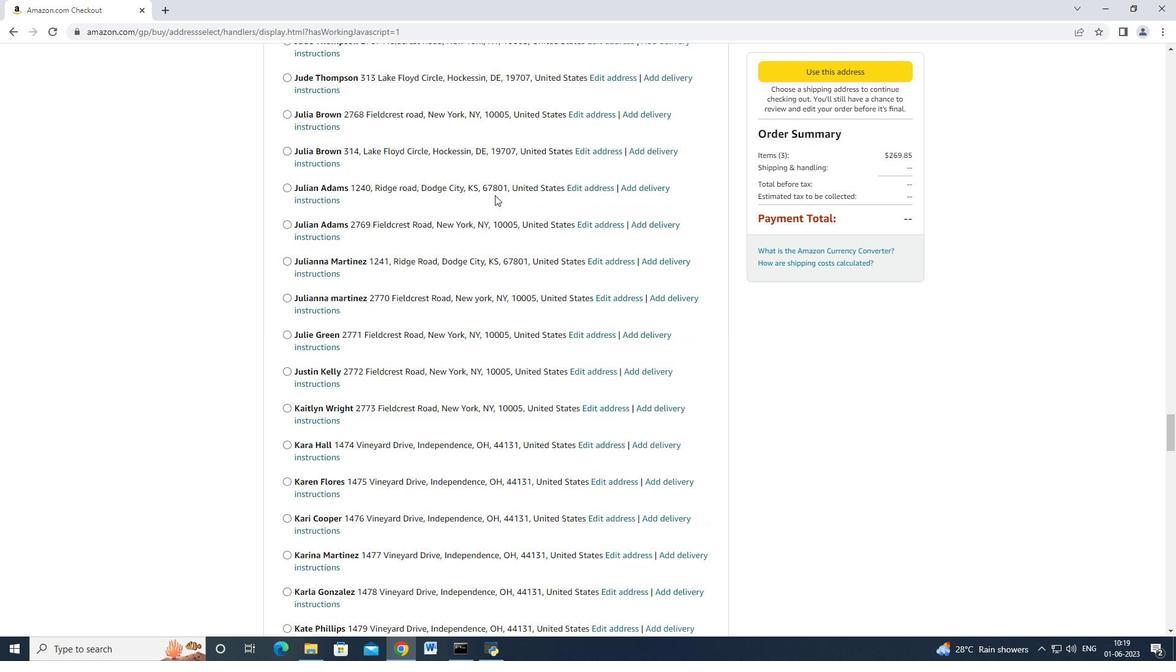 
Action: Mouse scrolled (496, 194) with delta (0, 0)
Screenshot: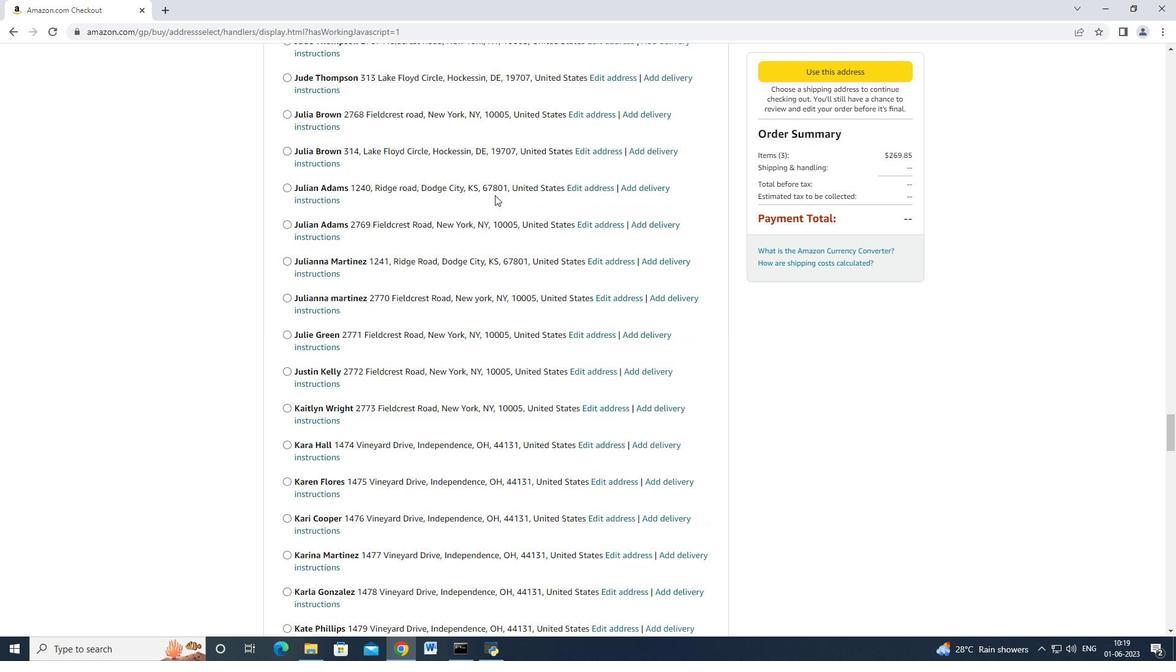 
Action: Mouse moved to (496, 194)
Screenshot: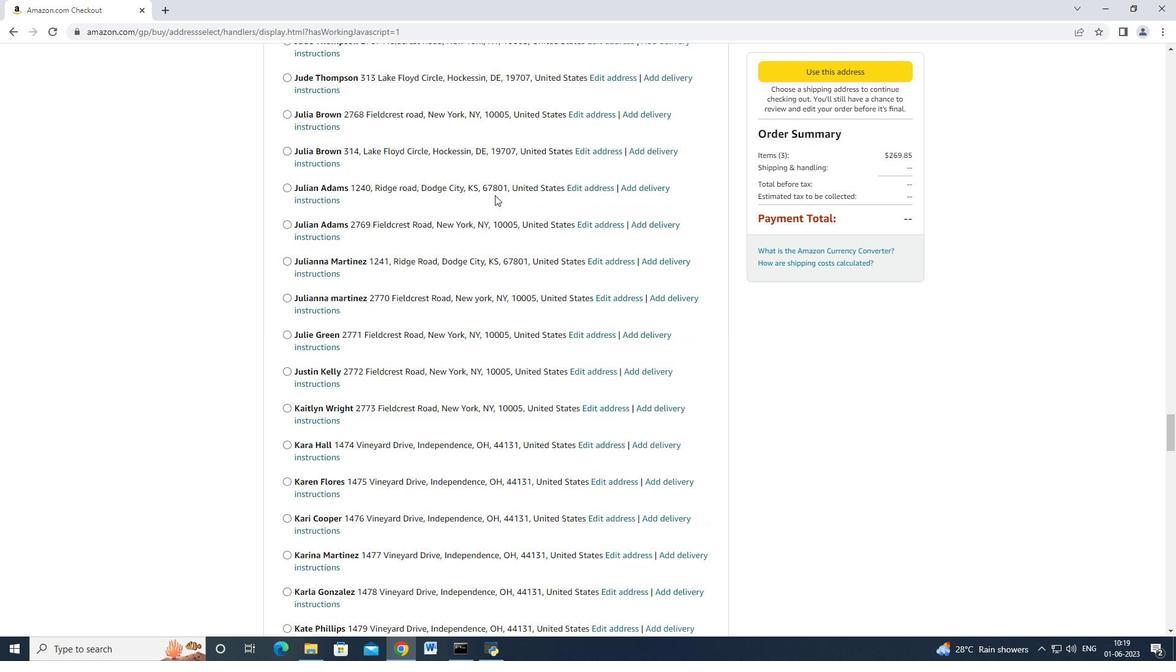 
Action: Mouse scrolled (496, 193) with delta (0, -1)
Screenshot: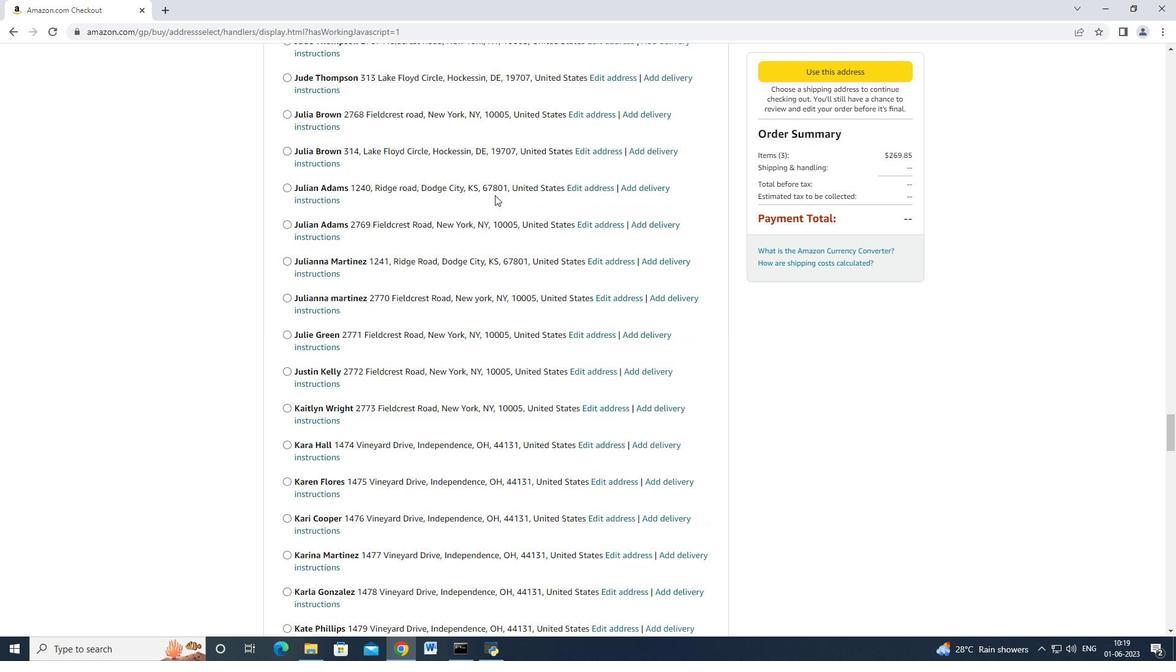 
Action: Mouse moved to (495, 194)
Screenshot: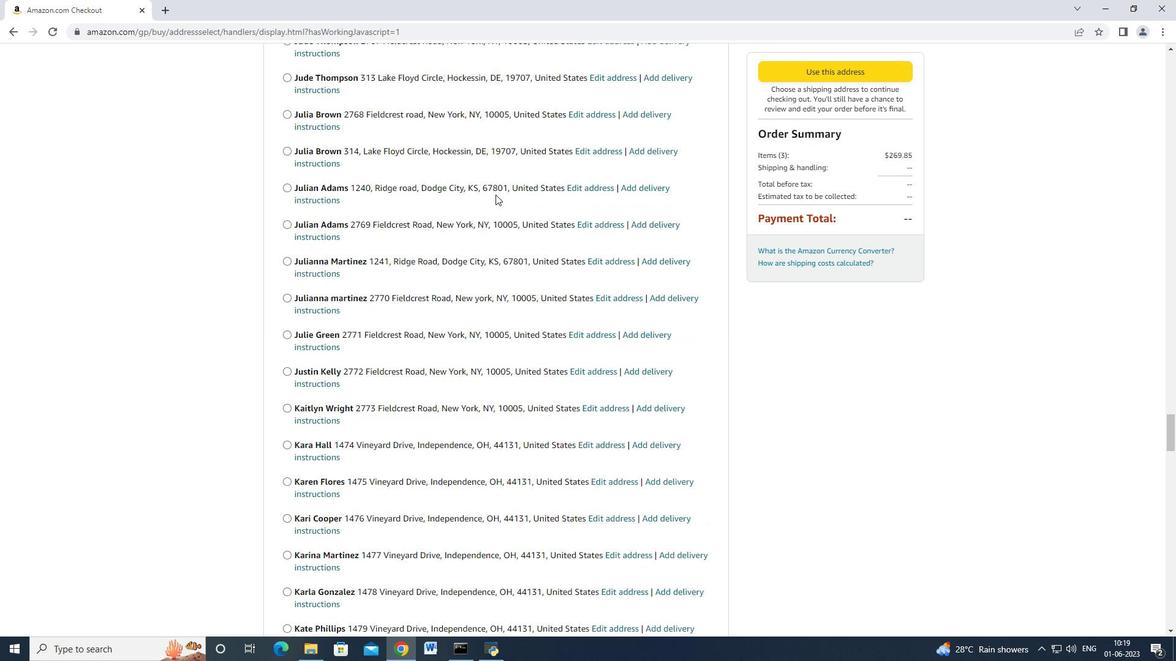 
Action: Mouse scrolled (496, 194) with delta (0, 0)
Screenshot: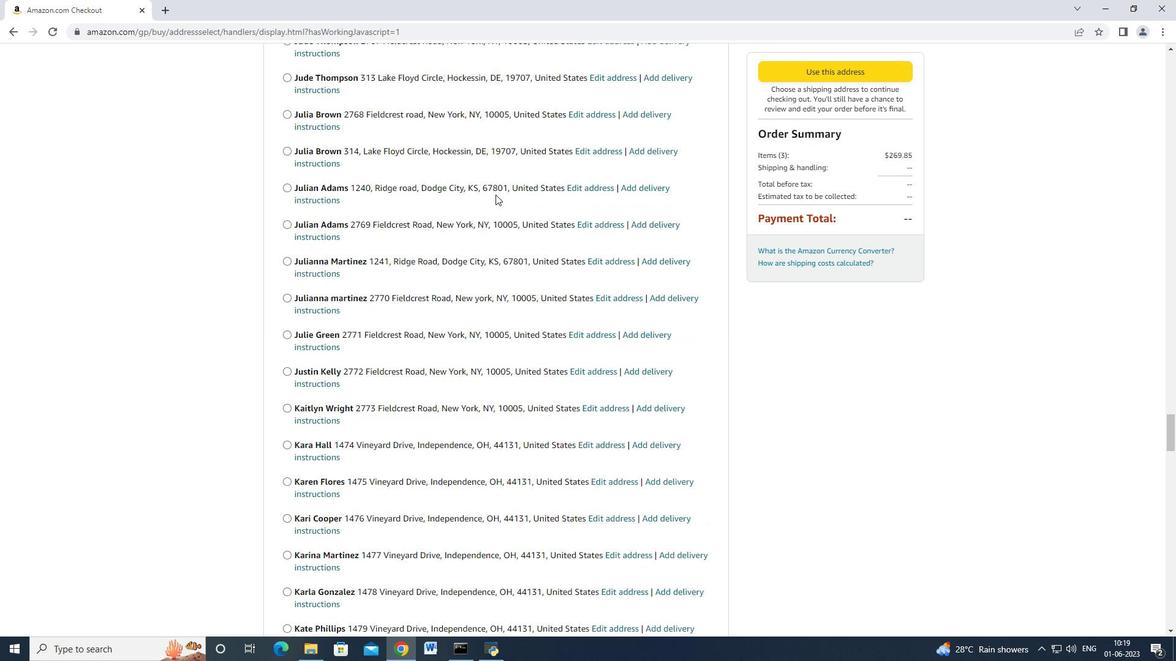 
Action: Mouse moved to (495, 194)
Screenshot: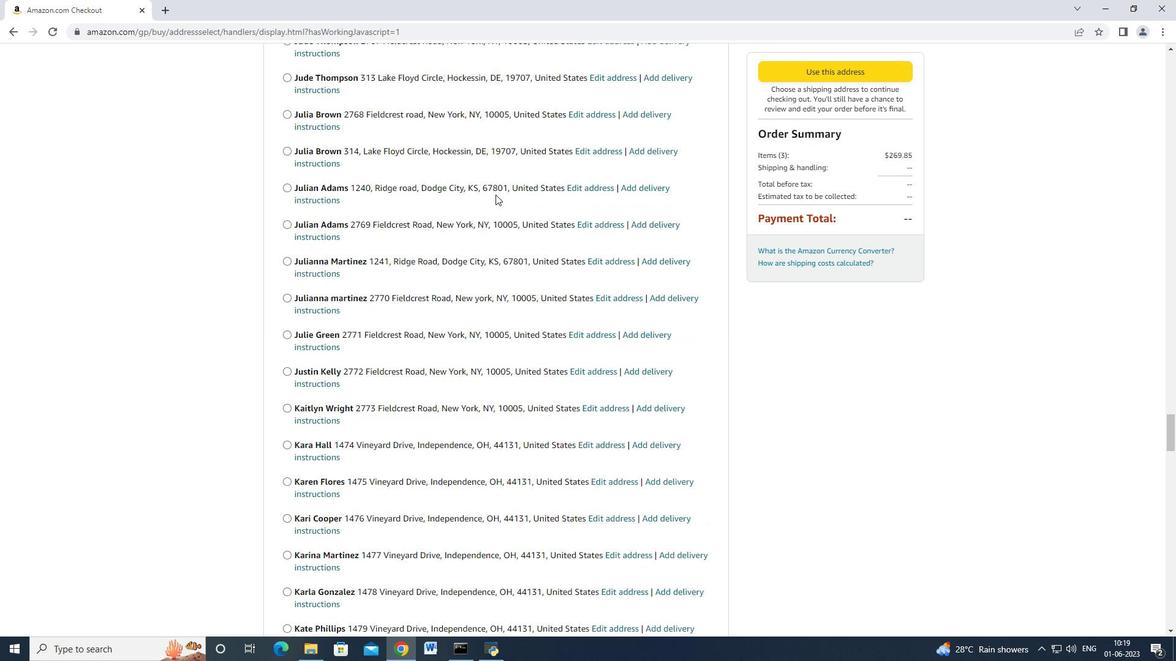 
Action: Mouse scrolled (496, 194) with delta (0, 0)
Screenshot: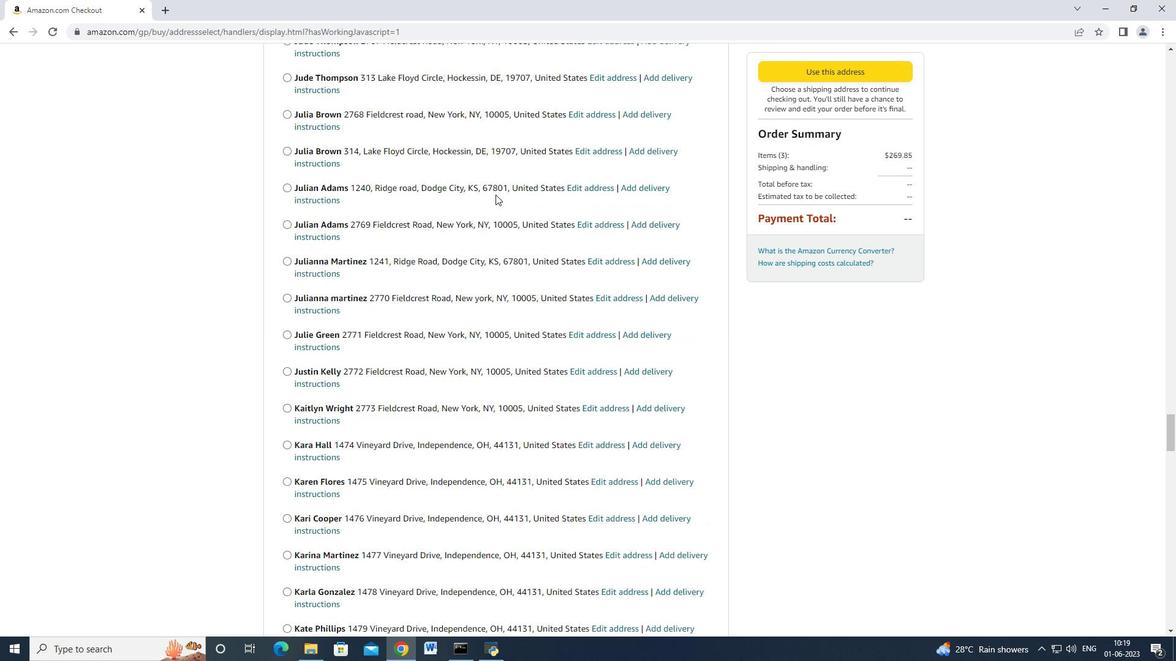 
Action: Mouse moved to (495, 195)
Screenshot: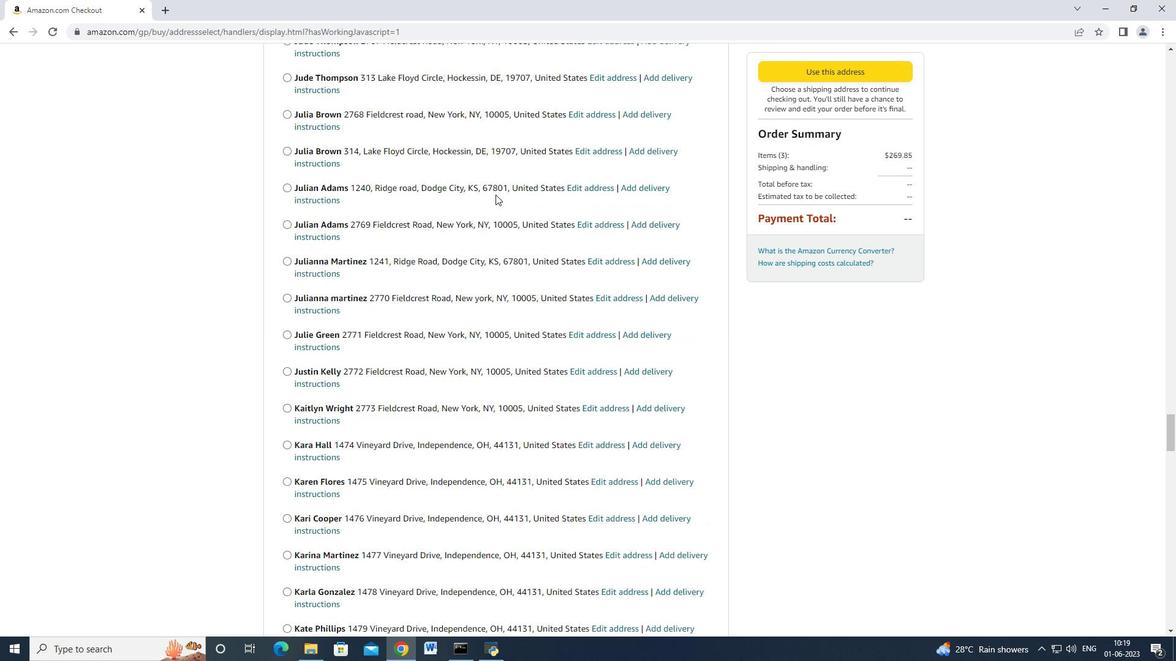
Action: Mouse scrolled (495, 194) with delta (0, 0)
Screenshot: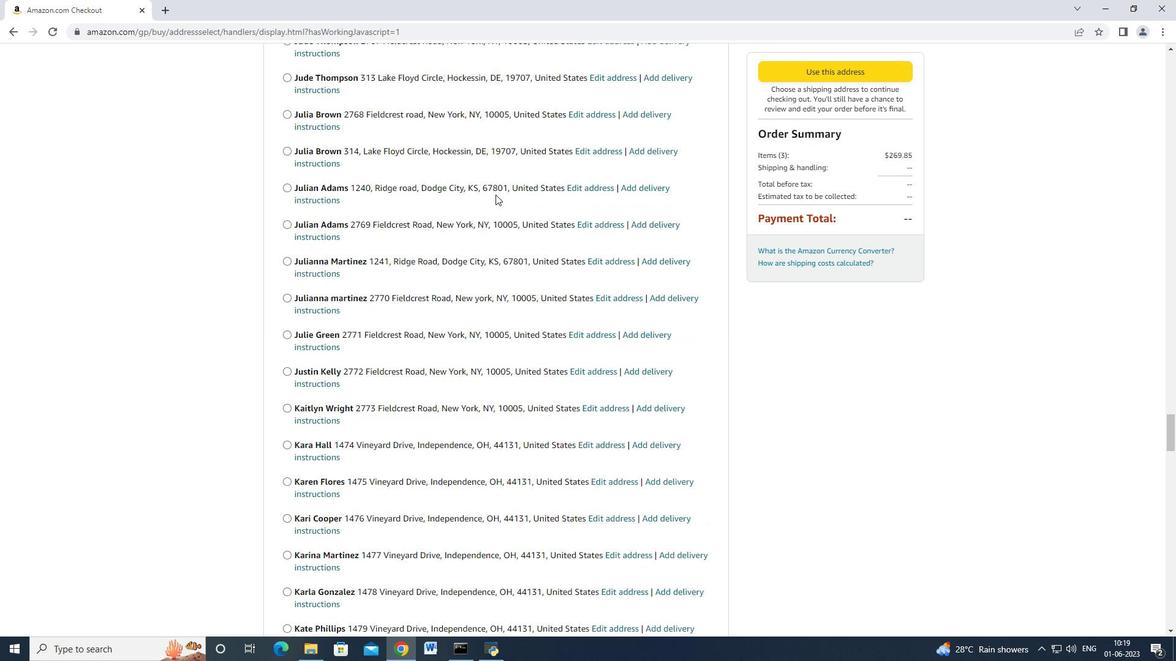 
Action: Mouse moved to (494, 191)
Screenshot: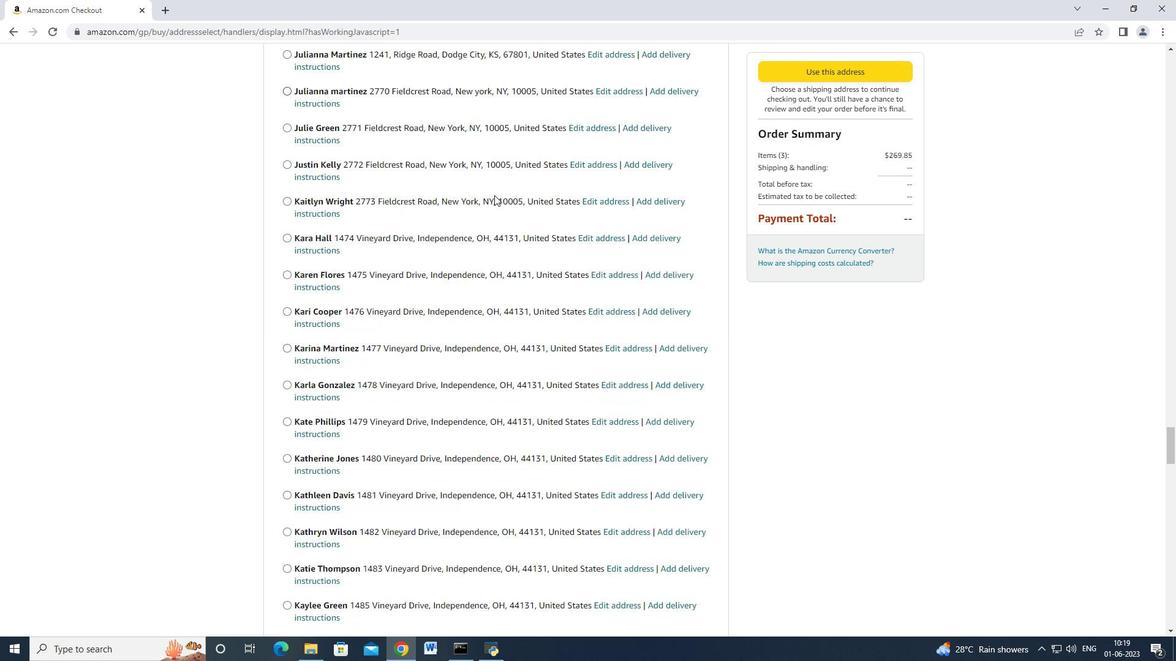 
Action: Mouse scrolled (494, 190) with delta (0, 0)
Screenshot: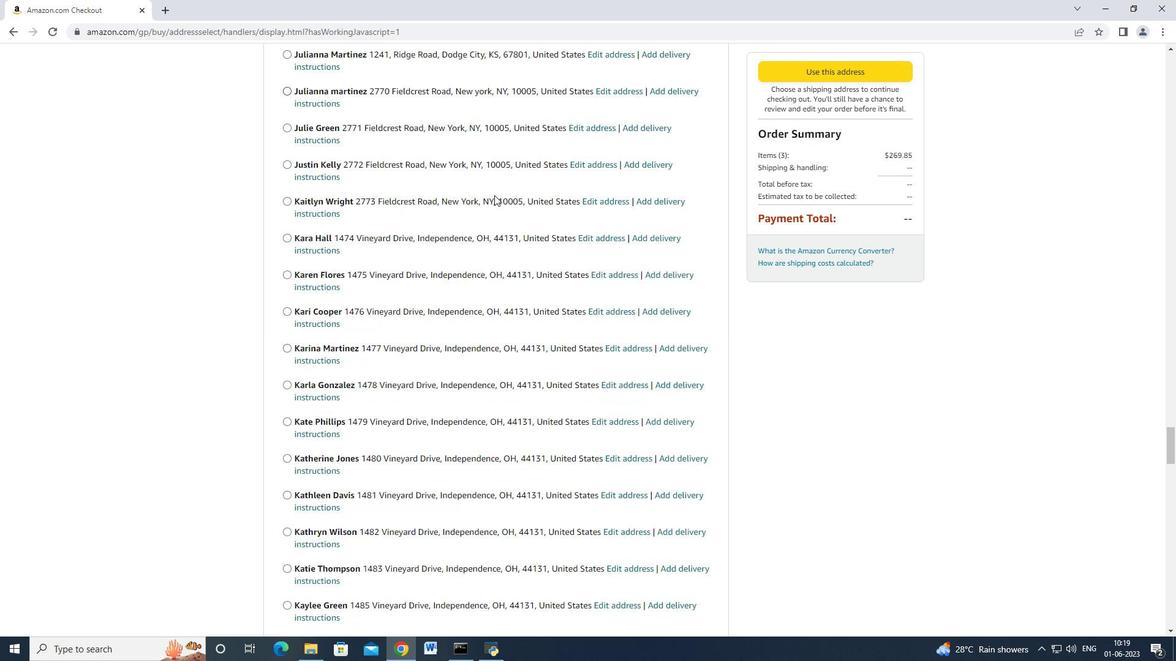 
Action: Mouse scrolled (494, 190) with delta (0, 0)
Screenshot: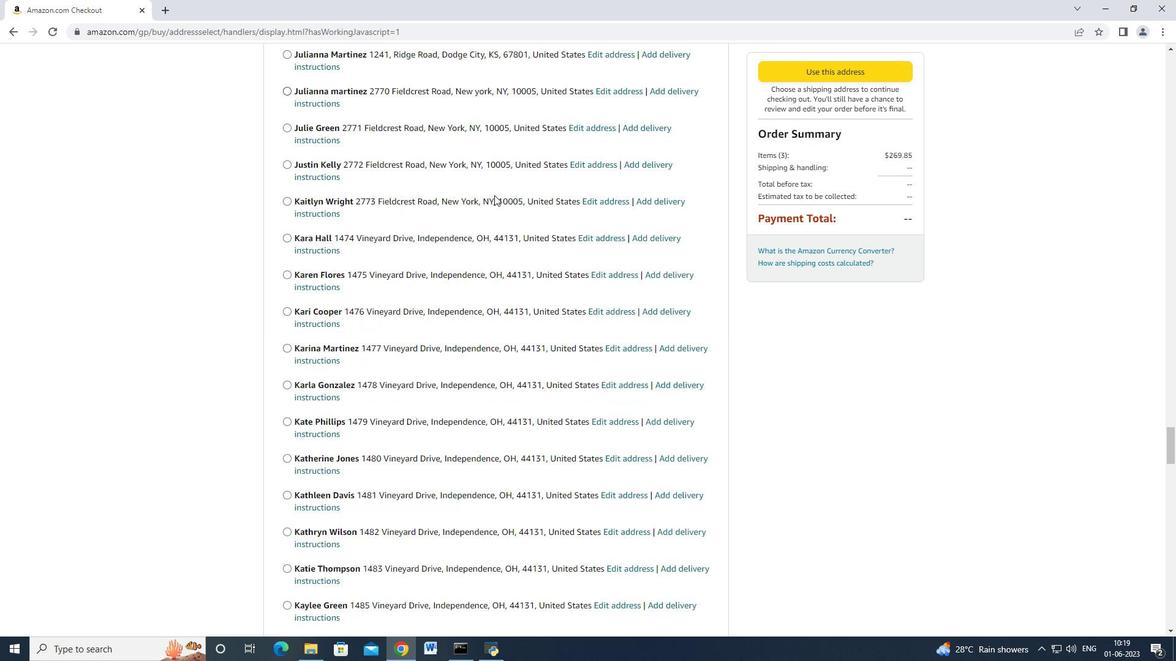 
Action: Mouse moved to (494, 191)
Screenshot: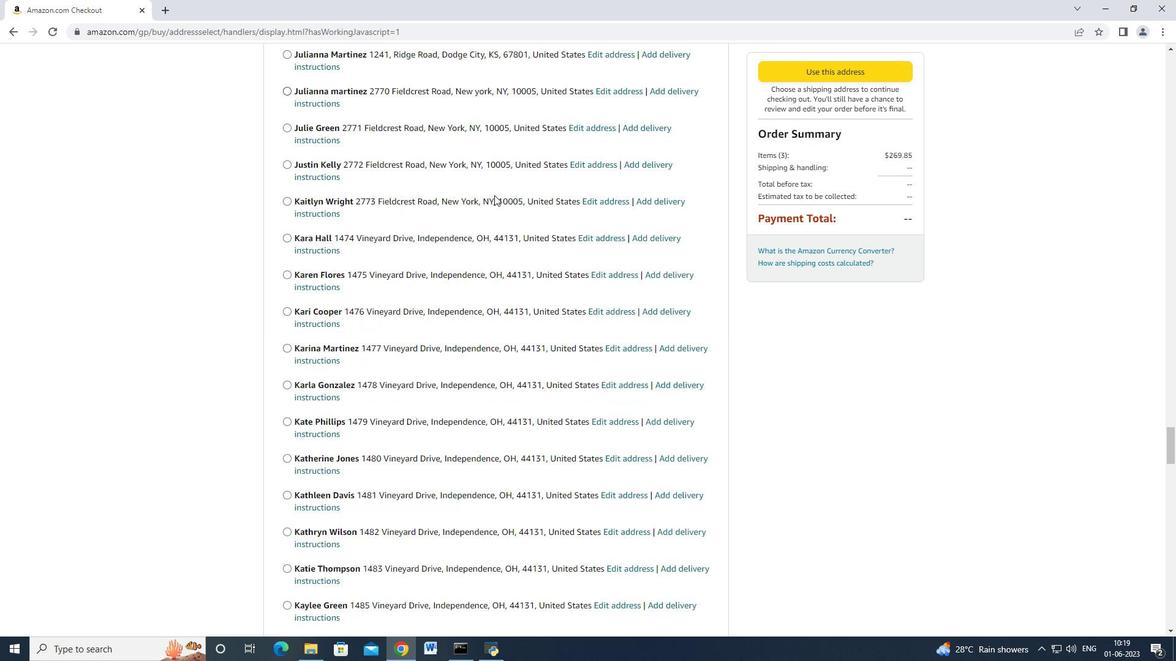 
Action: Mouse scrolled (494, 189) with delta (0, -1)
Screenshot: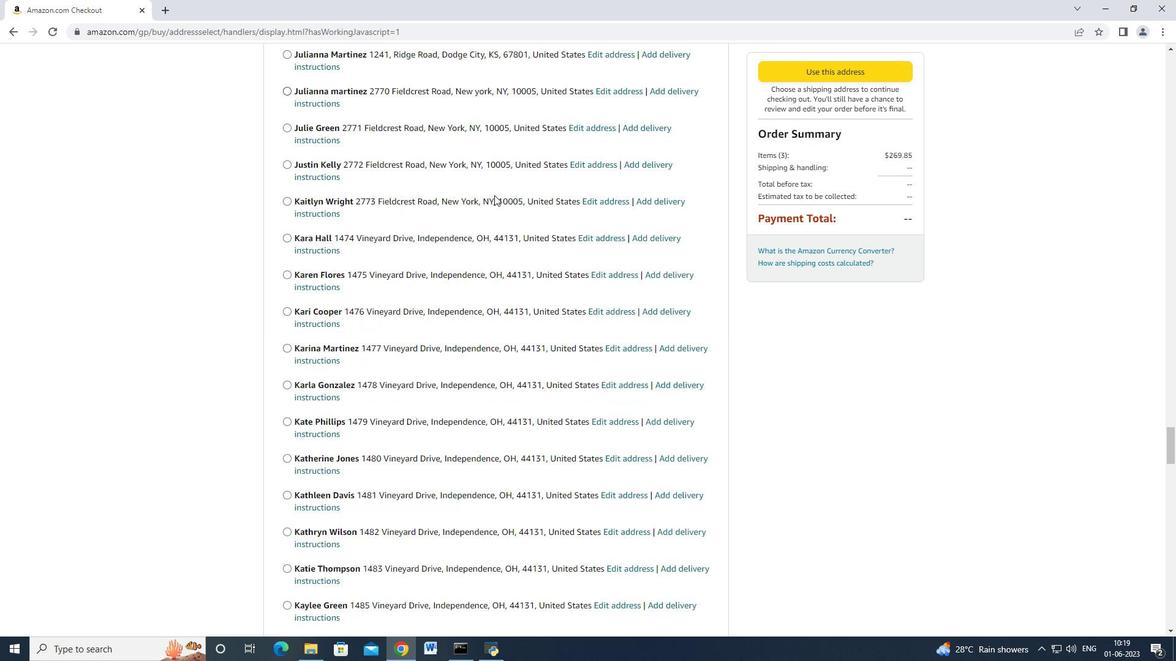 
Action: Mouse scrolled (494, 190) with delta (0, 0)
Screenshot: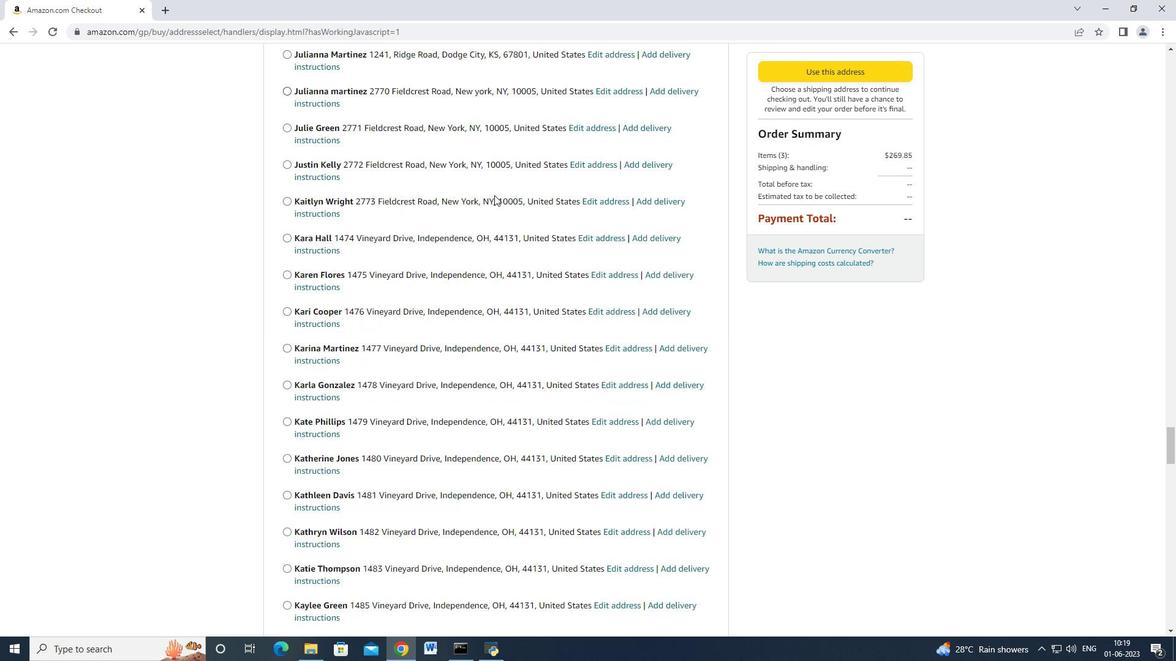 
Action: Mouse moved to (494, 191)
Screenshot: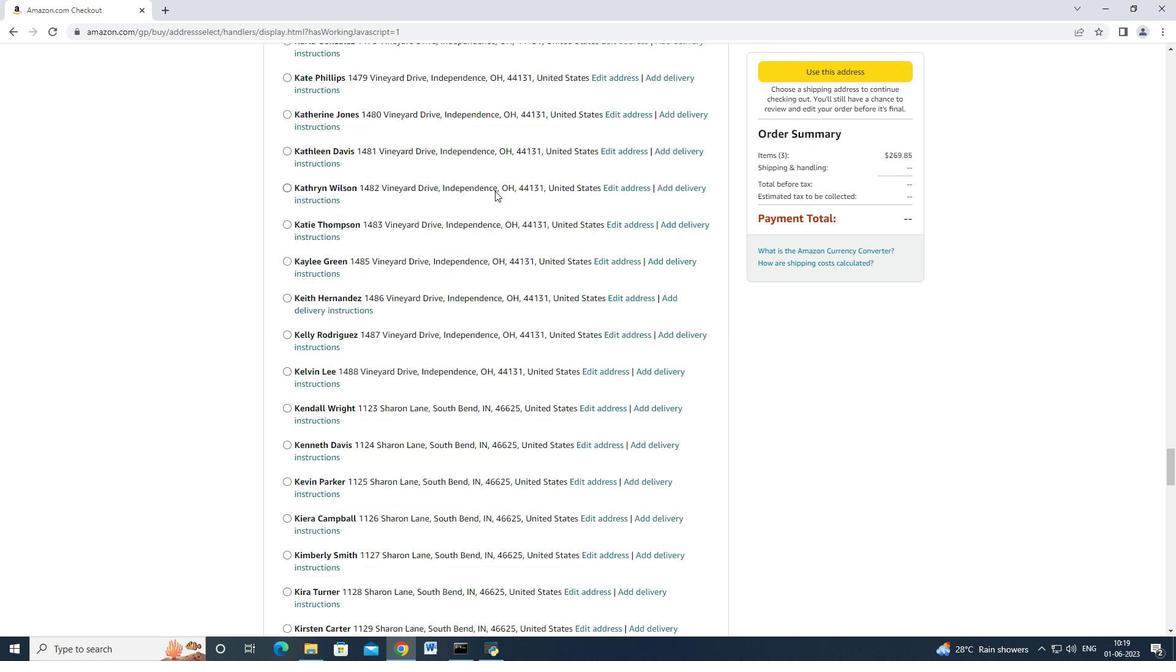 
Action: Mouse scrolled (494, 189) with delta (0, -1)
Screenshot: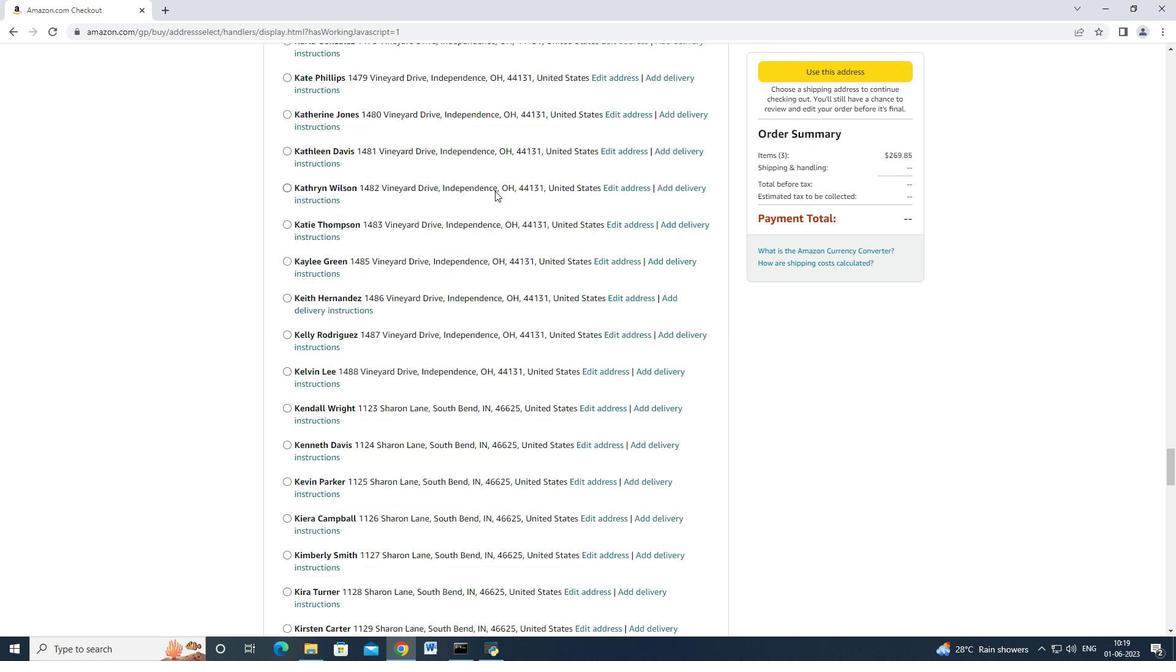 
Action: Mouse scrolled (494, 190) with delta (0, 0)
Screenshot: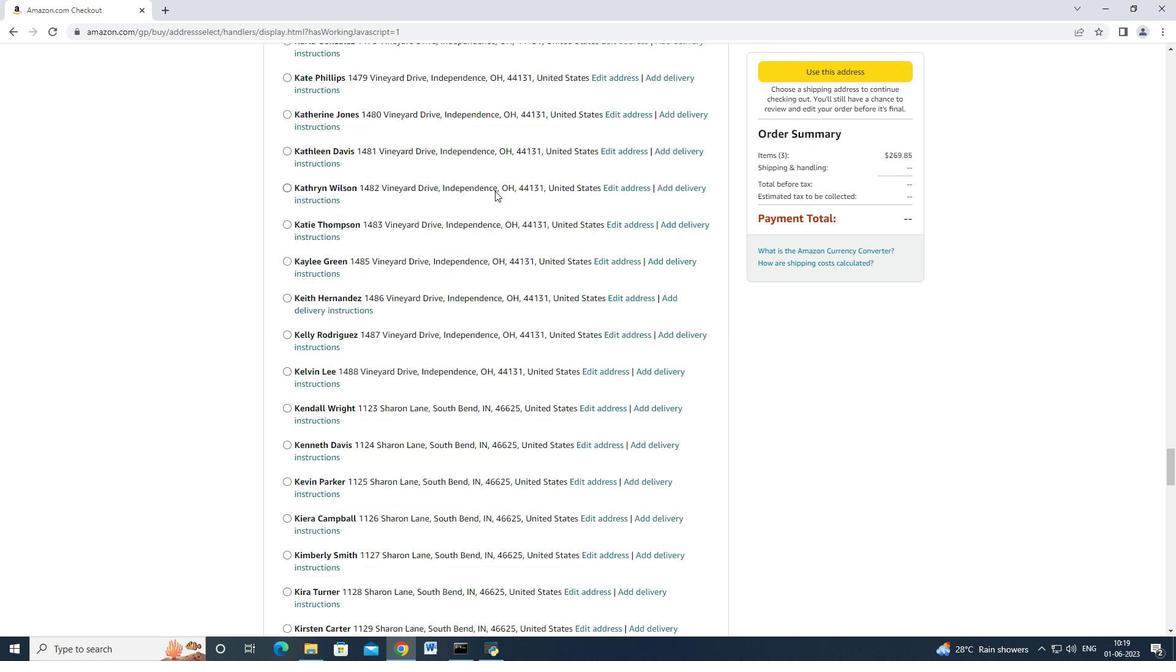 
Action: Mouse moved to (493, 191)
Screenshot: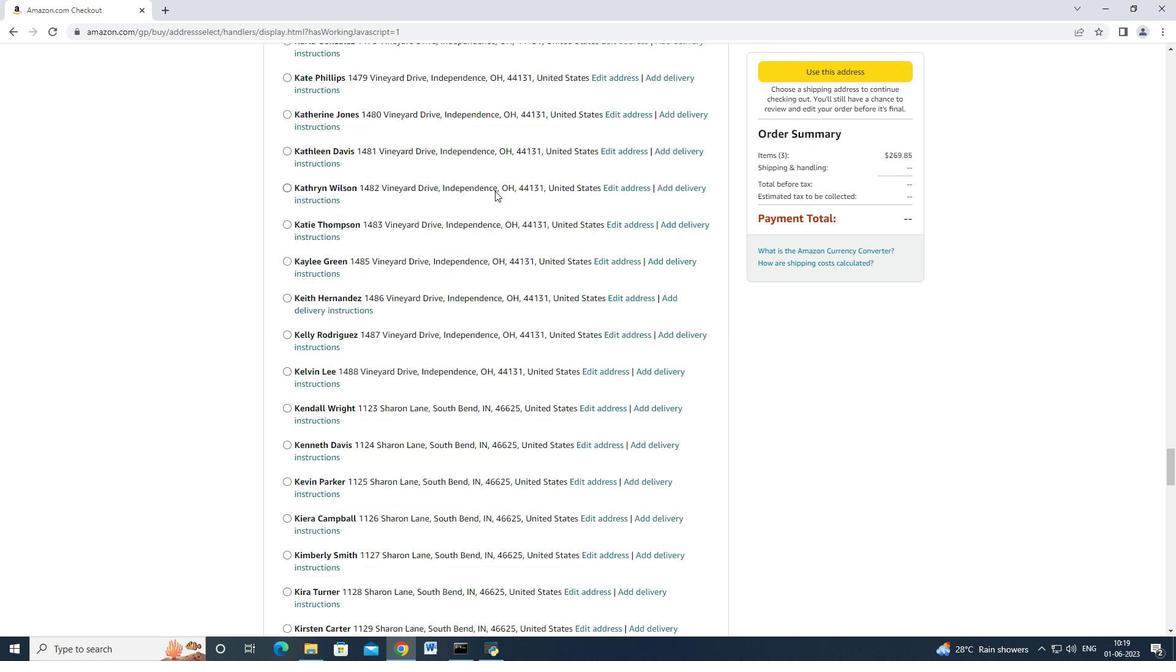 
Action: Mouse scrolled (494, 190) with delta (0, 0)
Screenshot: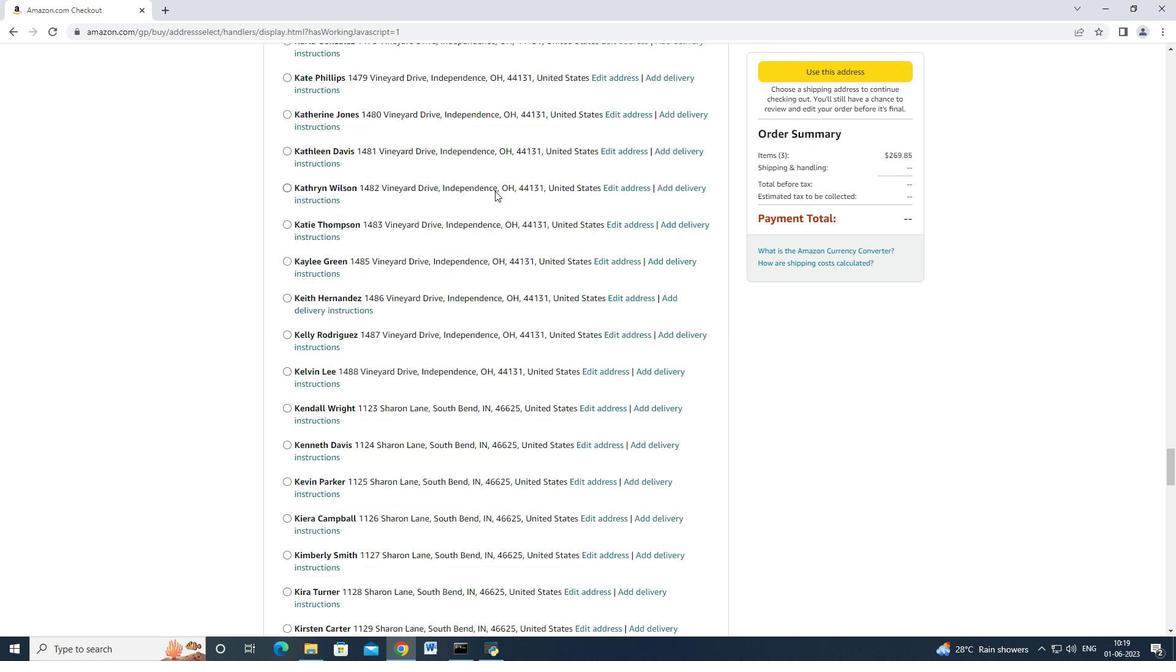 
Action: Mouse moved to (494, 189)
Screenshot: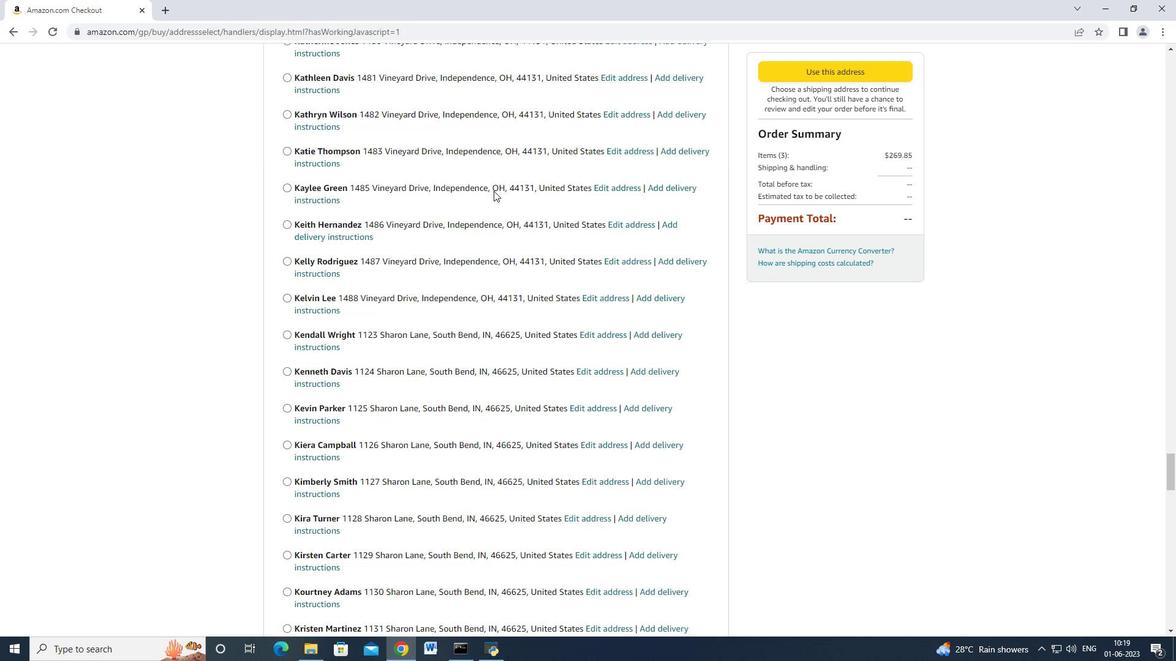 
Action: Mouse scrolled (494, 188) with delta (0, 0)
Screenshot: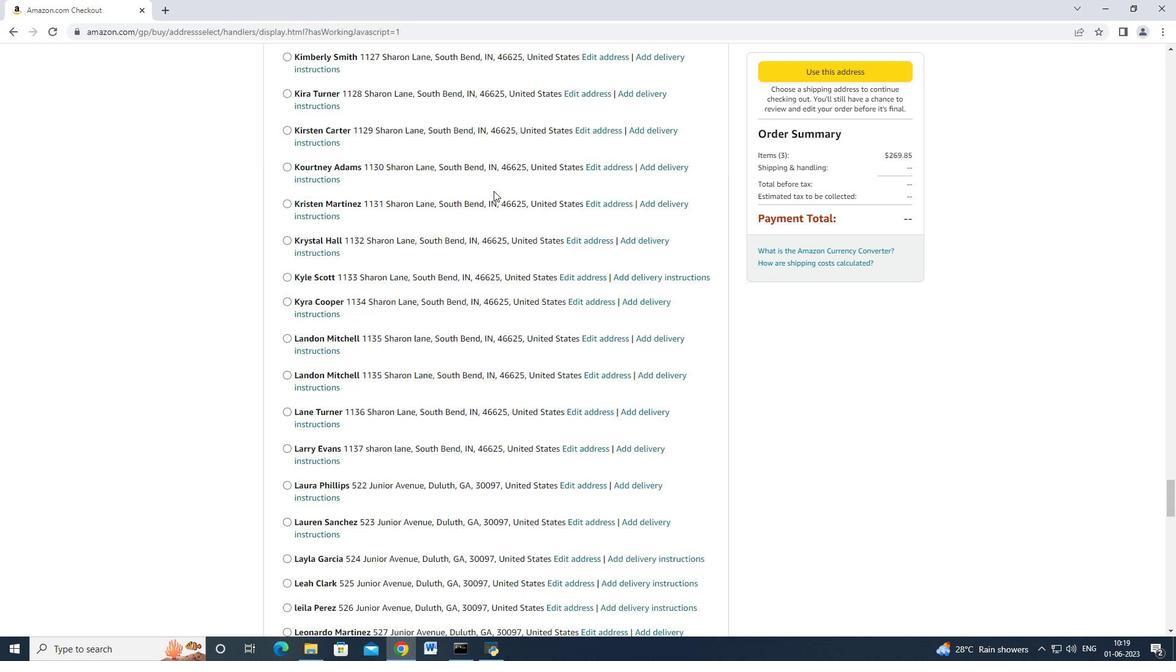 
Action: Mouse scrolled (494, 188) with delta (0, 0)
Screenshot: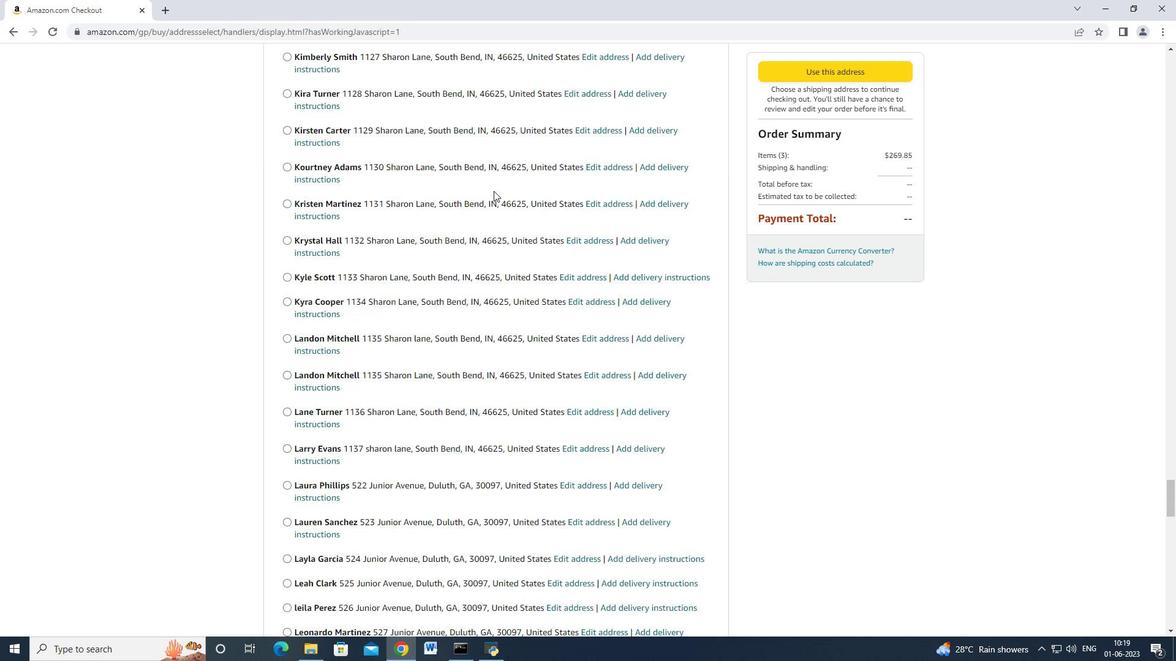 
Action: Mouse scrolled (494, 188) with delta (0, 0)
Screenshot: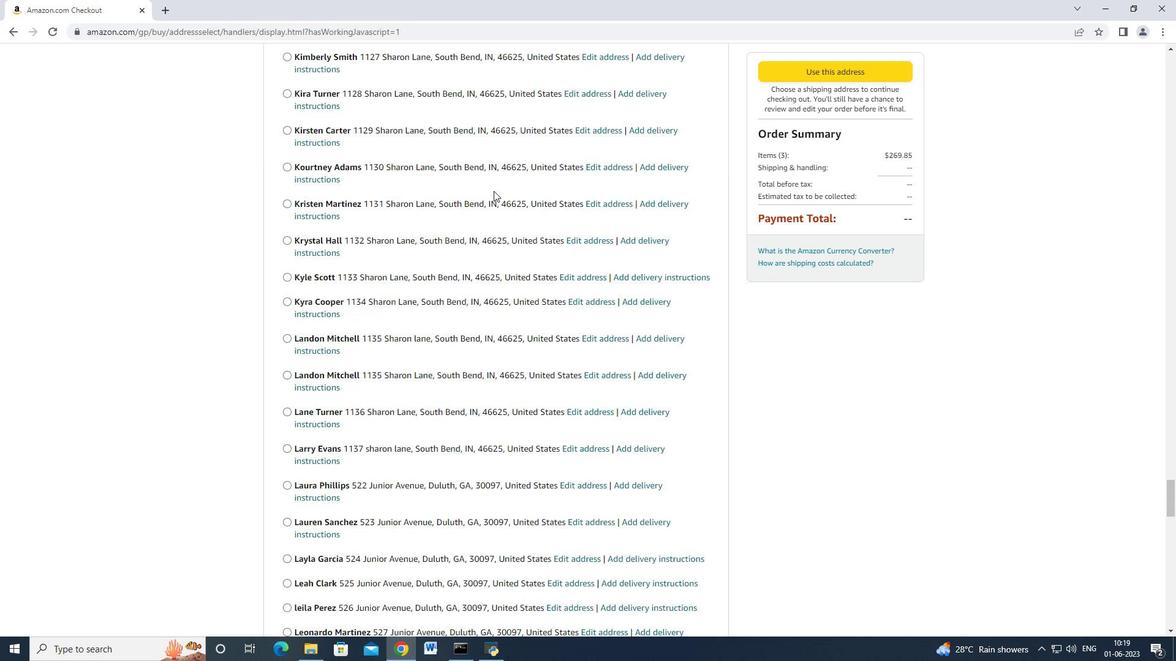 
Action: Mouse moved to (494, 189)
Screenshot: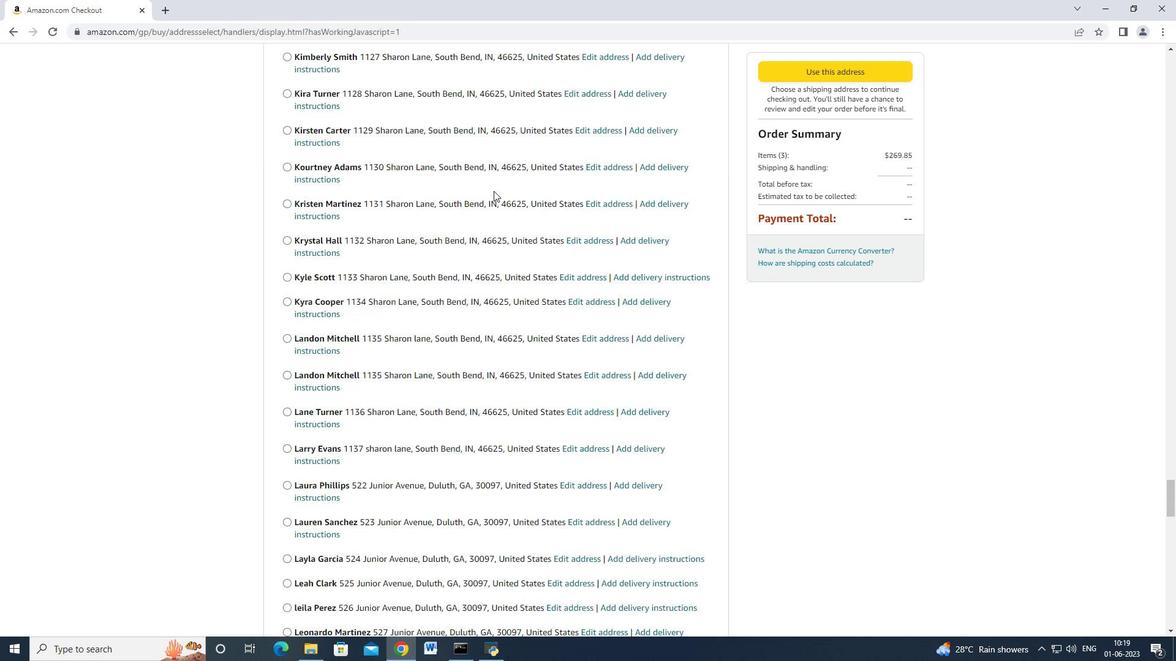 
Action: Mouse scrolled (494, 188) with delta (0, -1)
Screenshot: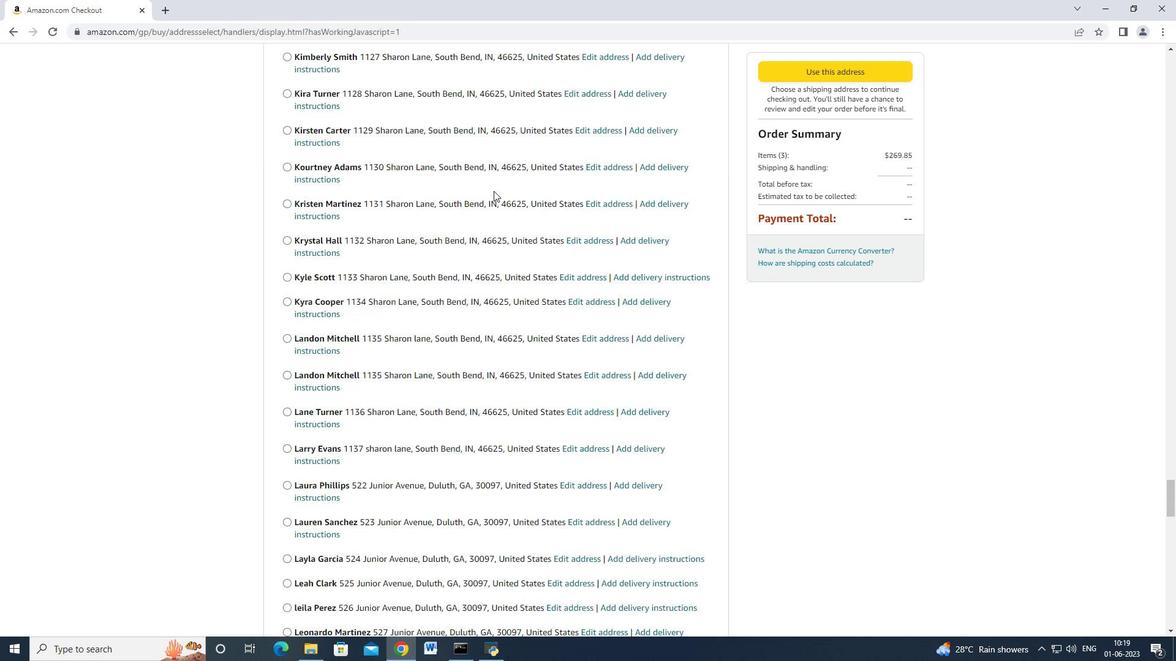 
Action: Mouse moved to (494, 189)
Screenshot: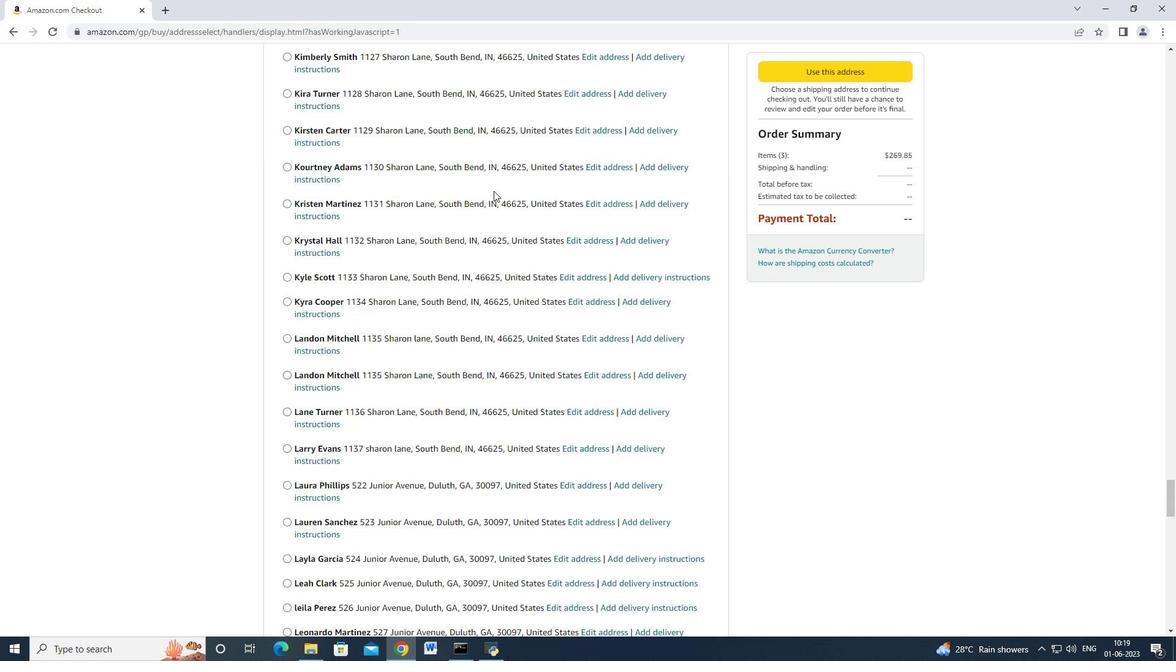 
Action: Mouse scrolled (494, 188) with delta (0, 0)
Screenshot: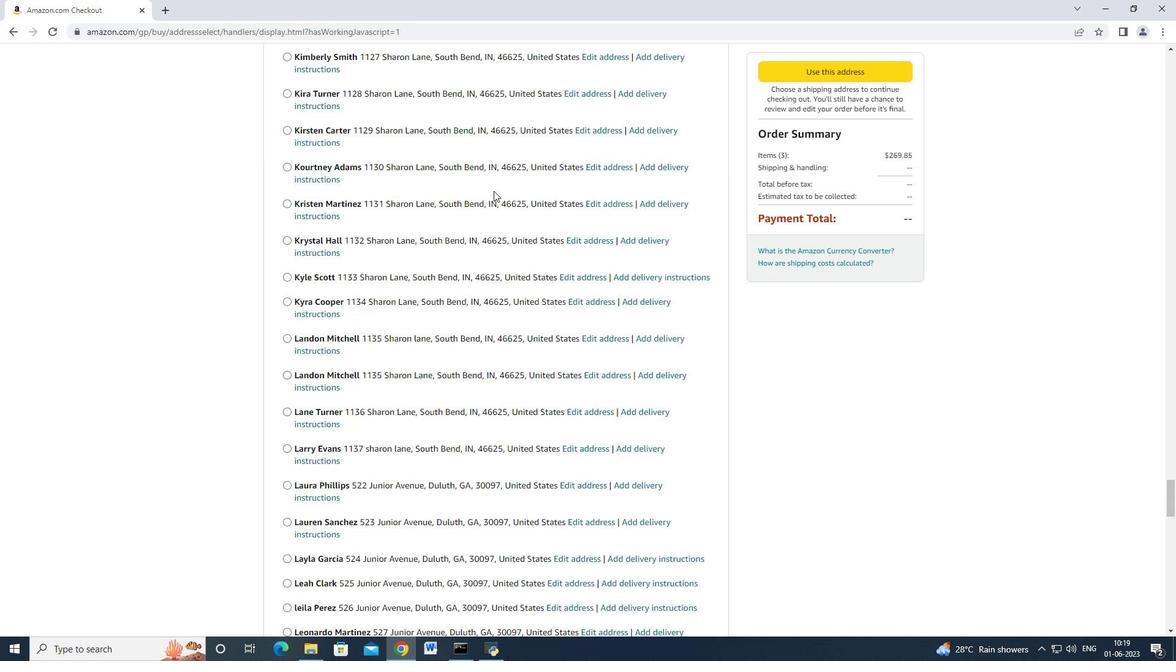 
Action: Mouse moved to (494, 189)
Screenshot: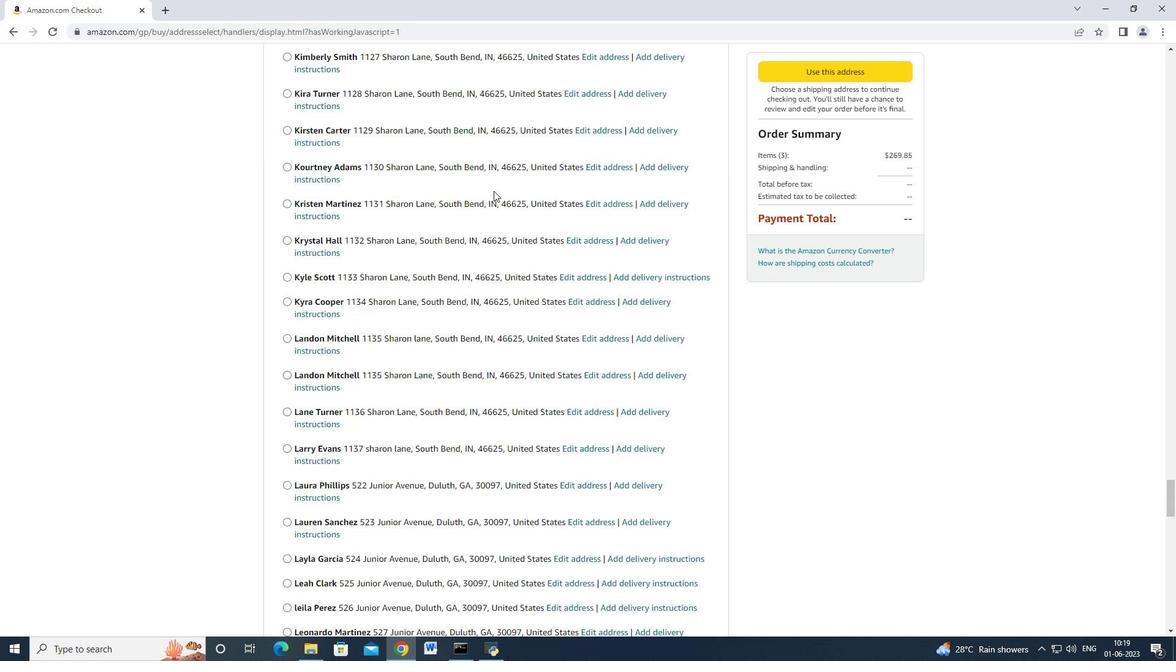 
Action: Mouse scrolled (494, 188) with delta (0, -1)
Screenshot: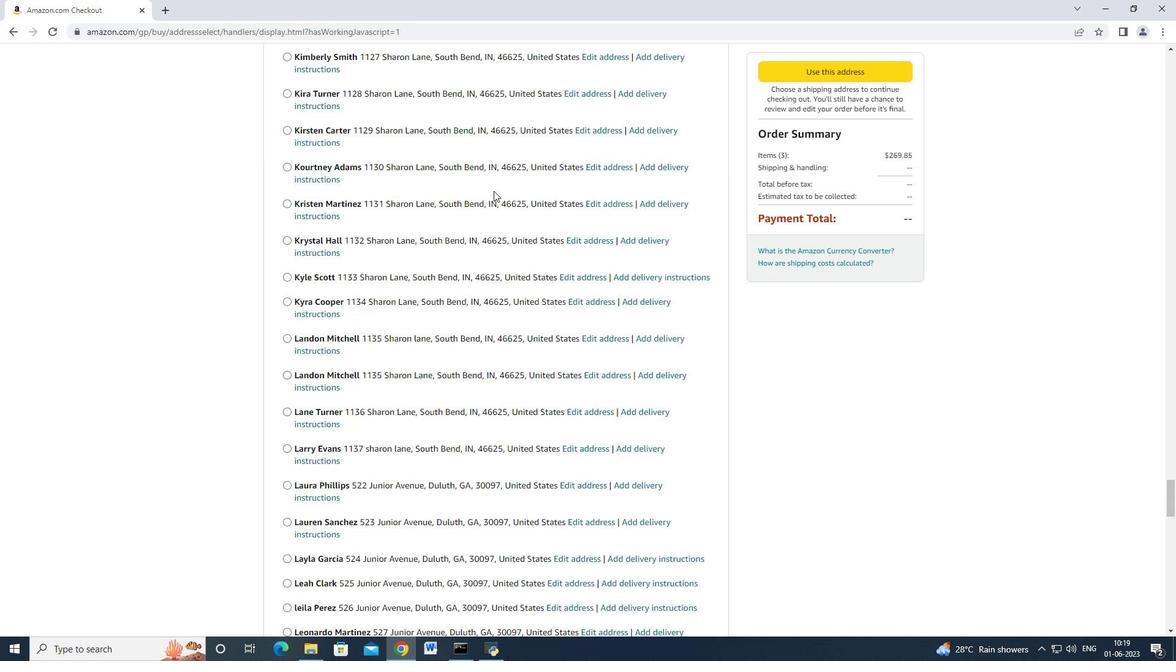 
Action: Mouse moved to (493, 189)
Screenshot: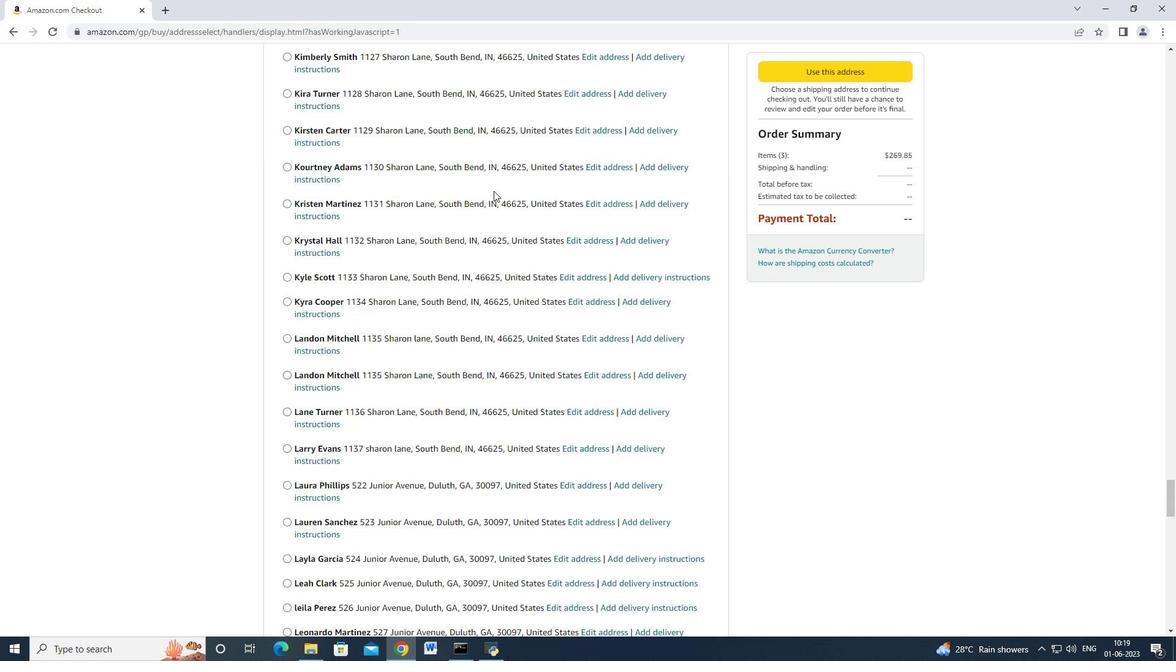 
Action: Mouse scrolled (494, 188) with delta (0, 0)
Screenshot: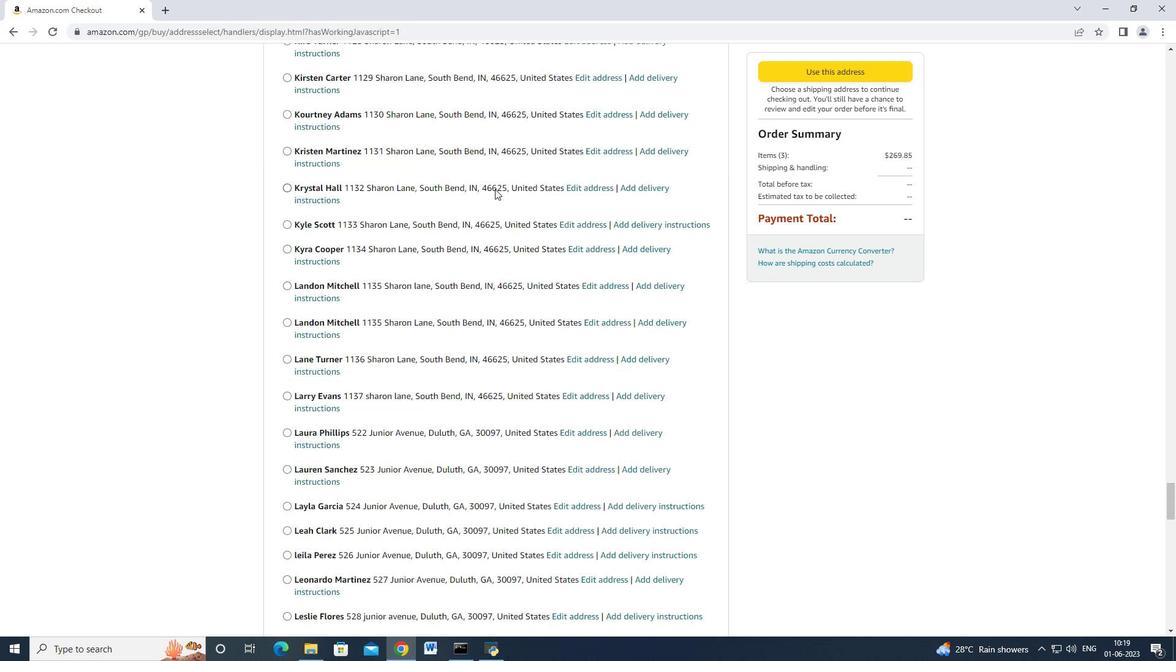 
Action: Mouse moved to (493, 186)
Screenshot: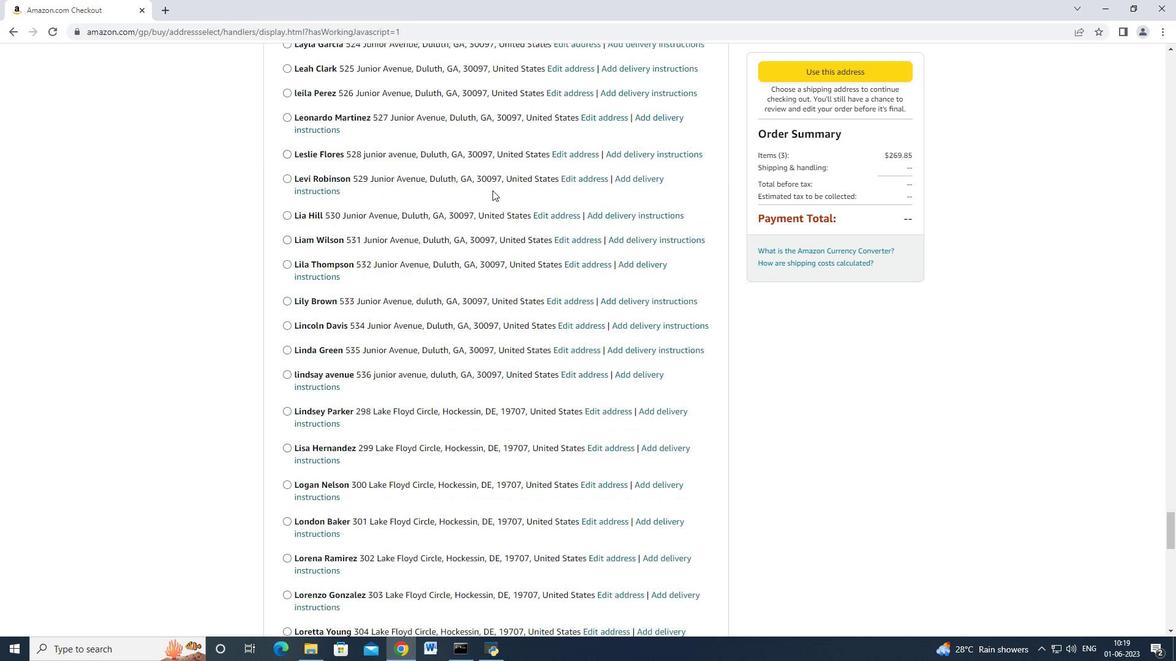 
Action: Mouse scrolled (493, 185) with delta (0, 0)
Screenshot: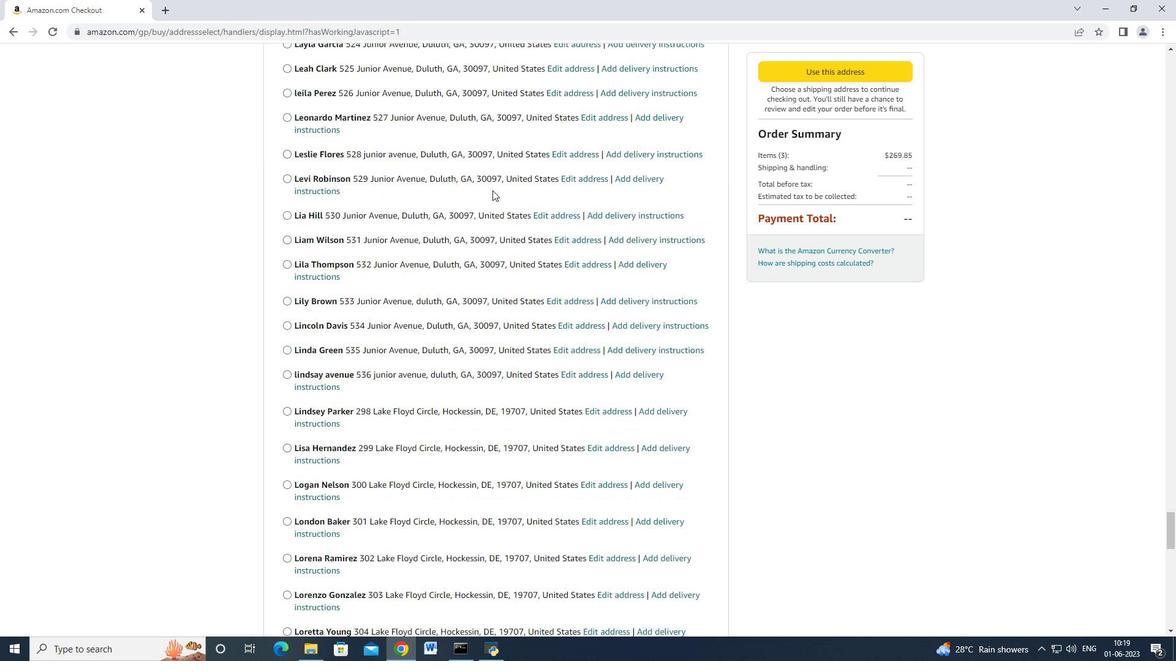 
Action: Mouse scrolled (493, 185) with delta (0, 0)
Screenshot: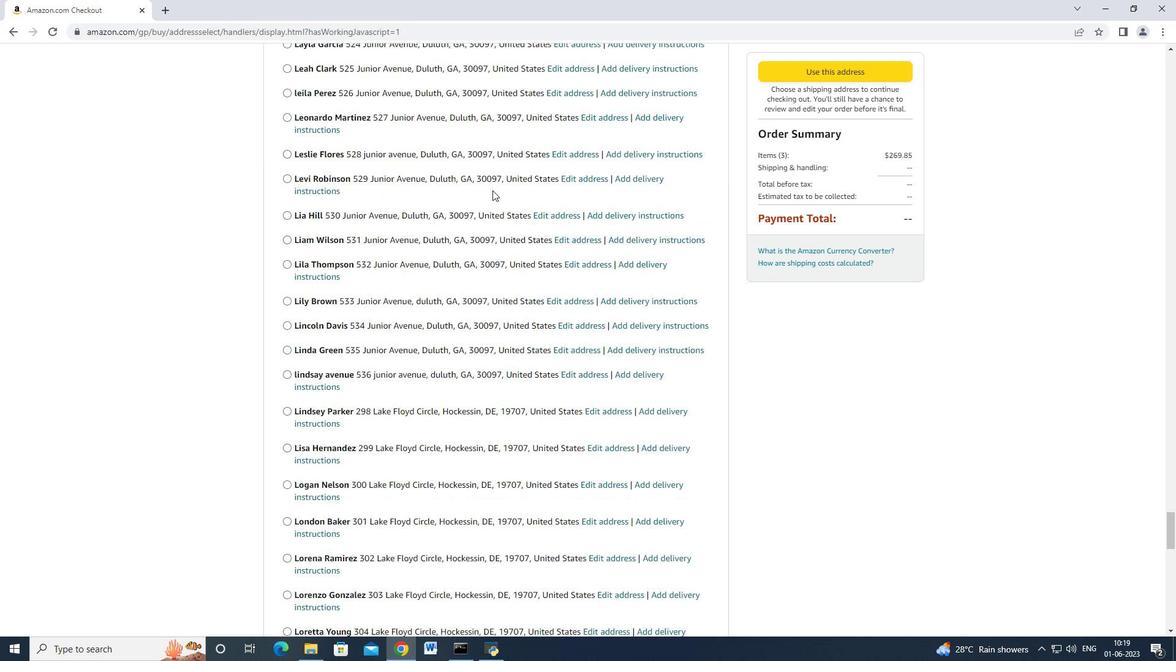 
Action: Mouse scrolled (493, 185) with delta (0, 0)
Screenshot: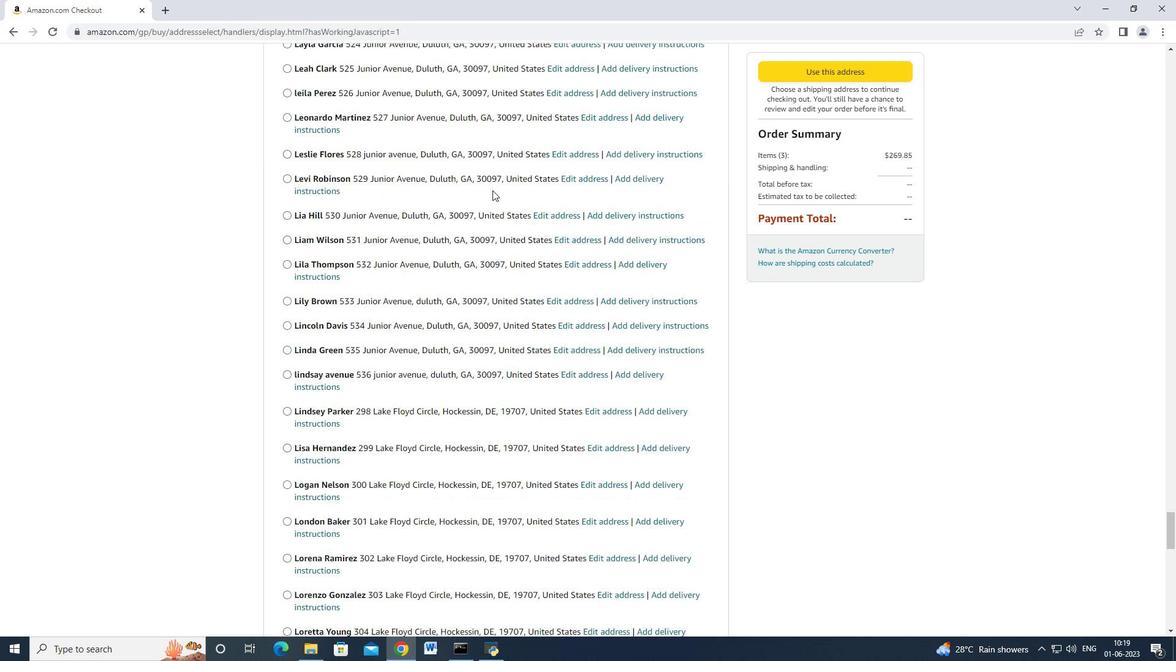 
Action: Mouse scrolled (493, 184) with delta (0, -1)
Screenshot: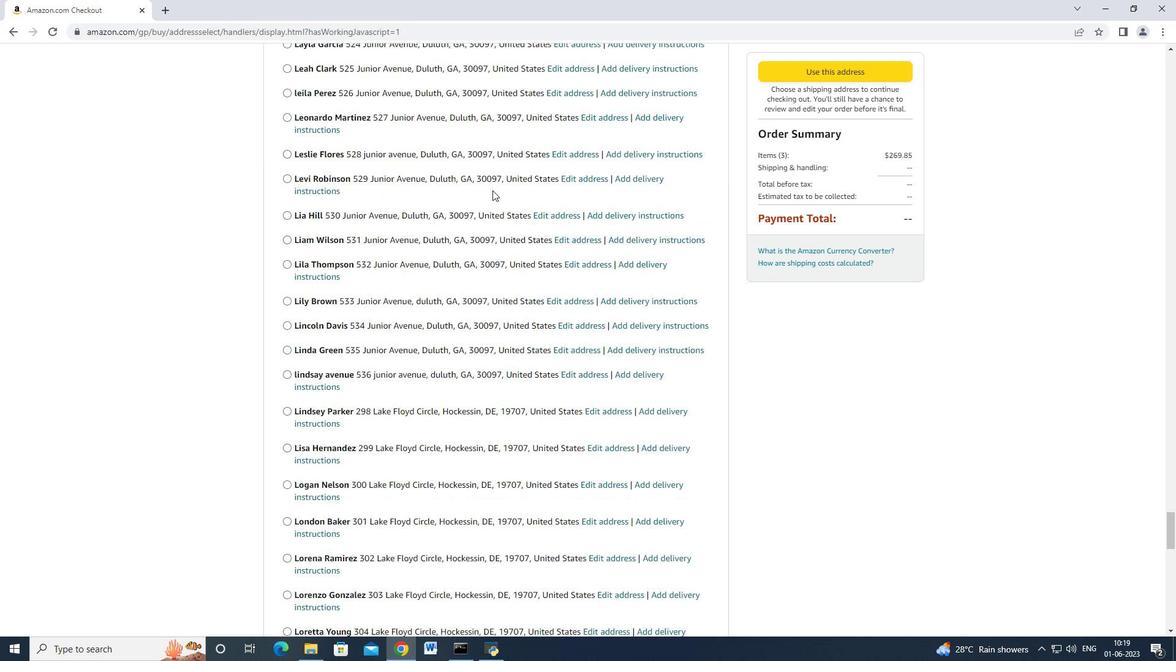 
Action: Mouse moved to (493, 186)
Screenshot: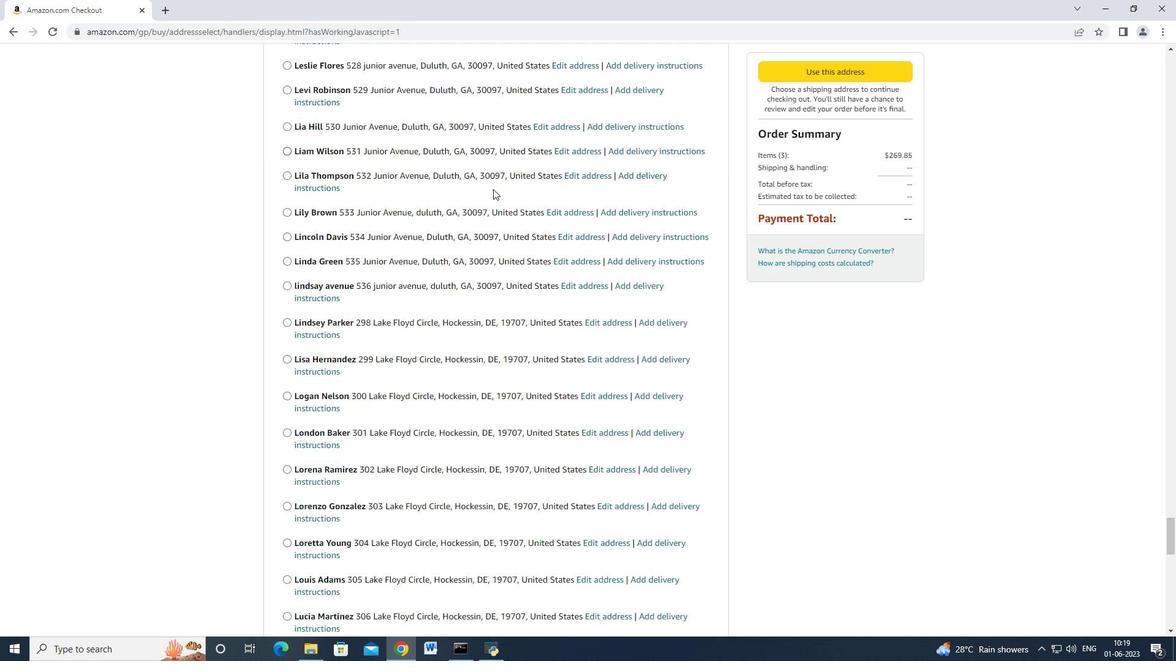 
Action: Mouse scrolled (493, 185) with delta (0, 0)
Screenshot: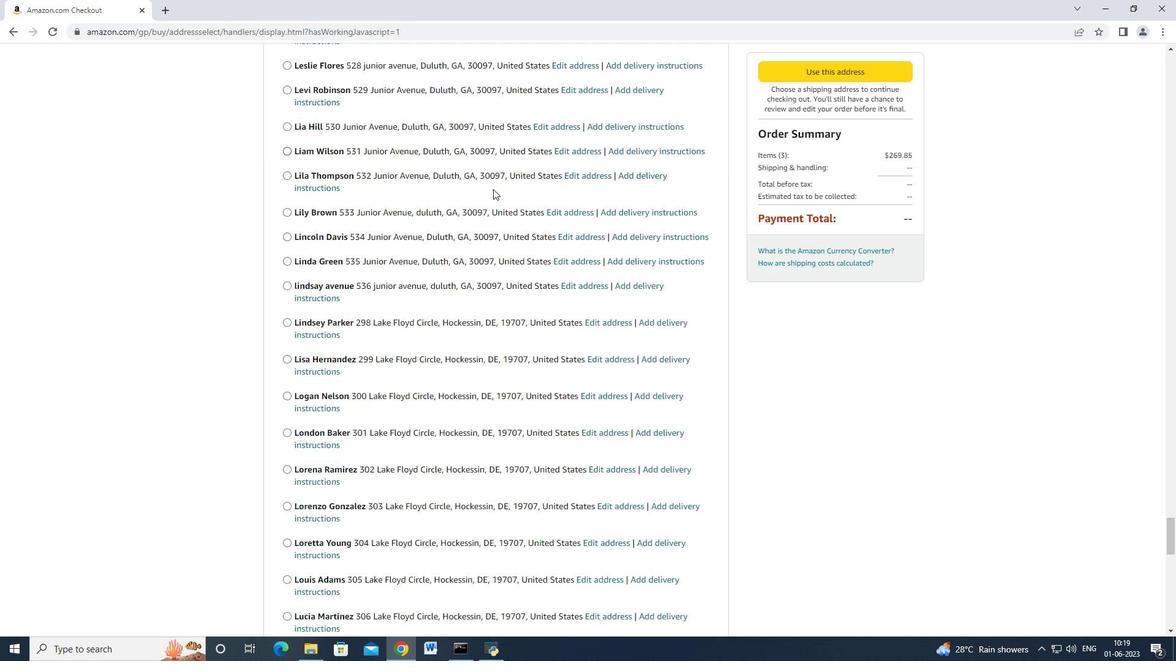 
Action: Mouse moved to (493, 186)
Screenshot: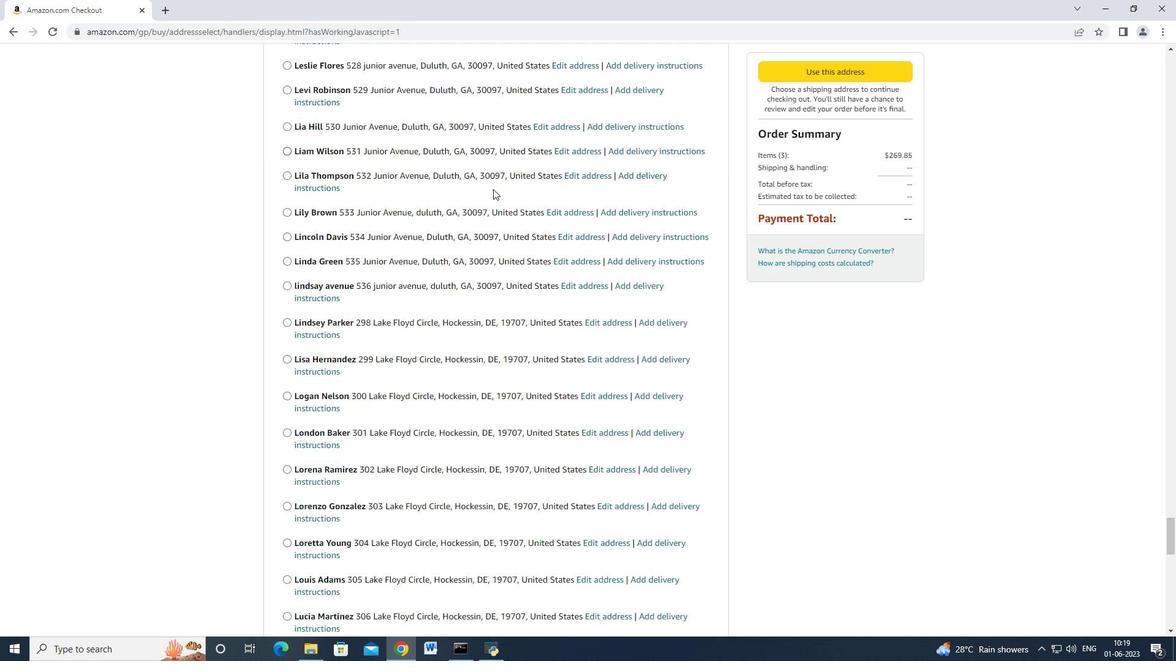 
Action: Mouse scrolled (493, 185) with delta (0, 0)
Screenshot: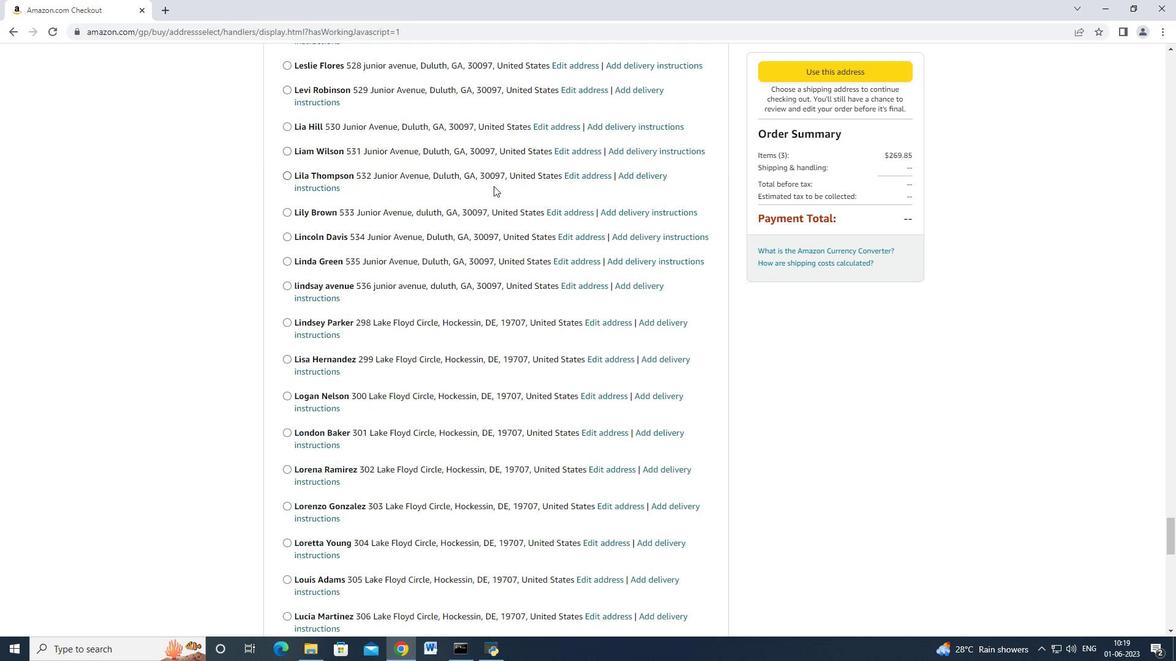 
Action: Mouse moved to (493, 186)
Screenshot: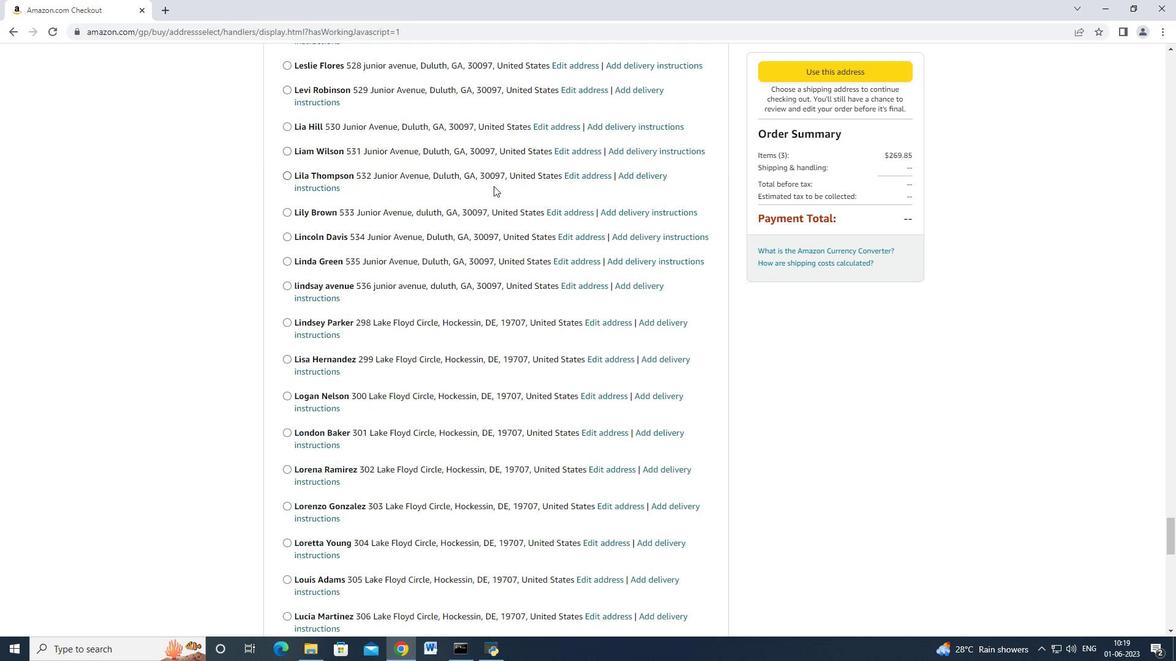 
Action: Mouse scrolled (493, 185) with delta (0, 0)
Screenshot: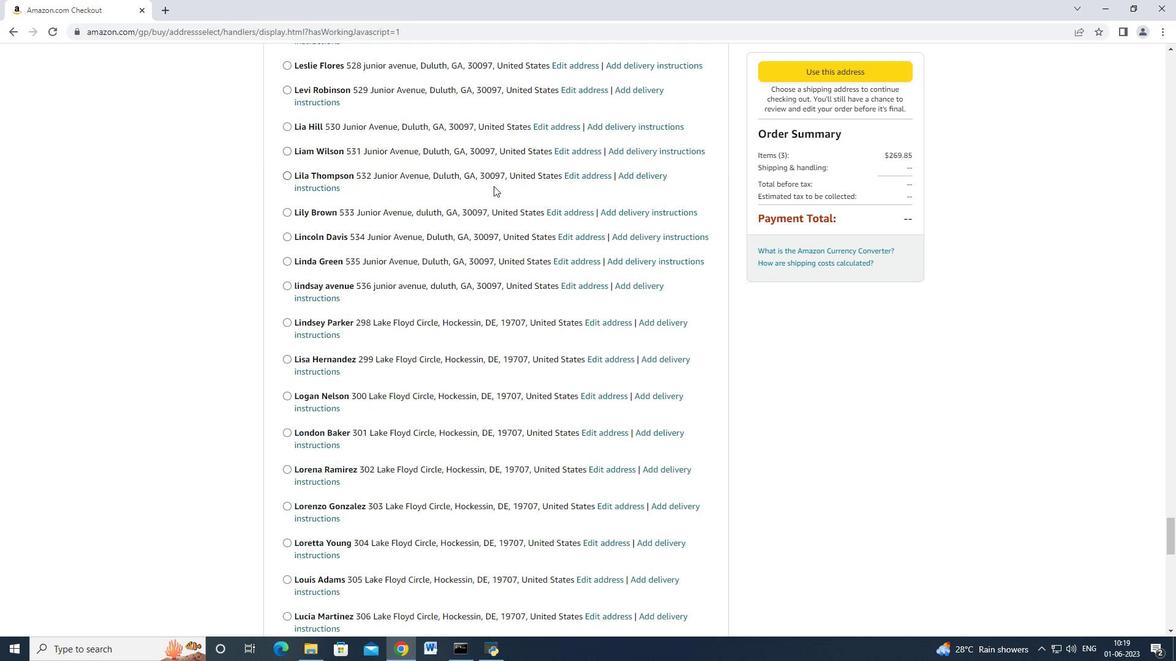 
Action: Mouse scrolled (493, 185) with delta (0, 0)
Screenshot: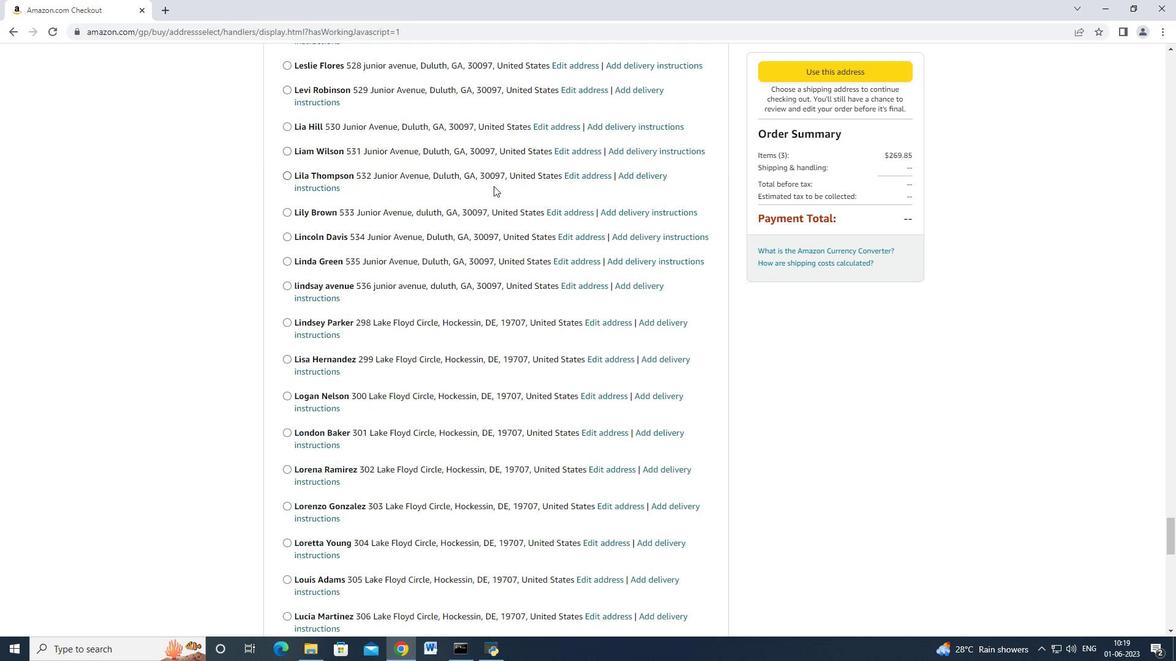 
Action: Mouse moved to (492, 186)
Screenshot: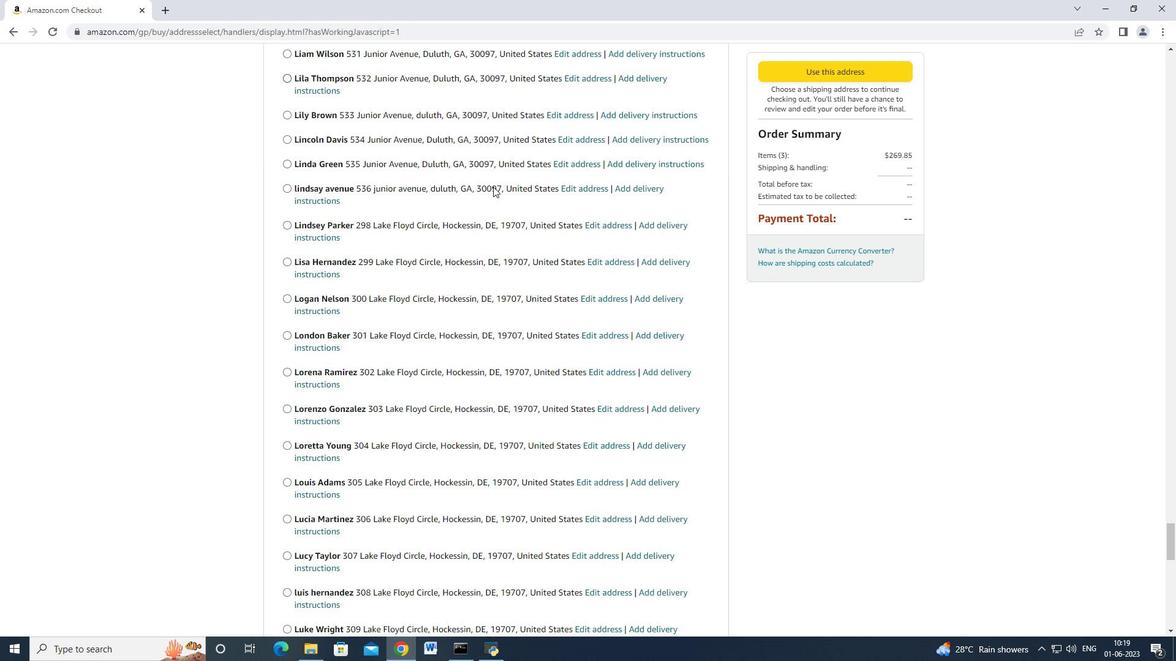 
Action: Mouse scrolled (492, 186) with delta (0, 0)
Screenshot: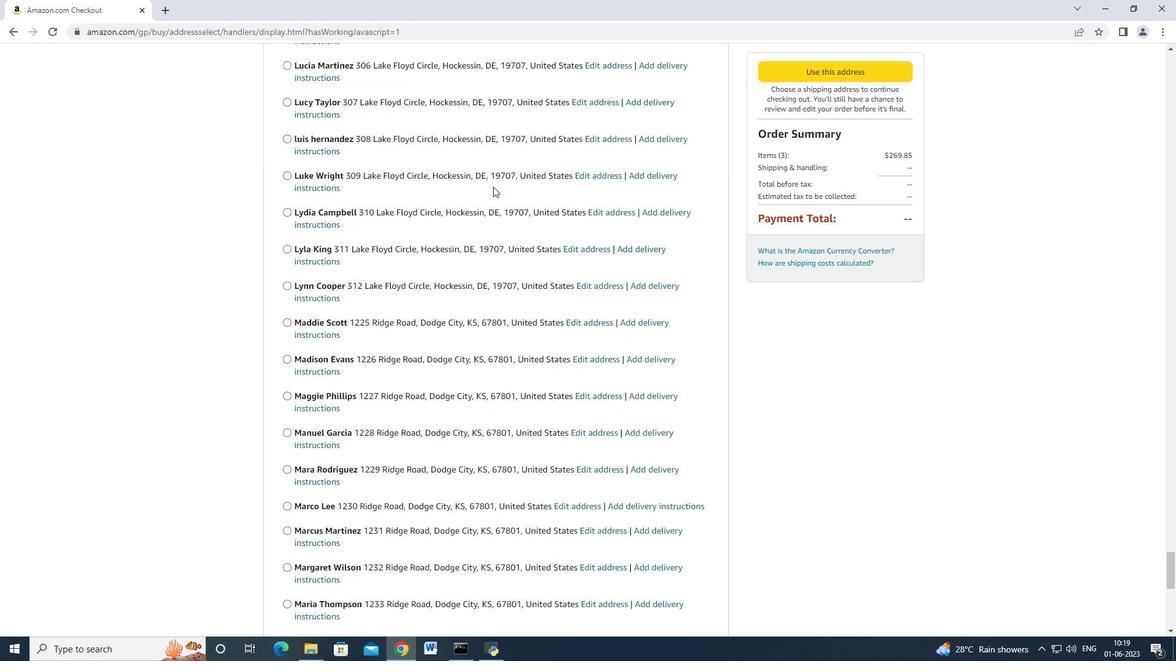 
Action: Mouse scrolled (492, 186) with delta (0, 0)
Screenshot: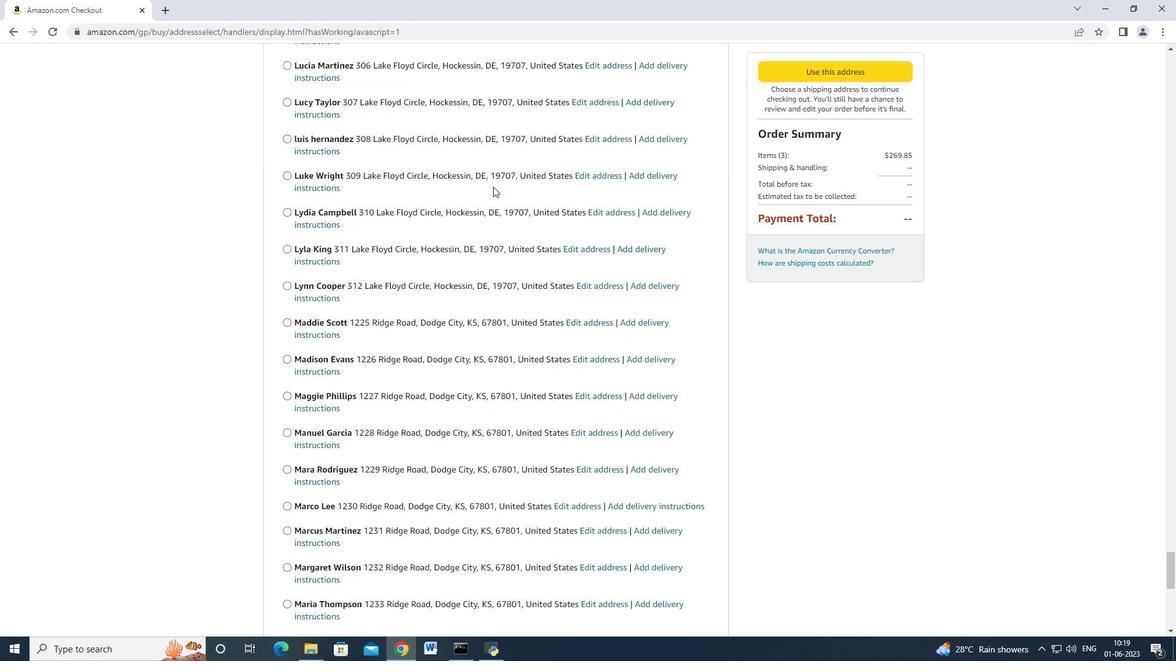 
Action: Mouse scrolled (492, 186) with delta (0, 0)
Screenshot: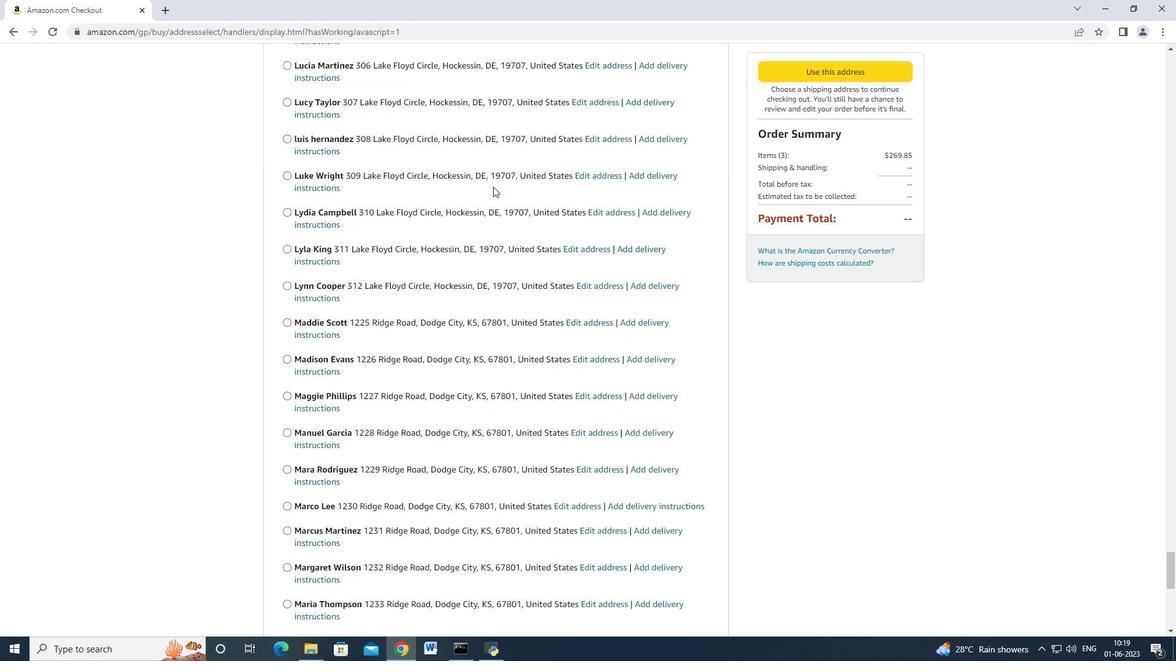 
Action: Mouse scrolled (492, 186) with delta (0, 0)
Screenshot: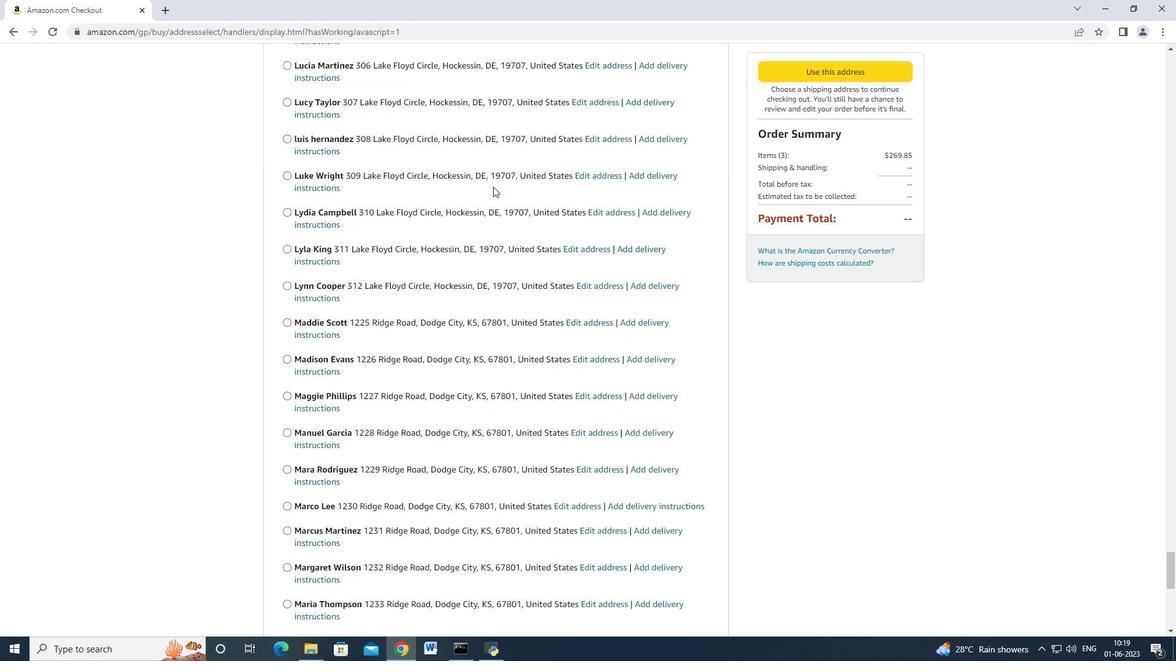 
Action: Mouse scrolled (492, 185) with delta (0, -1)
Screenshot: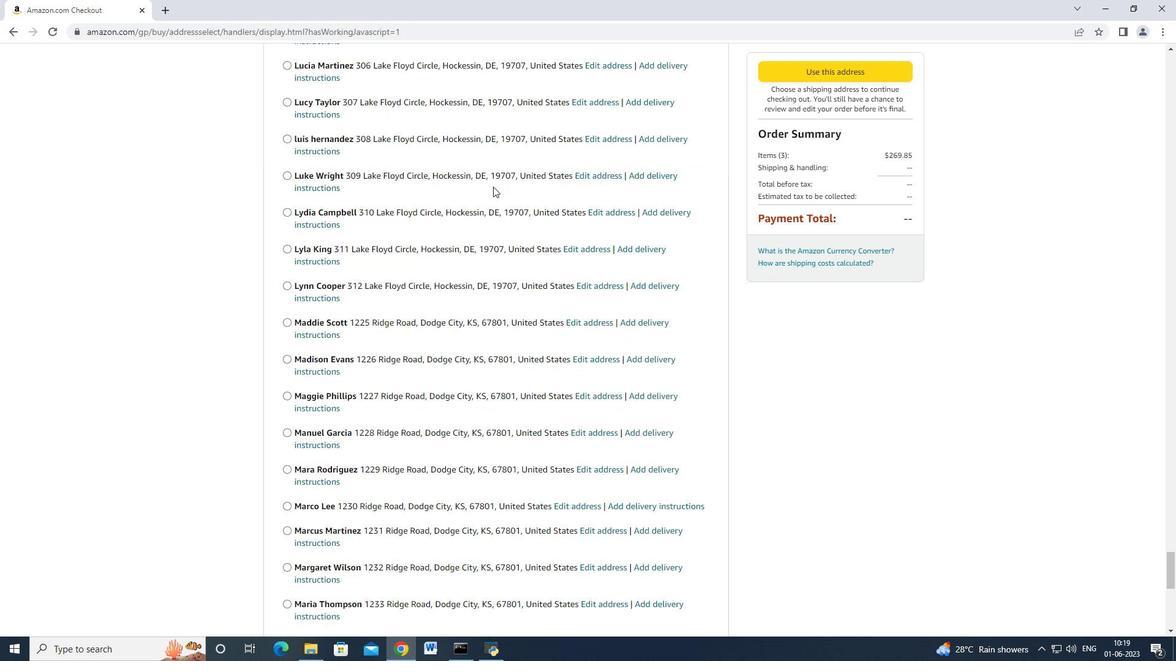 
Action: Mouse scrolled (492, 186) with delta (0, 0)
Screenshot: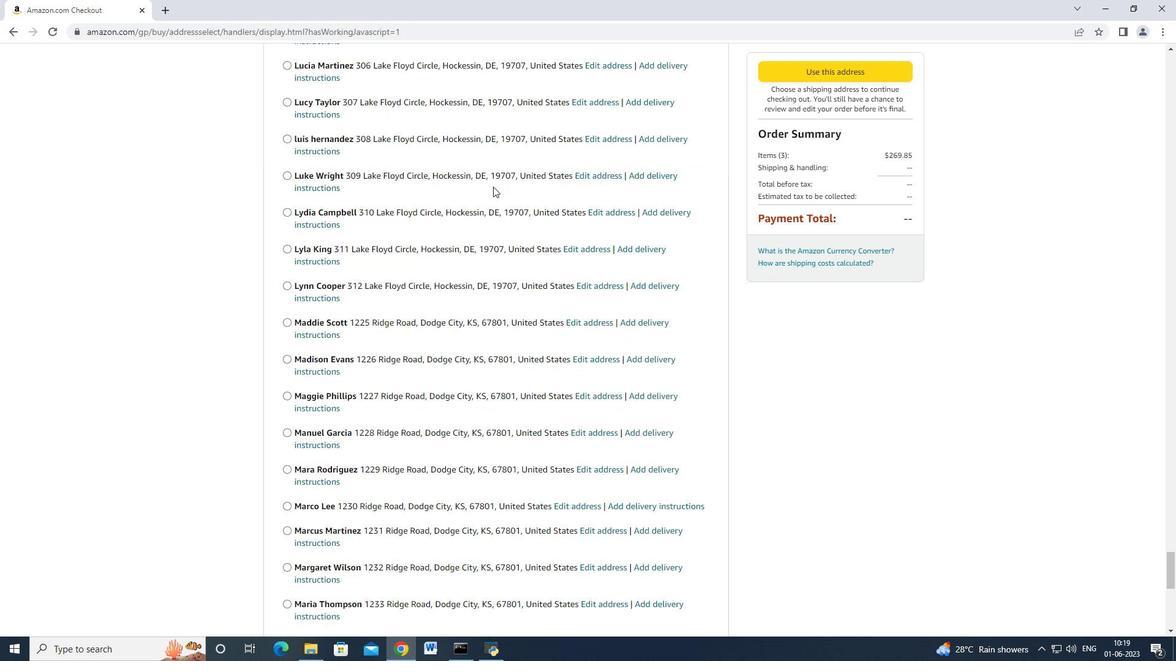 
Action: Mouse scrolled (492, 186) with delta (0, 0)
Screenshot: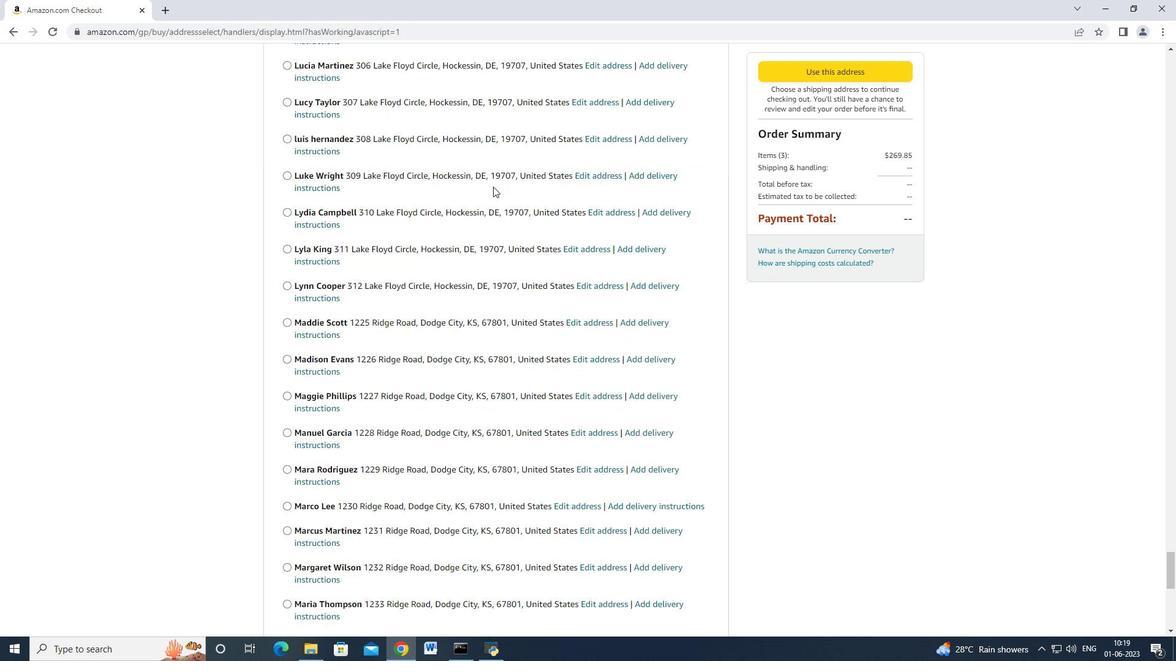 
Action: Mouse scrolled (492, 186) with delta (0, 0)
Screenshot: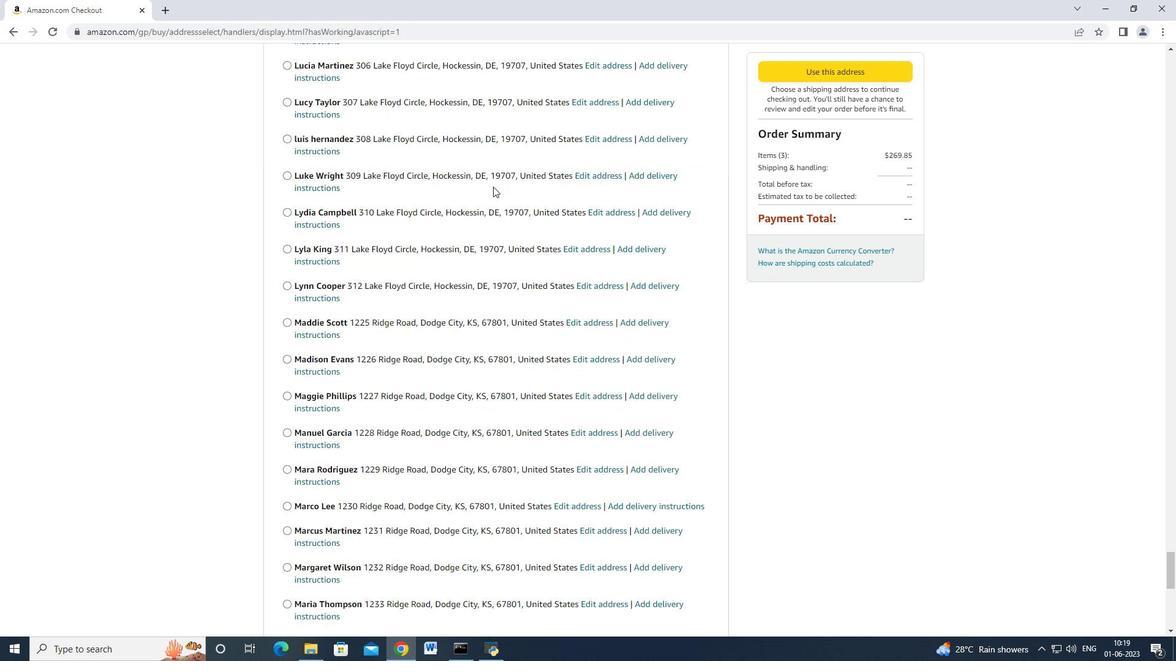 
Action: Mouse scrolled (492, 186) with delta (0, 0)
Screenshot: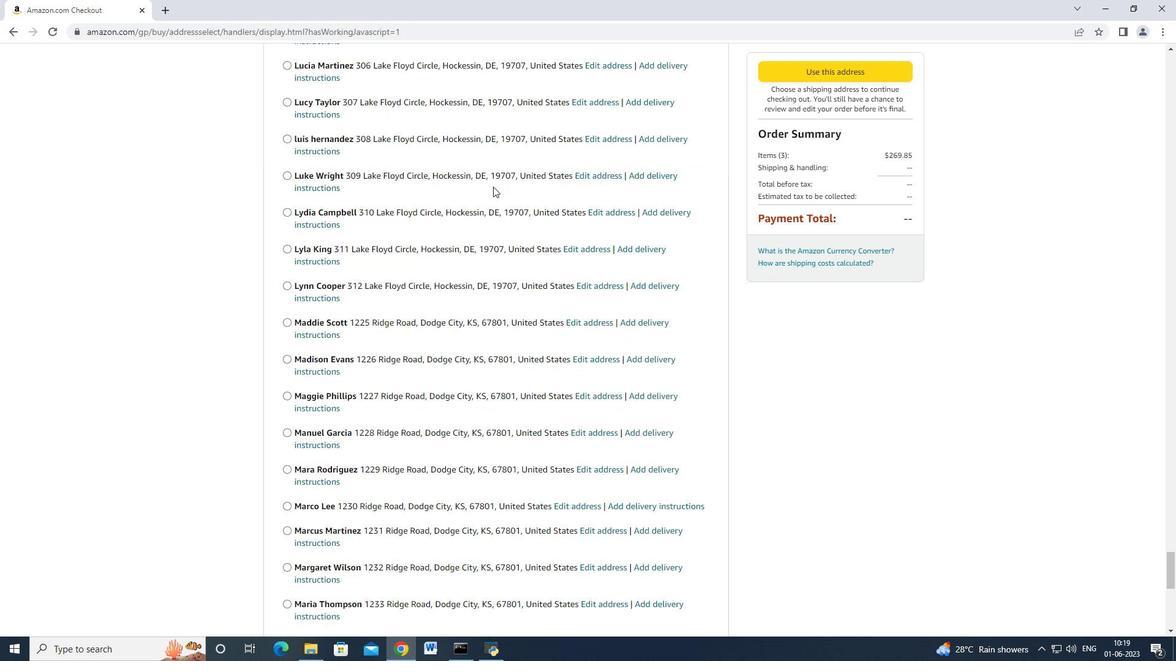 
Action: Mouse moved to (493, 186)
Screenshot: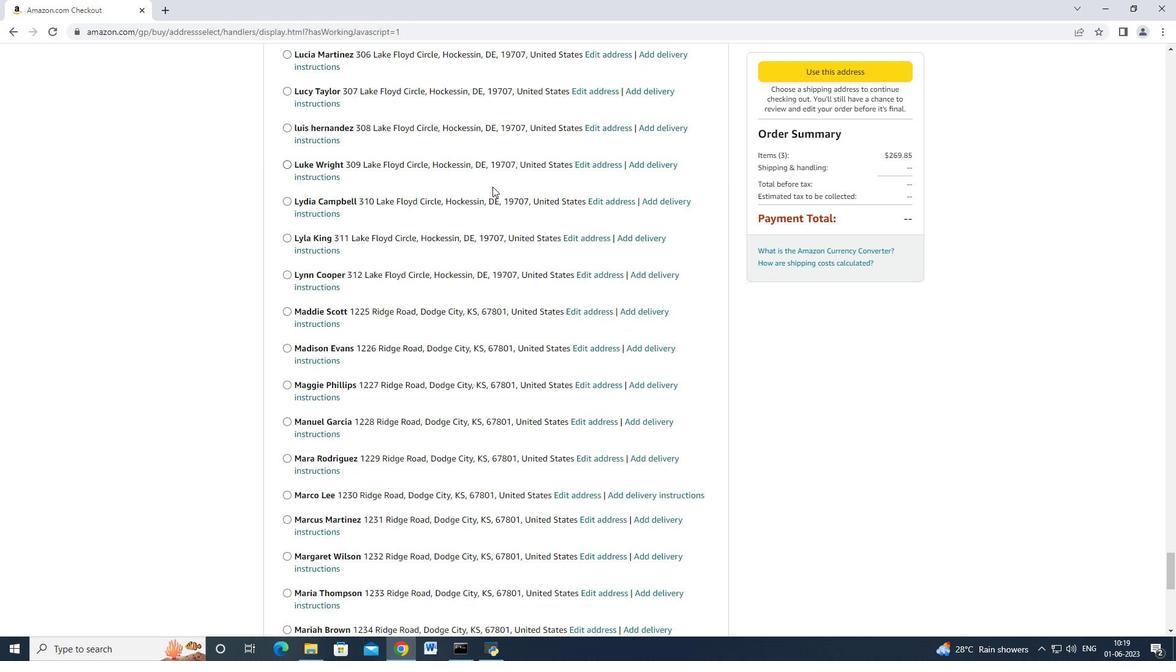 
Action: Mouse scrolled (493, 186) with delta (0, 0)
Screenshot: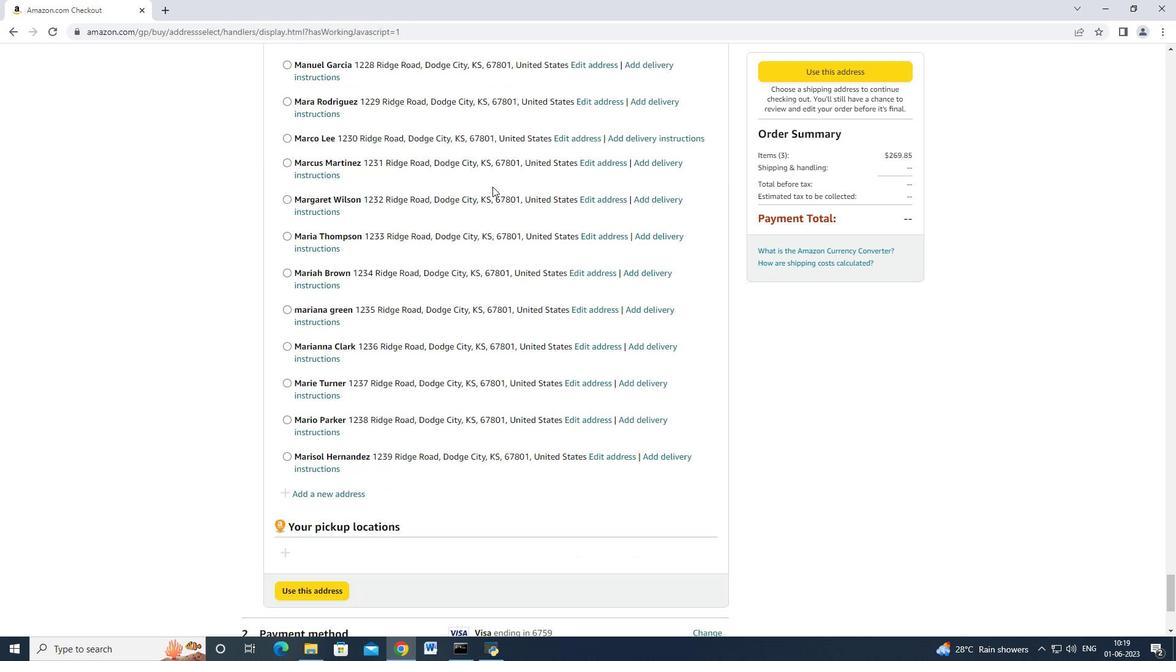 
Action: Mouse scrolled (493, 186) with delta (0, 0)
Screenshot: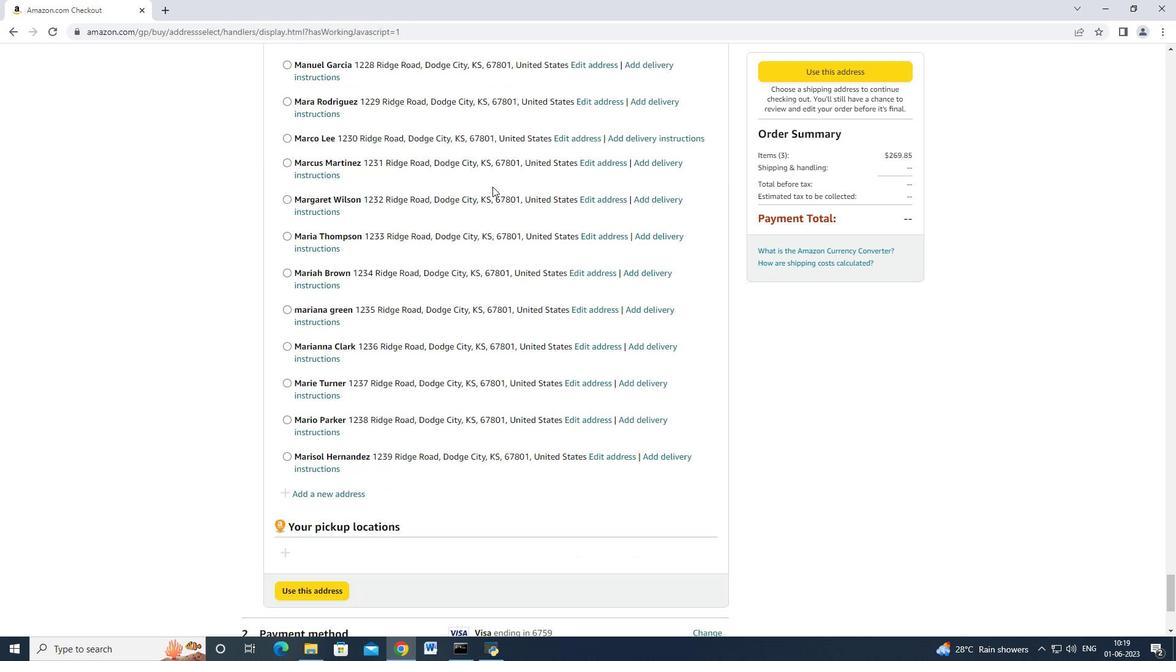 
Action: Mouse scrolled (493, 186) with delta (0, 0)
Screenshot: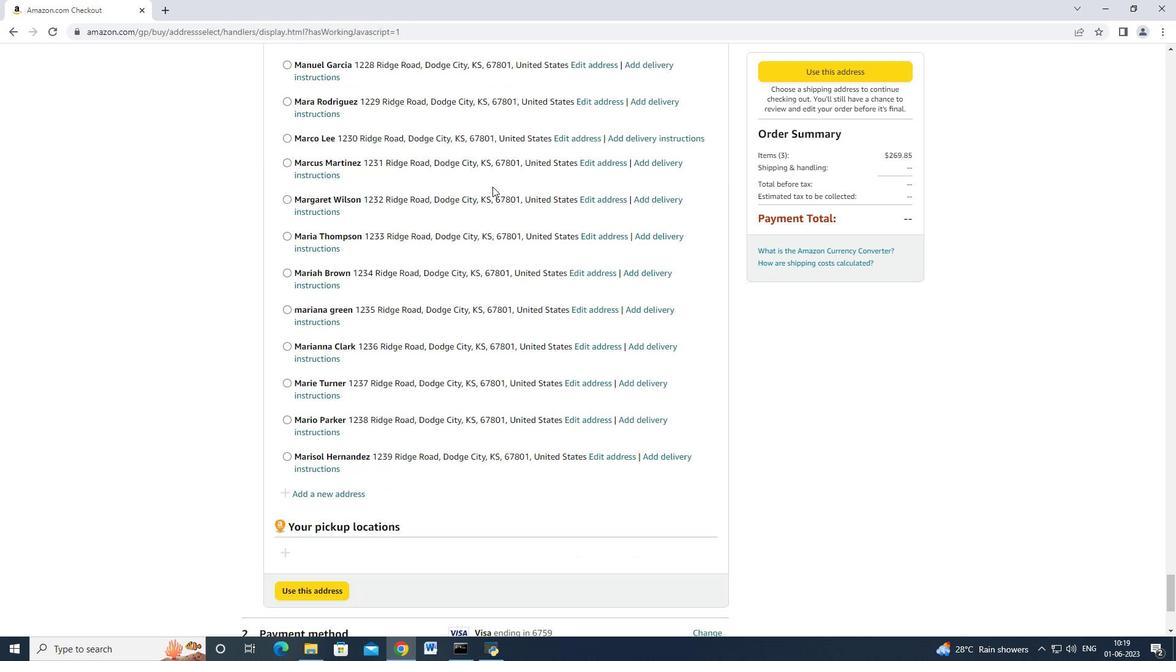 
Action: Mouse scrolled (493, 186) with delta (0, 0)
Screenshot: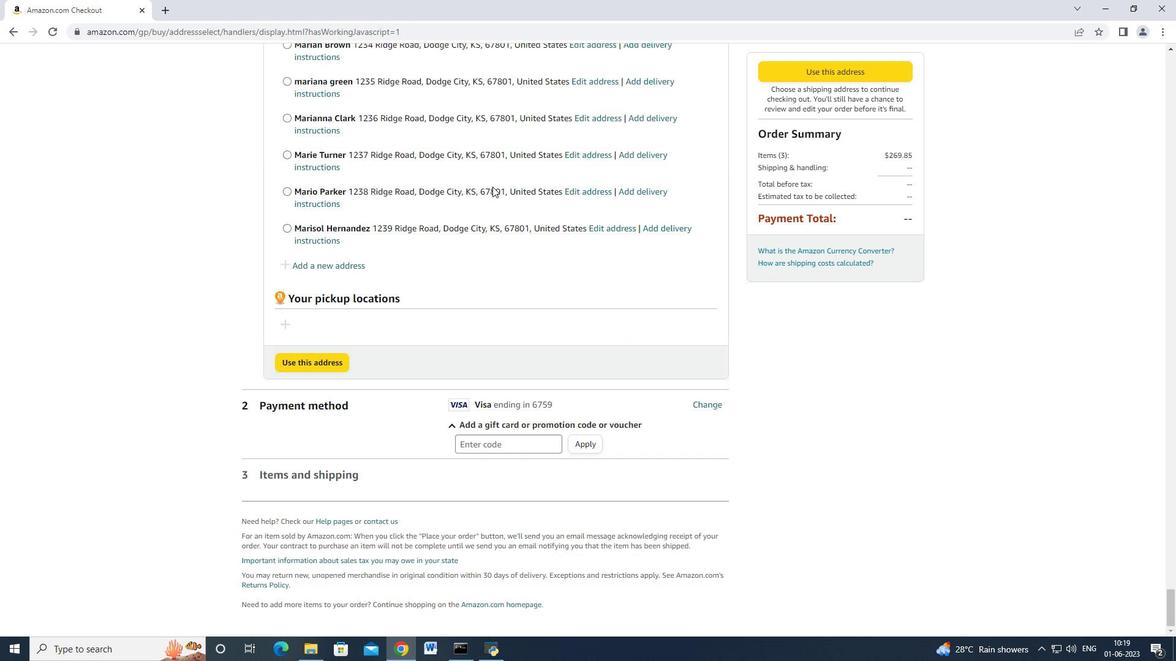 
Action: Mouse moved to (493, 186)
Screenshot: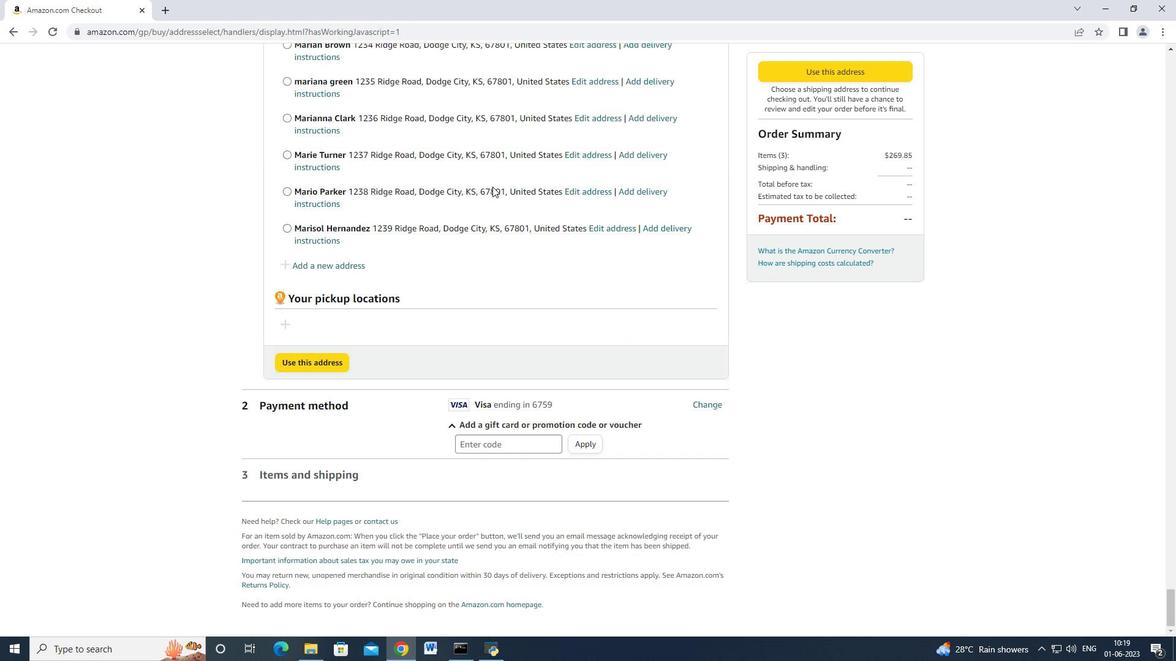 
Action: Mouse scrolled (493, 186) with delta (0, 0)
Screenshot: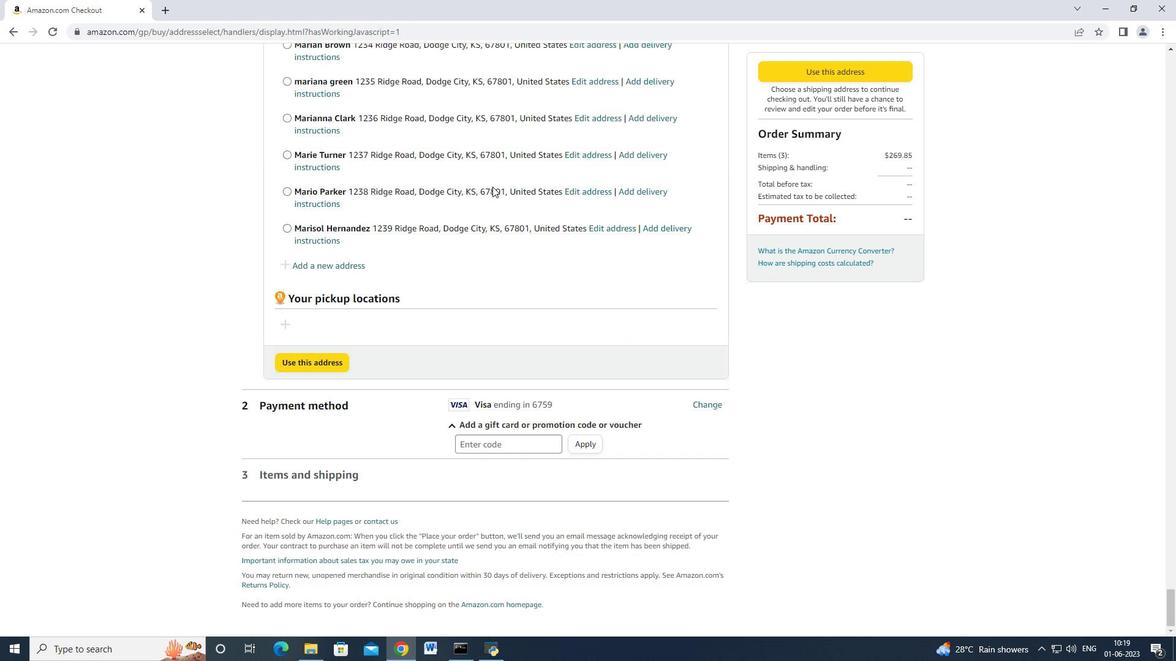 
Action: Mouse scrolled (493, 186) with delta (0, 0)
Screenshot: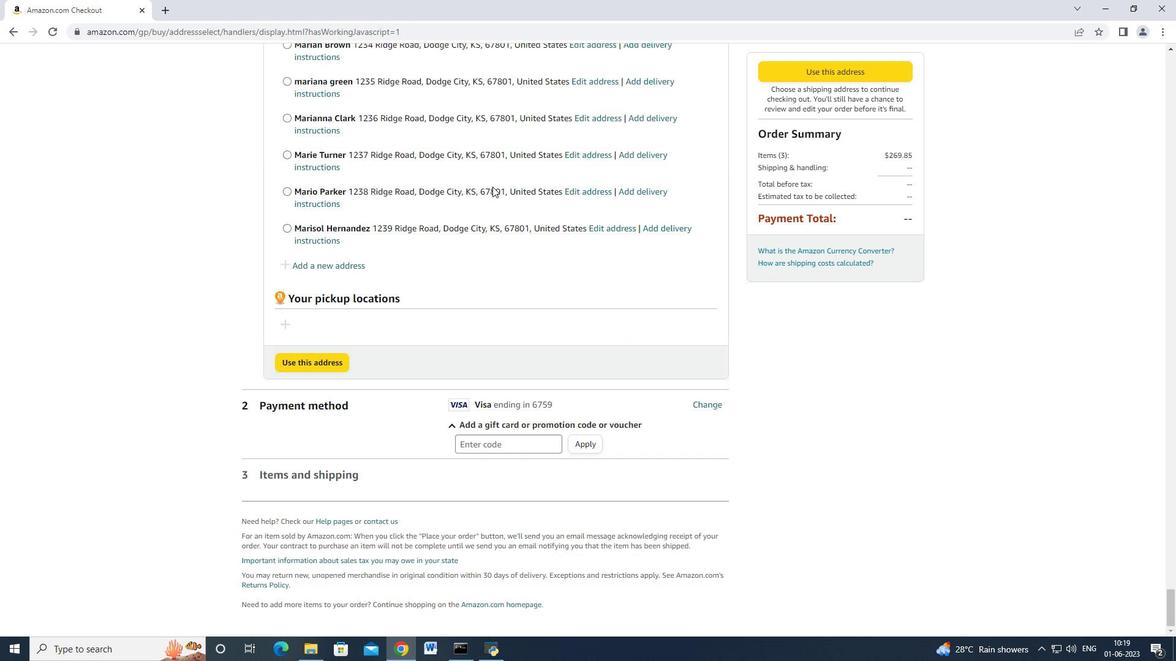 
Action: Mouse scrolled (493, 186) with delta (0, 0)
Screenshot: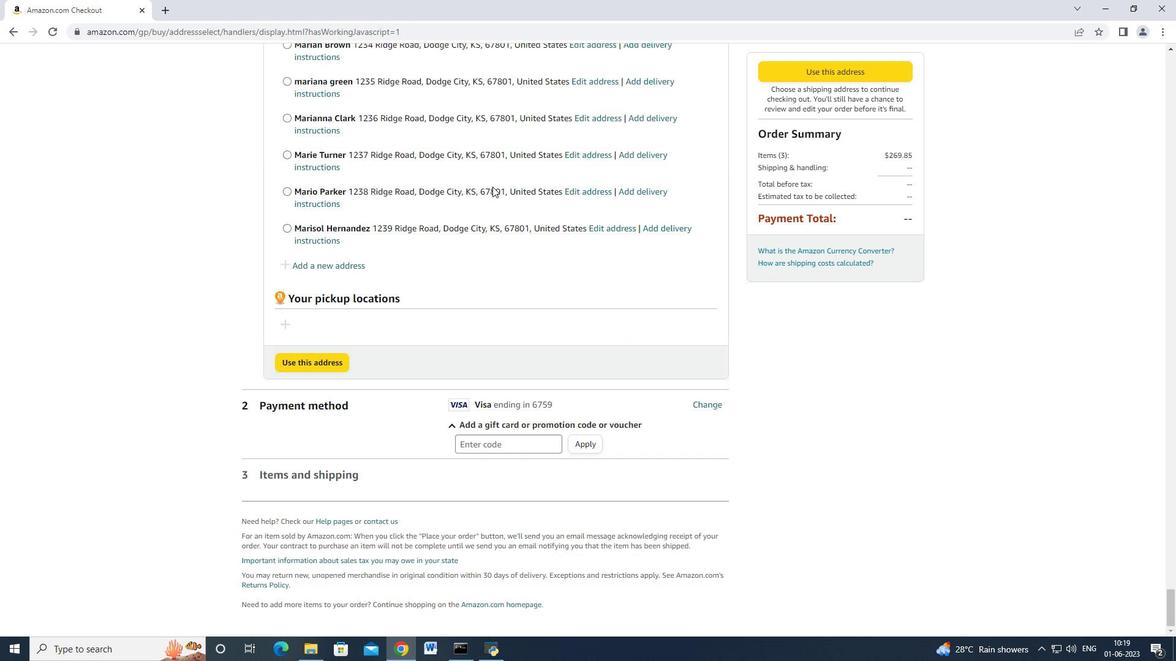 
Action: Mouse scrolled (493, 186) with delta (0, 0)
Screenshot: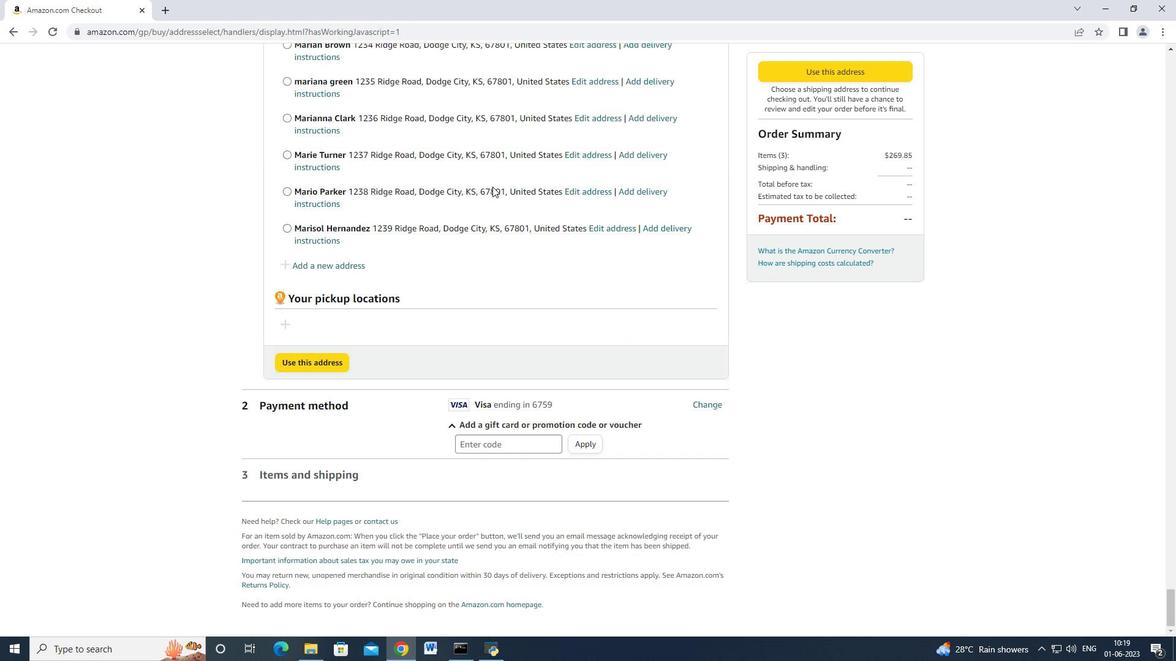
Action: Mouse moved to (348, 265)
Screenshot: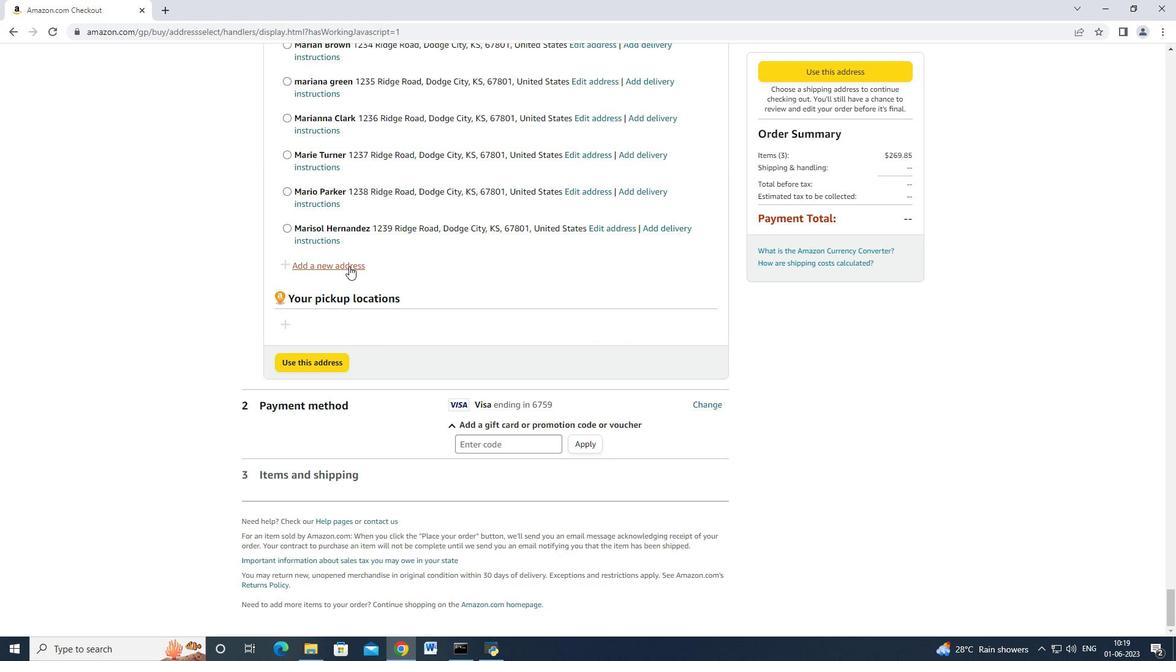 
Action: Mouse pressed left at (348, 265)
Screenshot: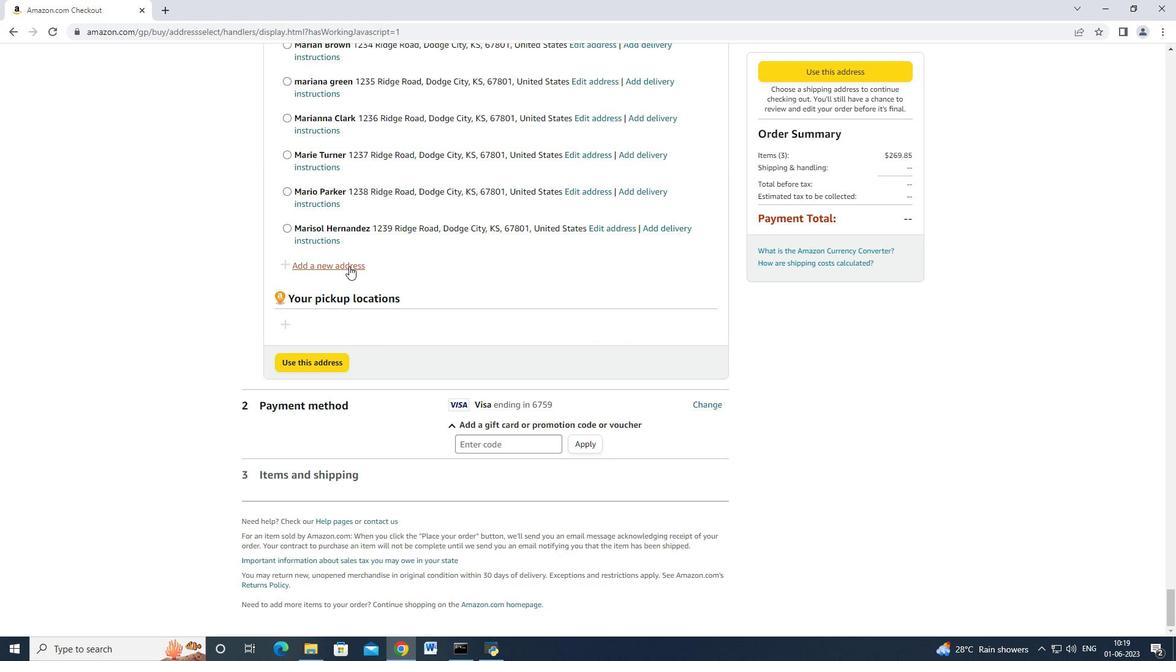 
Action: Mouse moved to (398, 297)
Screenshot: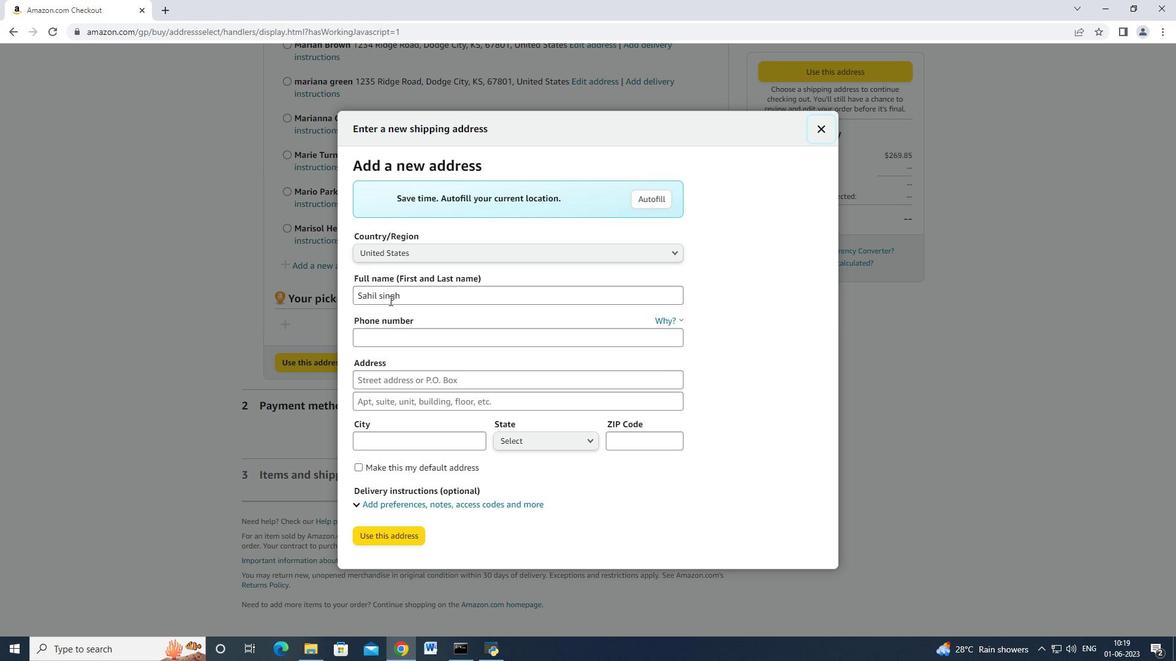 
Action: Mouse pressed left at (398, 297)
Screenshot: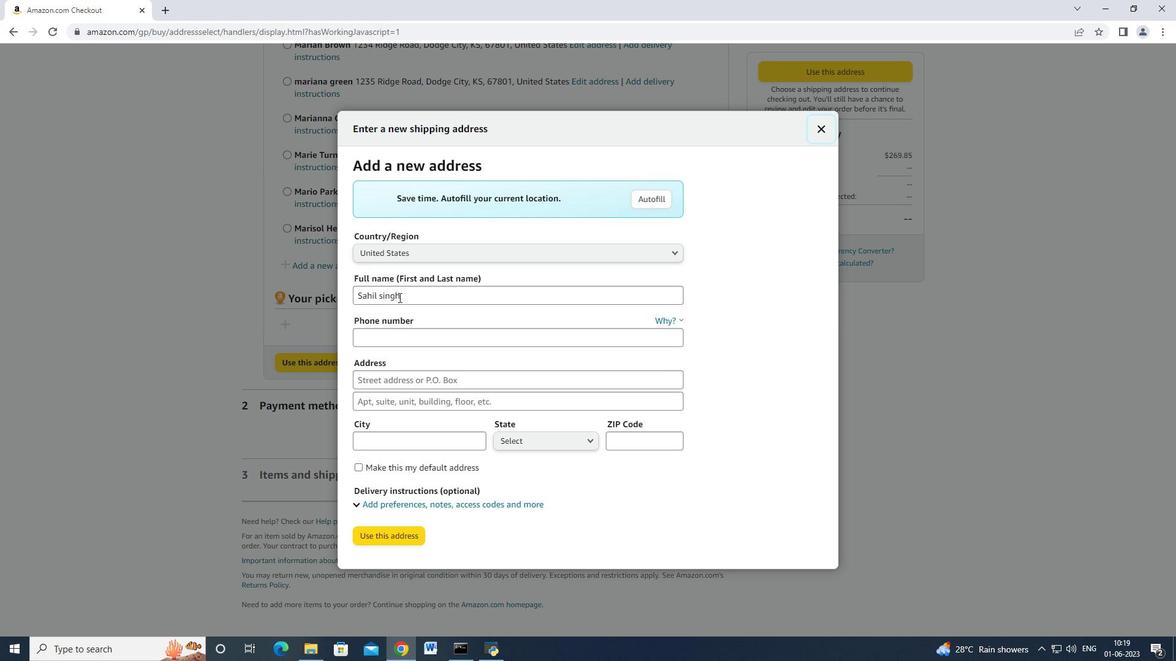 
Action: Mouse moved to (384, 292)
Screenshot: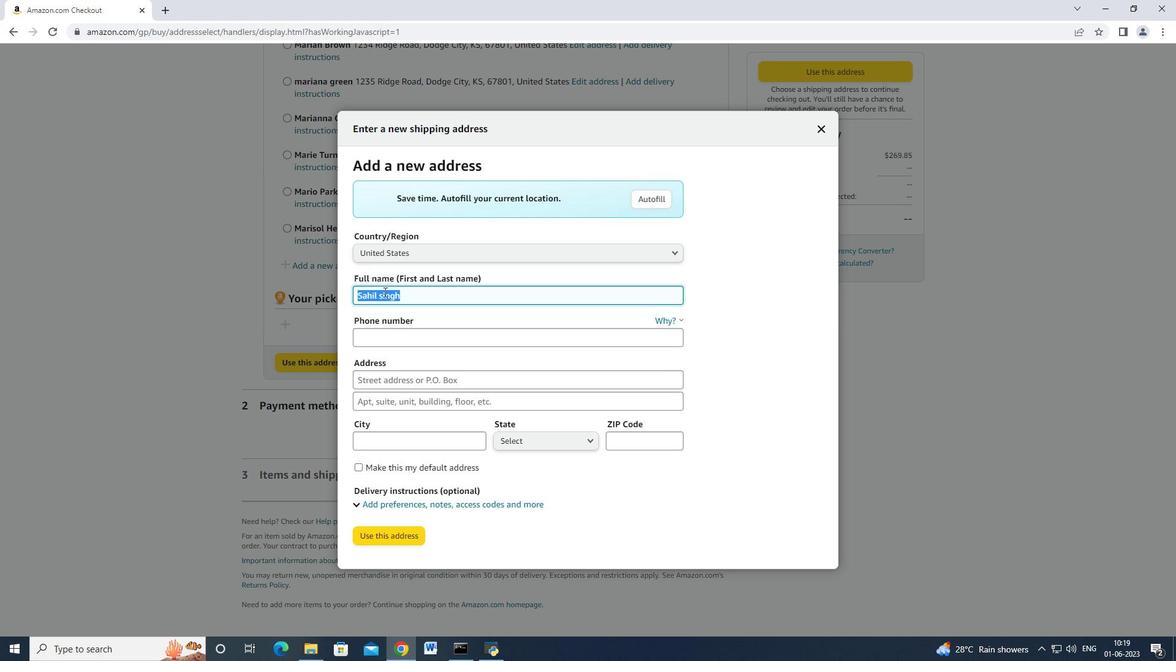 
Action: Key pressed <Key.backspace><Key.shift>Mark<Key.space><Key.shift_r>Adams<Key.space>
Screenshot: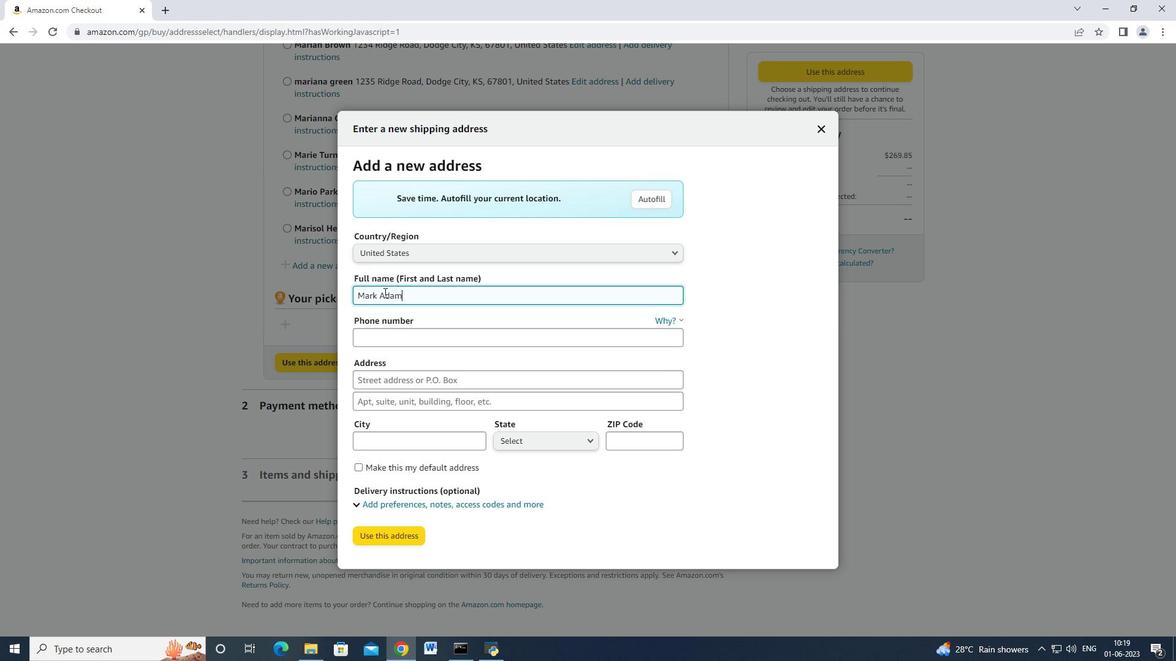 
Action: Mouse moved to (381, 339)
